 Task: Plan a trip to Yirga Alem, Ethiopia from 6th November, 2023 to 8th November, 2023 for 2 adults. Place can be private room with 1  bedroom having 2 beds and 1 bathroom. Property type can be flat.
Action: Mouse moved to (535, 64)
Screenshot: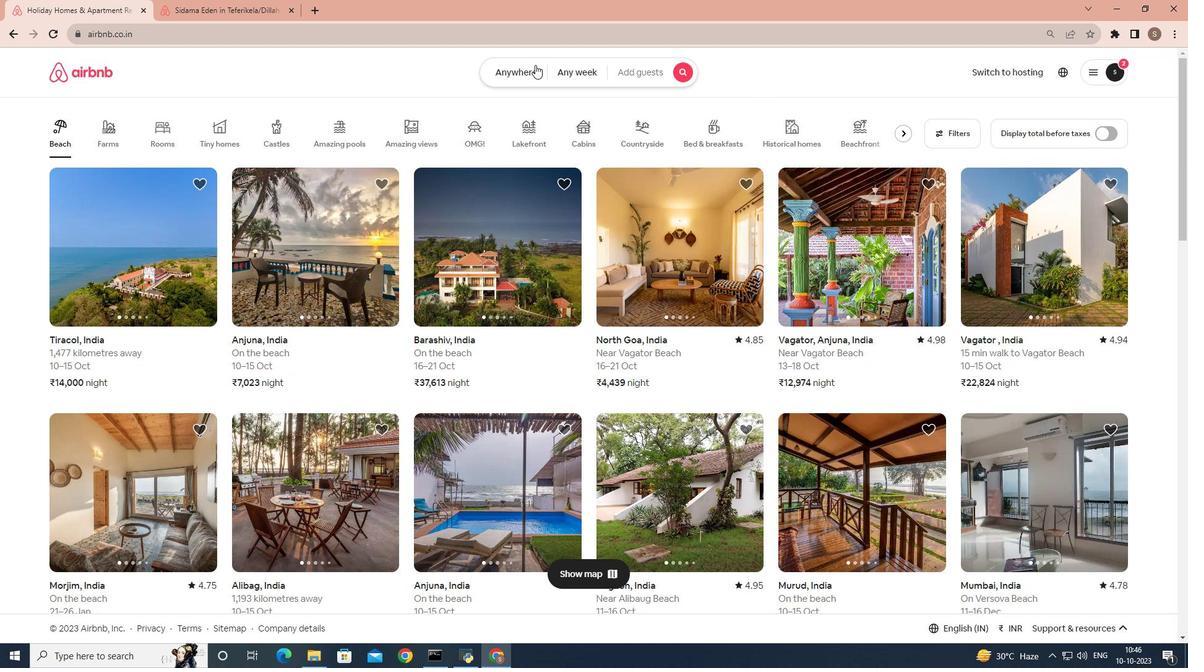 
Action: Mouse pressed left at (535, 64)
Screenshot: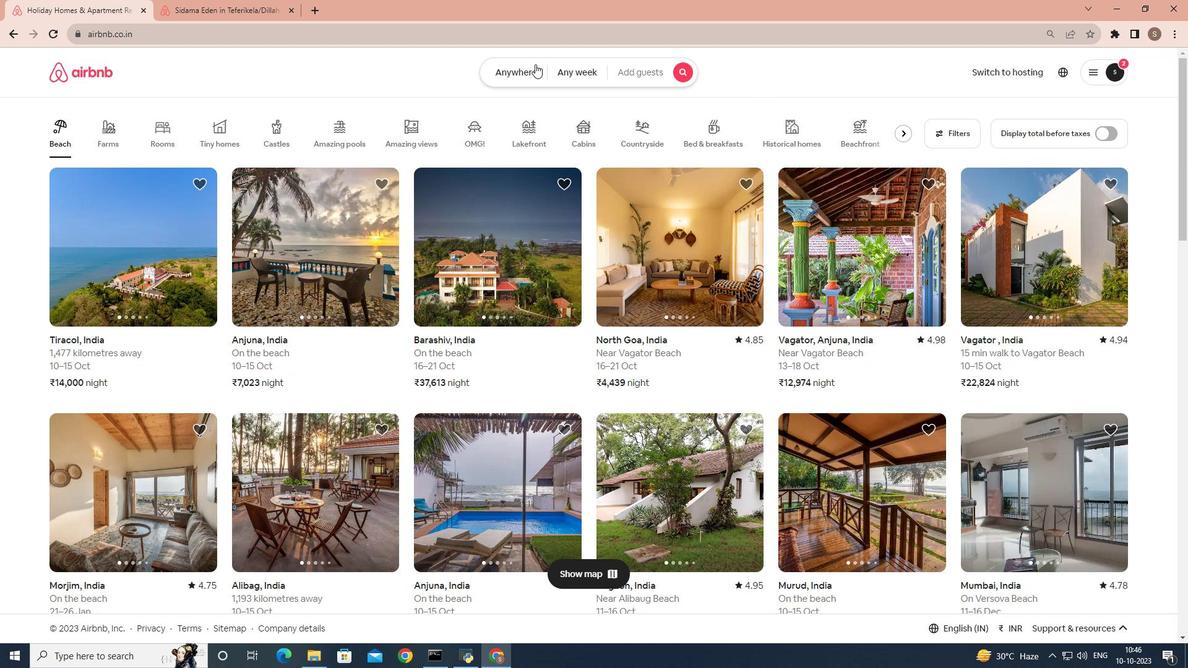 
Action: Mouse moved to (422, 115)
Screenshot: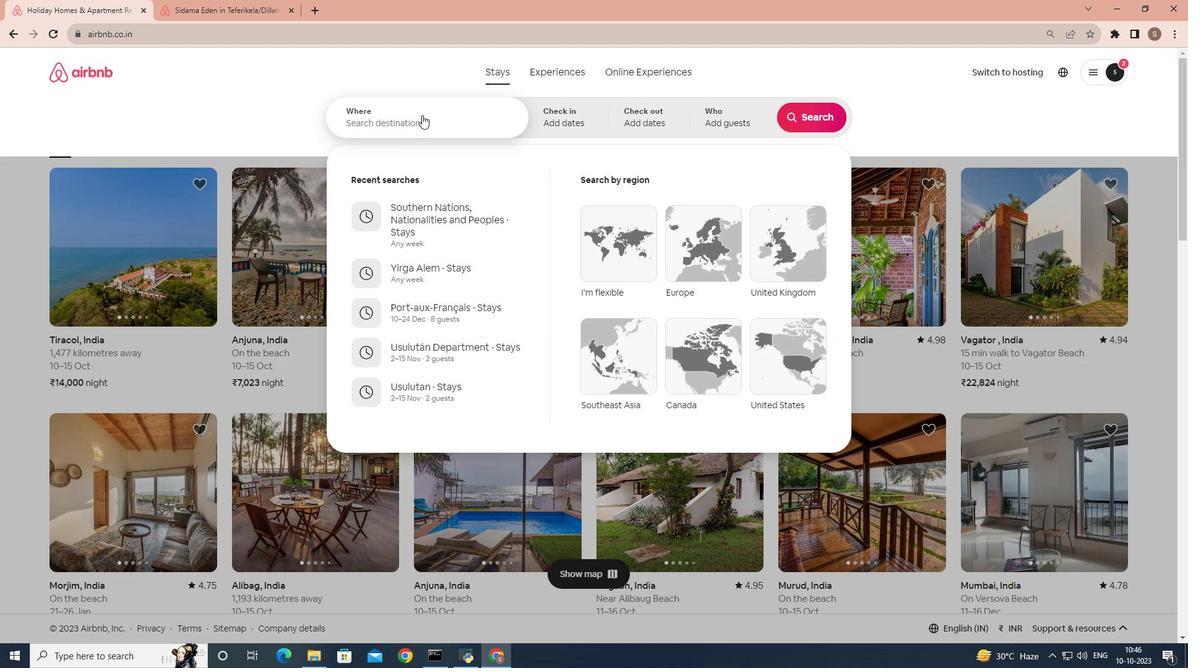 
Action: Mouse pressed left at (422, 115)
Screenshot: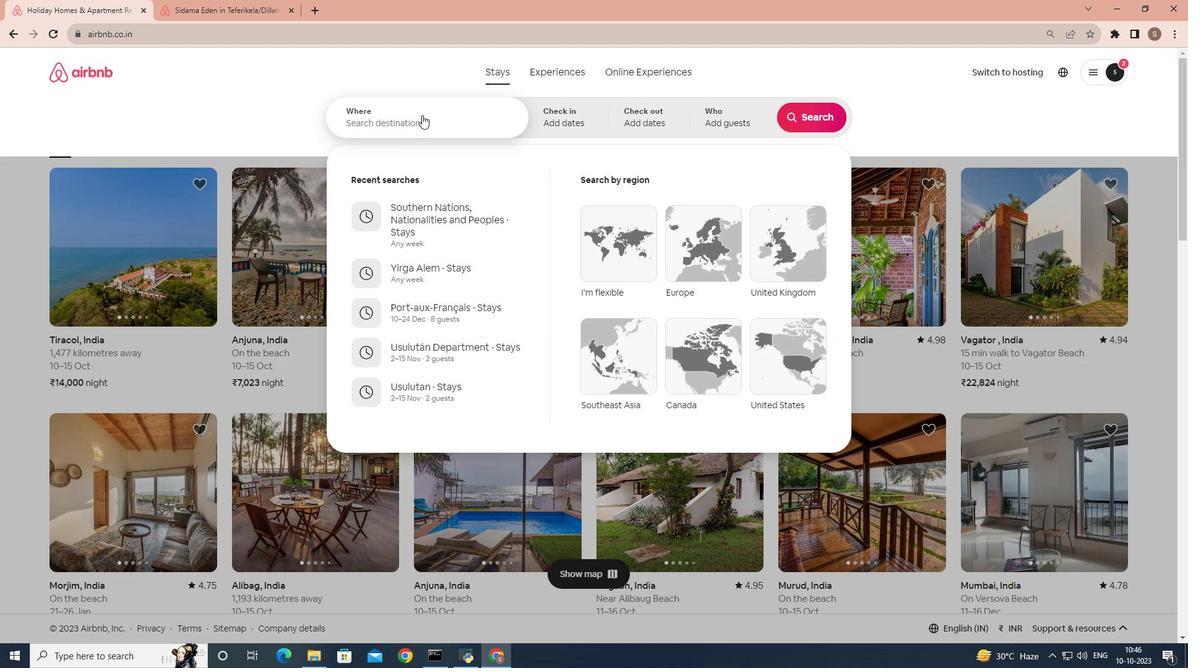 
Action: Key pressed yirga<Key.space>alem<Key.space>
Screenshot: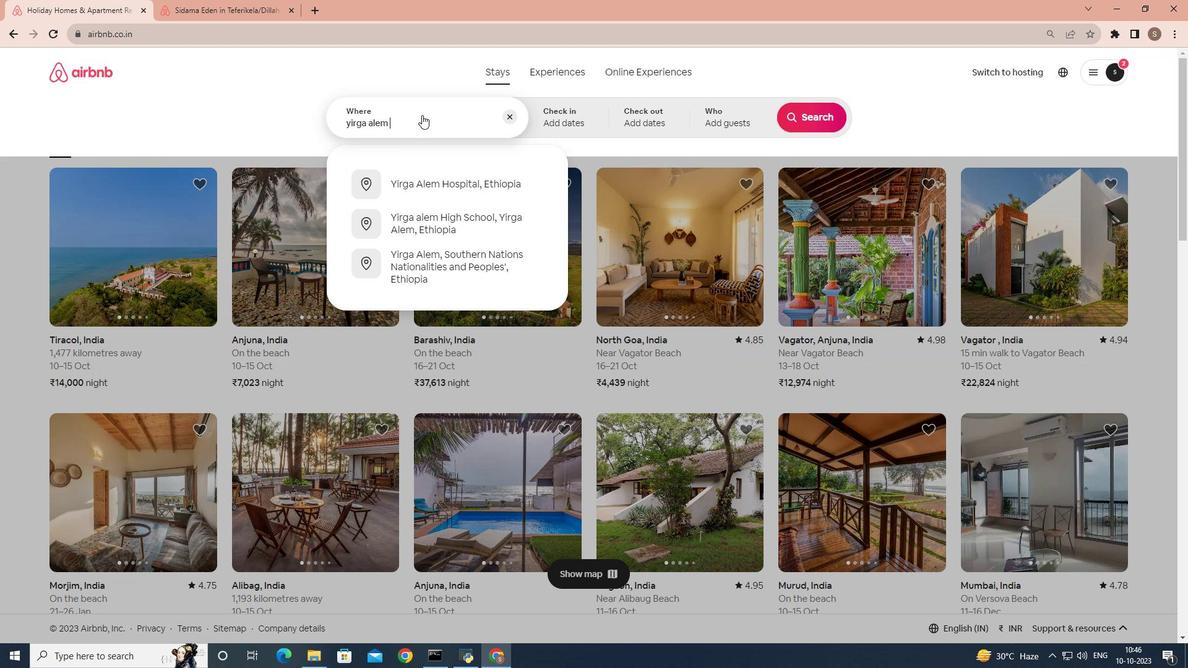 
Action: Mouse moved to (430, 185)
Screenshot: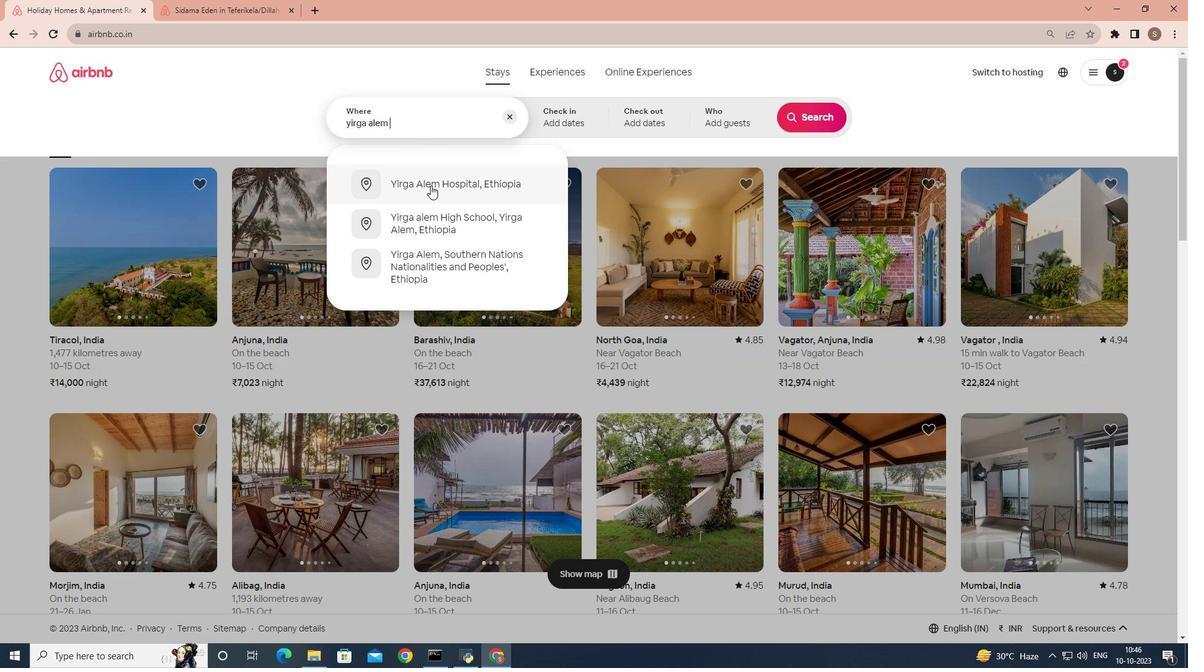 
Action: Mouse pressed left at (430, 185)
Screenshot: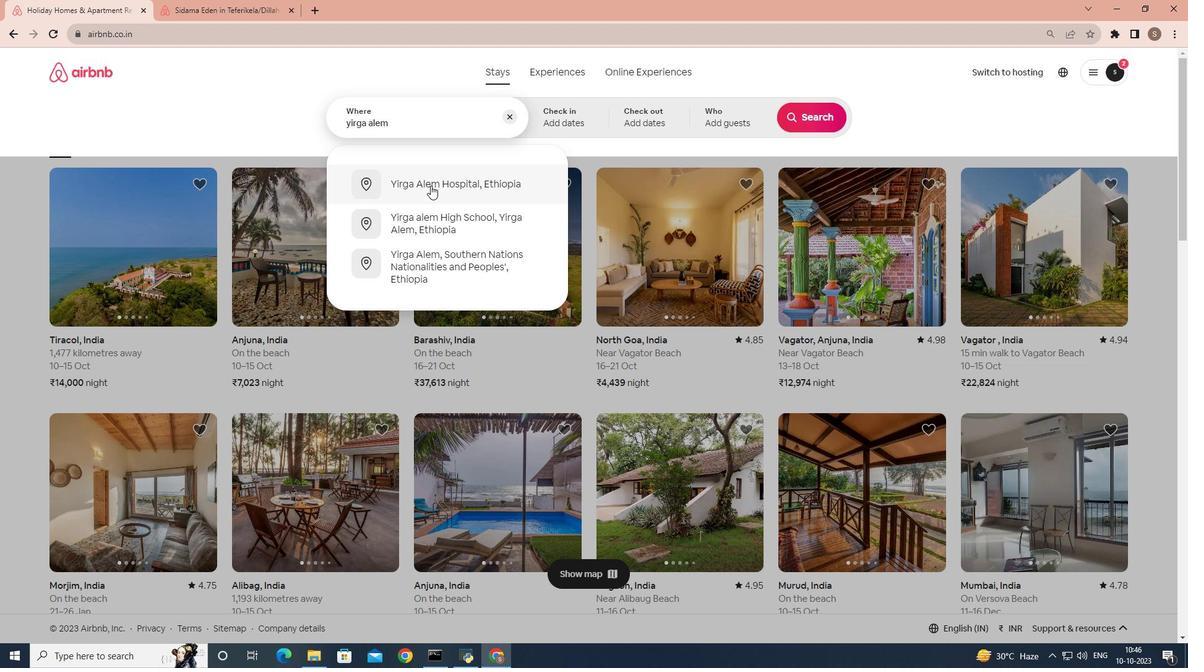 
Action: Mouse moved to (640, 297)
Screenshot: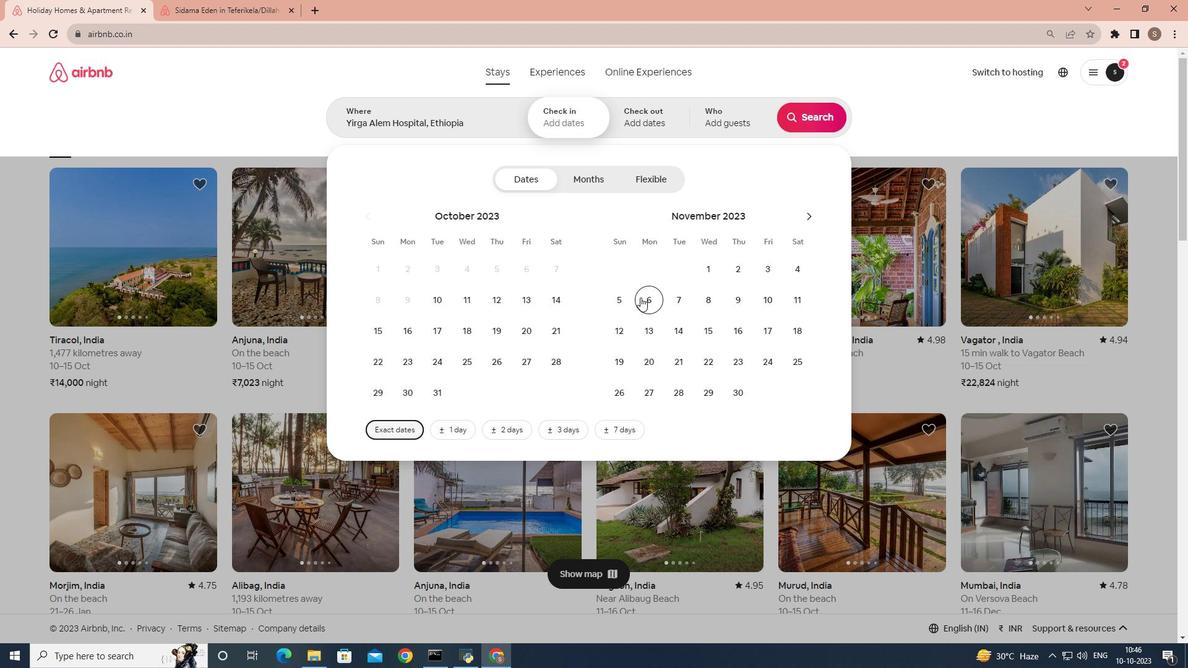 
Action: Mouse pressed left at (640, 297)
Screenshot: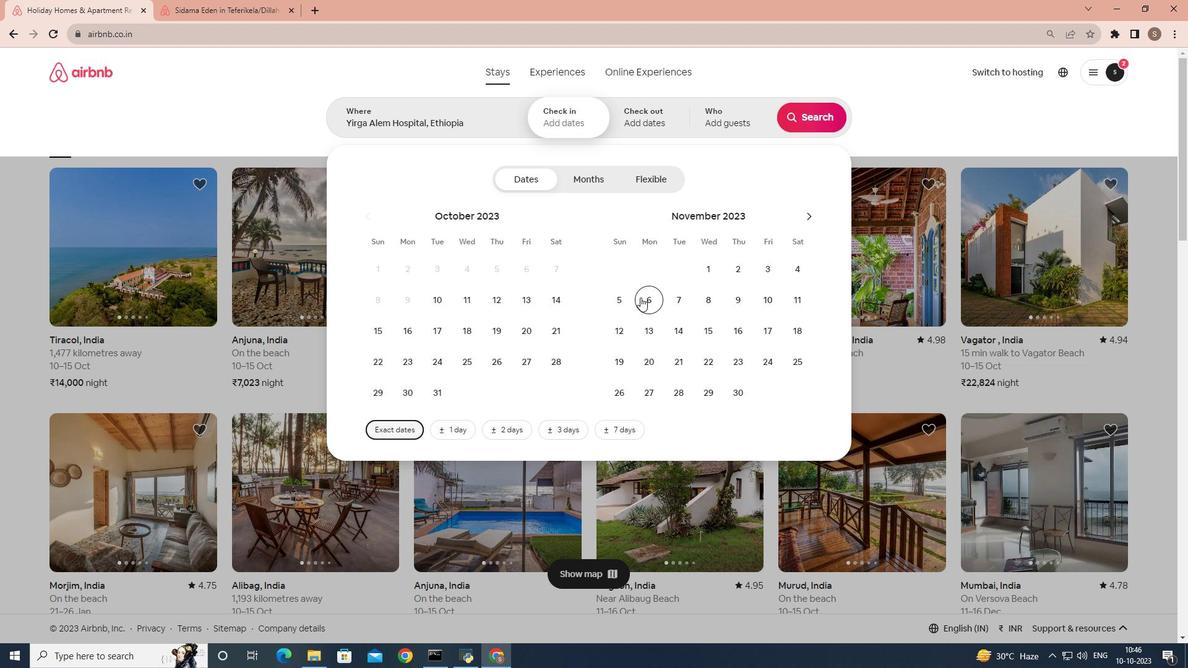 
Action: Mouse moved to (707, 305)
Screenshot: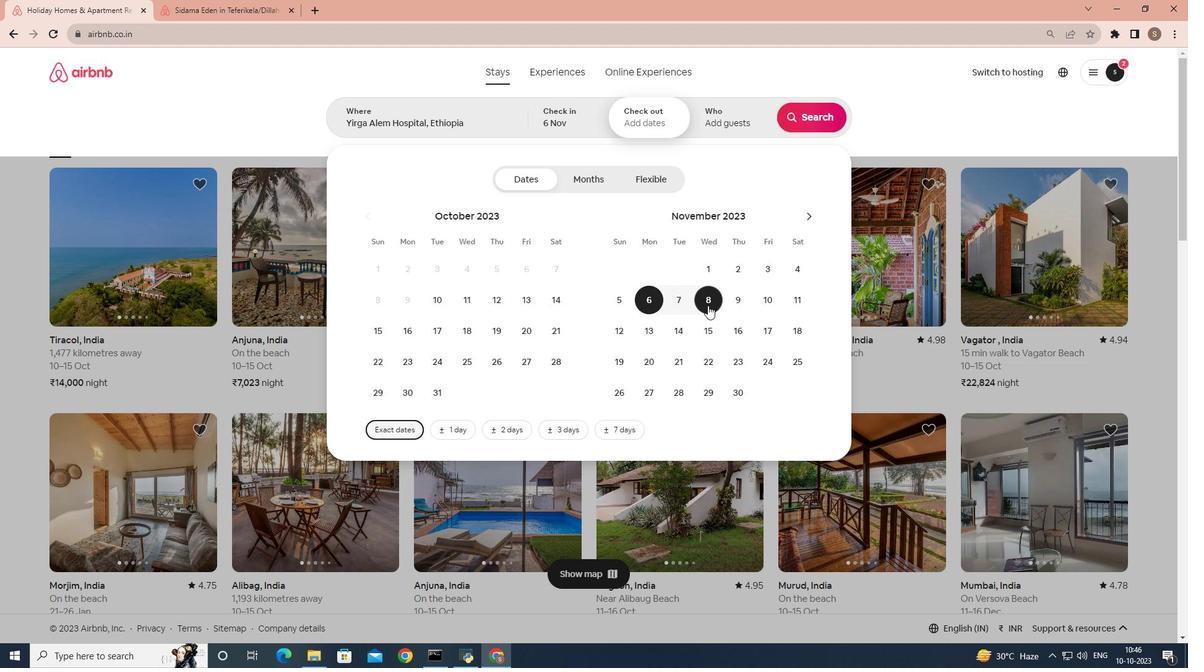 
Action: Mouse pressed left at (707, 305)
Screenshot: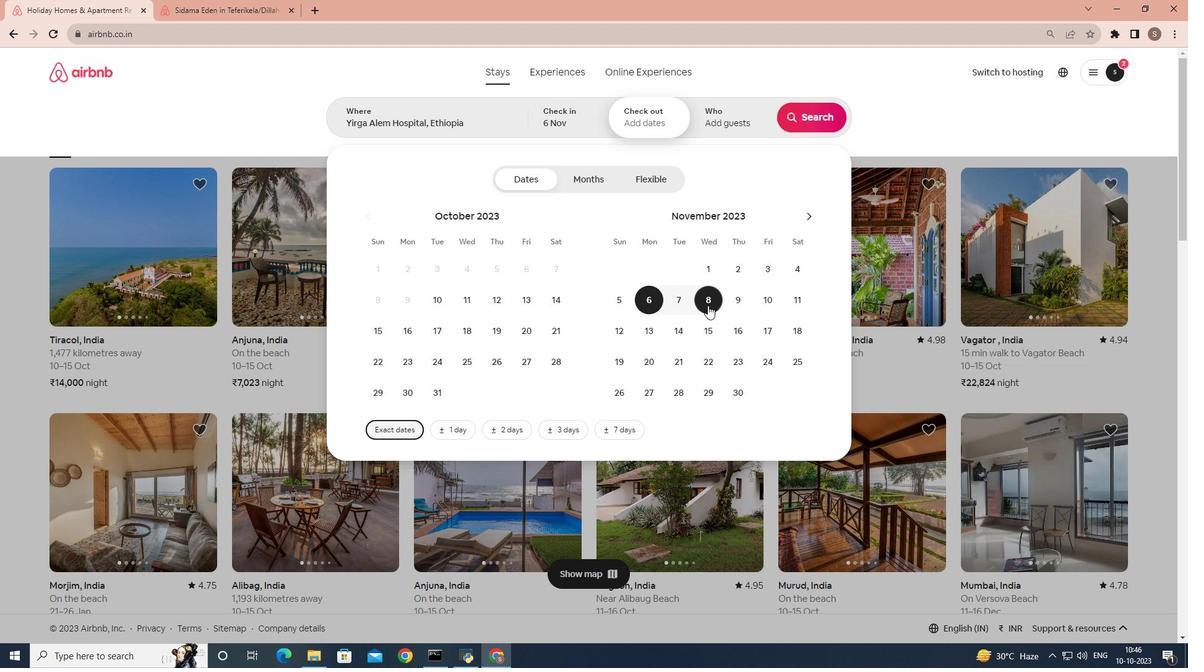 
Action: Mouse moved to (762, 114)
Screenshot: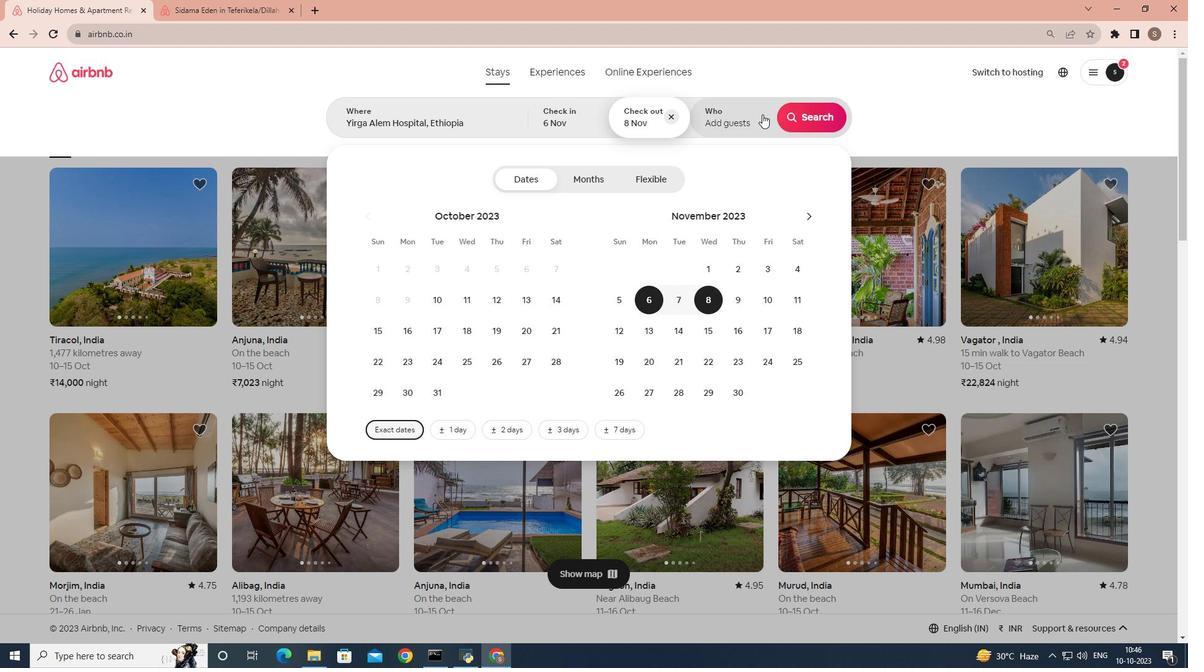 
Action: Mouse pressed left at (762, 114)
Screenshot: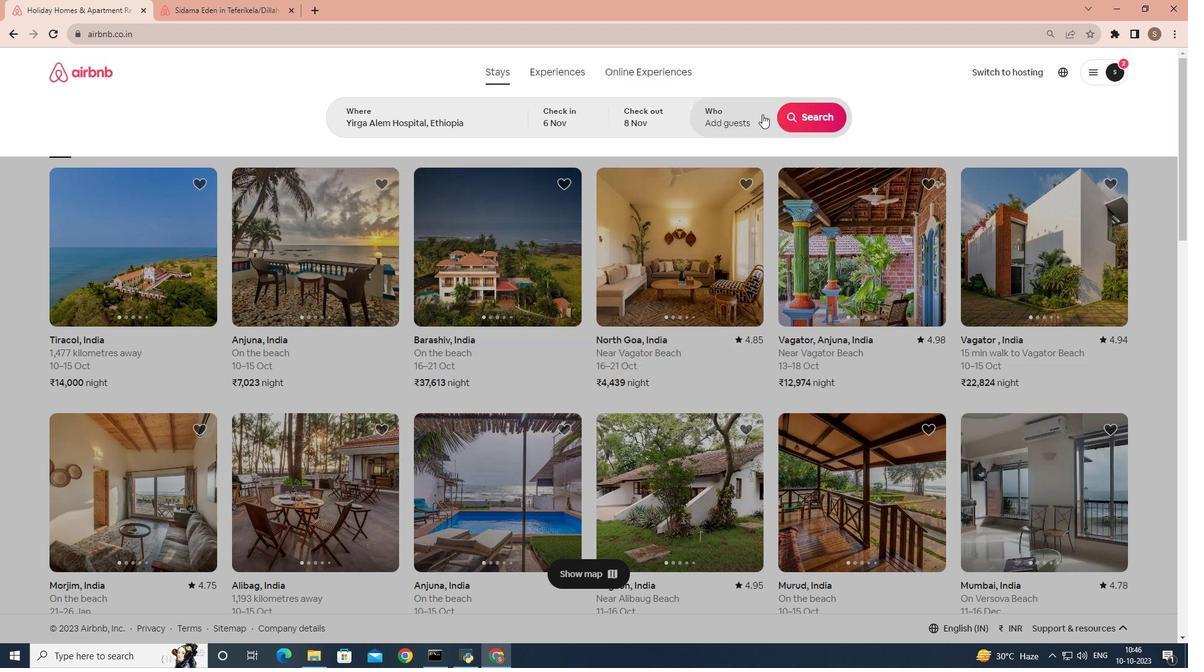 
Action: Mouse moved to (814, 185)
Screenshot: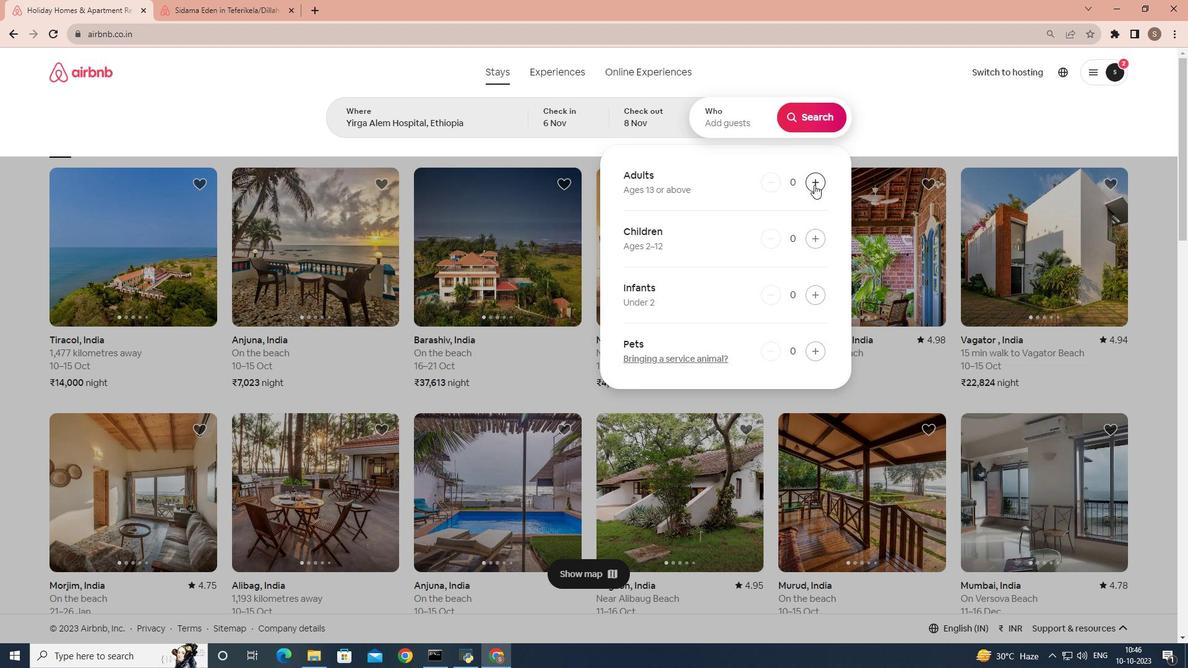
Action: Mouse pressed left at (814, 185)
Screenshot: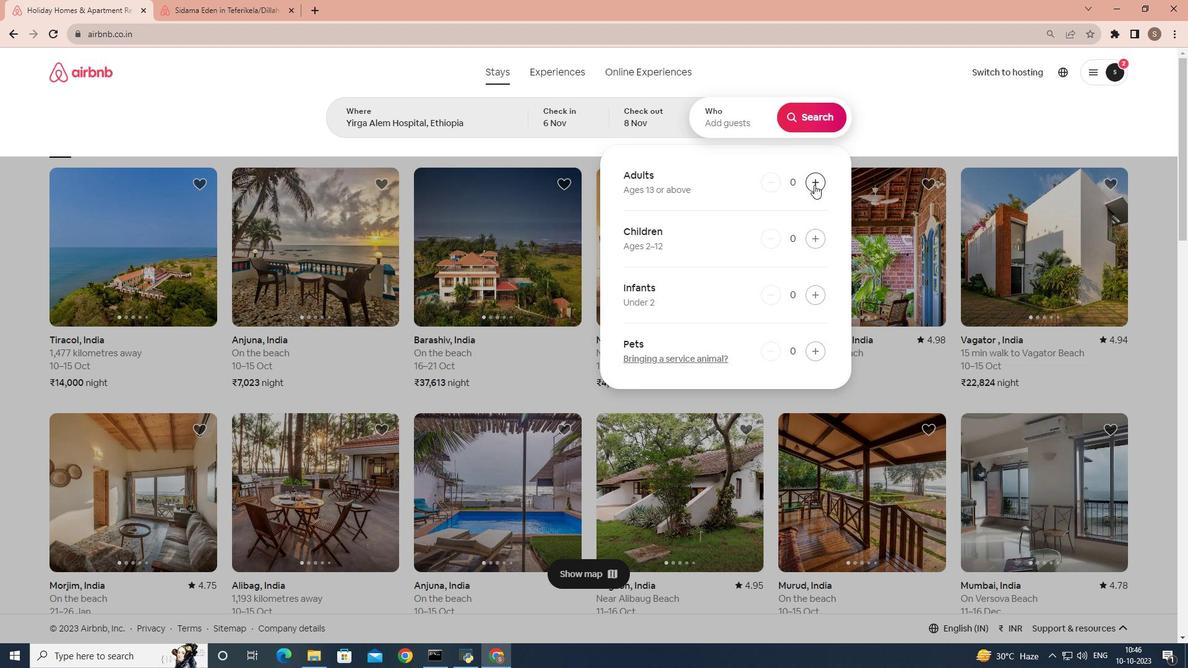 
Action: Mouse pressed left at (814, 185)
Screenshot: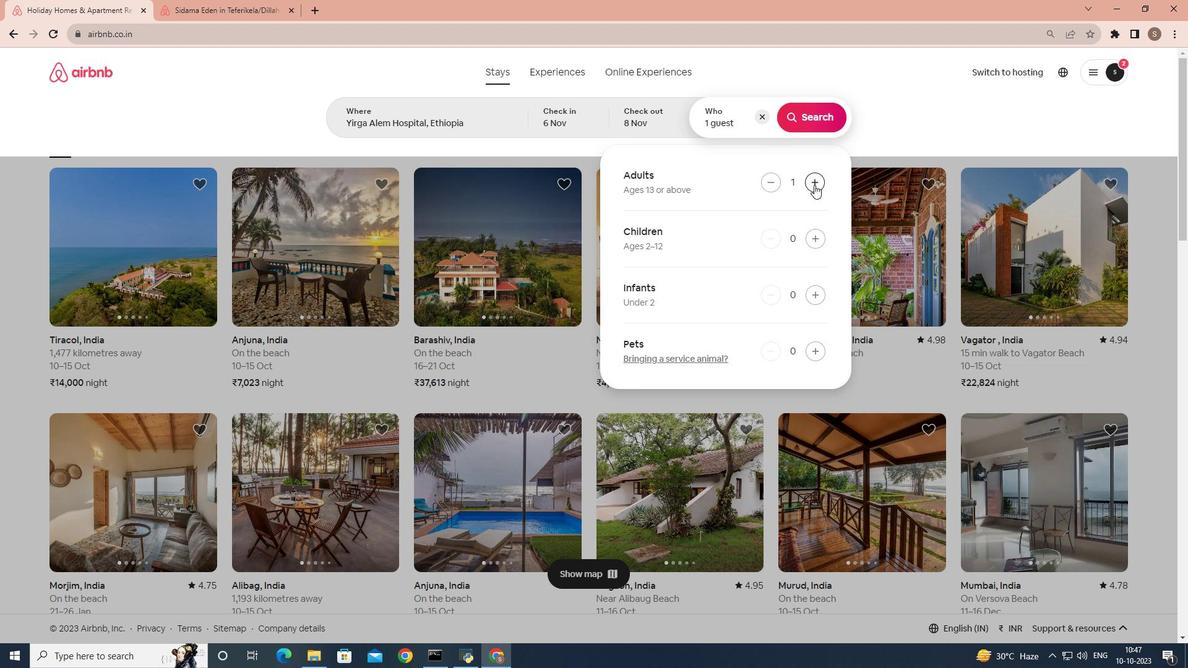 
Action: Mouse moved to (793, 107)
Screenshot: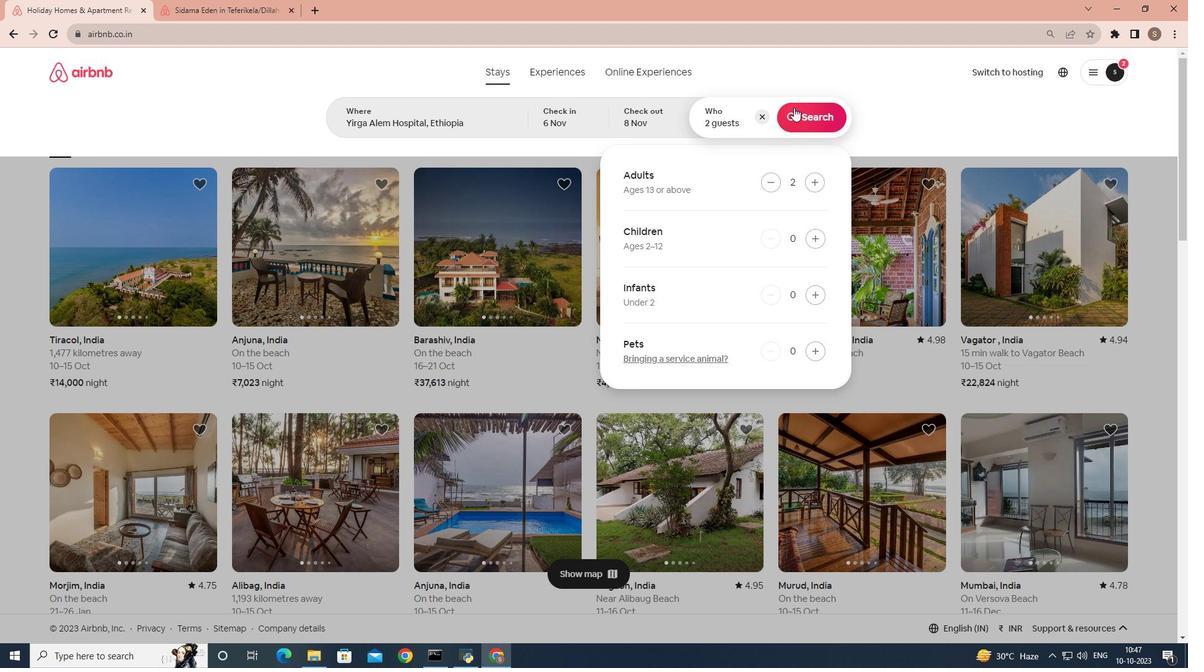 
Action: Mouse pressed left at (793, 107)
Screenshot: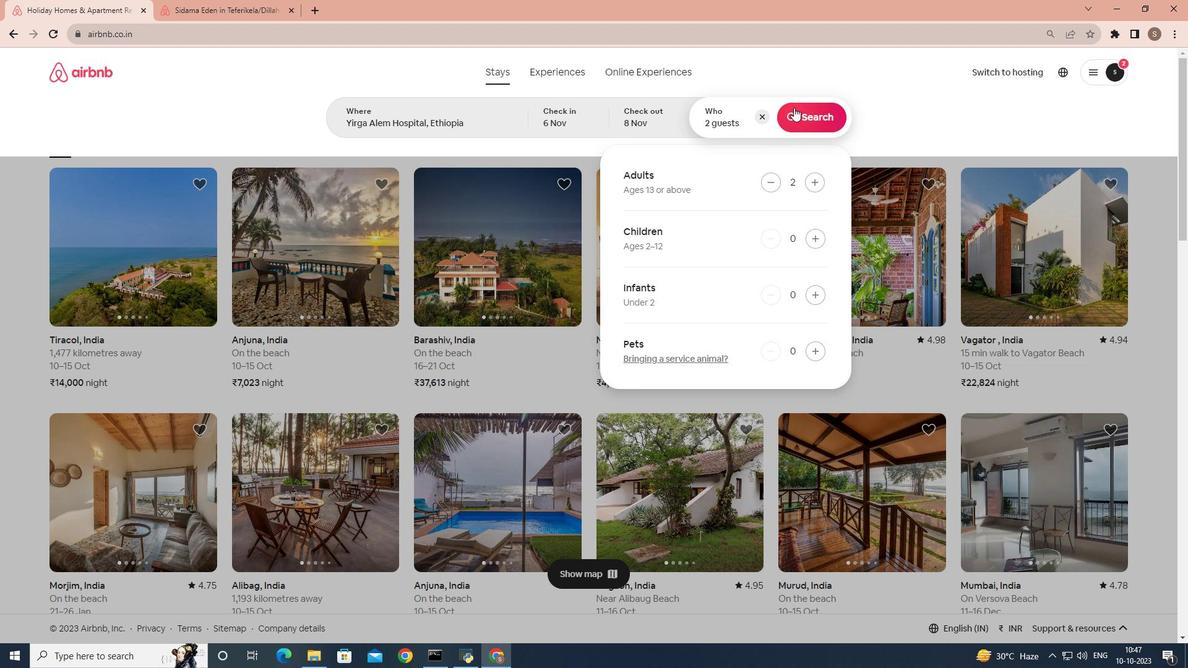 
Action: Mouse moved to (990, 120)
Screenshot: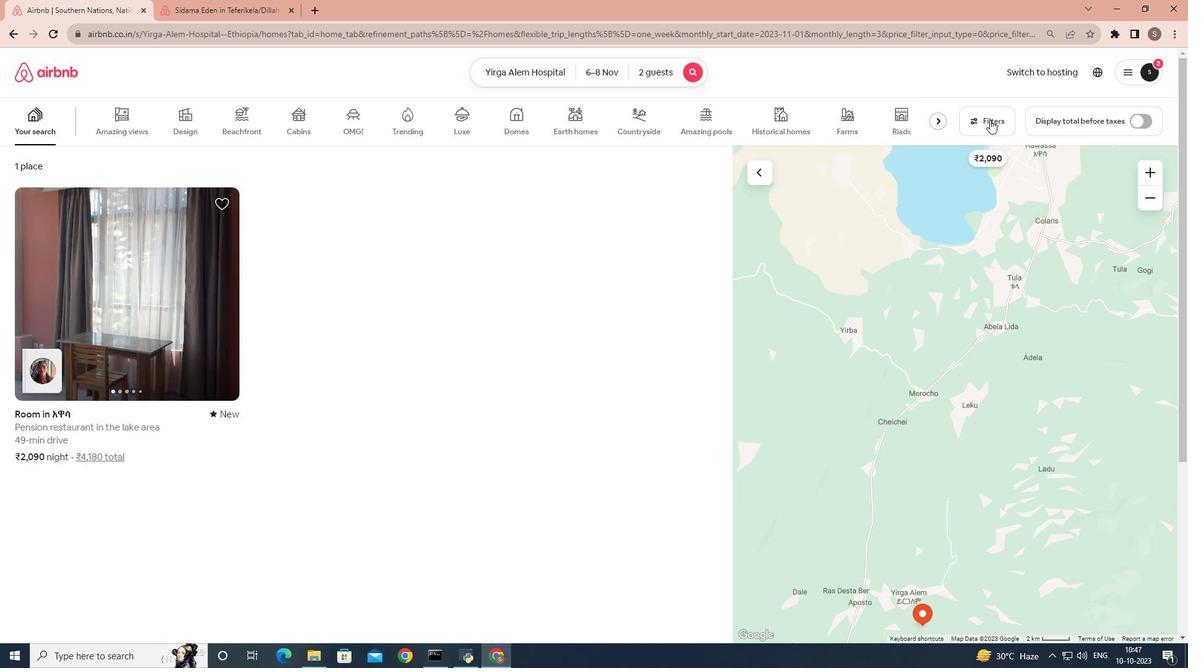 
Action: Mouse pressed left at (990, 120)
Screenshot: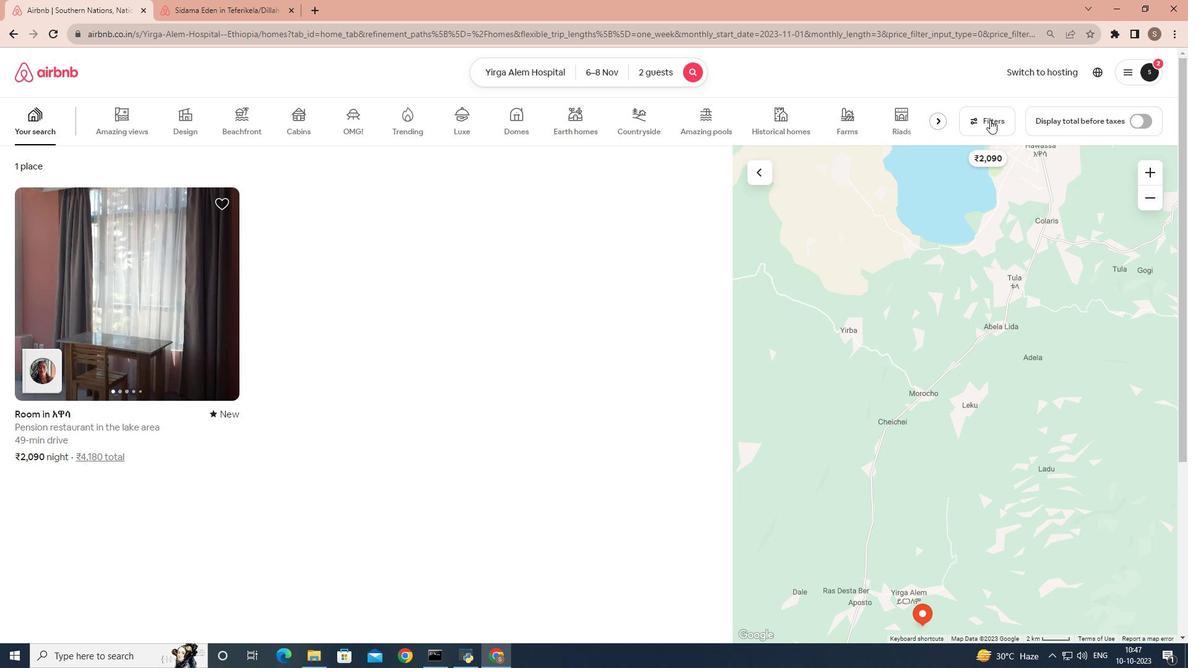 
Action: Mouse moved to (612, 215)
Screenshot: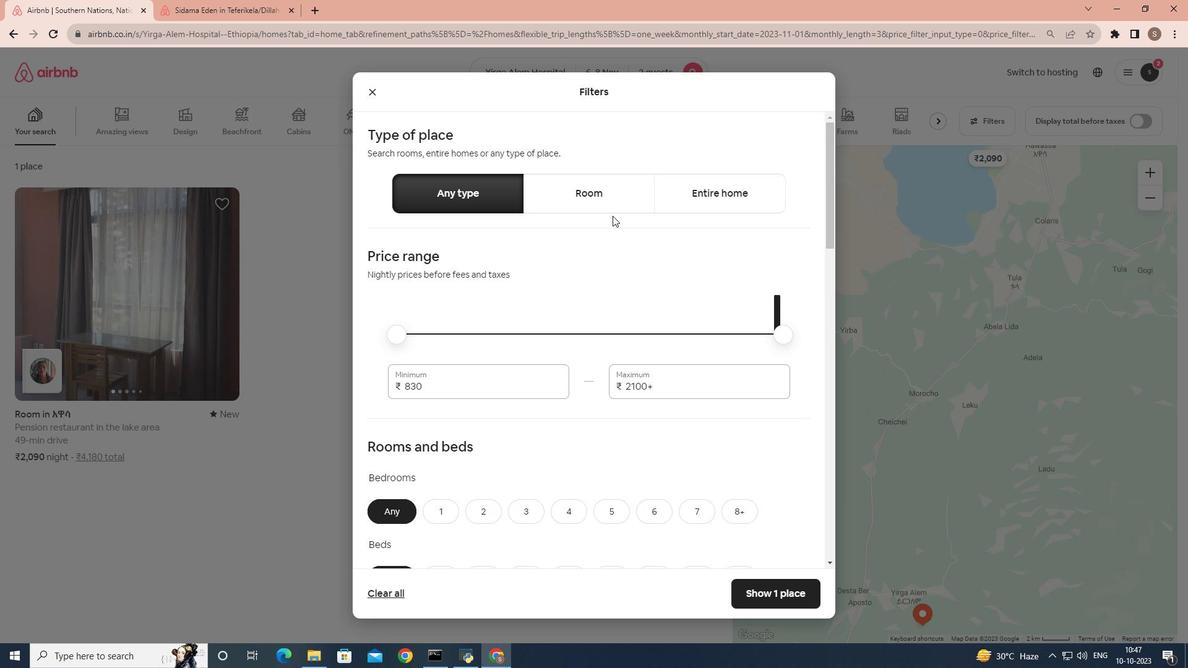 
Action: Mouse scrolled (612, 215) with delta (0, 0)
Screenshot: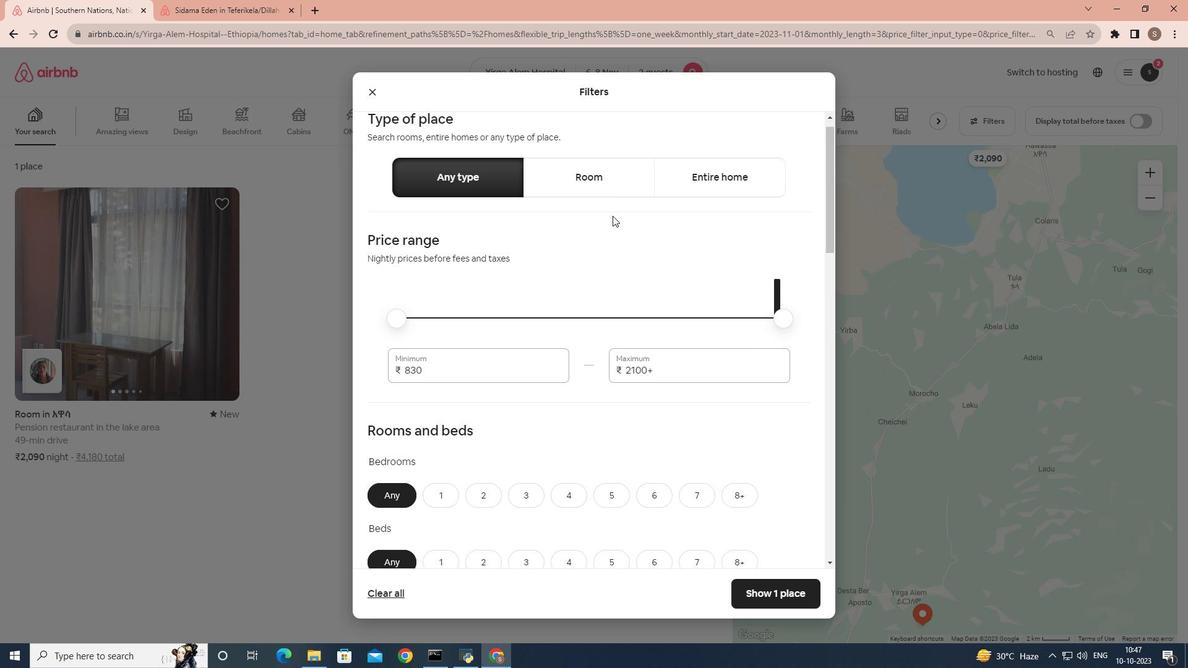 
Action: Mouse scrolled (612, 215) with delta (0, 0)
Screenshot: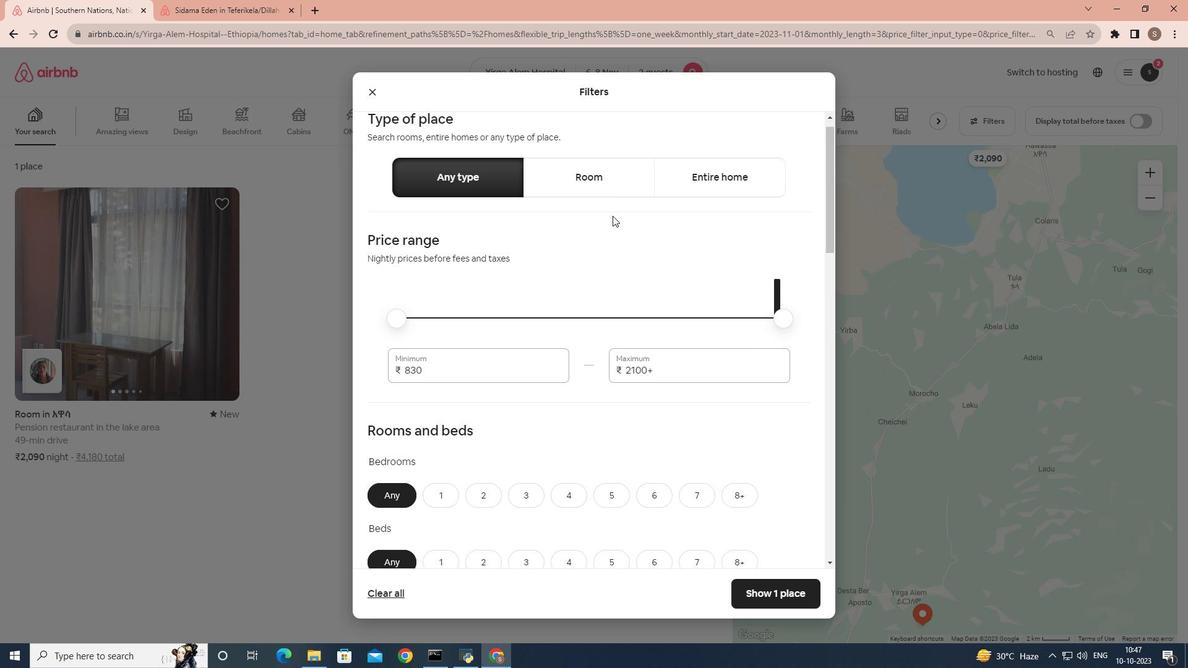 
Action: Mouse scrolled (612, 215) with delta (0, 0)
Screenshot: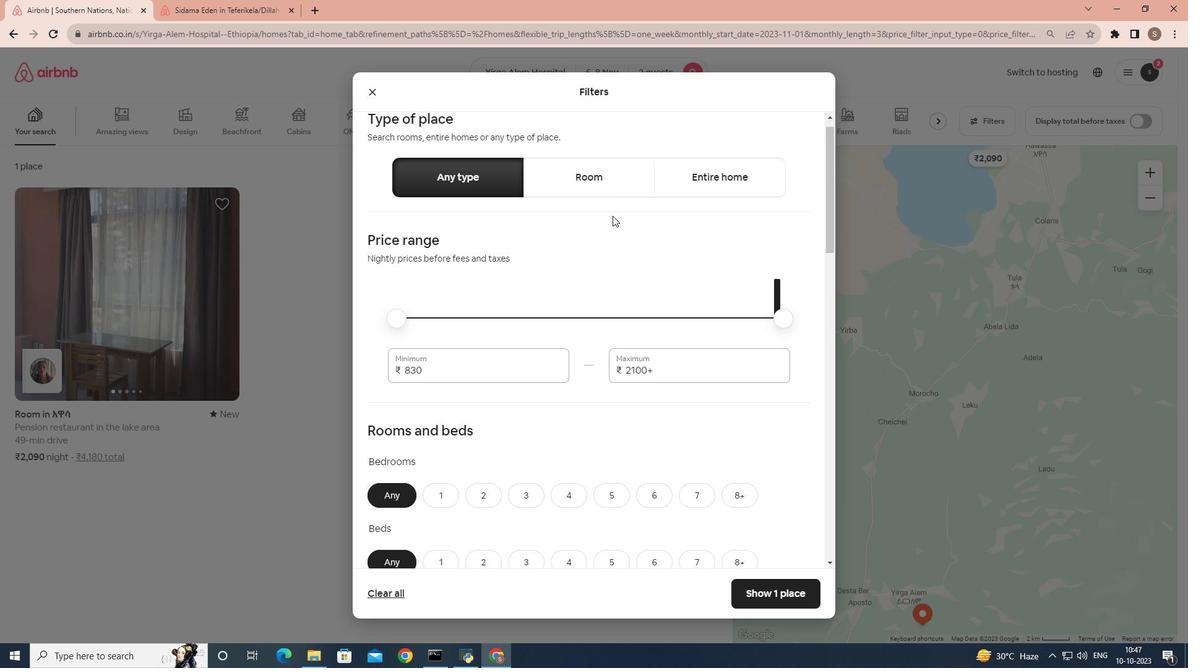 
Action: Mouse scrolled (612, 215) with delta (0, 0)
Screenshot: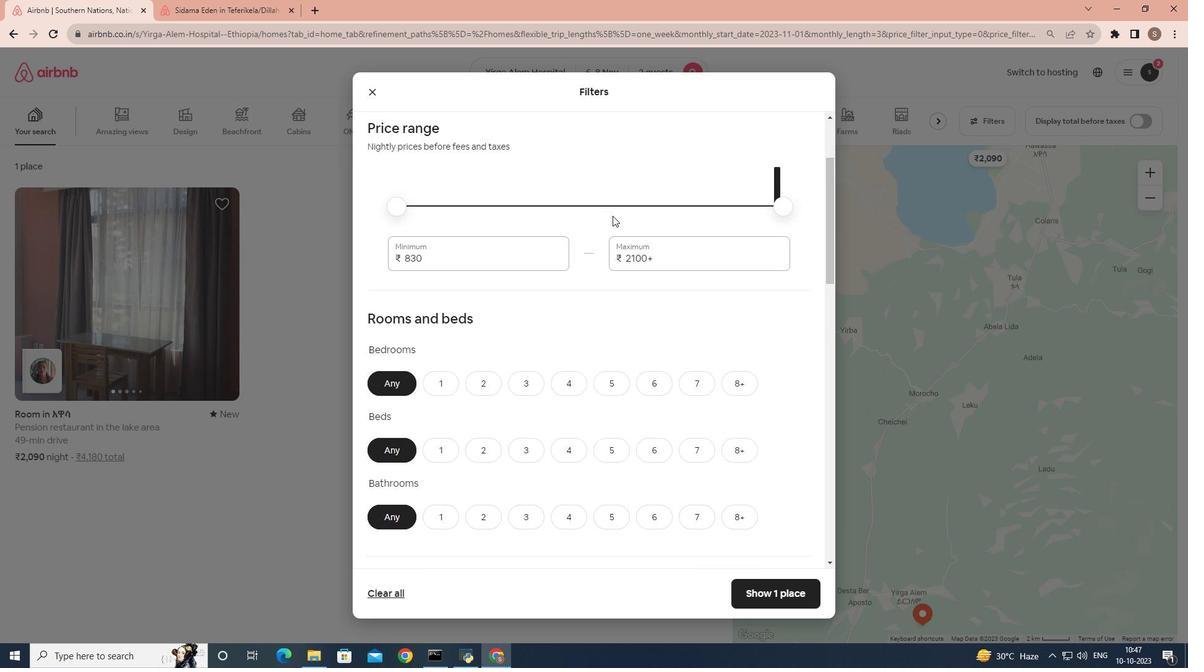 
Action: Mouse scrolled (612, 215) with delta (0, 0)
Screenshot: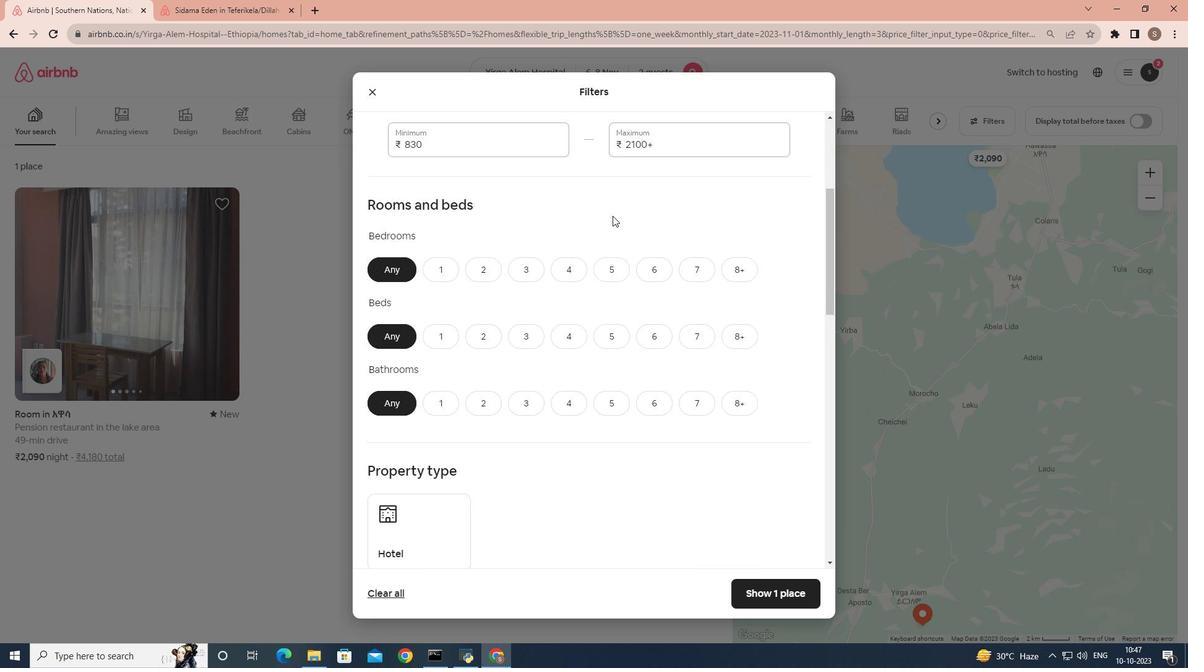 
Action: Mouse scrolled (612, 216) with delta (0, 0)
Screenshot: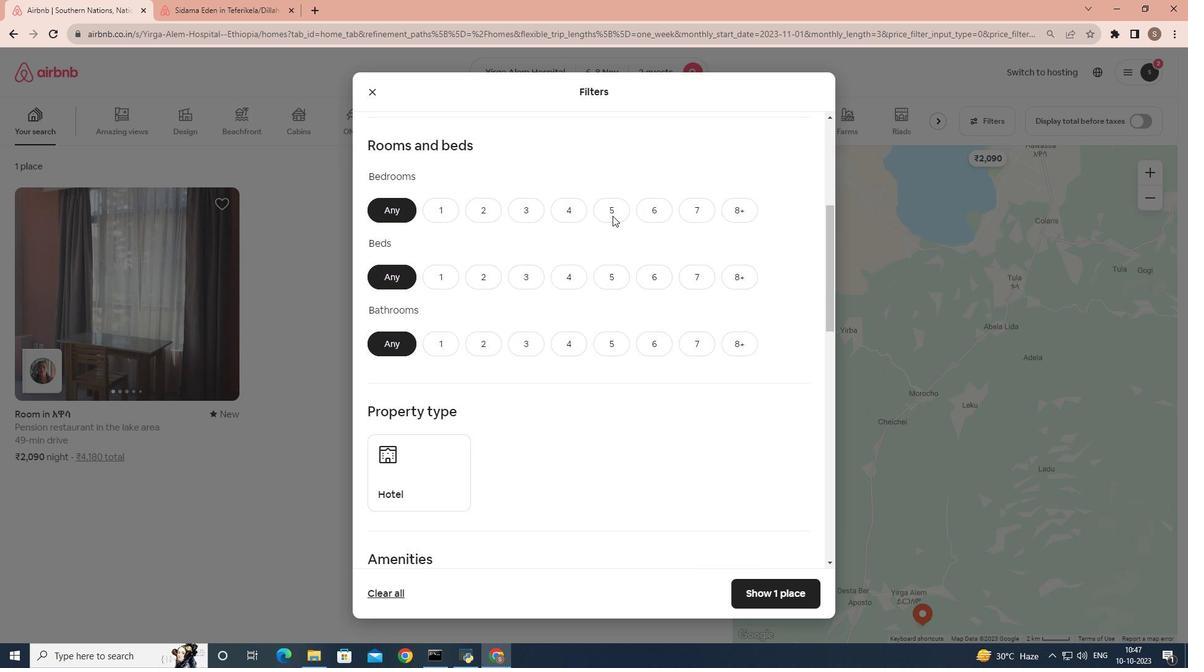 
Action: Mouse scrolled (612, 216) with delta (0, 0)
Screenshot: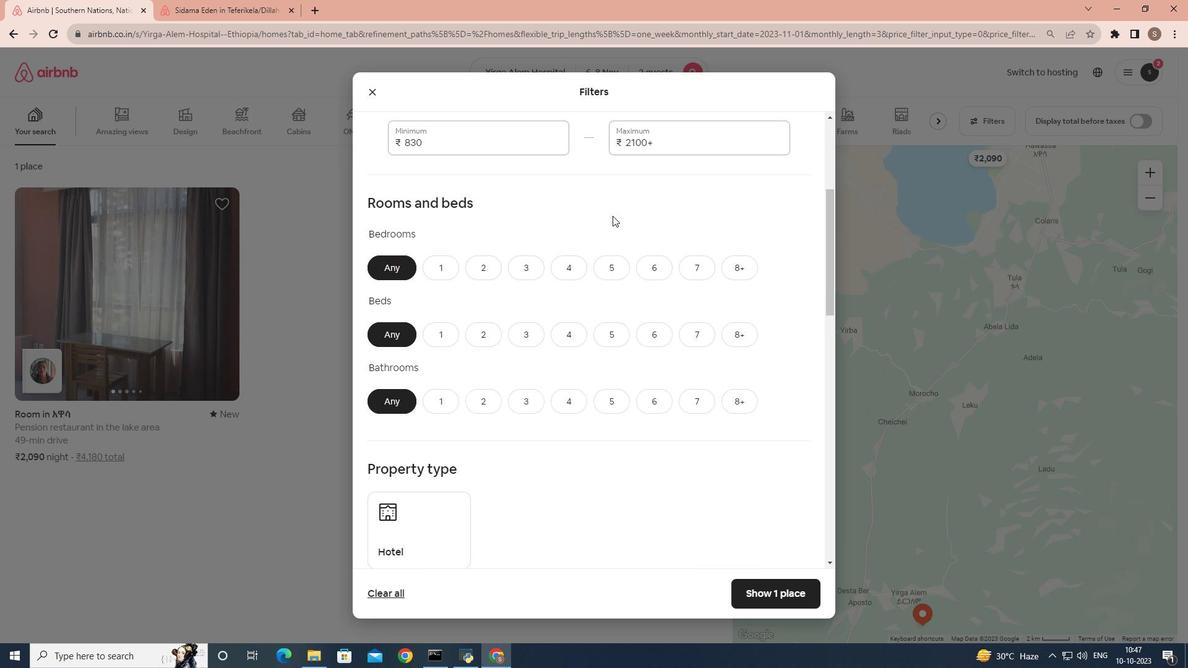 
Action: Mouse scrolled (612, 216) with delta (0, 0)
Screenshot: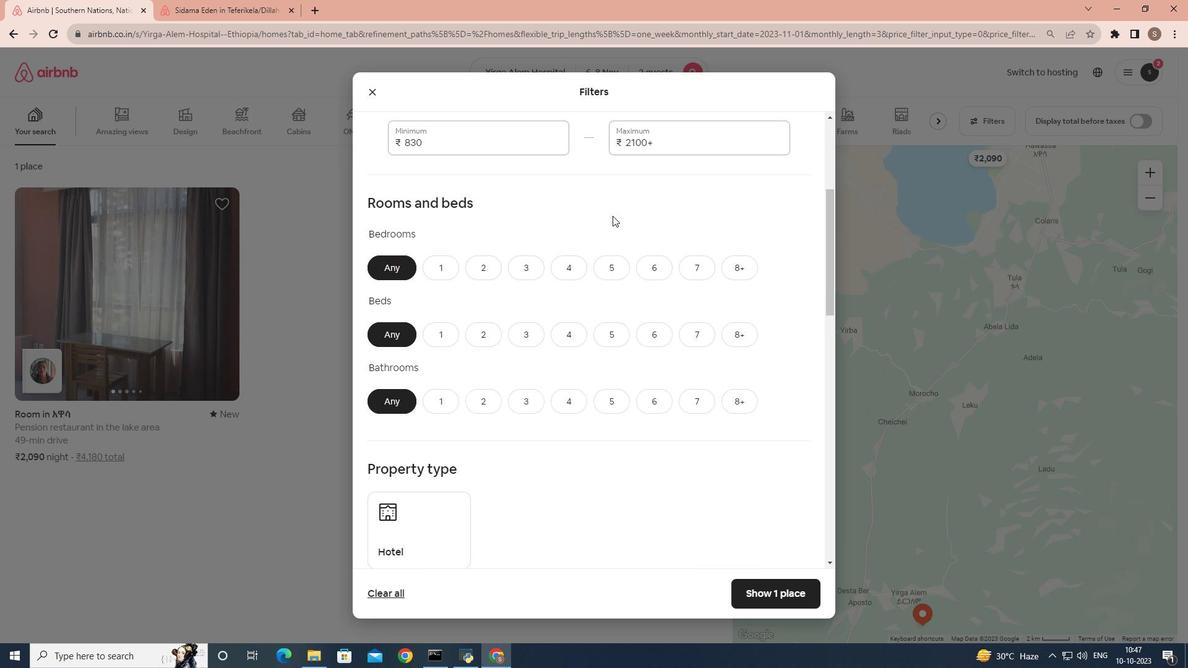 
Action: Mouse scrolled (612, 216) with delta (0, 0)
Screenshot: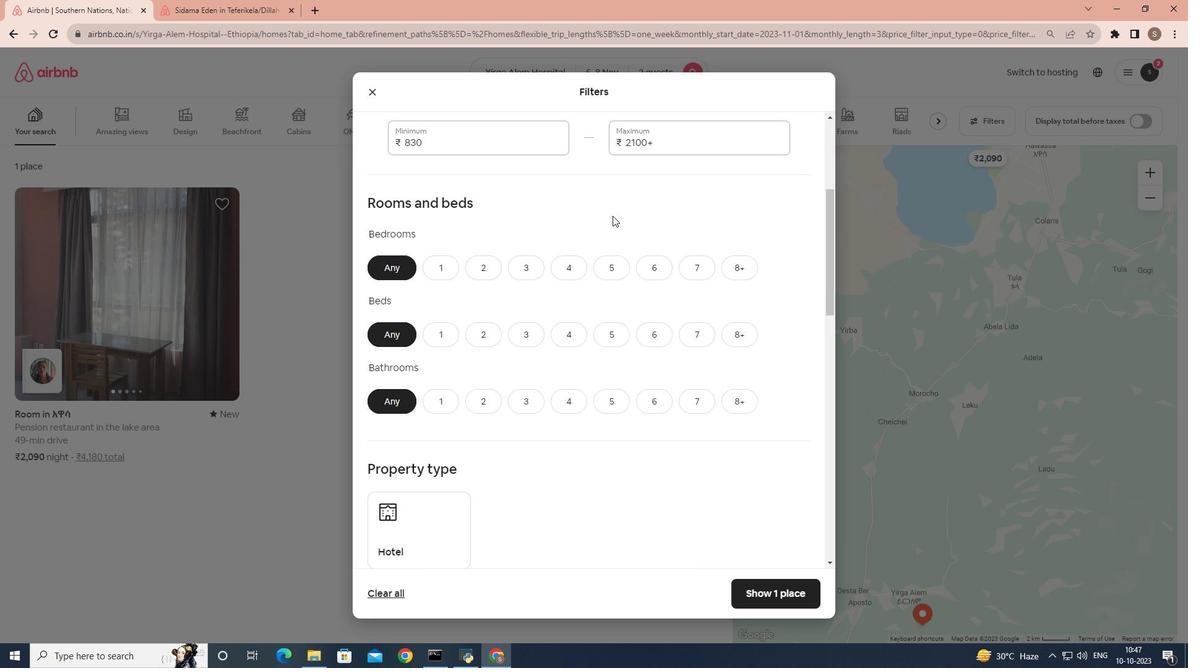 
Action: Mouse scrolled (612, 216) with delta (0, 0)
Screenshot: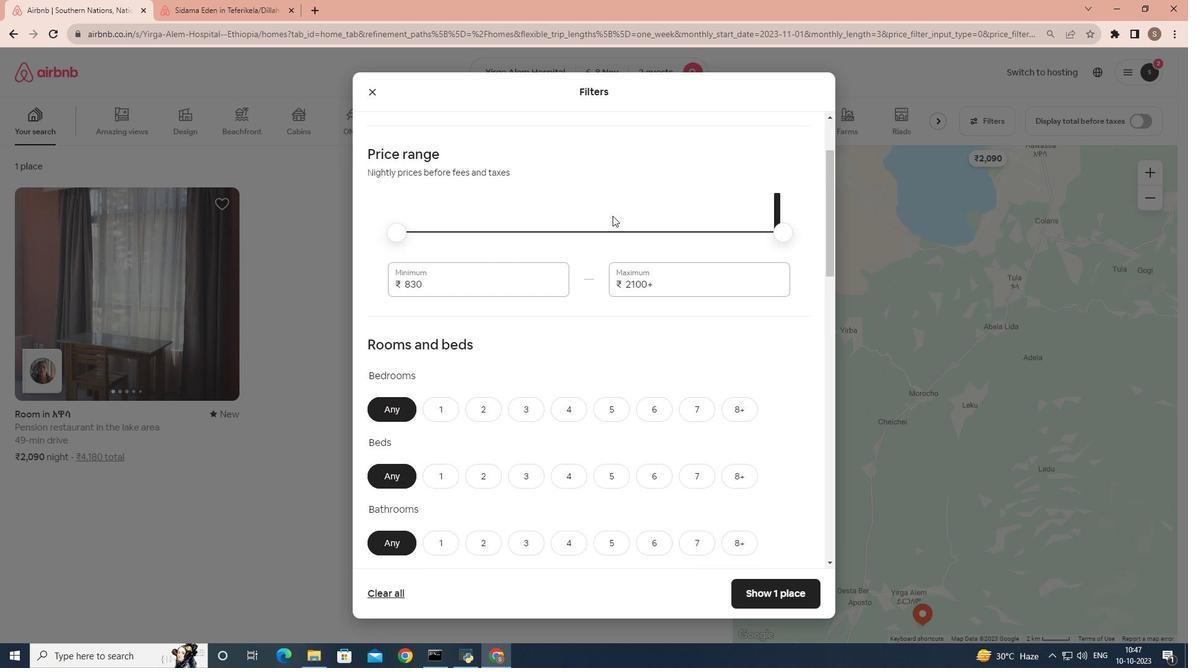 
Action: Mouse scrolled (612, 215) with delta (0, 0)
Screenshot: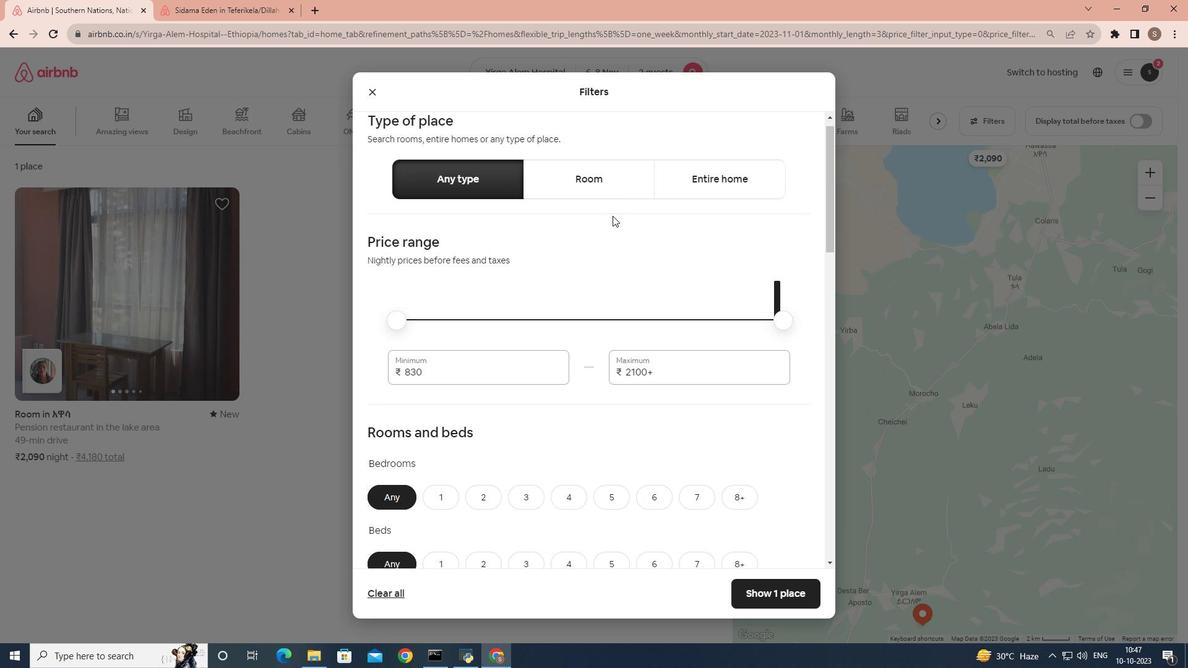 
Action: Mouse scrolled (612, 215) with delta (0, 0)
Screenshot: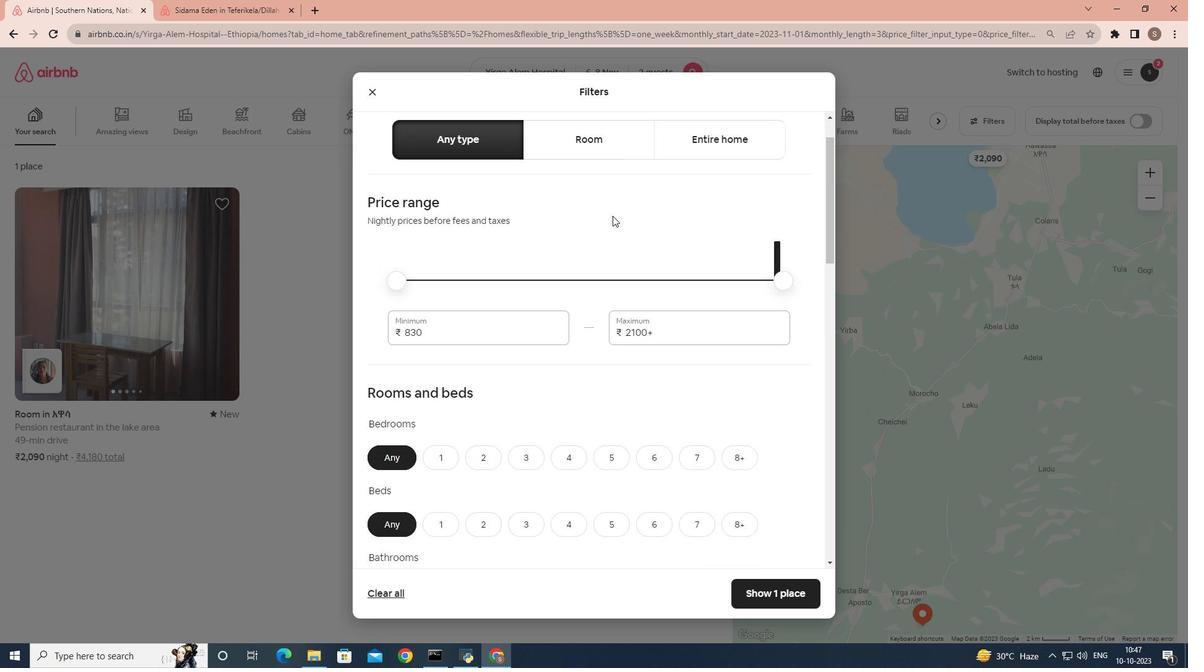 
Action: Mouse scrolled (612, 215) with delta (0, 0)
Screenshot: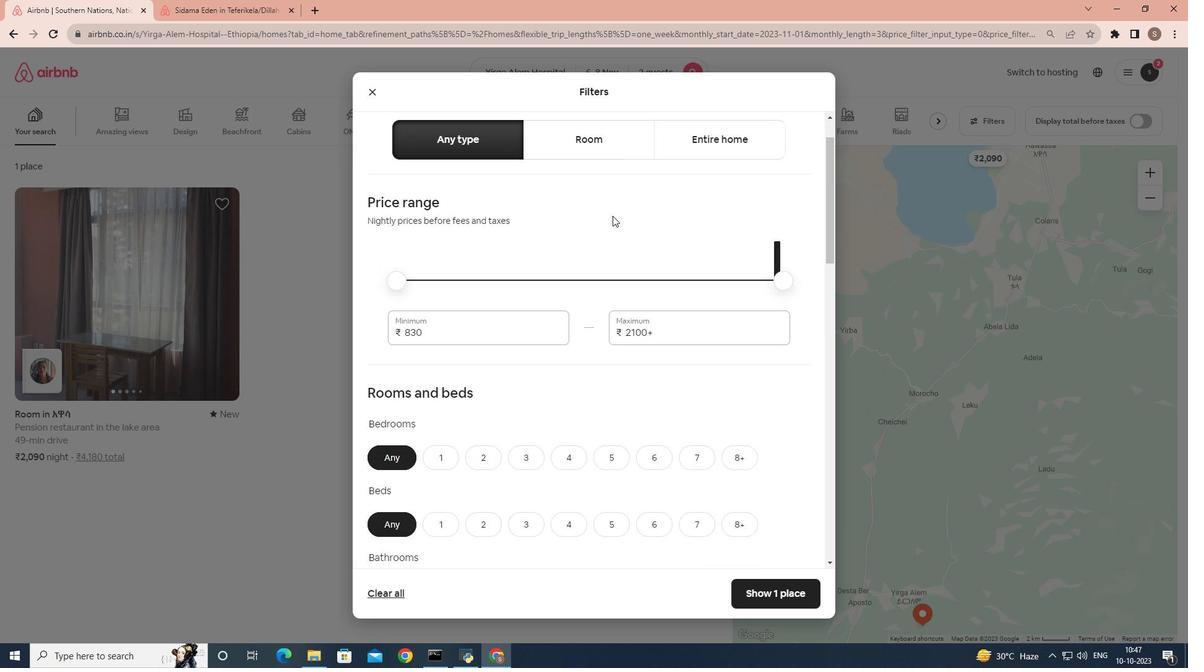 
Action: Mouse scrolled (612, 215) with delta (0, 0)
Screenshot: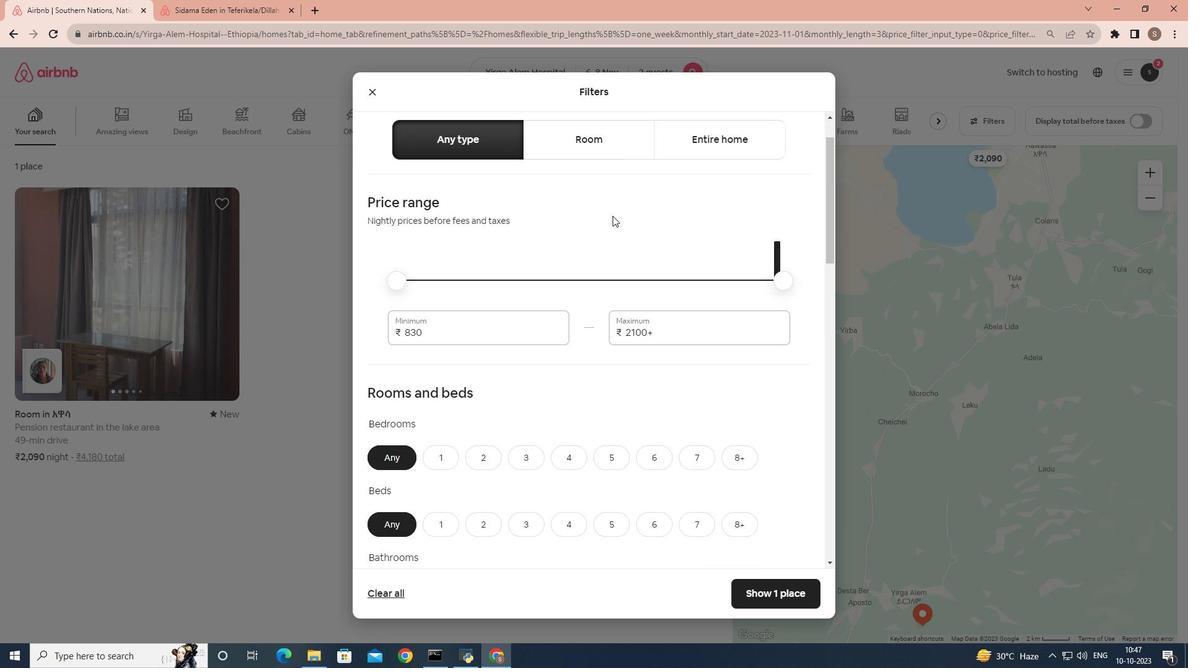 
Action: Mouse scrolled (612, 215) with delta (0, 0)
Screenshot: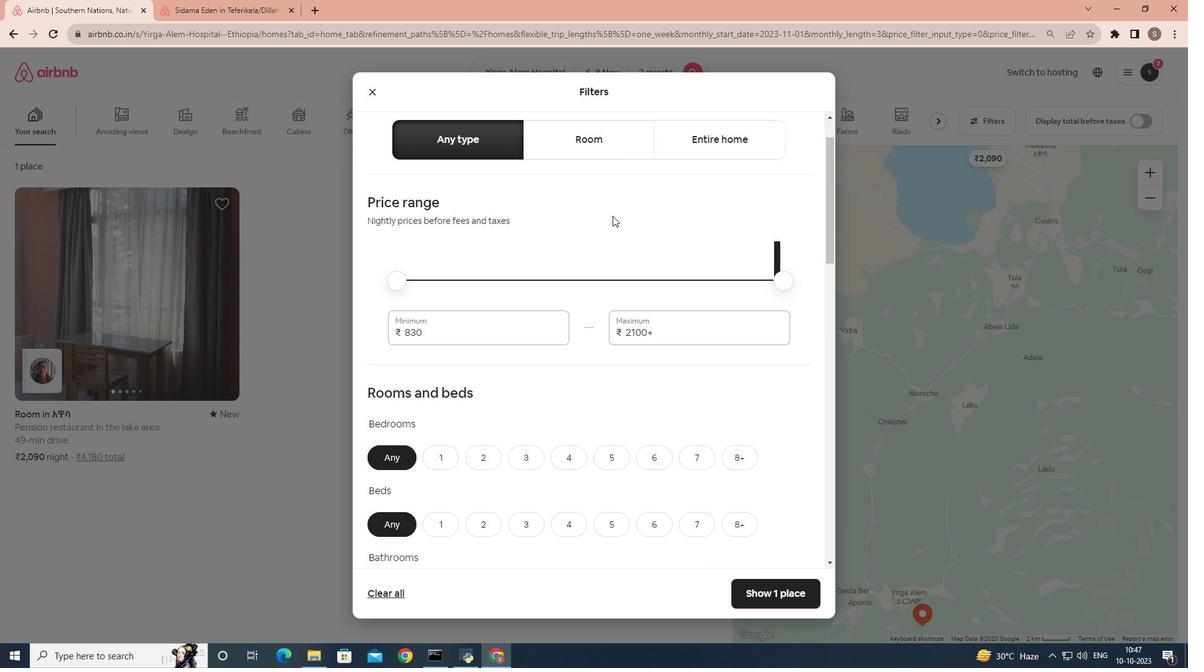 
Action: Mouse scrolled (612, 215) with delta (0, 0)
Screenshot: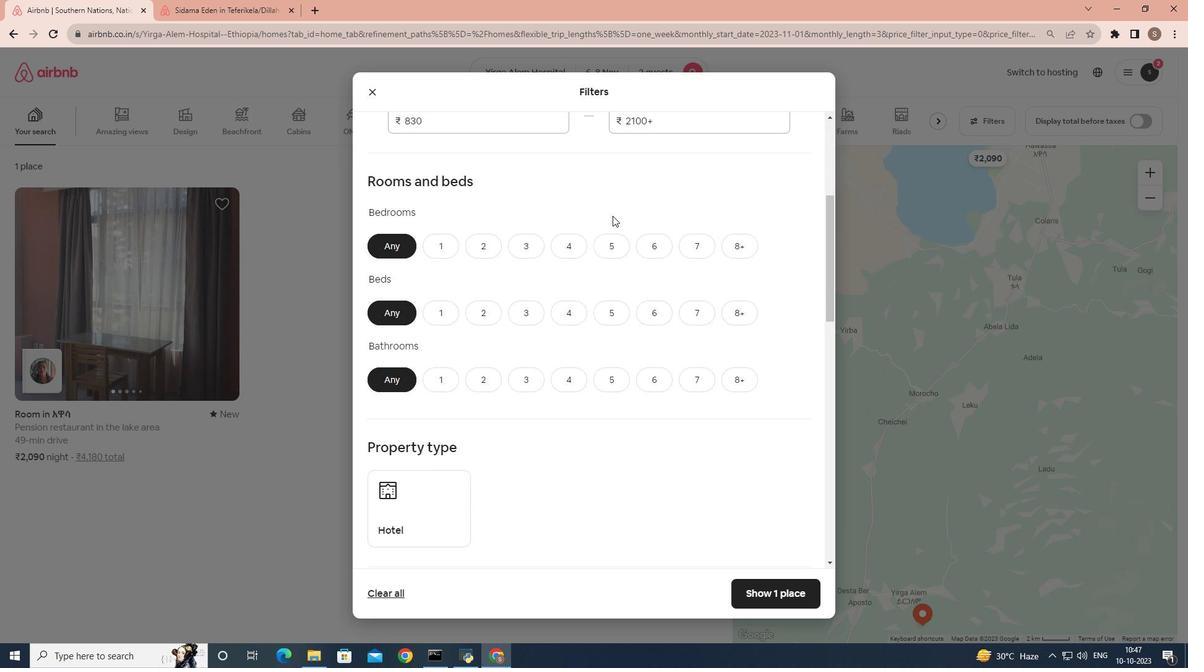 
Action: Mouse scrolled (612, 215) with delta (0, 0)
Screenshot: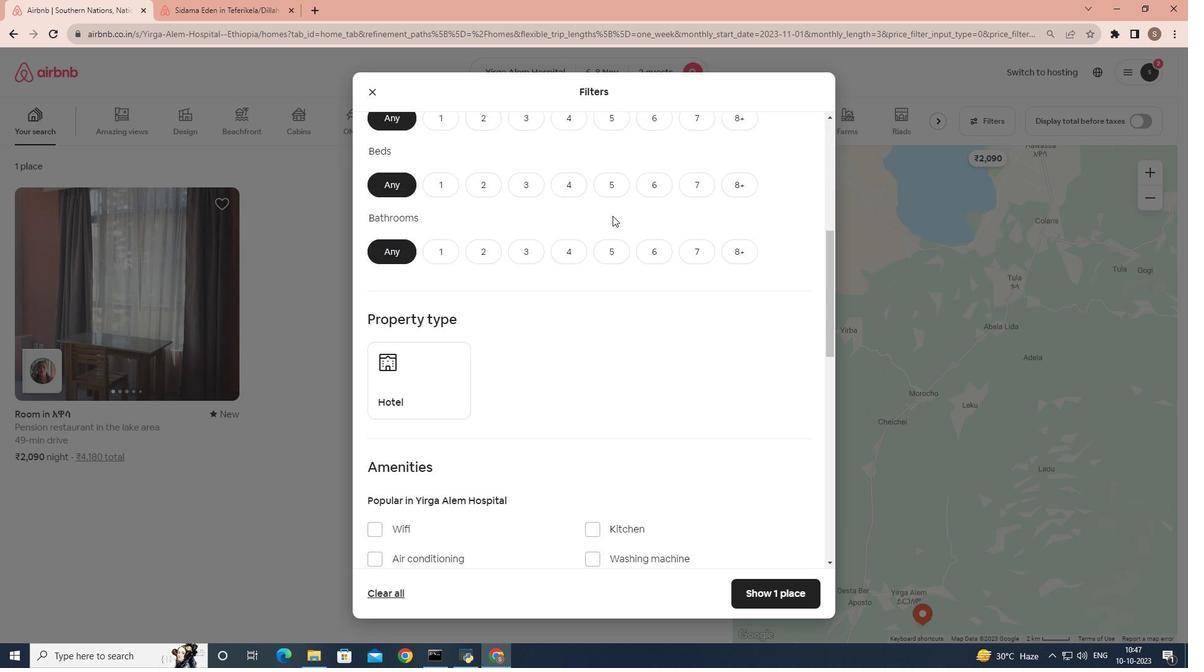 
Action: Mouse scrolled (612, 216) with delta (0, 0)
Screenshot: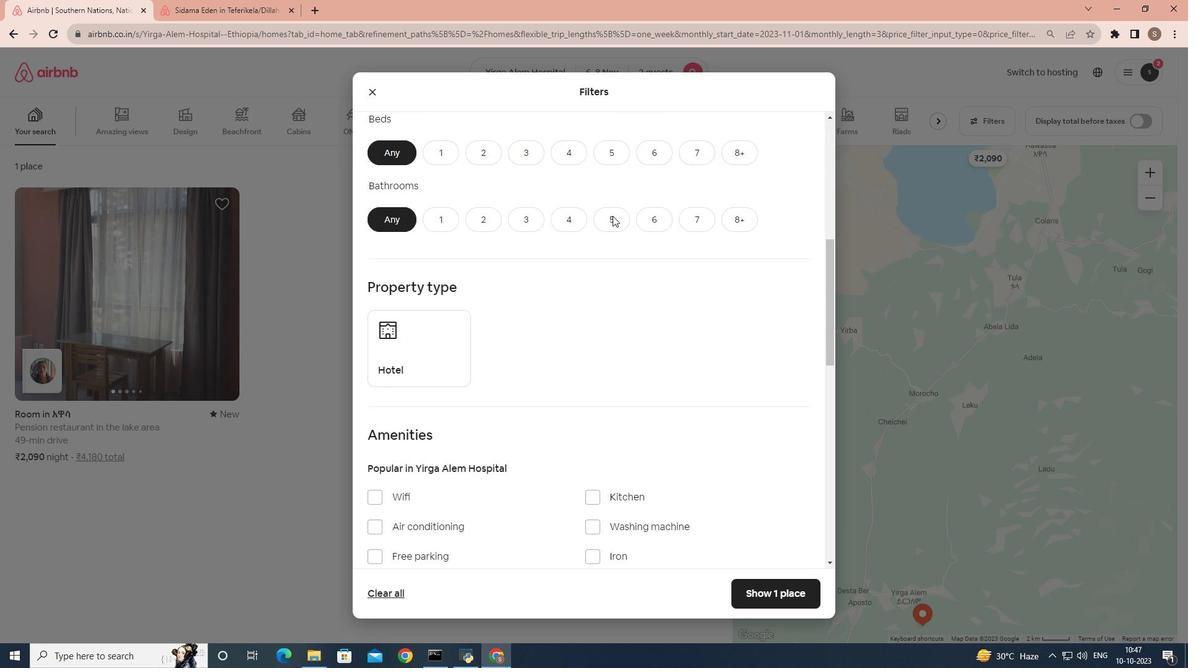 
Action: Mouse scrolled (612, 216) with delta (0, 0)
Screenshot: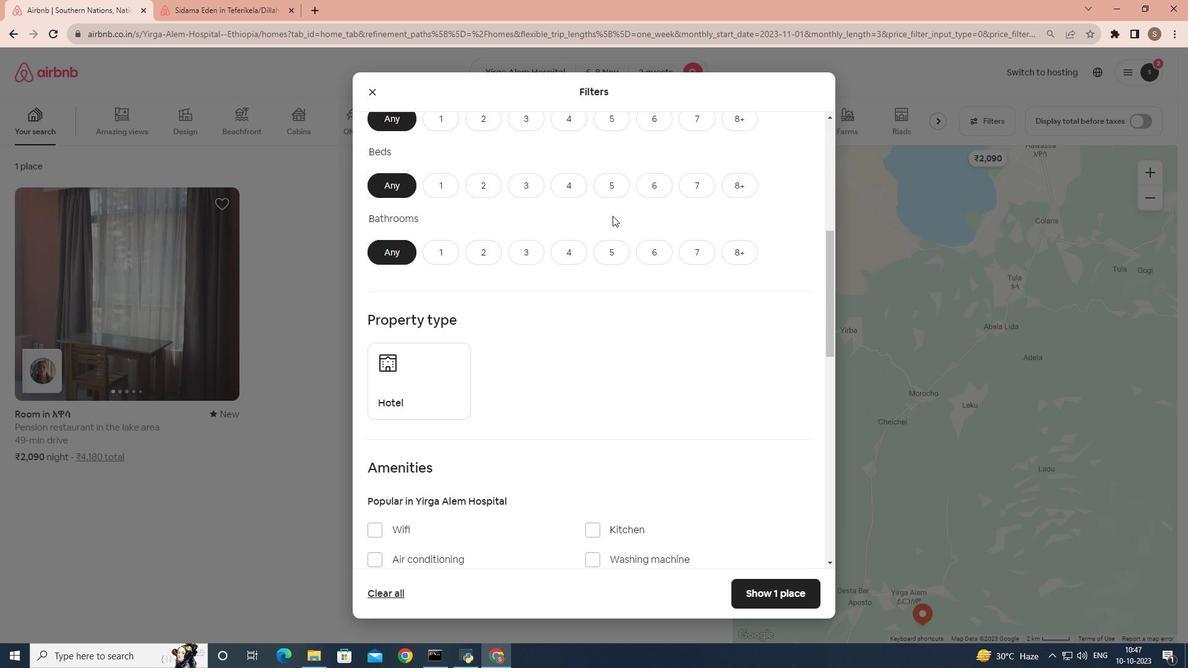 
Action: Mouse scrolled (612, 215) with delta (0, 0)
Screenshot: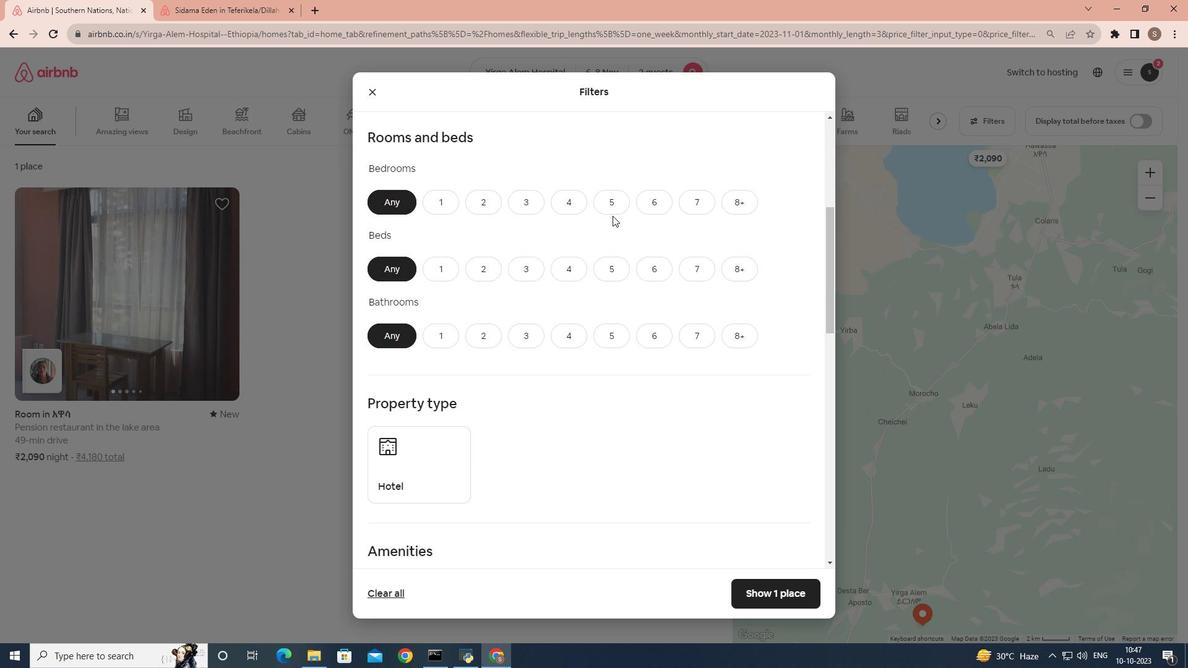 
Action: Mouse scrolled (612, 215) with delta (0, 0)
Screenshot: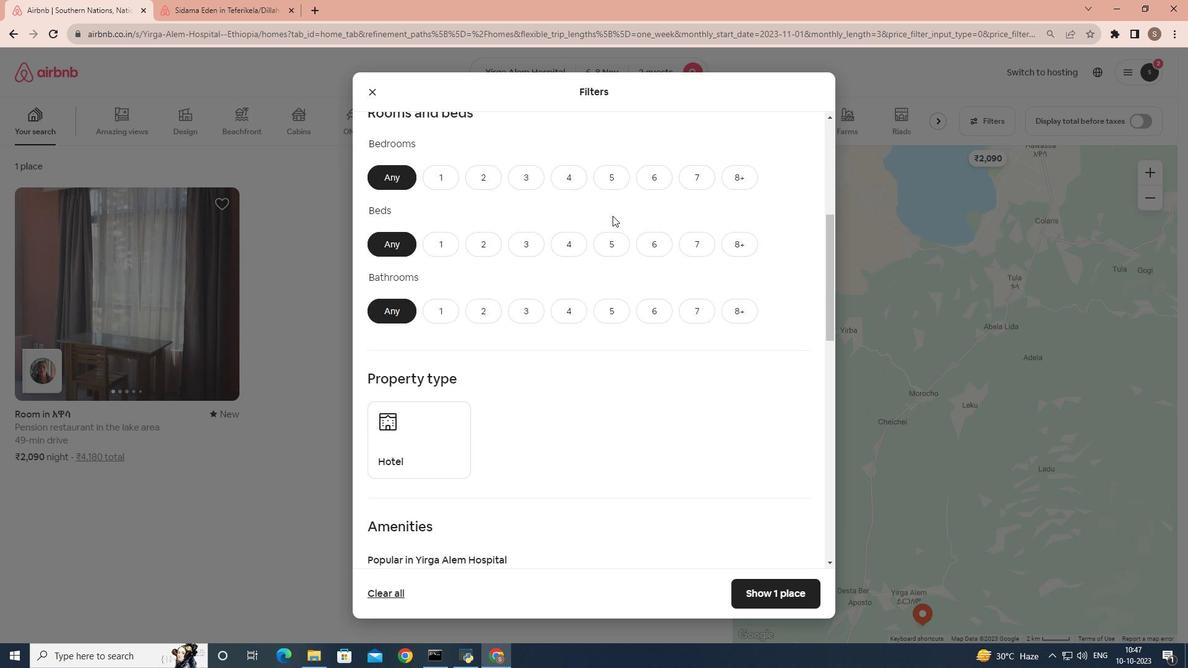 
Action: Mouse scrolled (612, 215) with delta (0, 0)
Screenshot: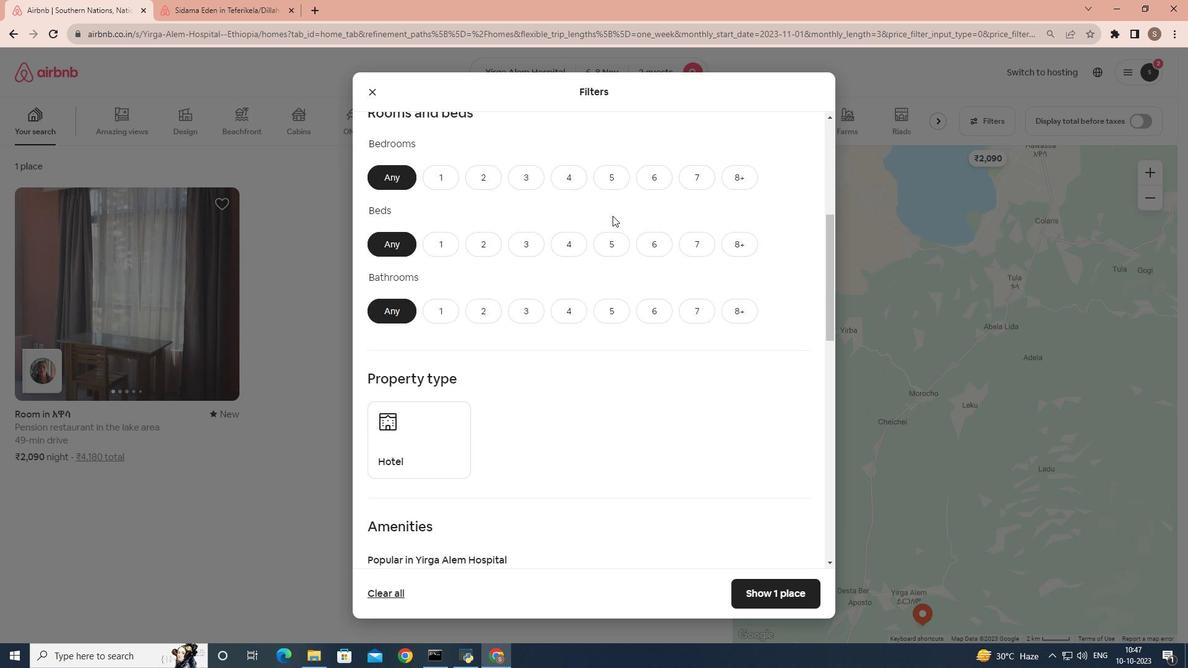 
Action: Mouse scrolled (612, 215) with delta (0, 0)
Screenshot: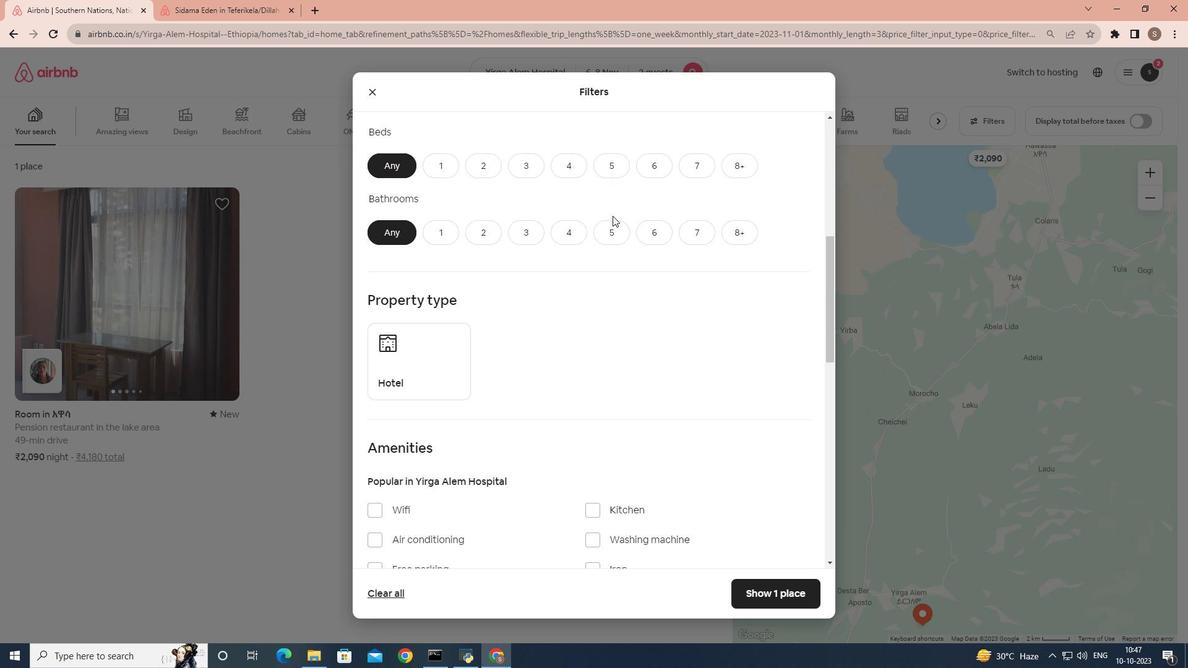 
Action: Mouse scrolled (612, 216) with delta (0, 0)
Screenshot: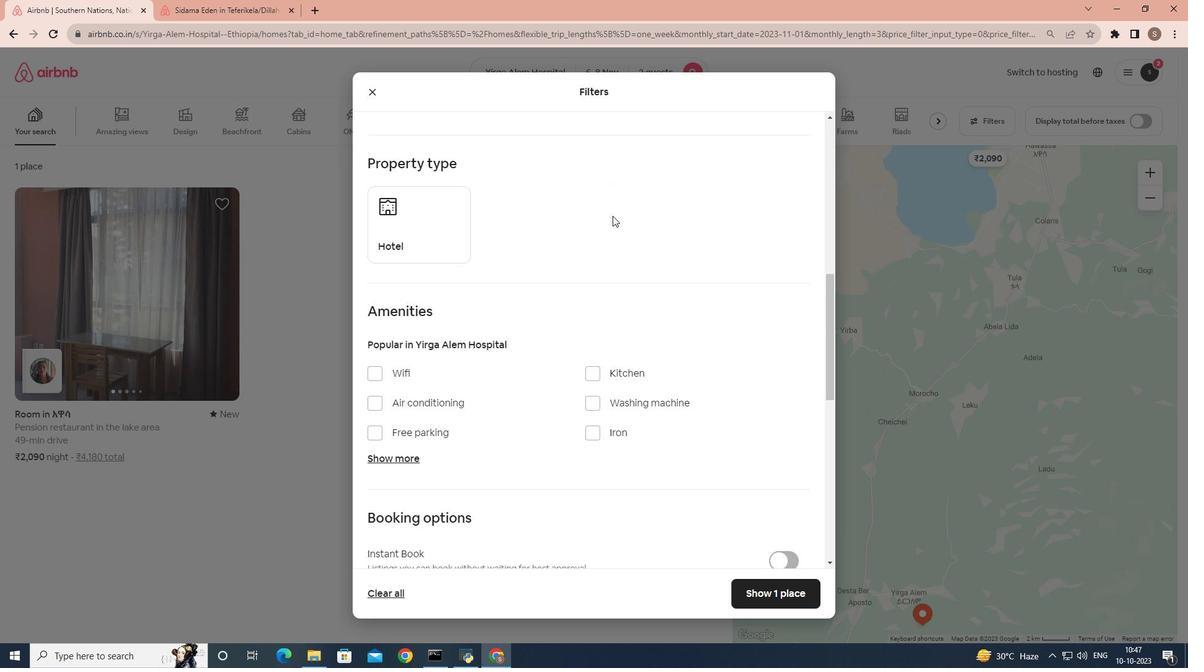 
Action: Mouse scrolled (612, 216) with delta (0, 0)
Screenshot: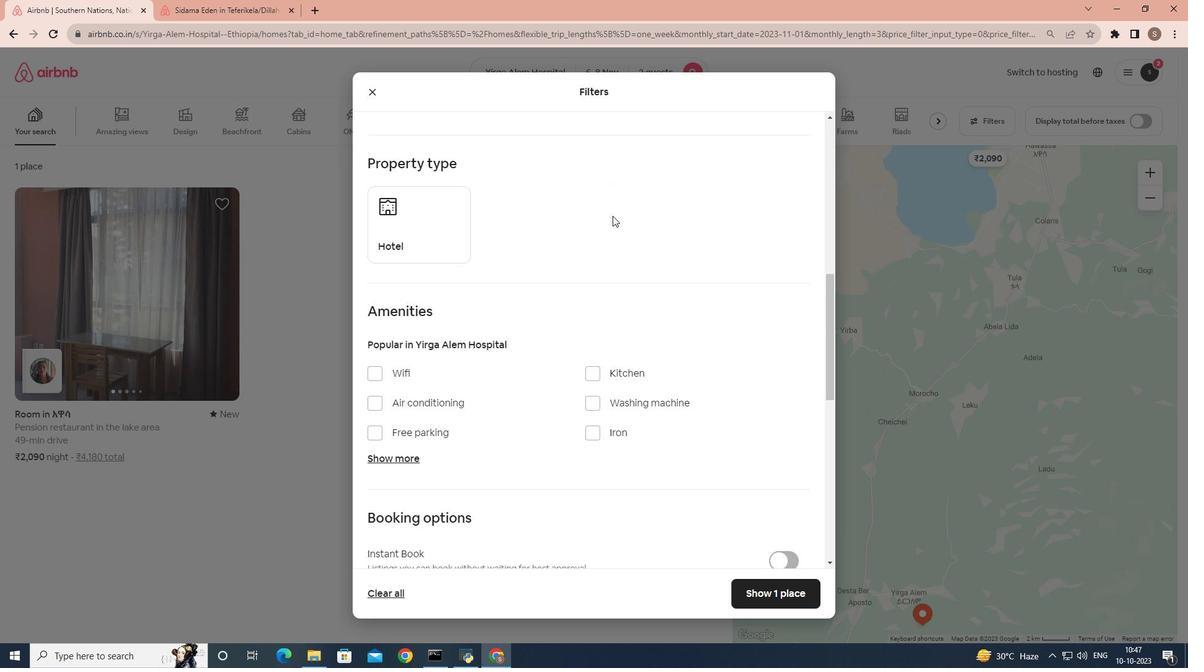
Action: Mouse scrolled (612, 216) with delta (0, 0)
Screenshot: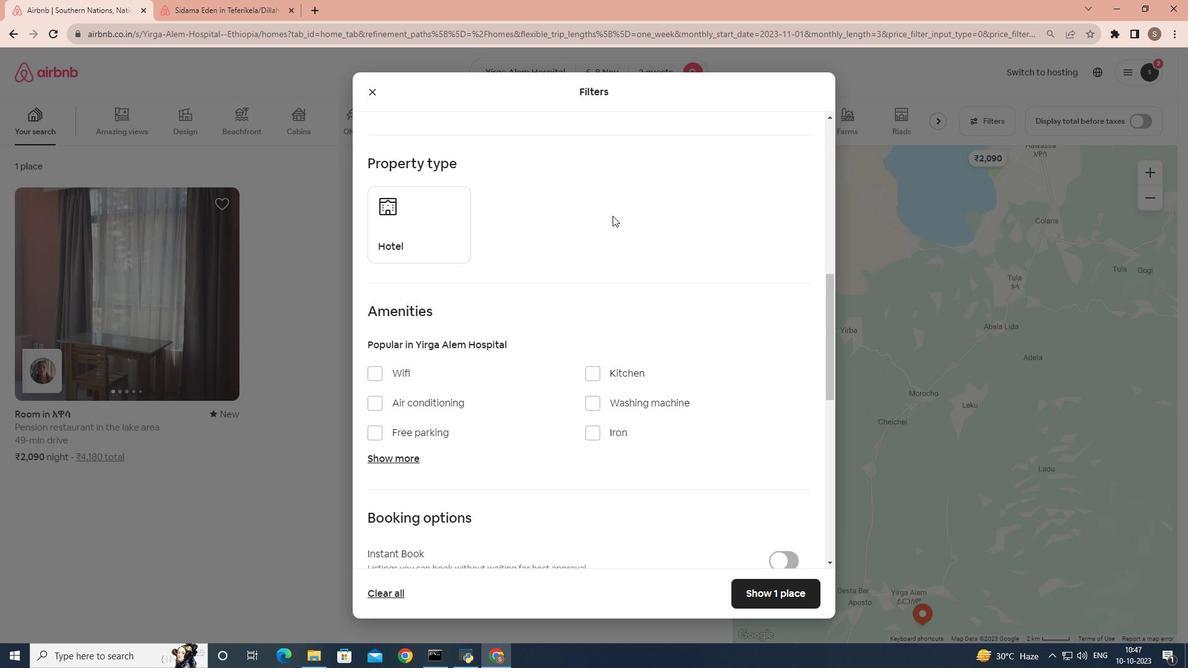 
Action: Mouse scrolled (612, 216) with delta (0, 0)
Screenshot: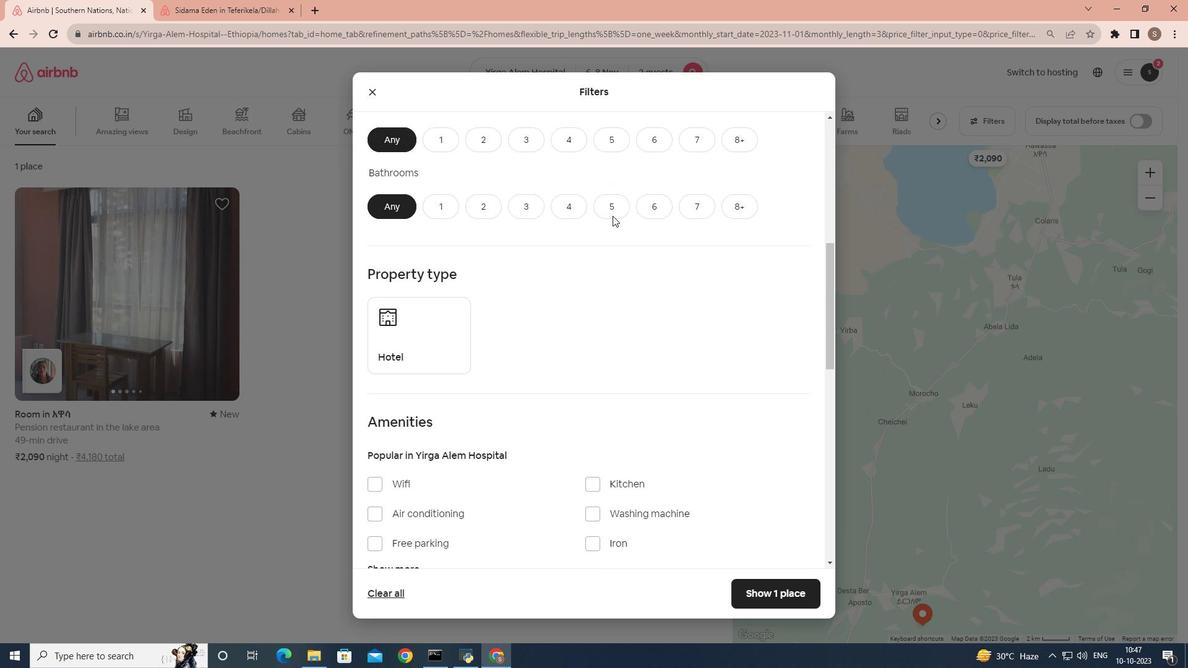 
Action: Mouse moved to (421, 199)
Screenshot: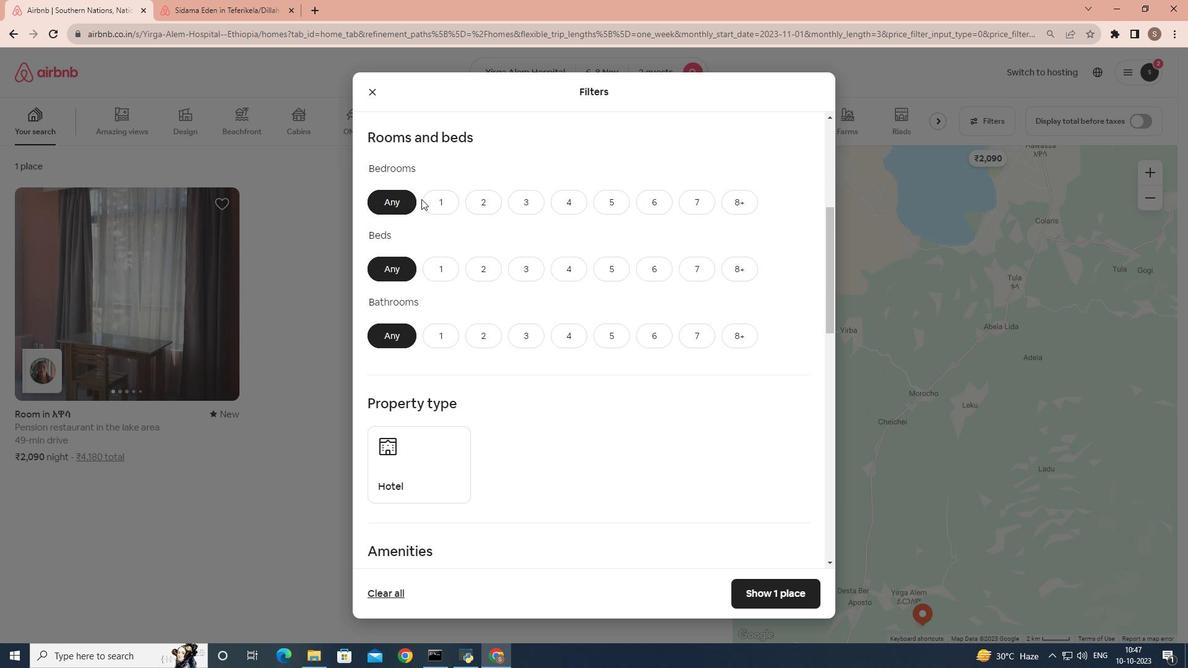 
Action: Mouse pressed left at (421, 199)
Screenshot: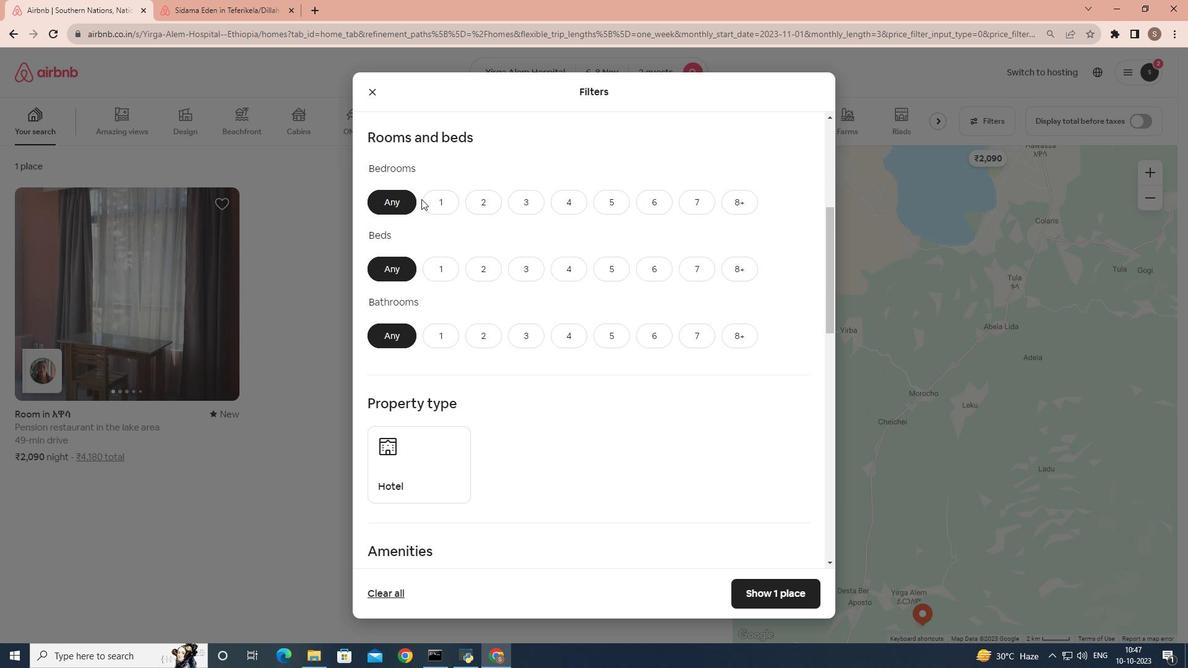 
Action: Mouse moved to (443, 204)
Screenshot: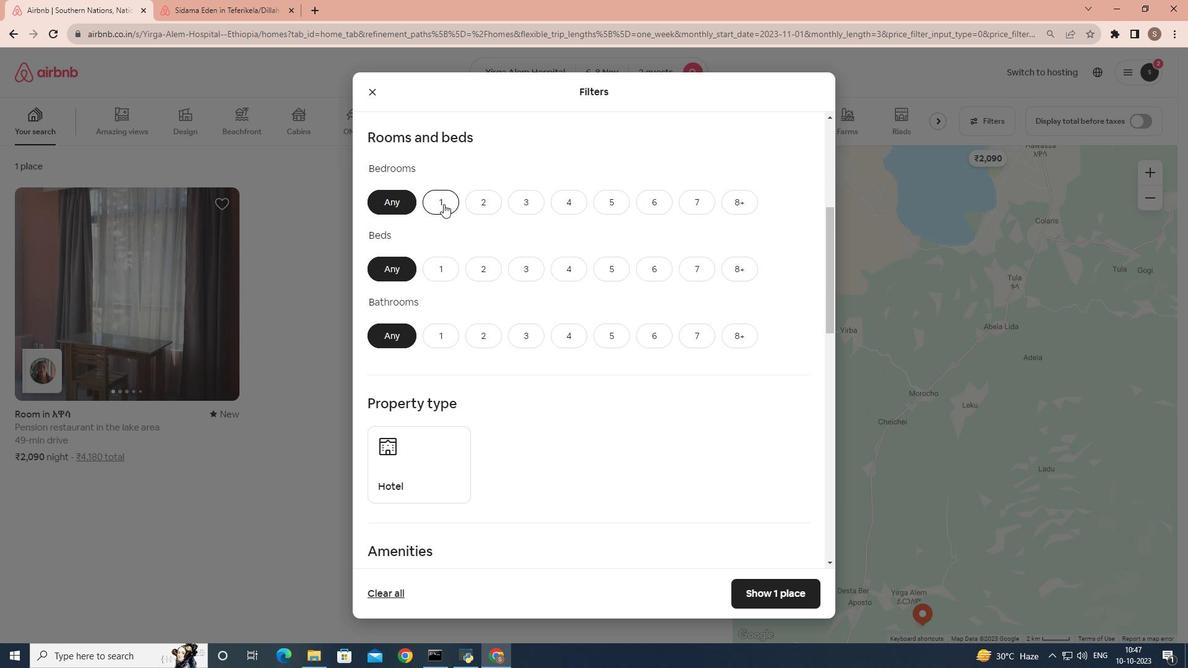 
Action: Mouse pressed left at (443, 204)
Screenshot: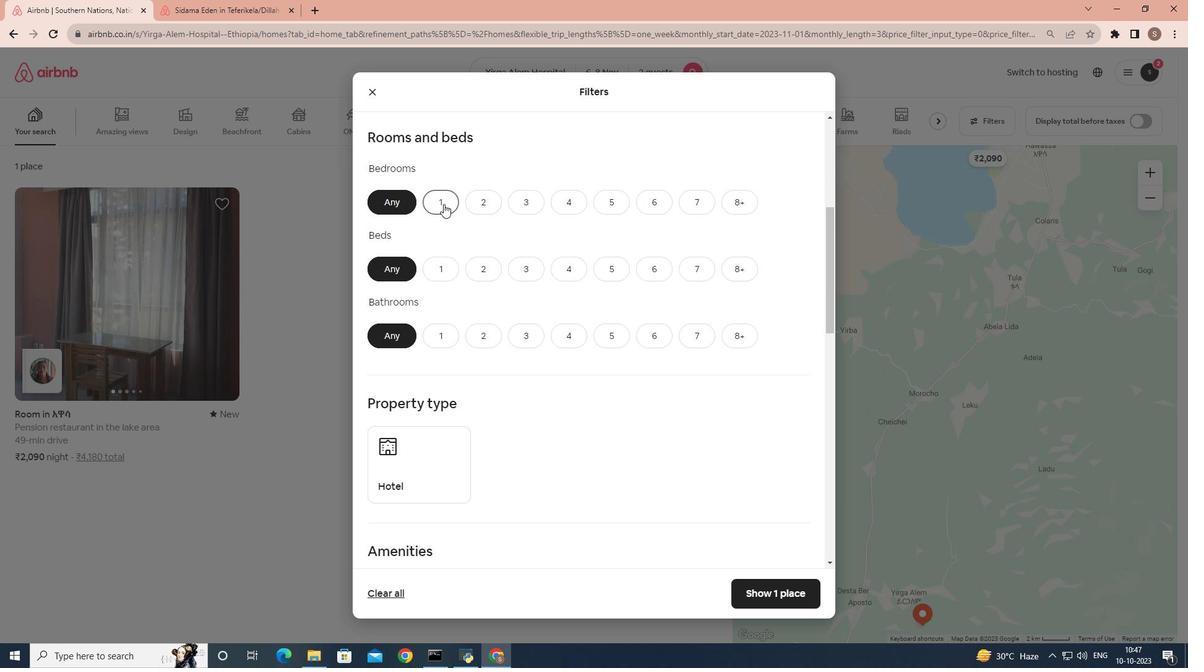
Action: Mouse moved to (481, 272)
Screenshot: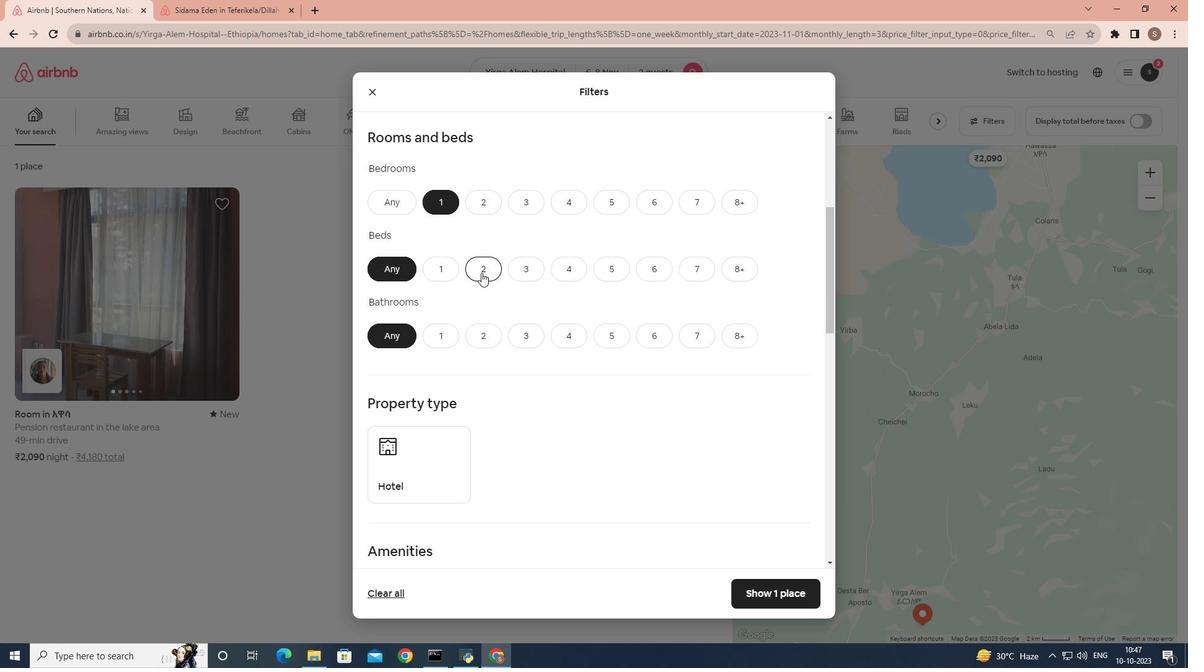 
Action: Mouse pressed left at (481, 272)
Screenshot: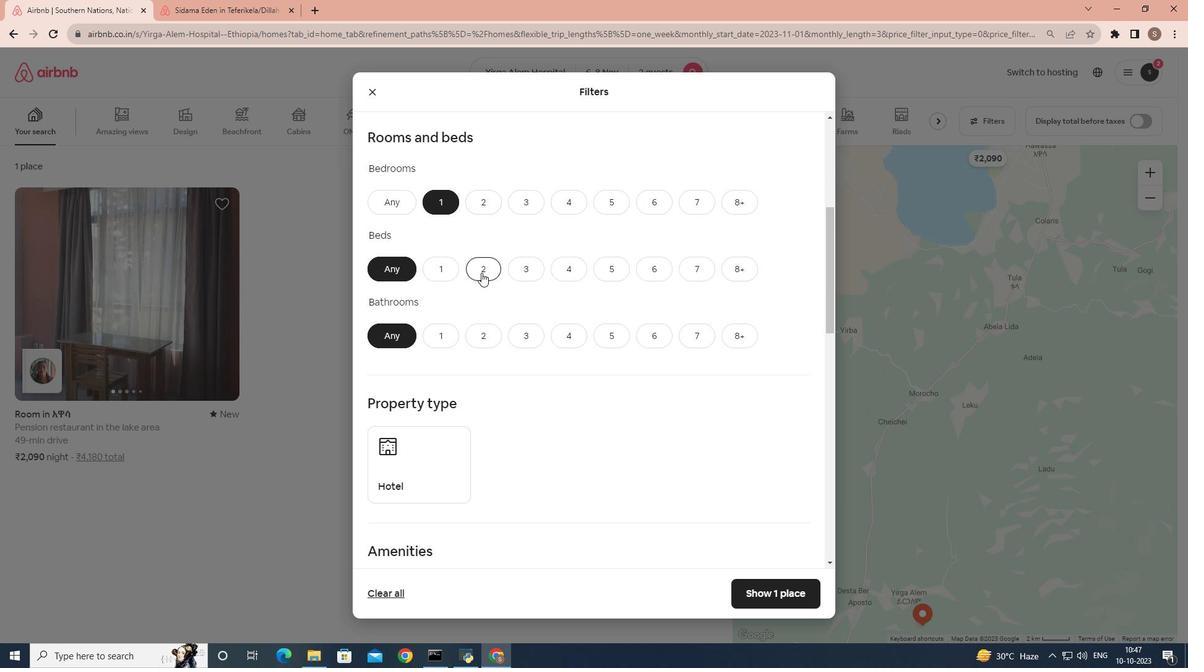 
Action: Mouse moved to (447, 335)
Screenshot: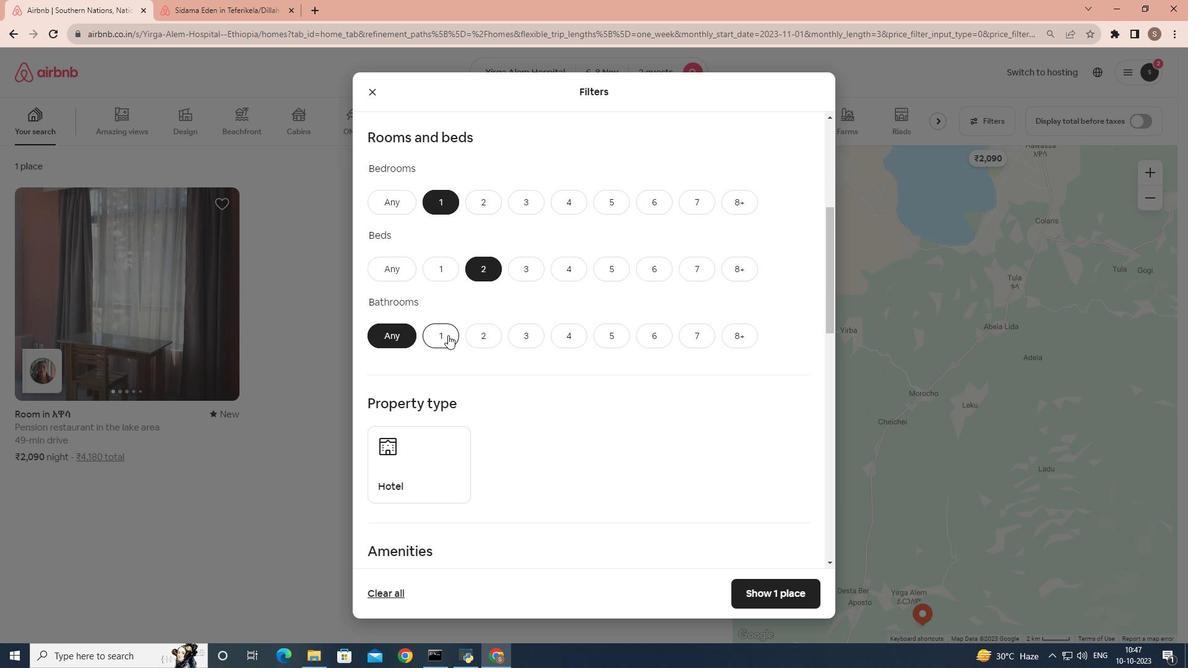 
Action: Mouse pressed left at (447, 335)
Screenshot: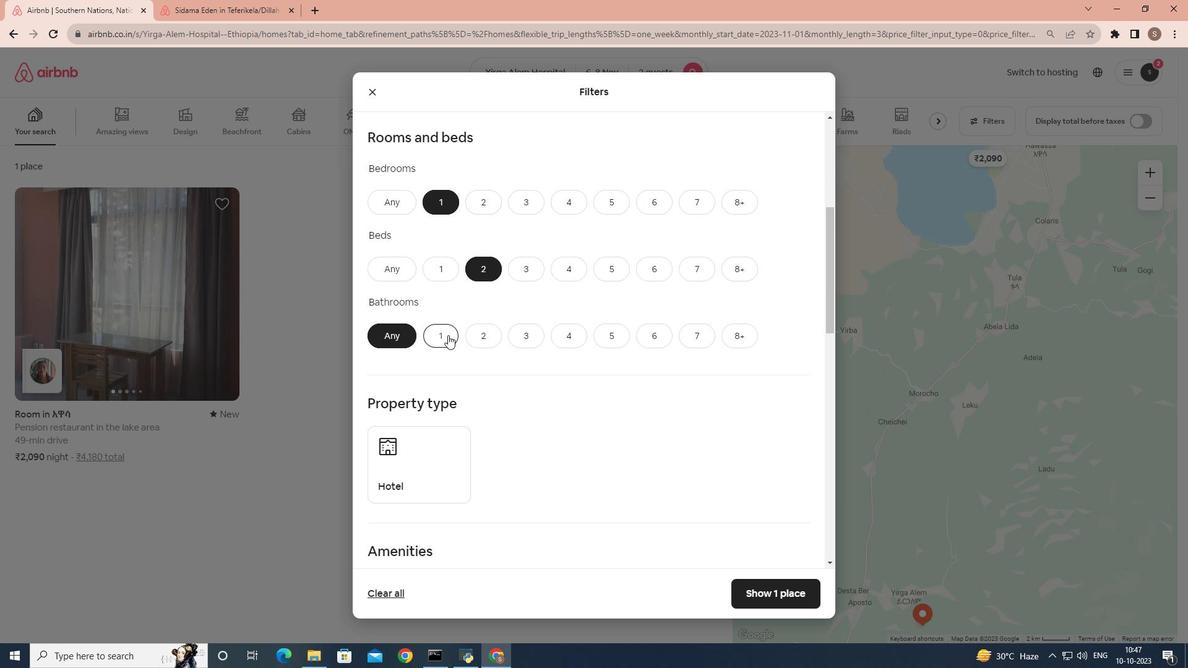 
Action: Mouse moved to (793, 592)
Screenshot: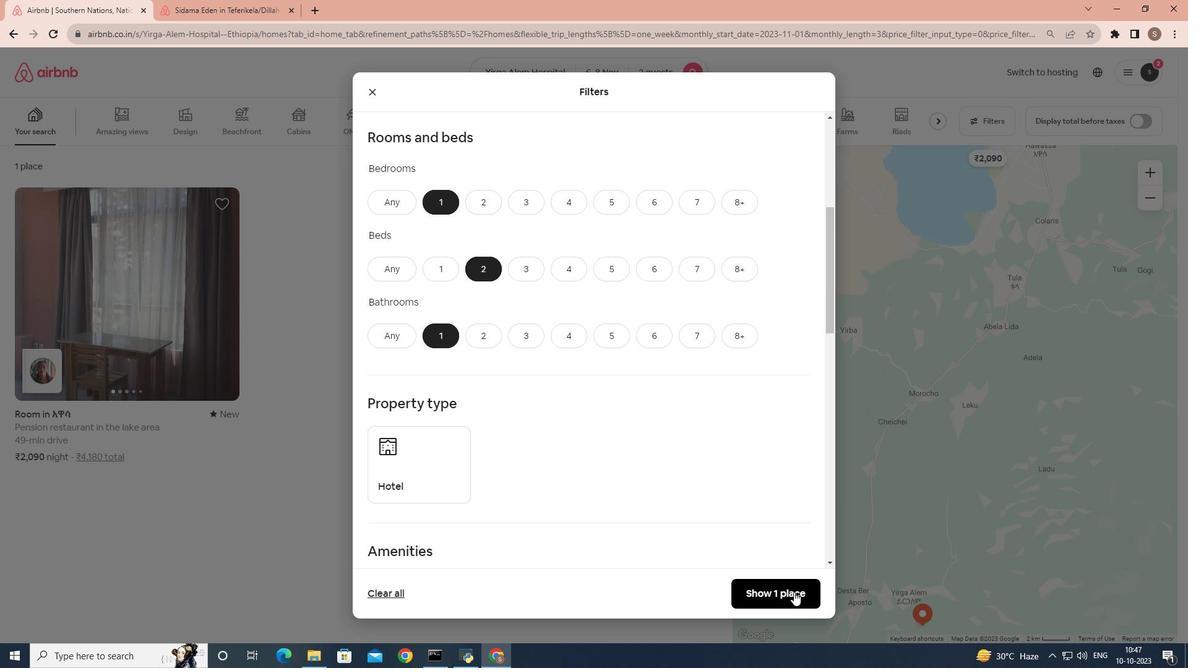 
Action: Mouse pressed left at (793, 592)
Screenshot: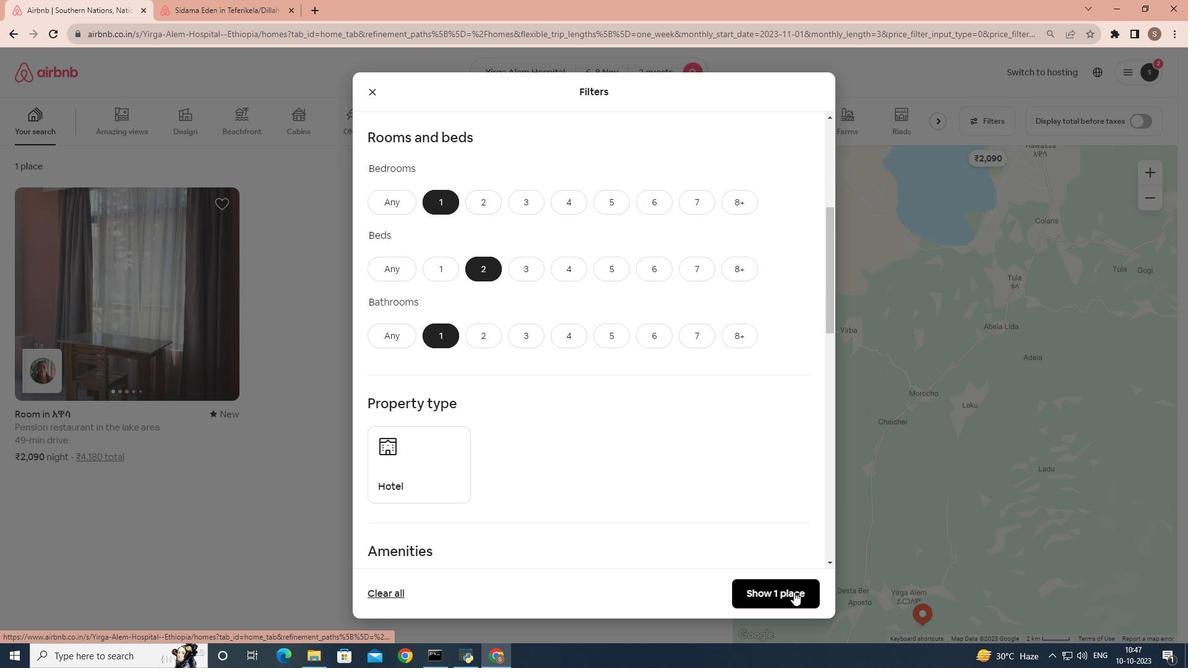 
Action: Mouse moved to (201, 311)
Screenshot: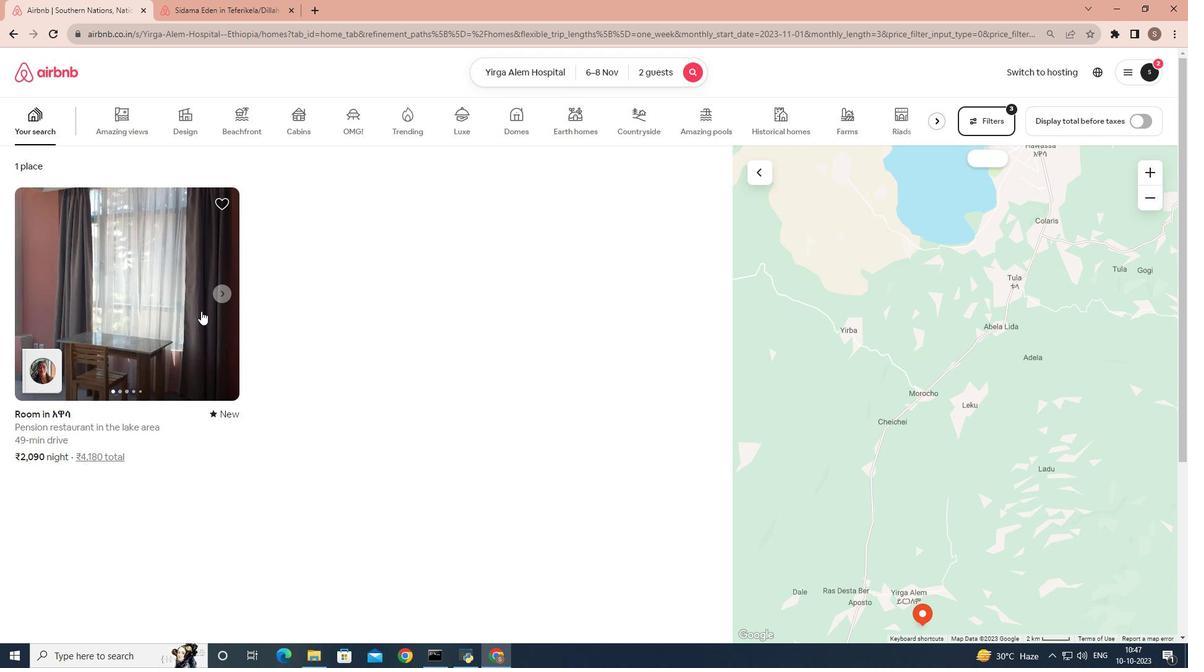 
Action: Mouse pressed left at (201, 311)
Screenshot: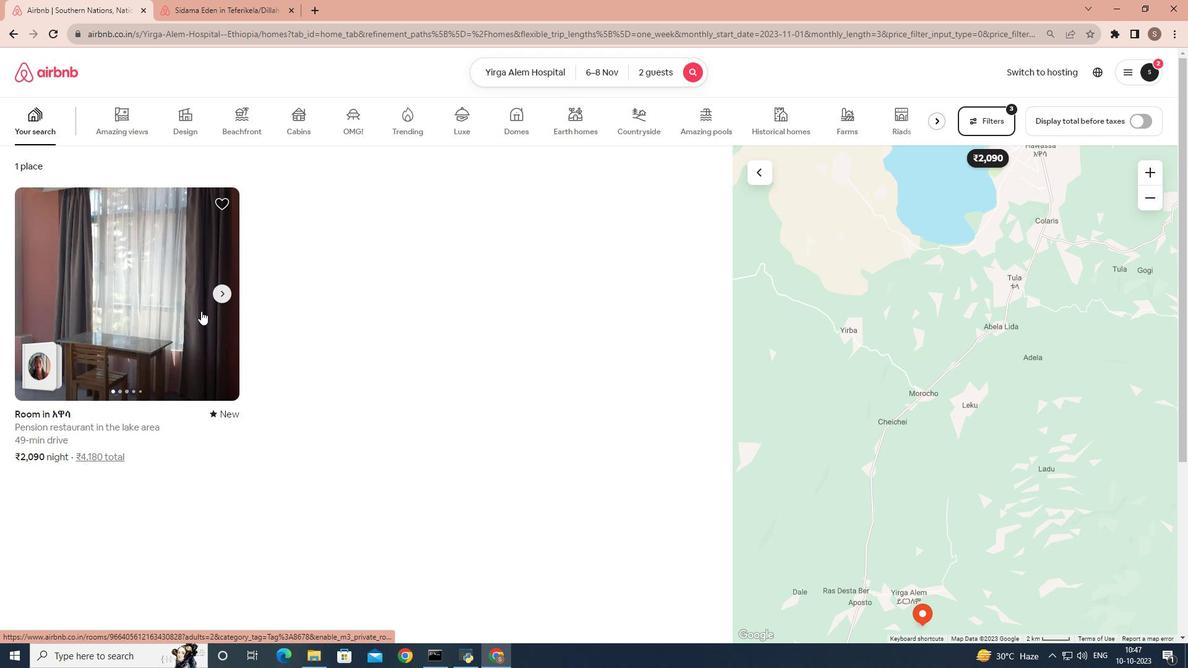 
Action: Mouse moved to (282, 285)
Screenshot: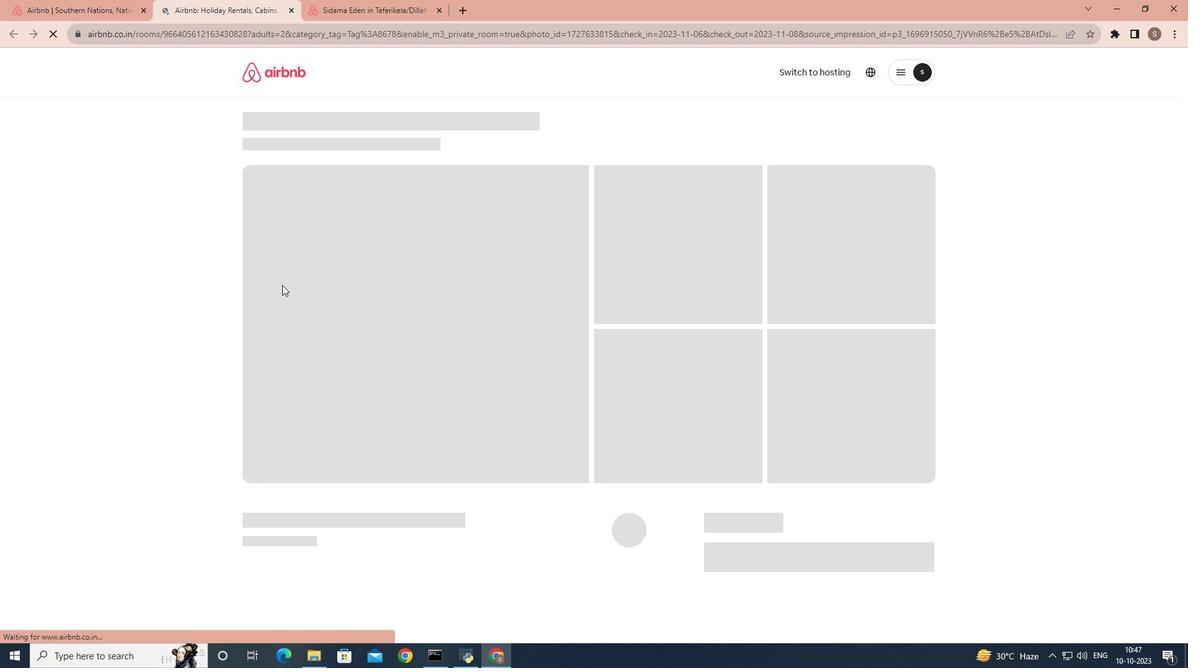 
Action: Mouse scrolled (282, 284) with delta (0, 0)
Screenshot: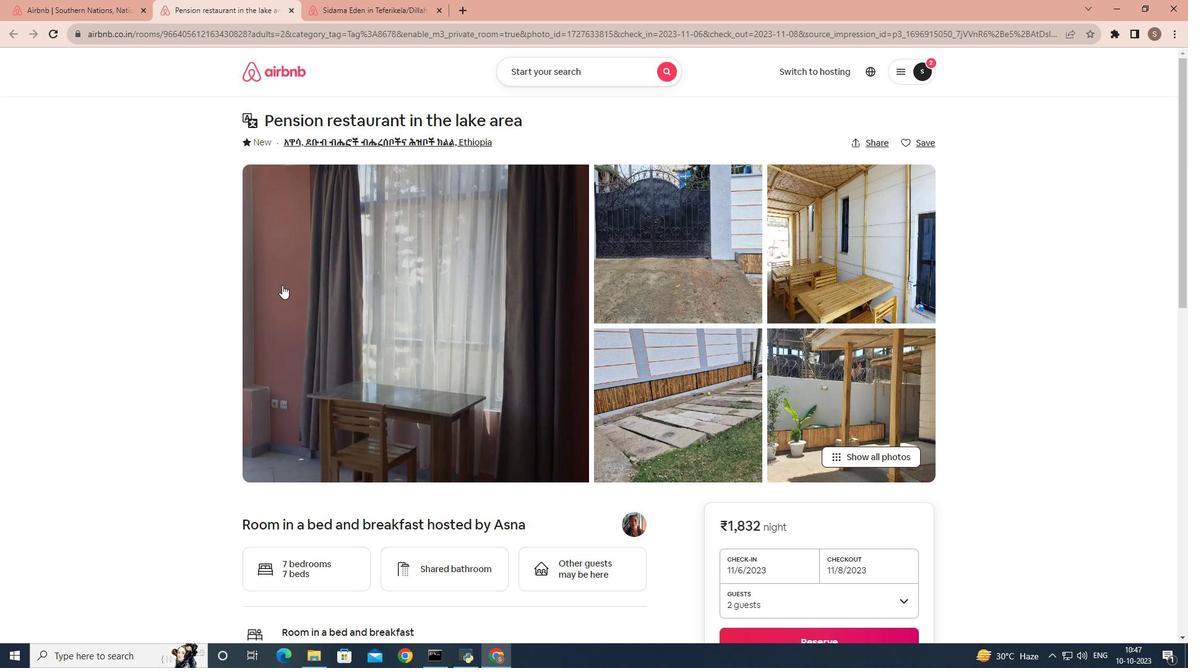 
Action: Mouse scrolled (282, 284) with delta (0, 0)
Screenshot: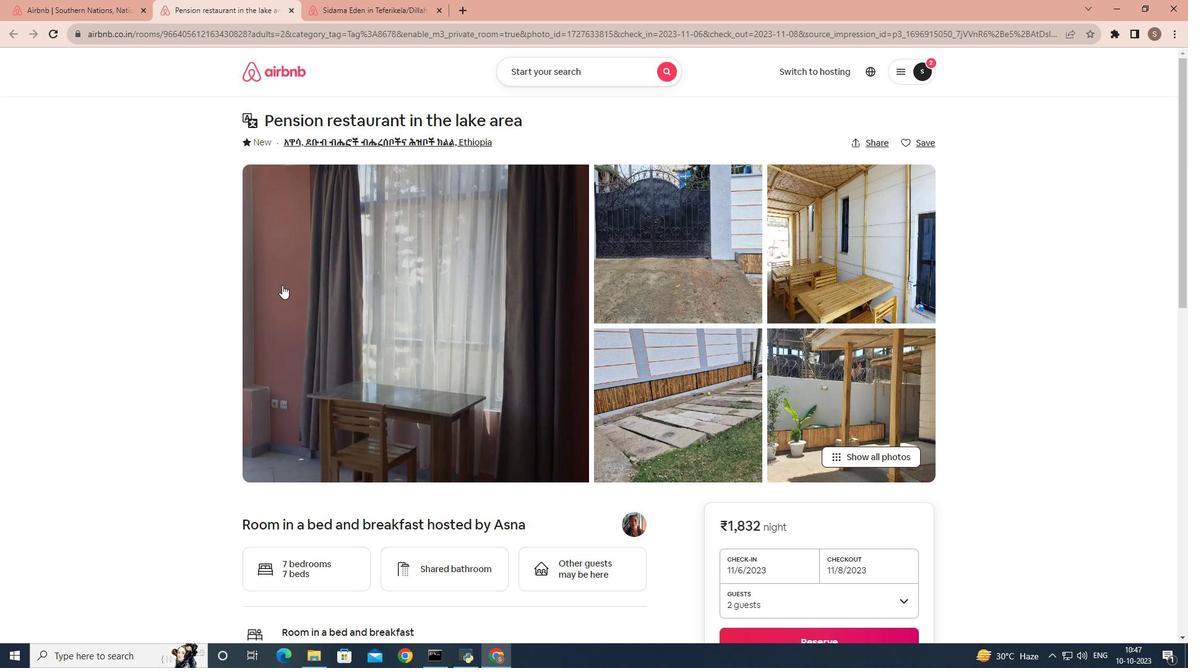 
Action: Mouse scrolled (282, 284) with delta (0, 0)
Screenshot: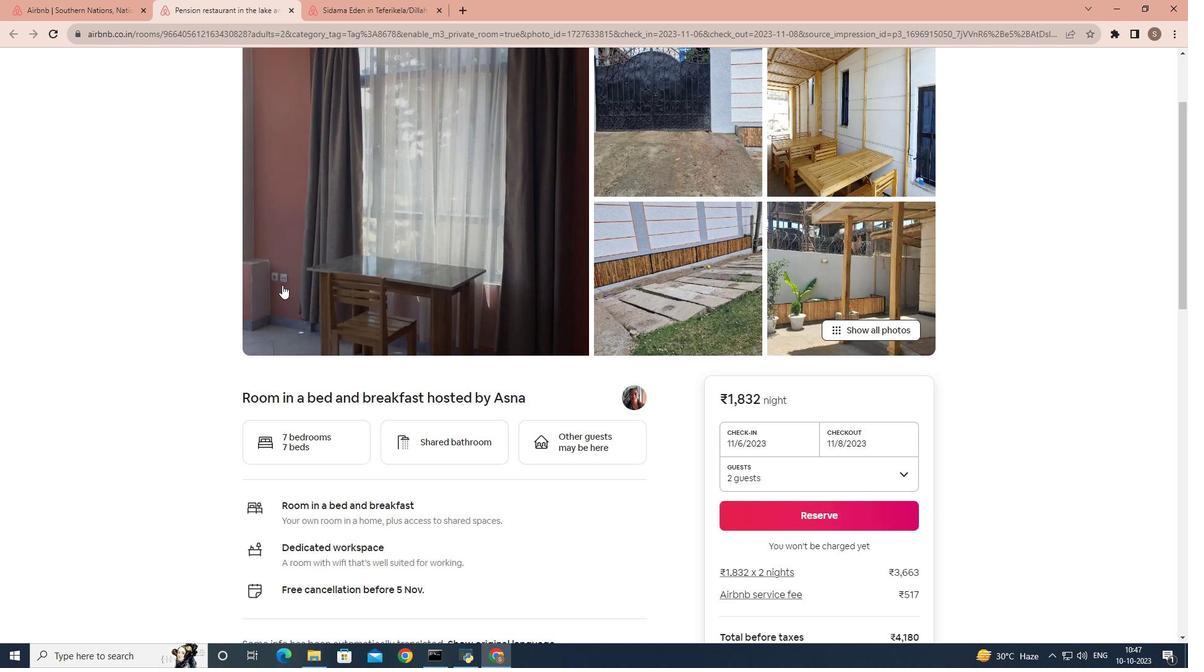
Action: Mouse scrolled (282, 284) with delta (0, 0)
Screenshot: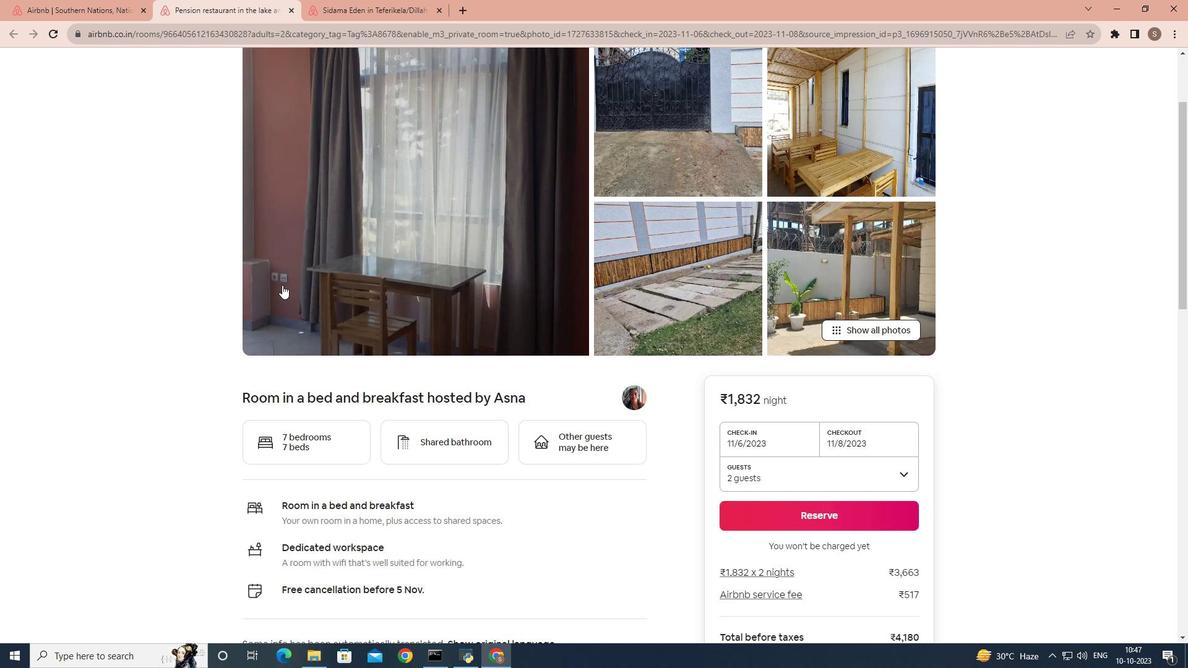
Action: Mouse scrolled (282, 284) with delta (0, 0)
Screenshot: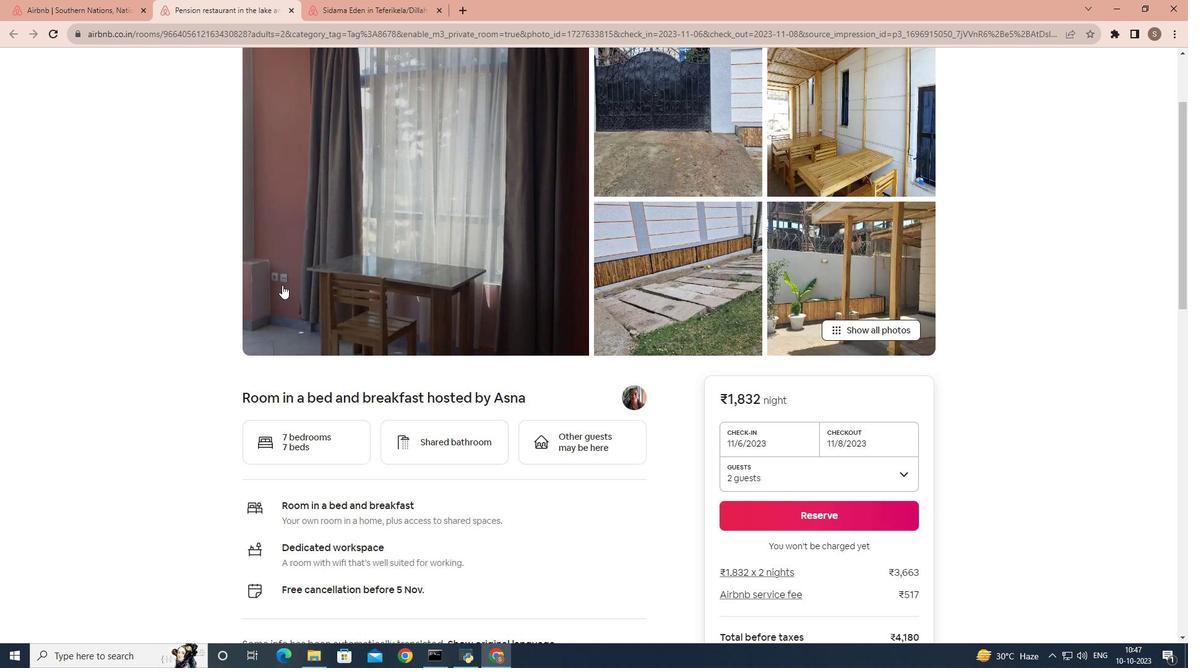 
Action: Mouse scrolled (282, 284) with delta (0, 0)
Screenshot: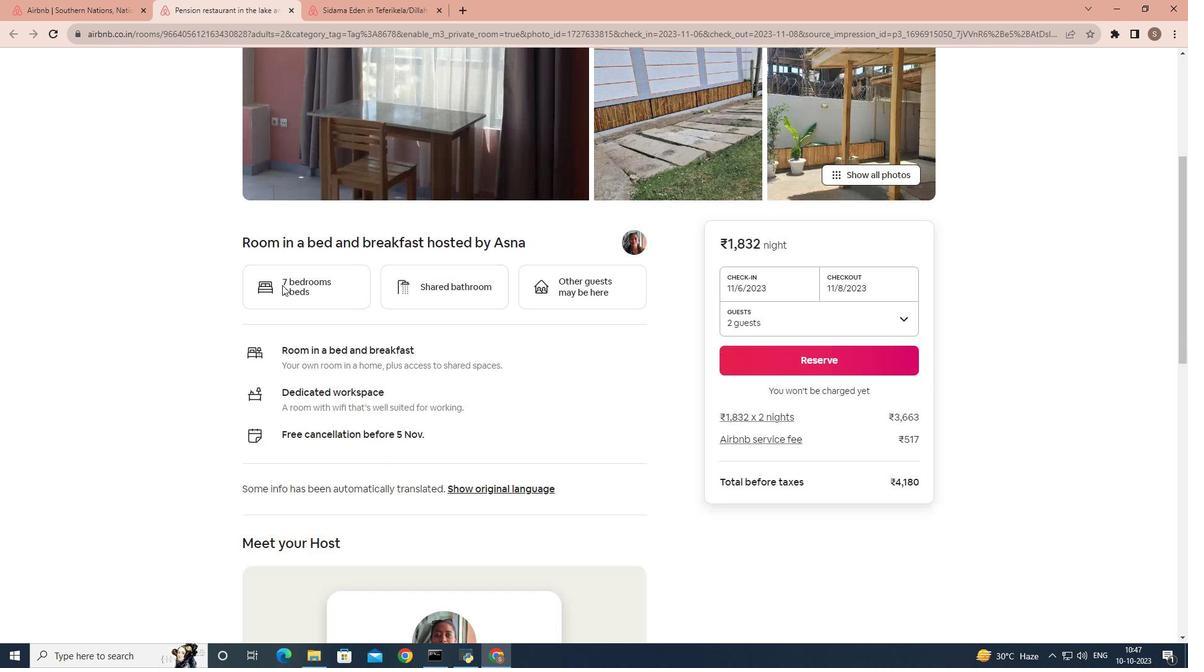
Action: Mouse scrolled (282, 284) with delta (0, 0)
Screenshot: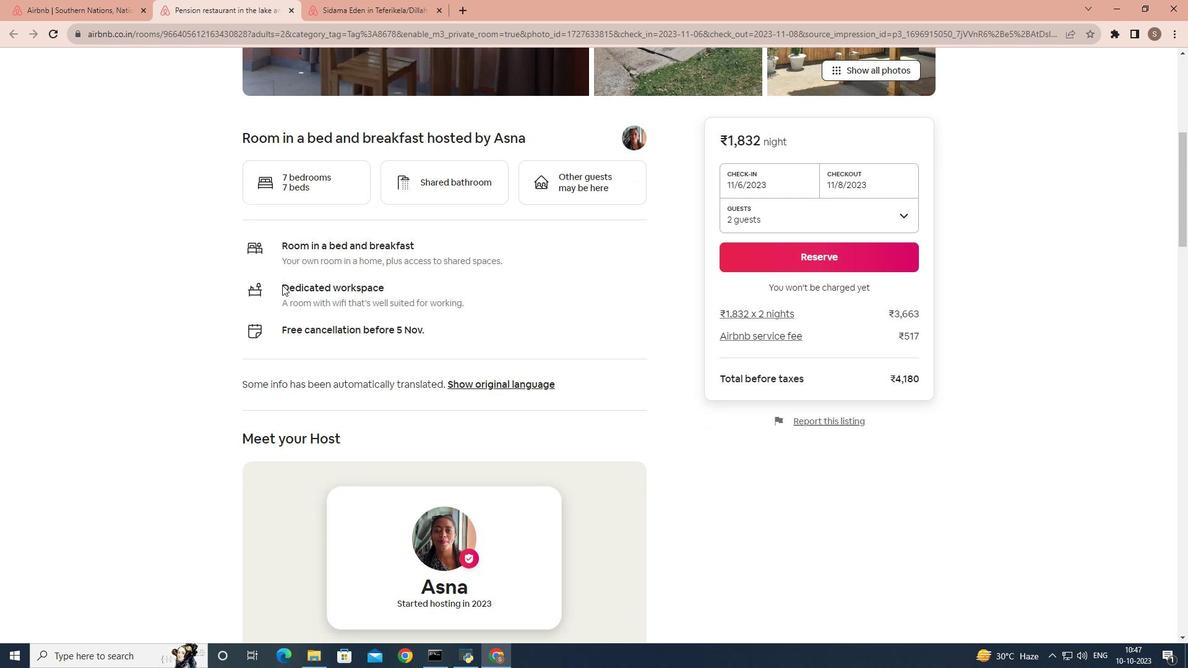 
Action: Mouse scrolled (282, 284) with delta (0, 0)
Screenshot: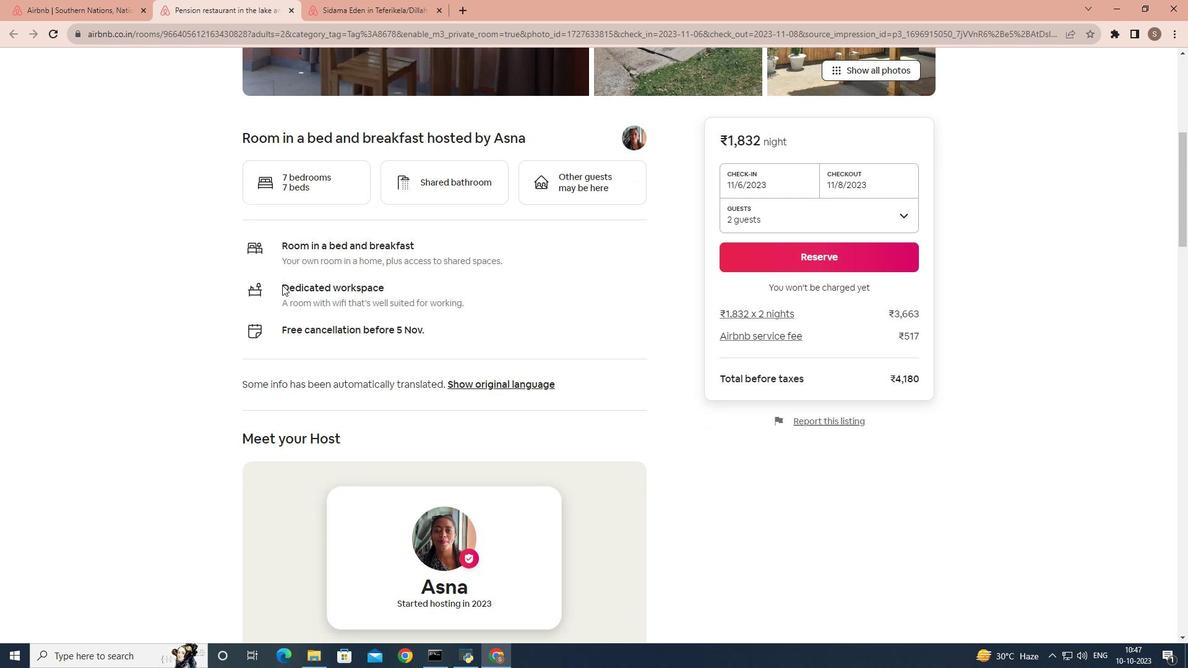 
Action: Mouse scrolled (282, 284) with delta (0, 0)
Screenshot: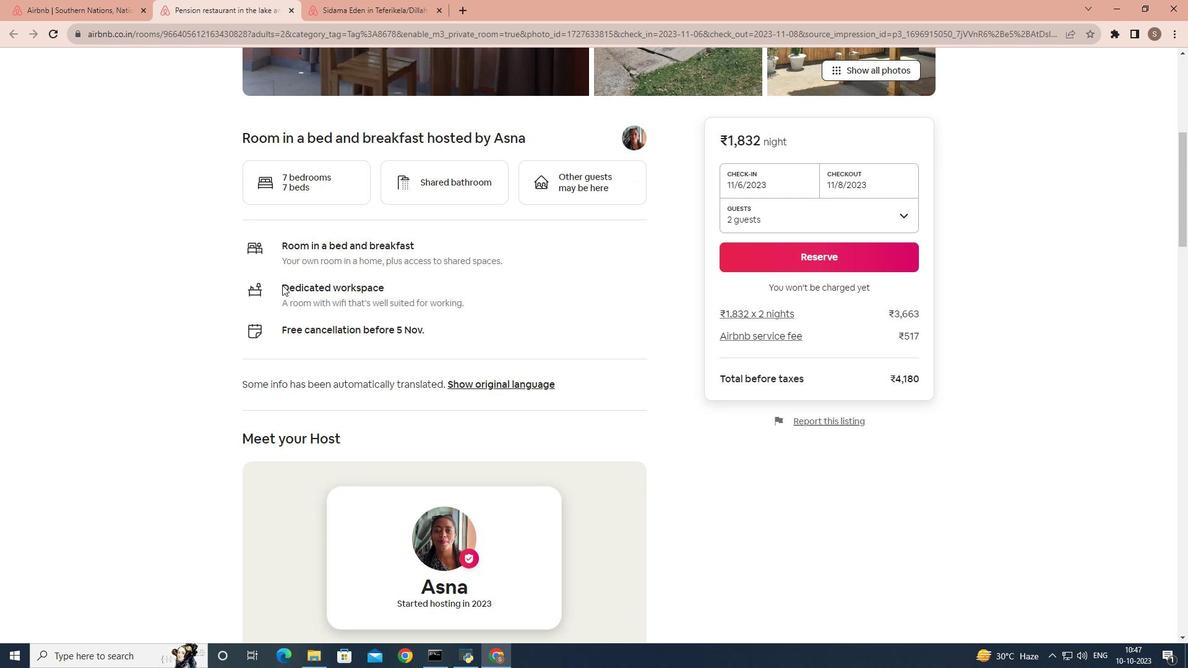 
Action: Mouse scrolled (282, 284) with delta (0, 0)
Screenshot: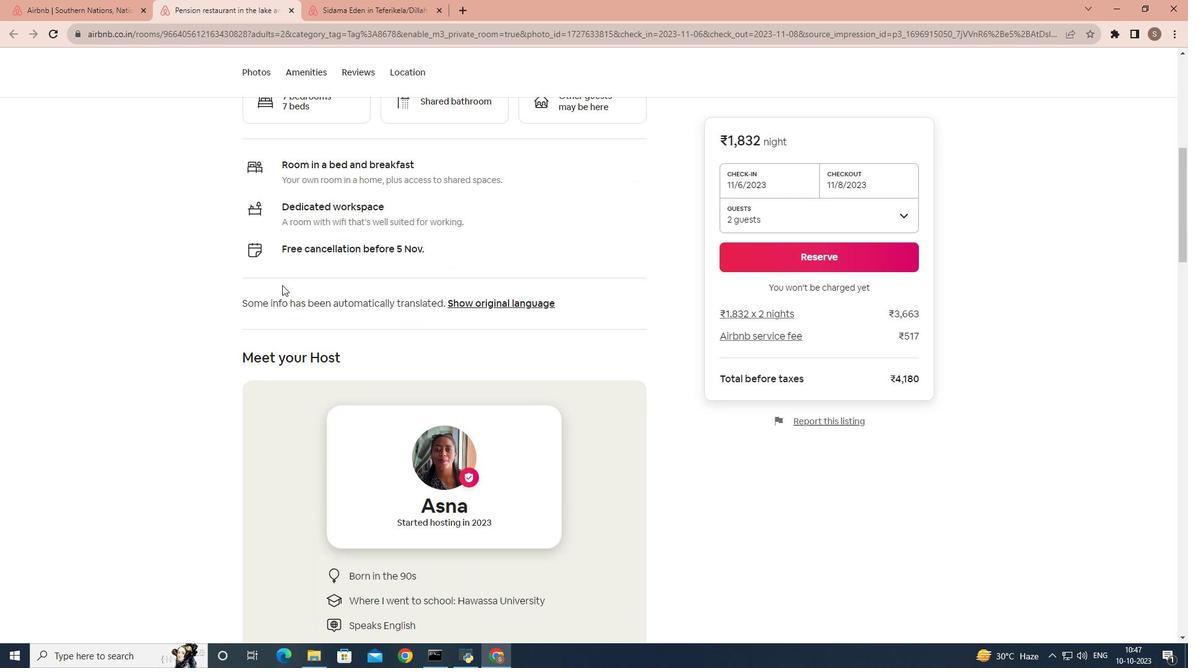 
Action: Mouse scrolled (282, 284) with delta (0, 0)
Screenshot: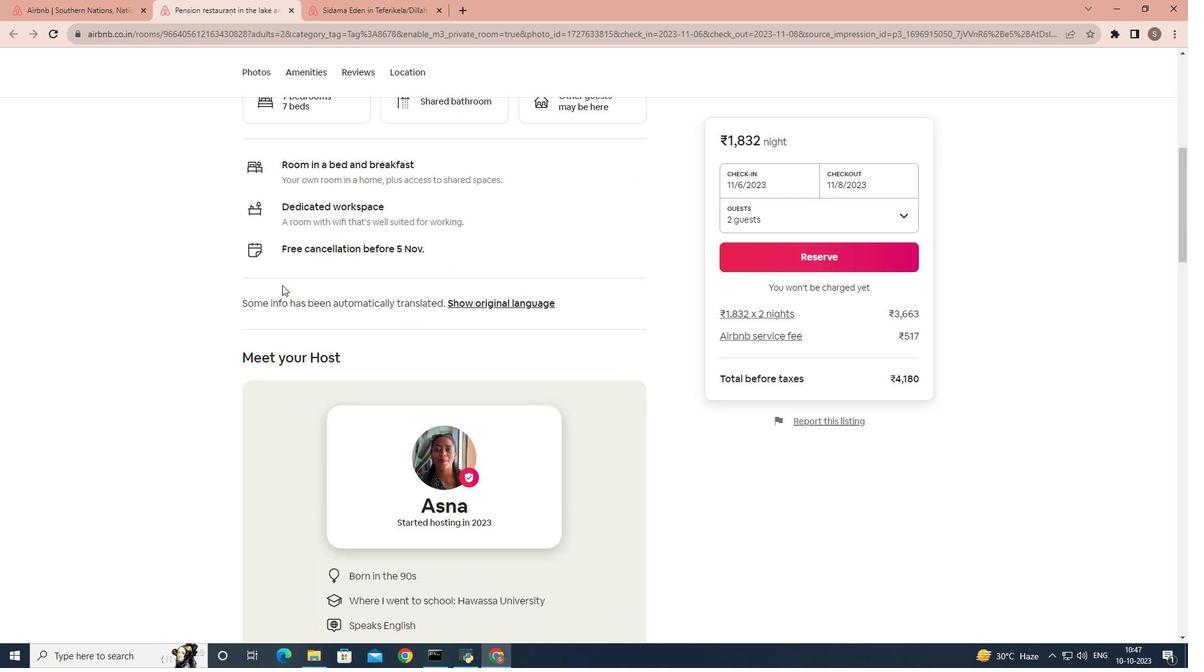 
Action: Mouse scrolled (282, 284) with delta (0, 0)
Screenshot: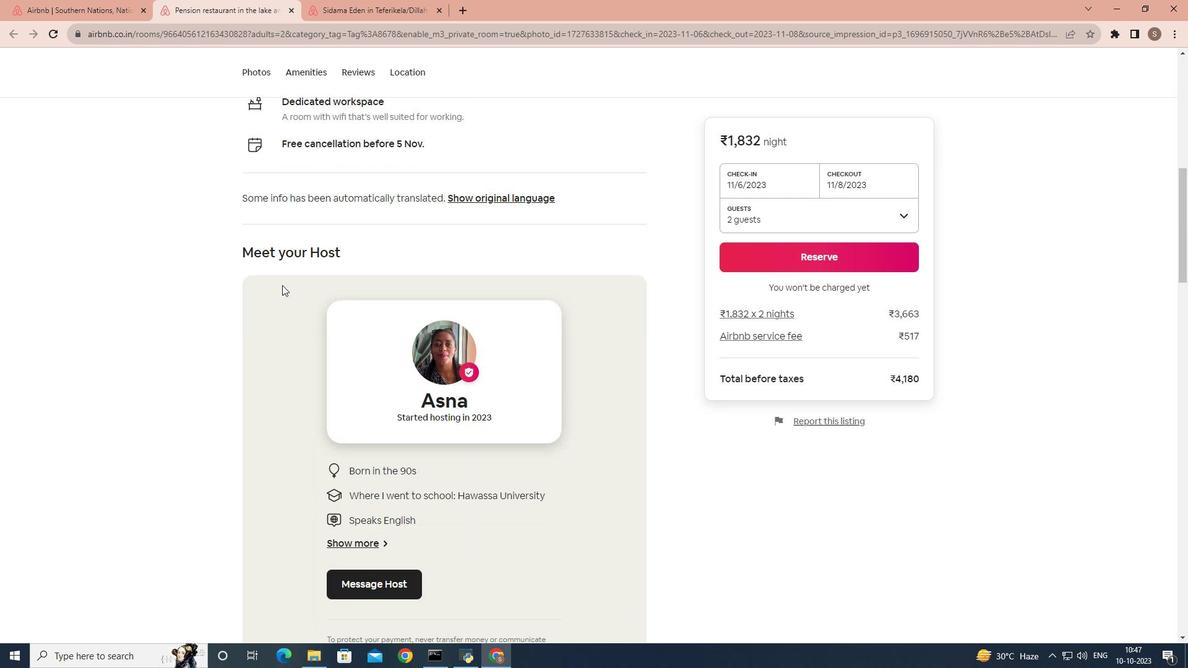
Action: Mouse scrolled (282, 284) with delta (0, 0)
Screenshot: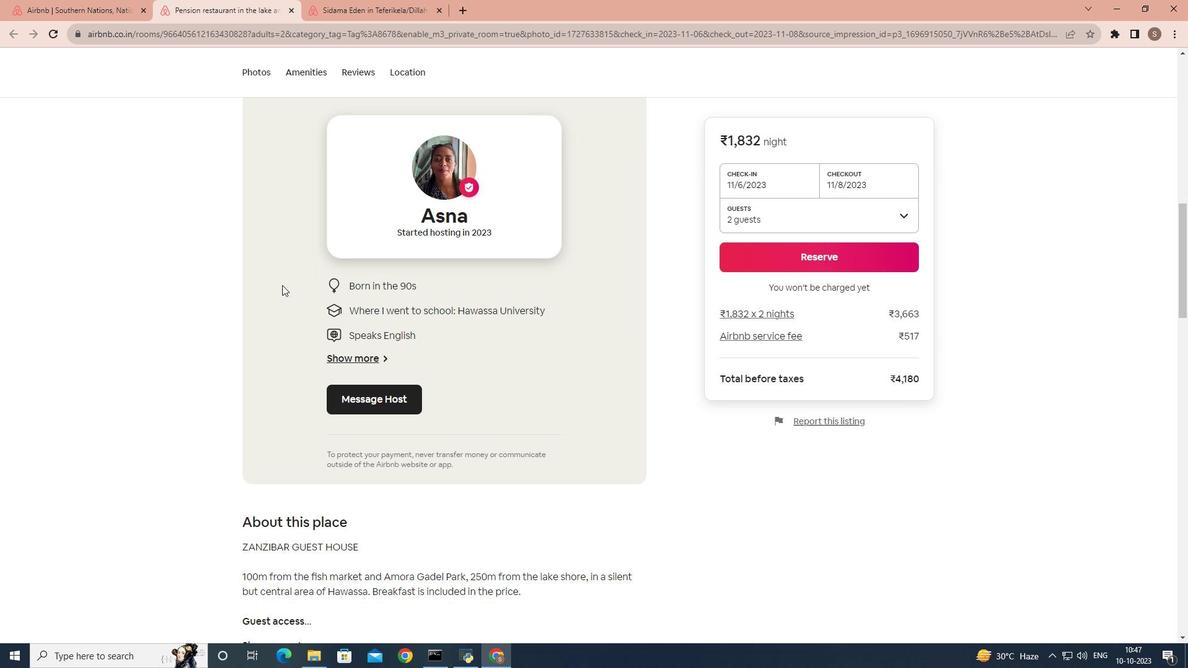 
Action: Mouse scrolled (282, 284) with delta (0, 0)
Screenshot: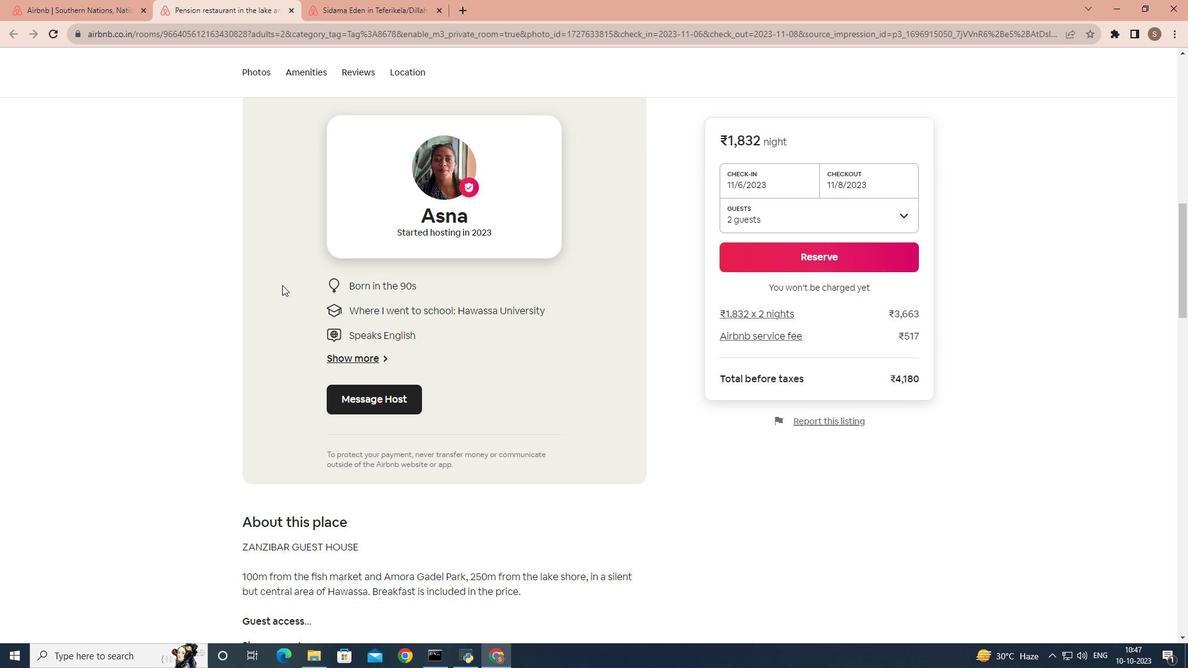 
Action: Mouse scrolled (282, 284) with delta (0, 0)
Screenshot: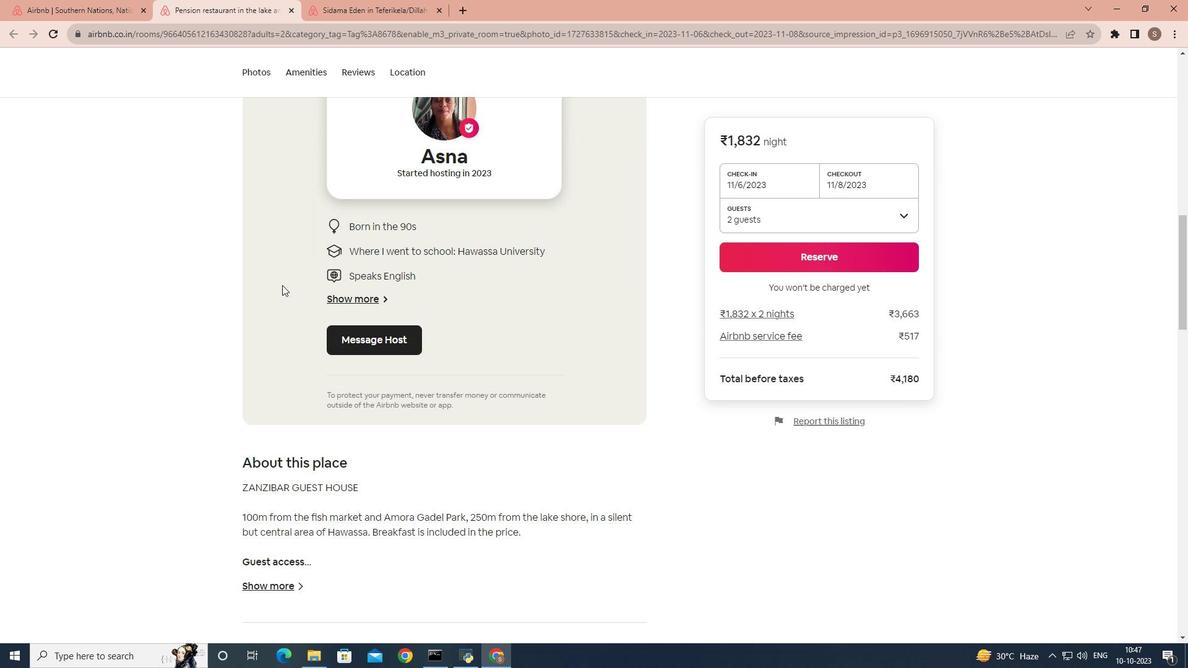 
Action: Mouse scrolled (282, 284) with delta (0, 0)
Screenshot: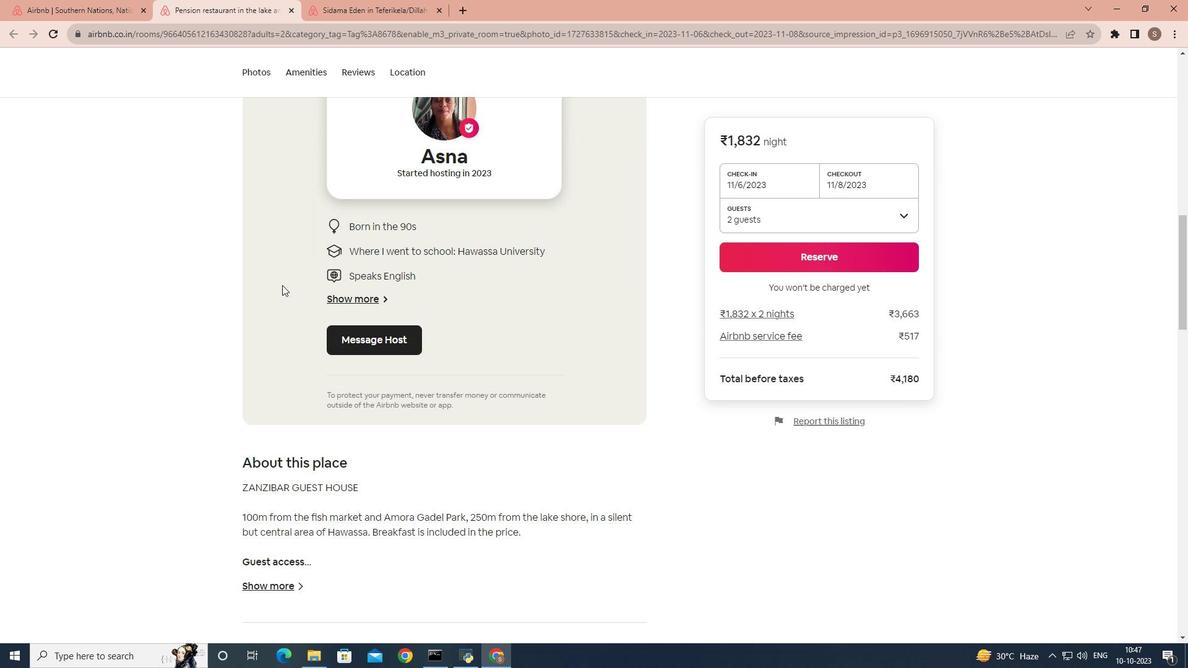 
Action: Mouse scrolled (282, 284) with delta (0, 0)
Screenshot: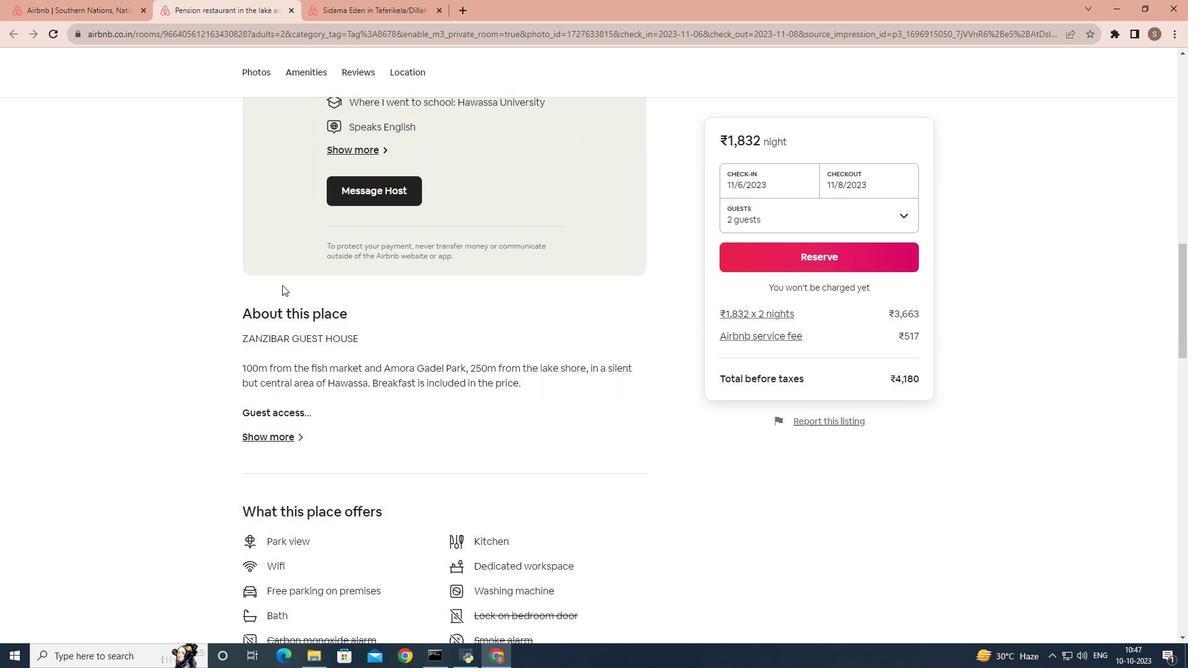
Action: Mouse scrolled (282, 284) with delta (0, 0)
Screenshot: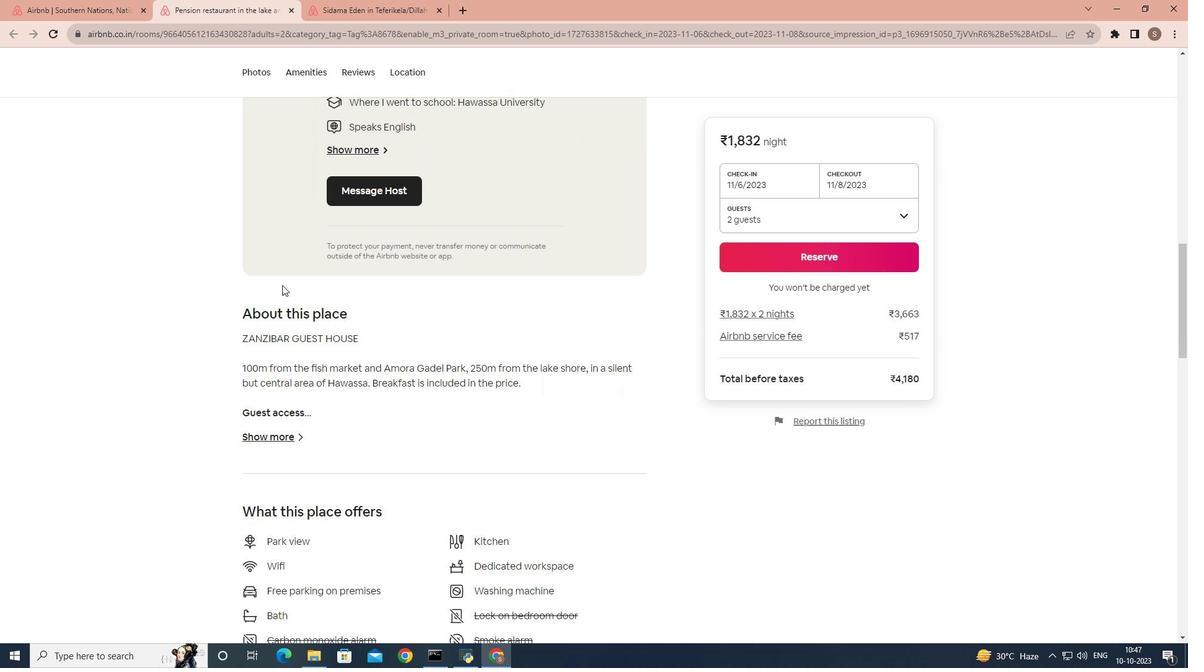
Action: Mouse moved to (262, 294)
Screenshot: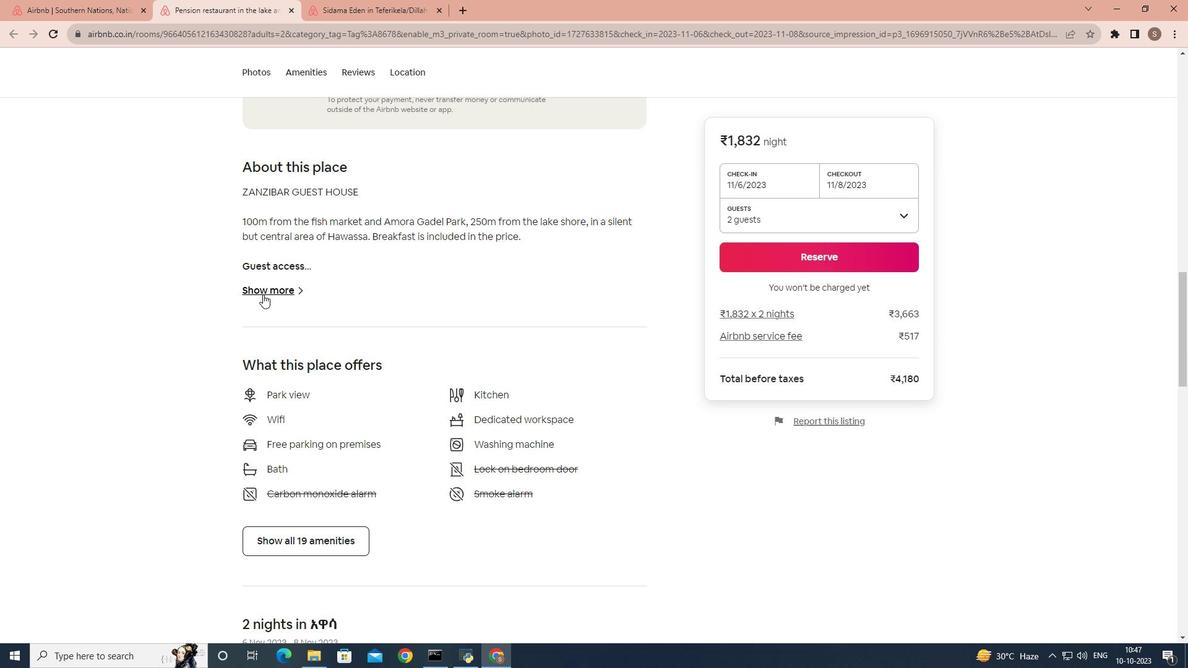 
Action: Mouse pressed left at (262, 294)
Screenshot: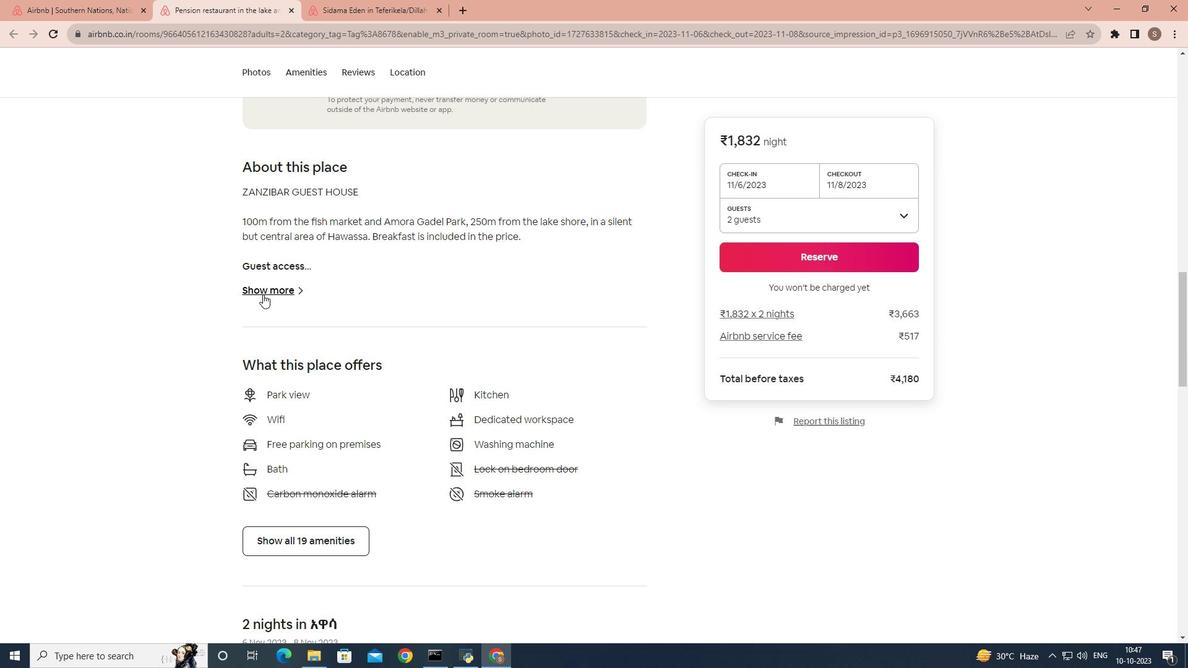 
Action: Mouse moved to (421, 311)
Screenshot: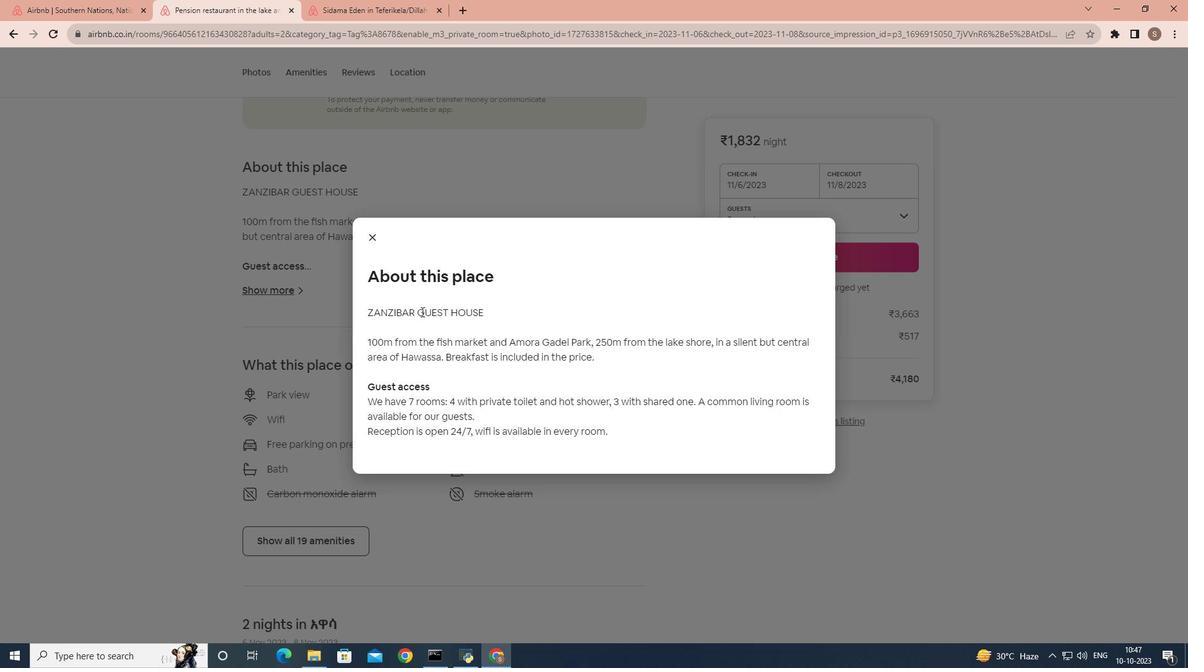 
Action: Mouse scrolled (421, 311) with delta (0, 0)
Screenshot: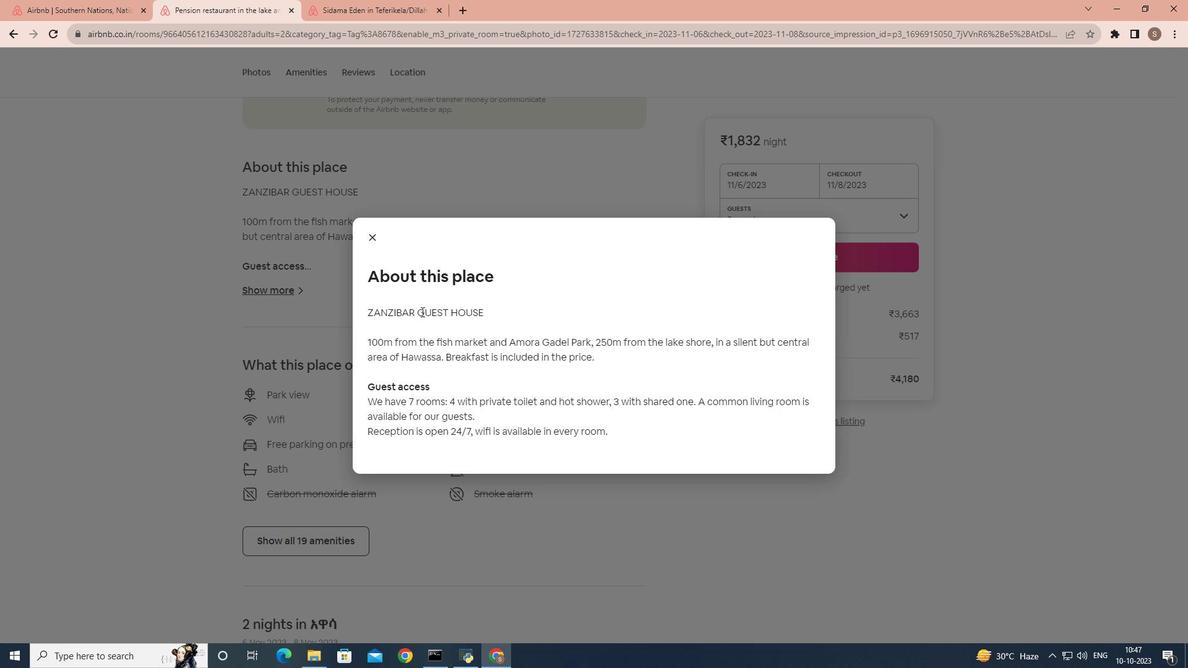 
Action: Mouse scrolled (421, 311) with delta (0, 0)
Screenshot: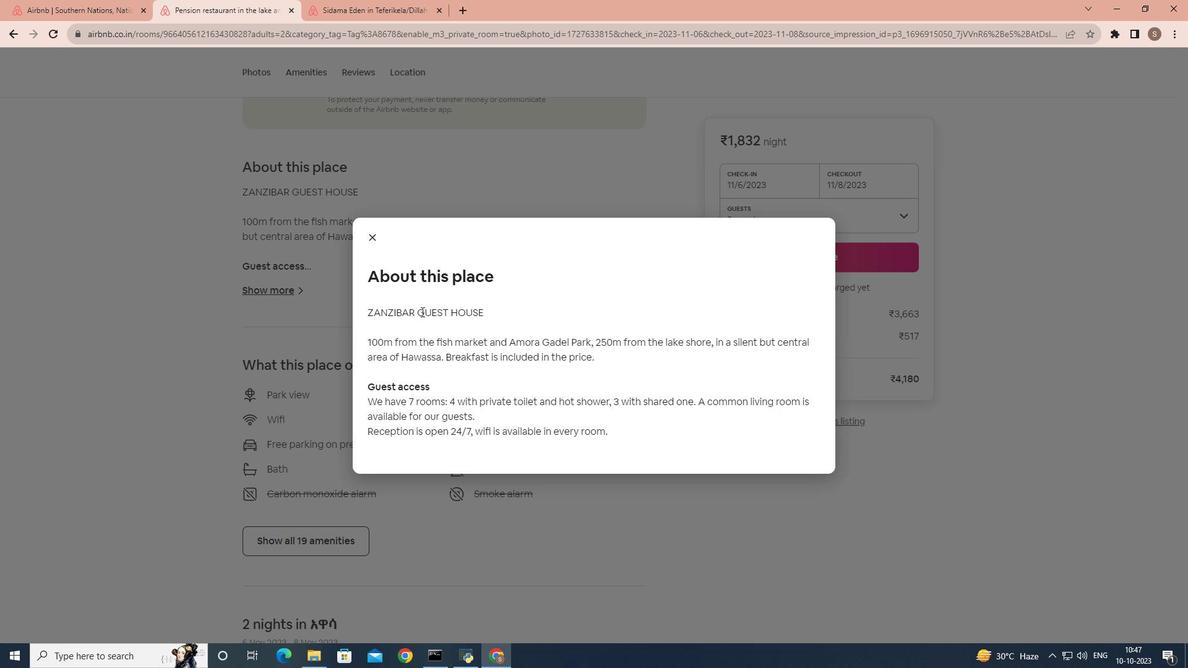 
Action: Mouse scrolled (421, 311) with delta (0, 0)
Screenshot: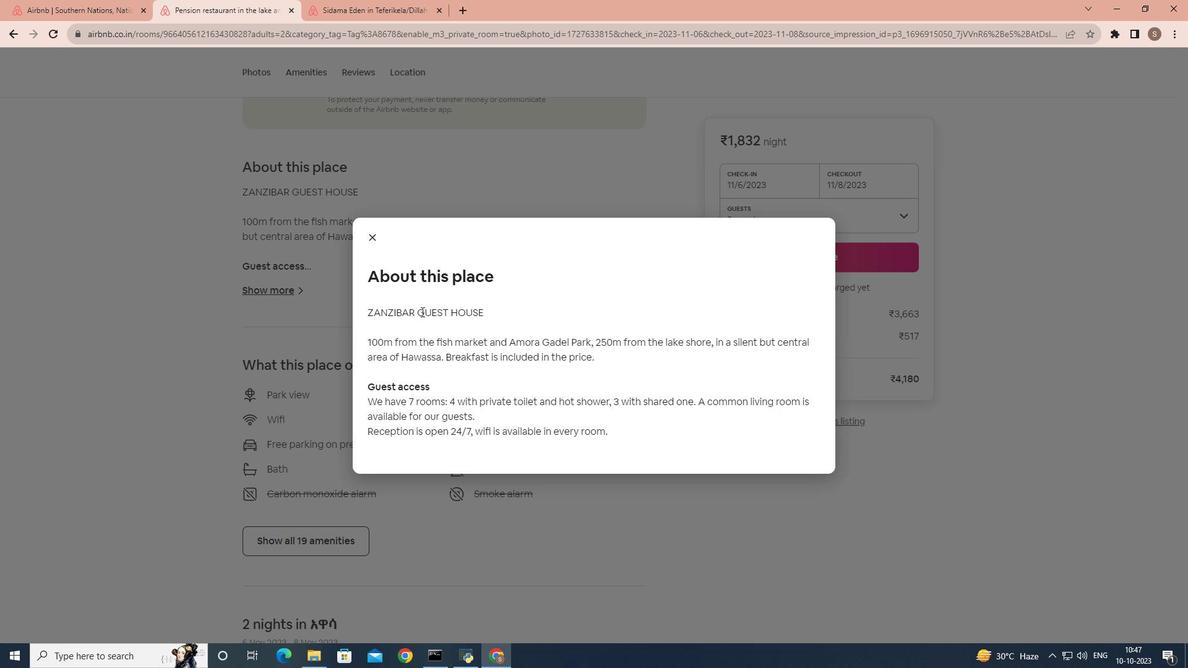 
Action: Mouse scrolled (421, 311) with delta (0, 0)
Screenshot: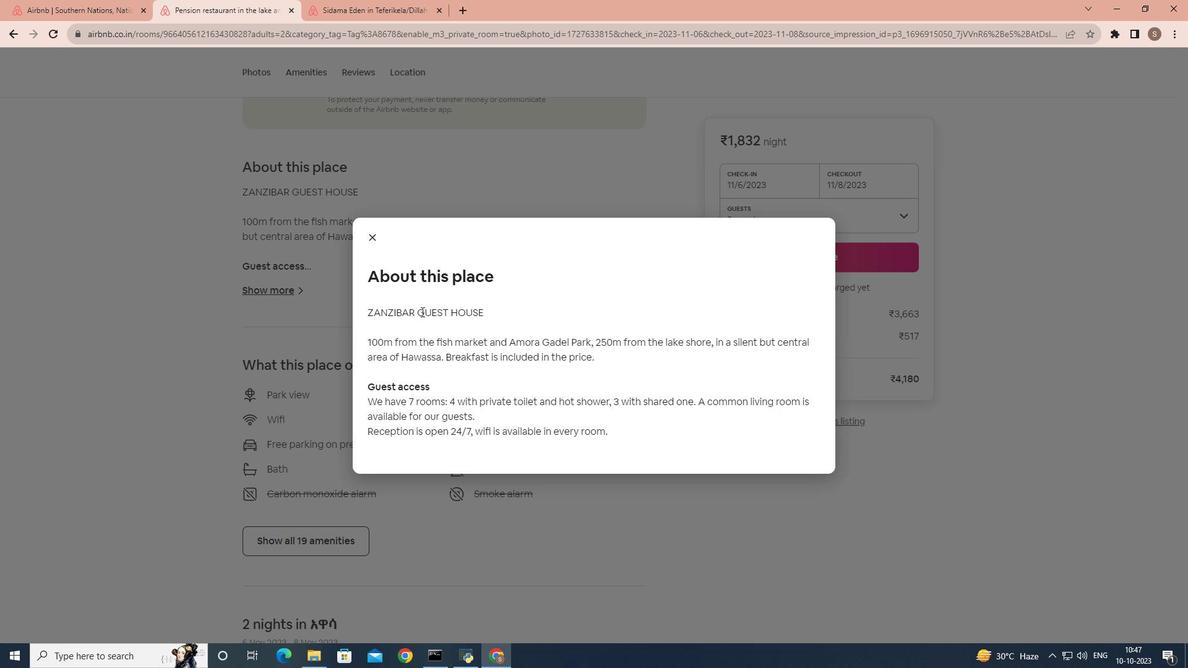 
Action: Mouse scrolled (421, 311) with delta (0, 0)
Screenshot: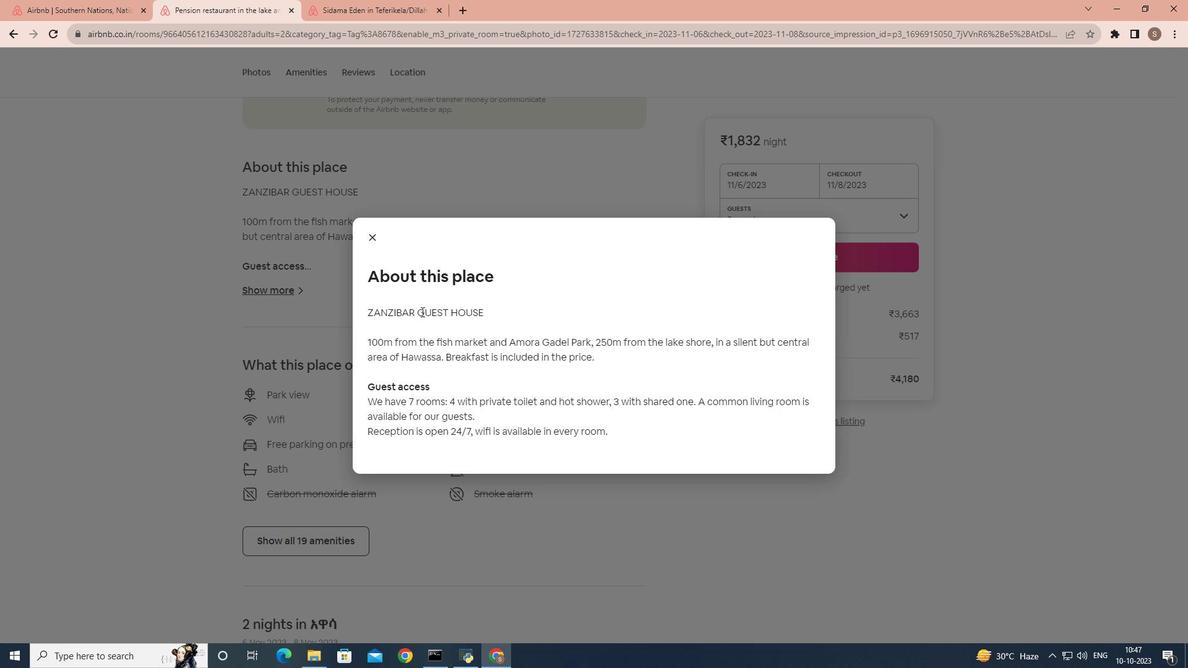 
Action: Mouse scrolled (421, 311) with delta (0, 0)
Screenshot: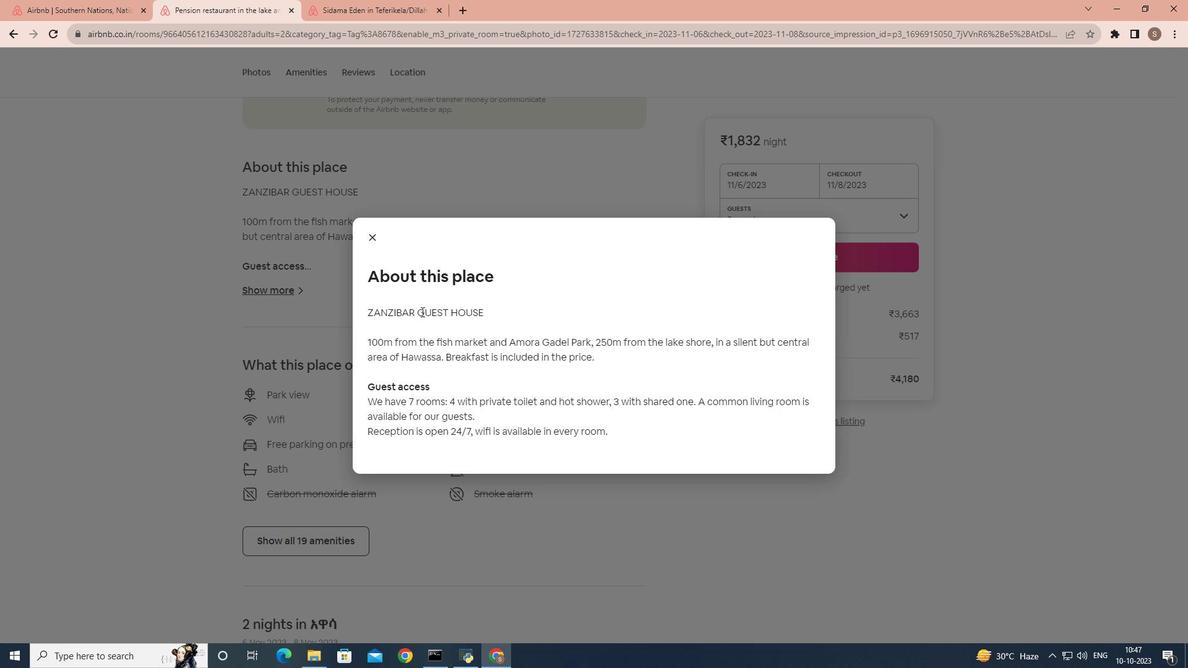 
Action: Mouse moved to (370, 241)
Screenshot: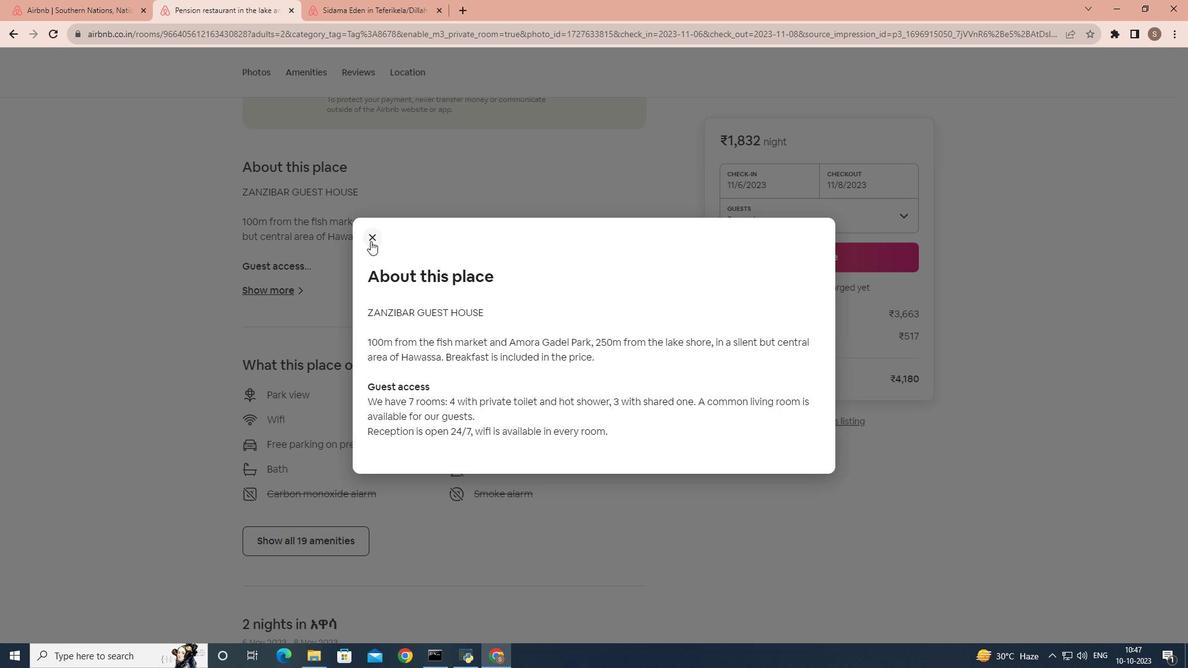 
Action: Mouse pressed left at (370, 241)
Screenshot: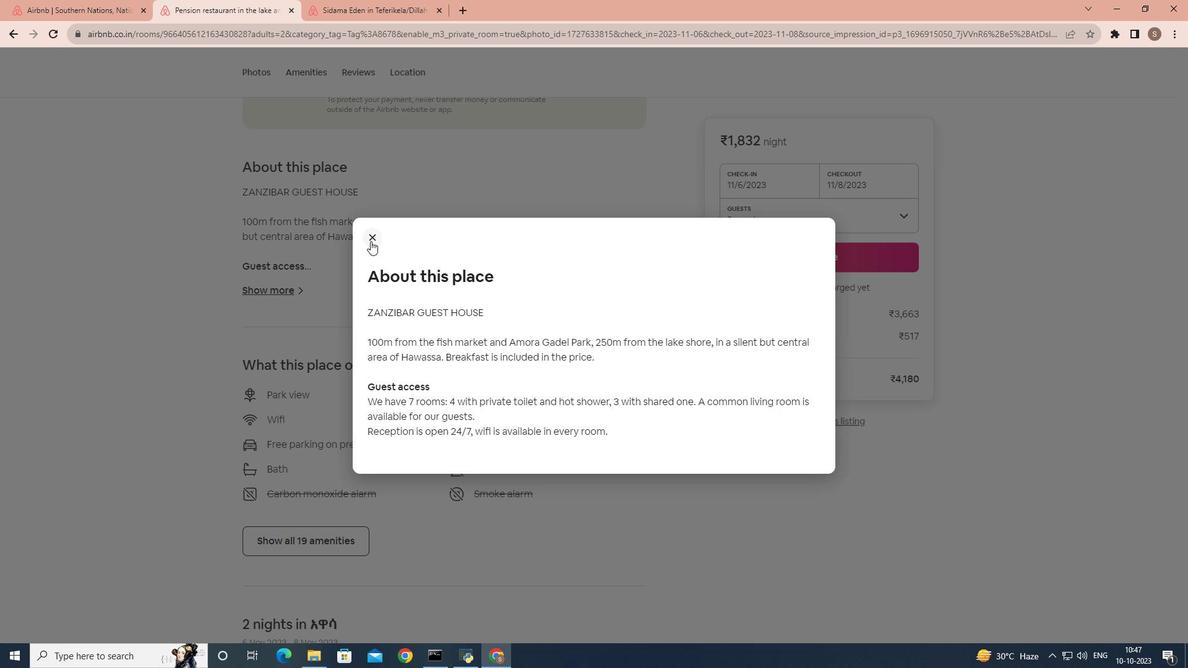 
Action: Mouse moved to (302, 321)
Screenshot: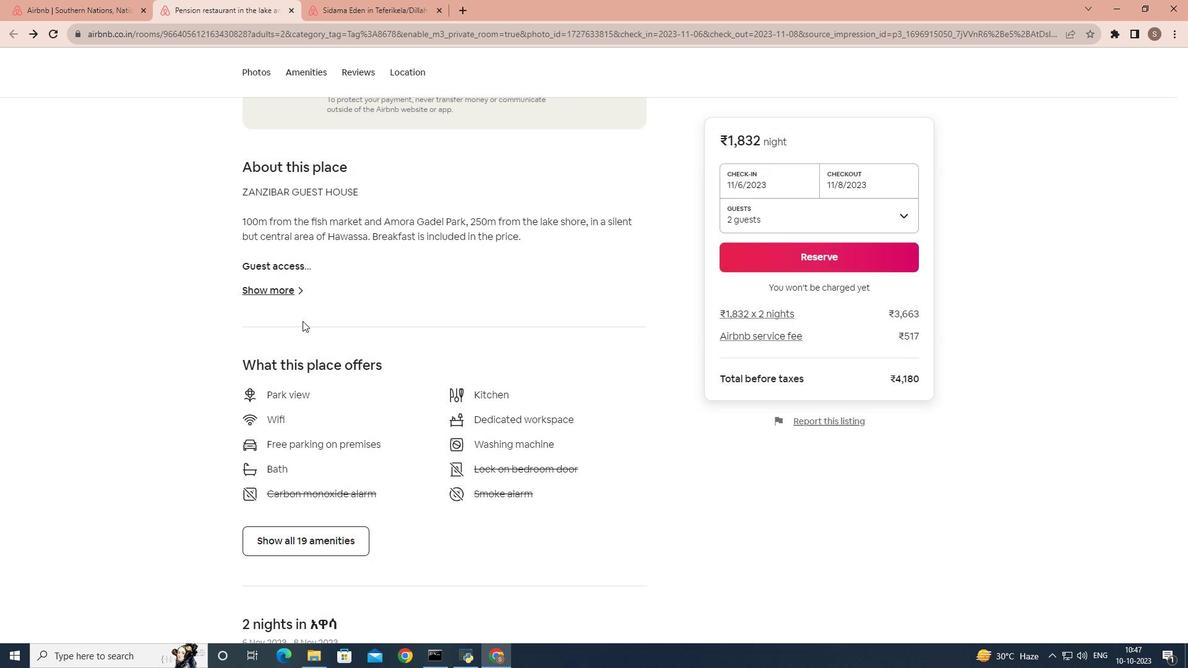 
Action: Mouse scrolled (302, 320) with delta (0, 0)
Screenshot: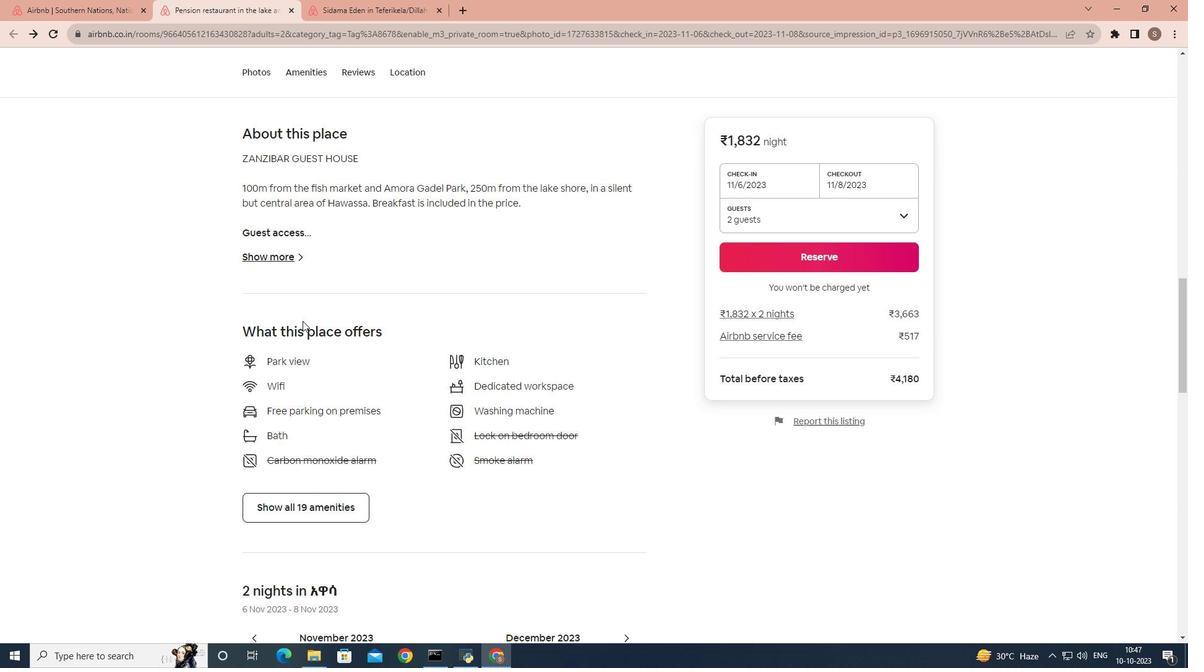 
Action: Mouse scrolled (302, 320) with delta (0, 0)
Screenshot: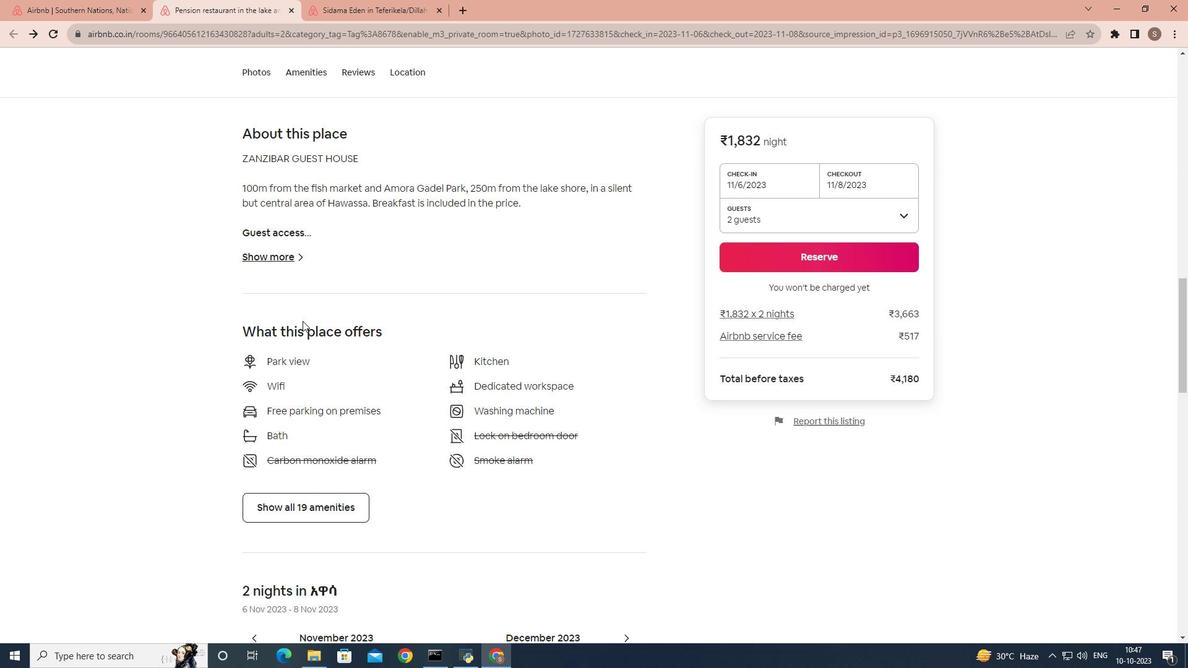 
Action: Mouse scrolled (302, 320) with delta (0, 0)
Screenshot: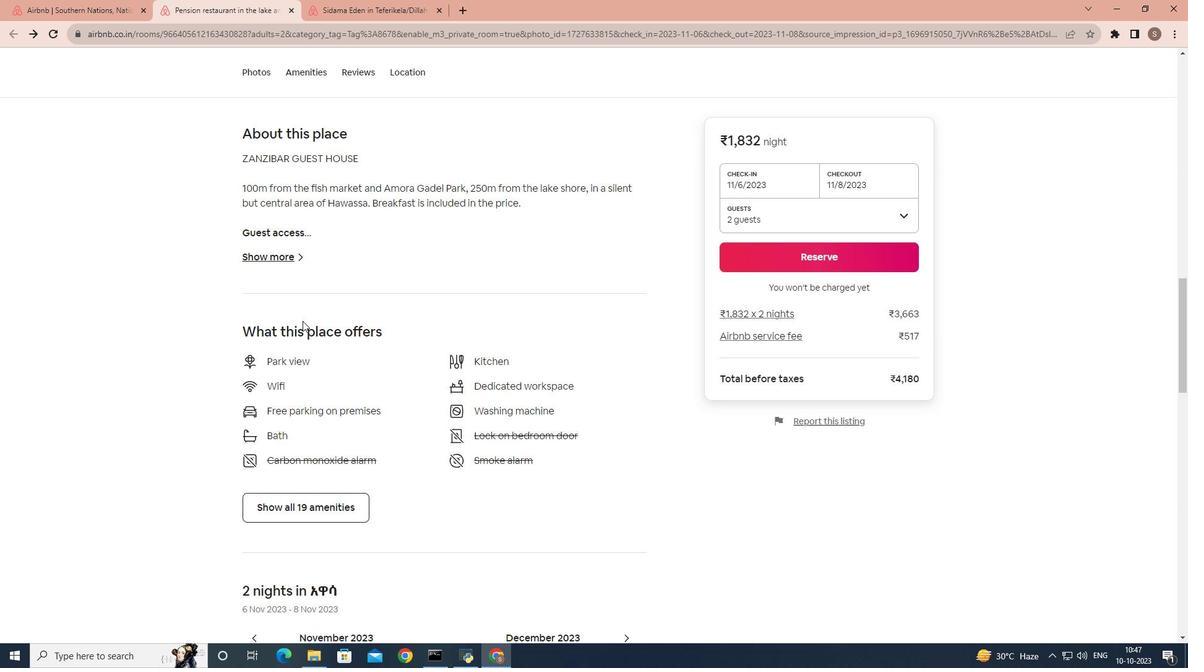
Action: Mouse scrolled (302, 320) with delta (0, 0)
Screenshot: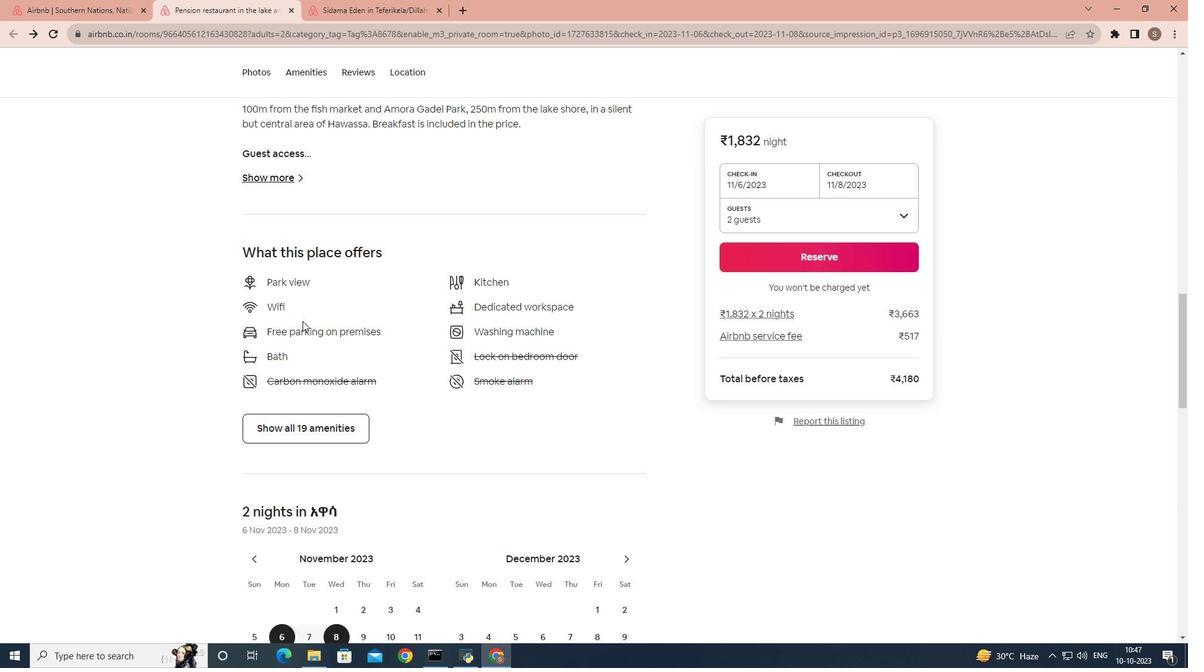 
Action: Mouse moved to (295, 297)
Screenshot: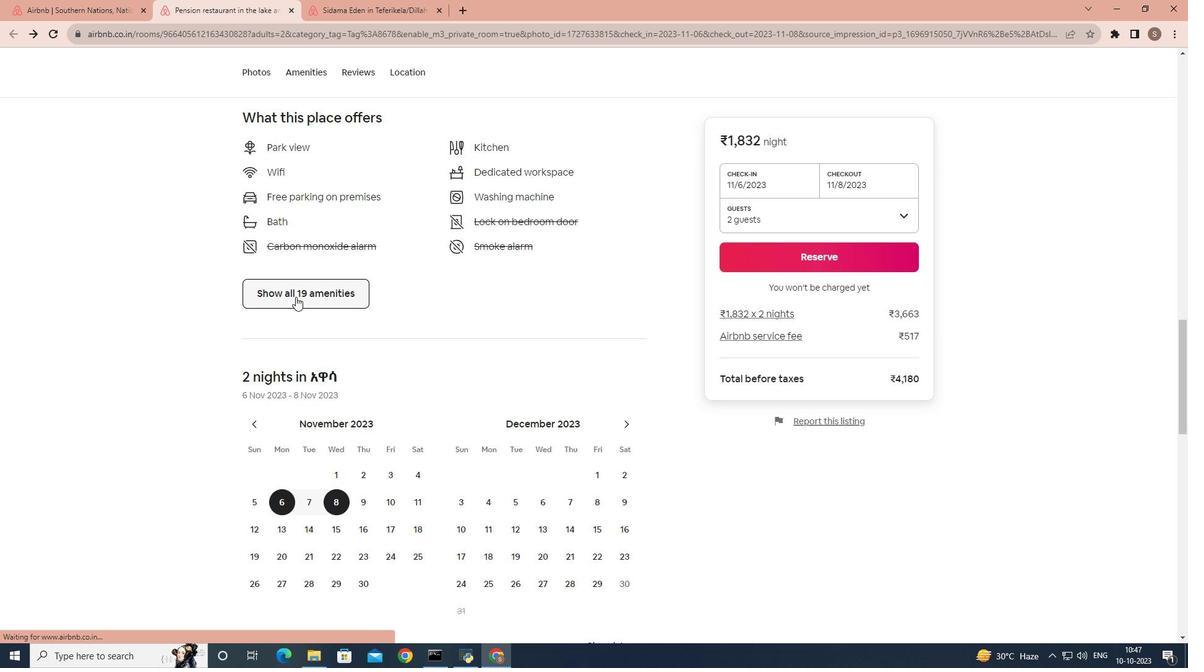 
Action: Mouse pressed left at (295, 297)
Screenshot: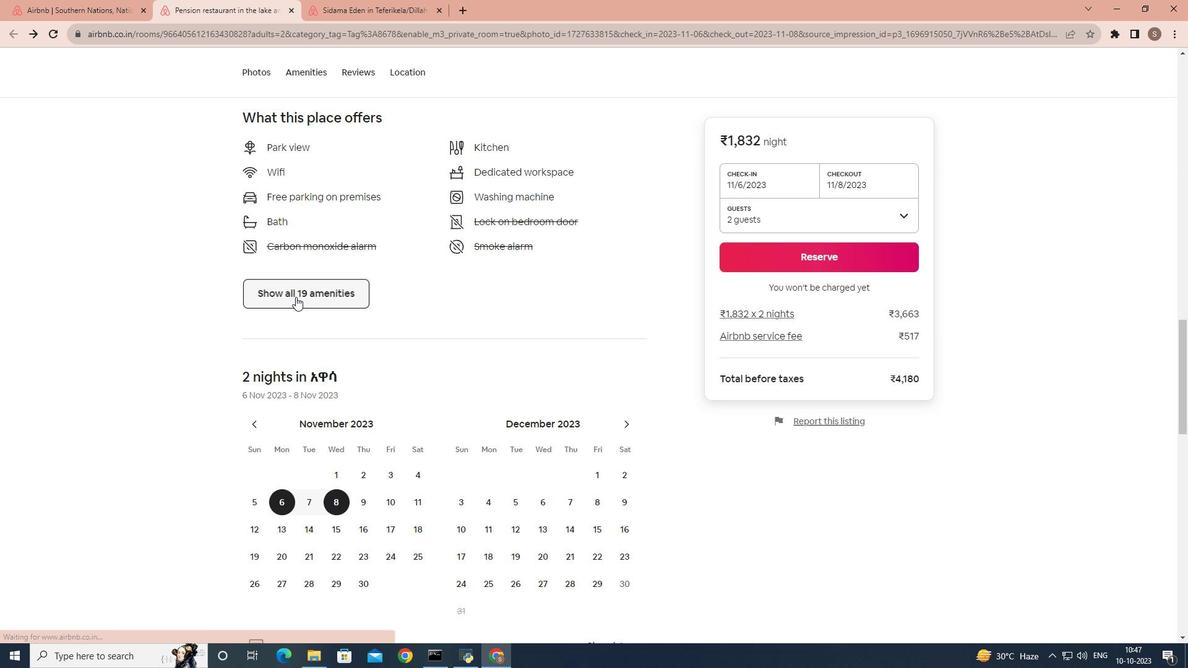 
Action: Mouse moved to (462, 301)
Screenshot: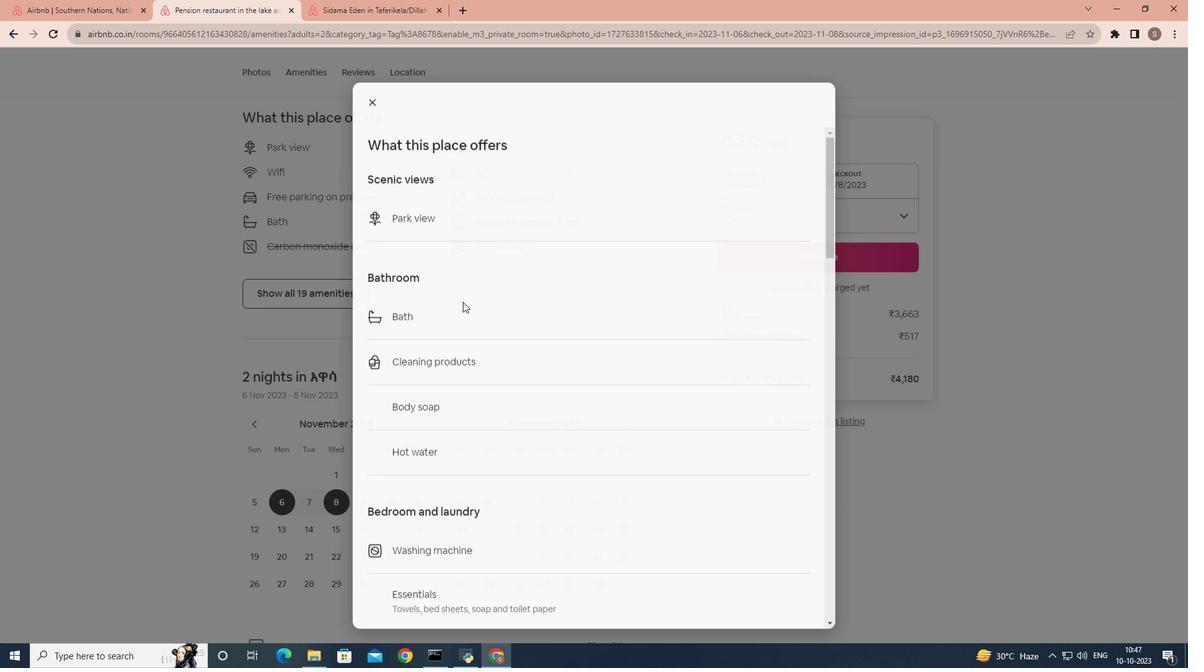 
Action: Mouse scrolled (462, 301) with delta (0, 0)
Screenshot: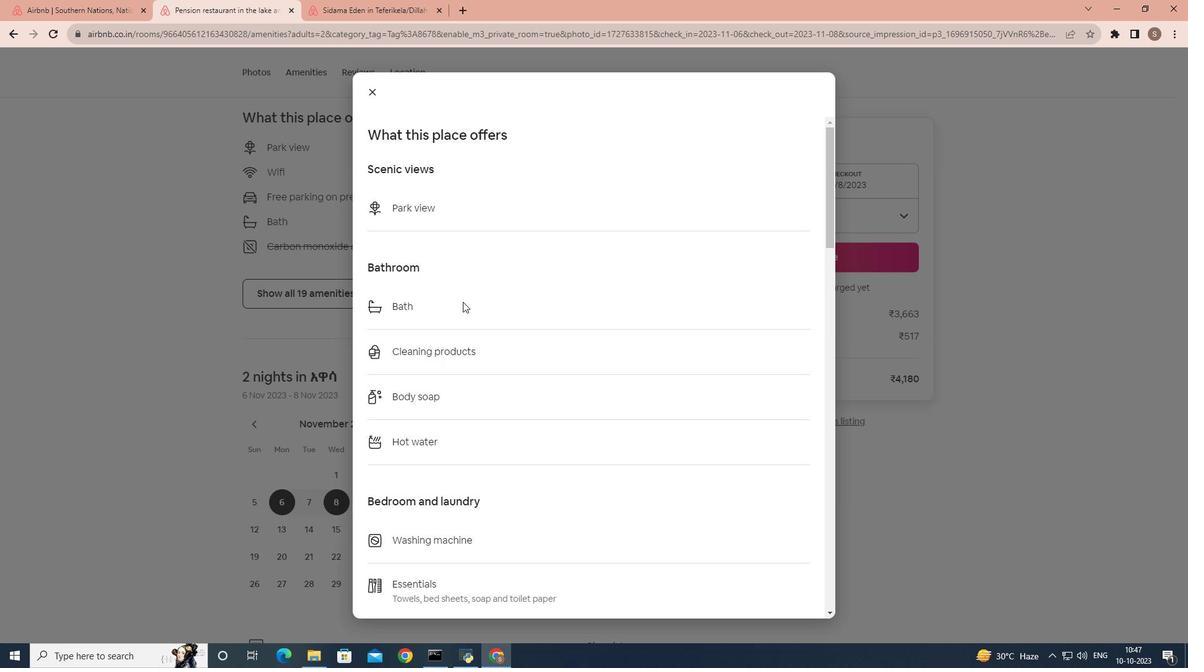 
Action: Mouse scrolled (462, 301) with delta (0, 0)
Screenshot: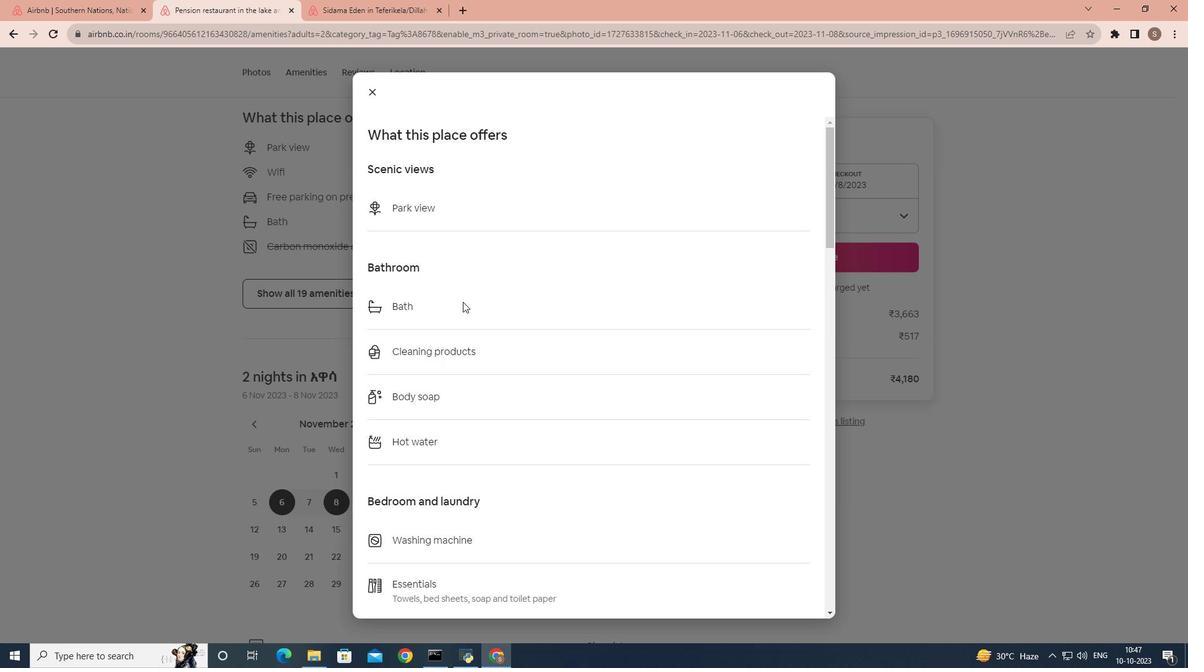 
Action: Mouse scrolled (462, 301) with delta (0, 0)
Screenshot: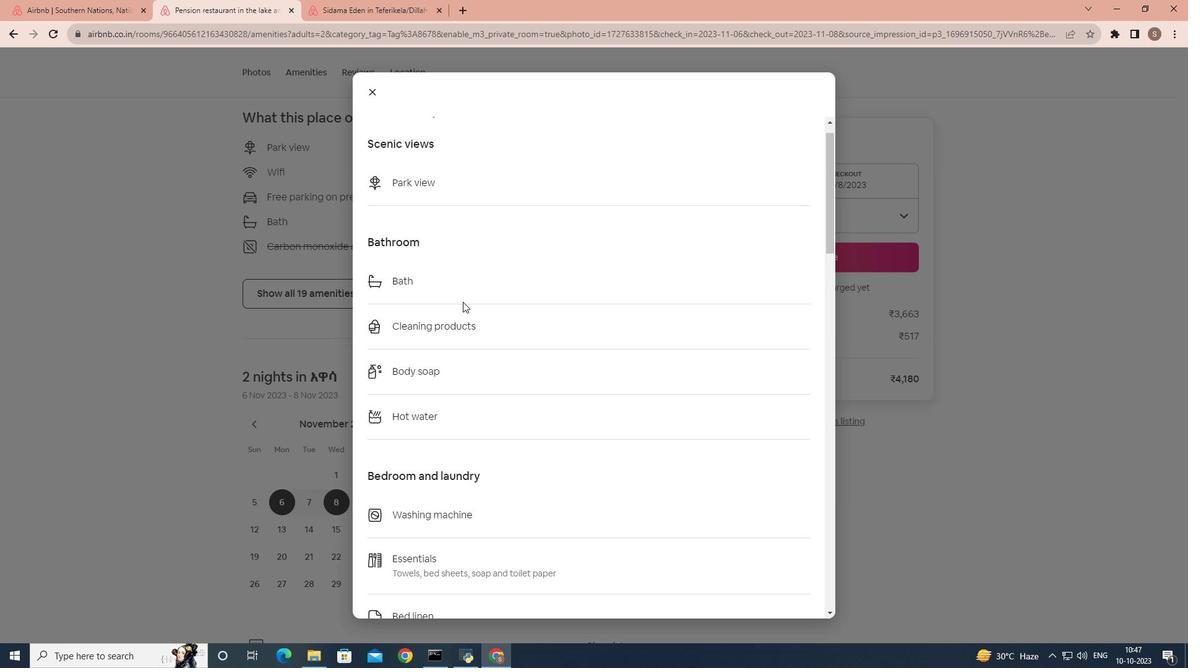 
Action: Mouse scrolled (462, 301) with delta (0, 0)
Screenshot: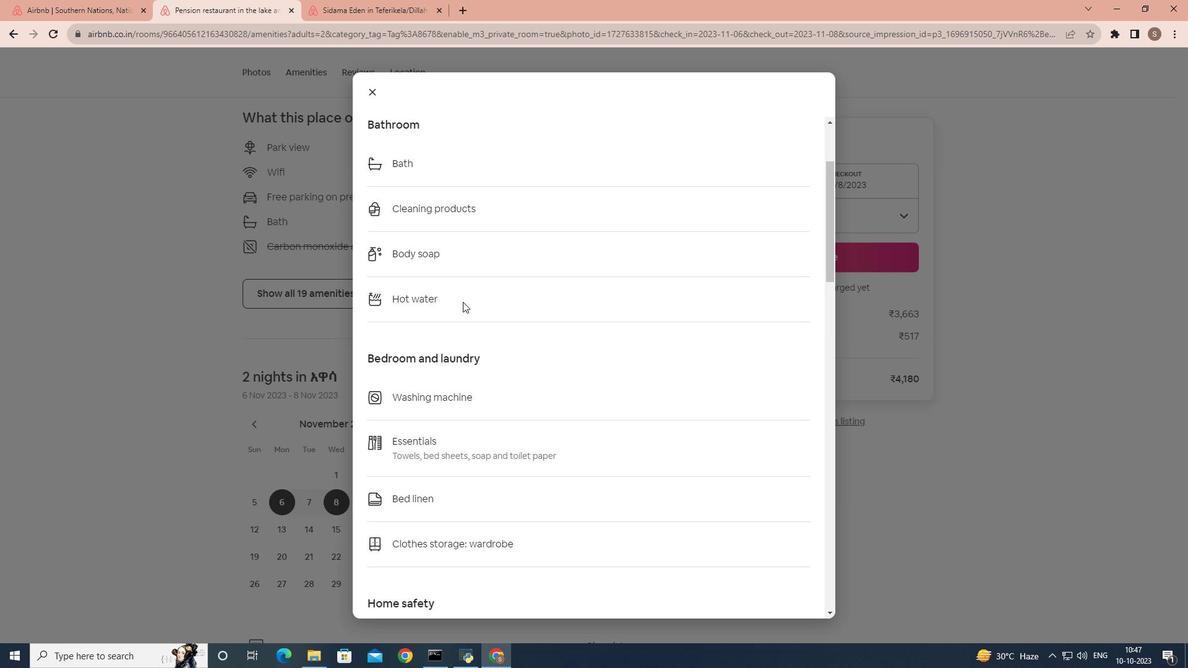 
Action: Mouse scrolled (462, 301) with delta (0, 0)
Screenshot: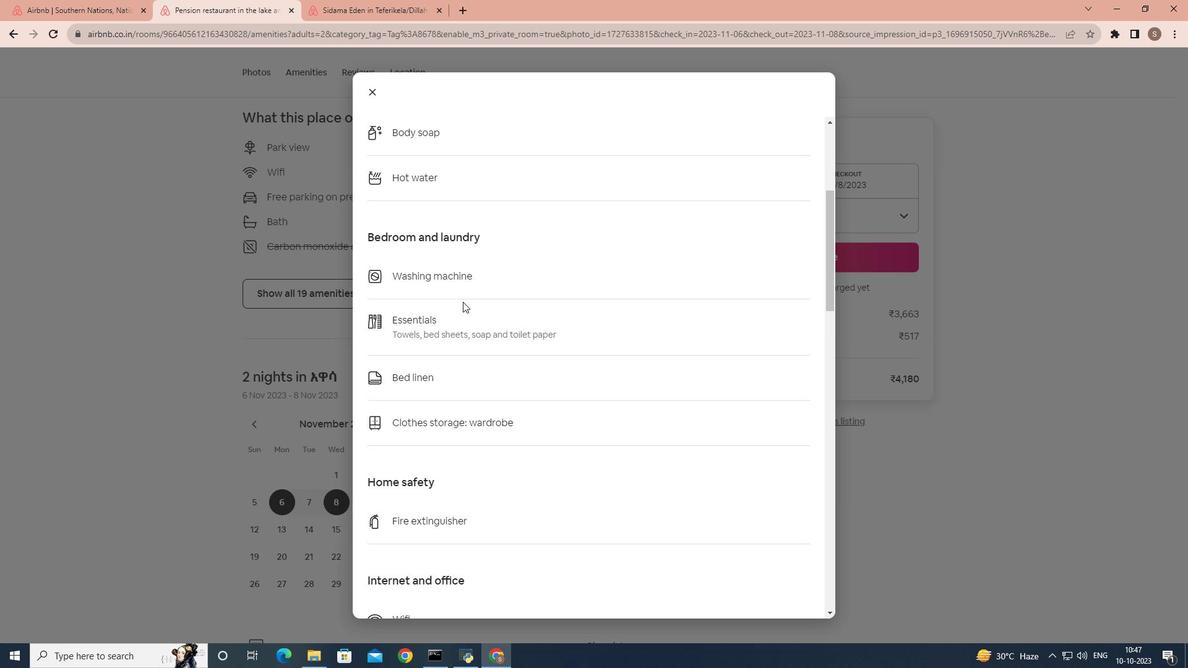 
Action: Mouse scrolled (462, 301) with delta (0, 0)
Screenshot: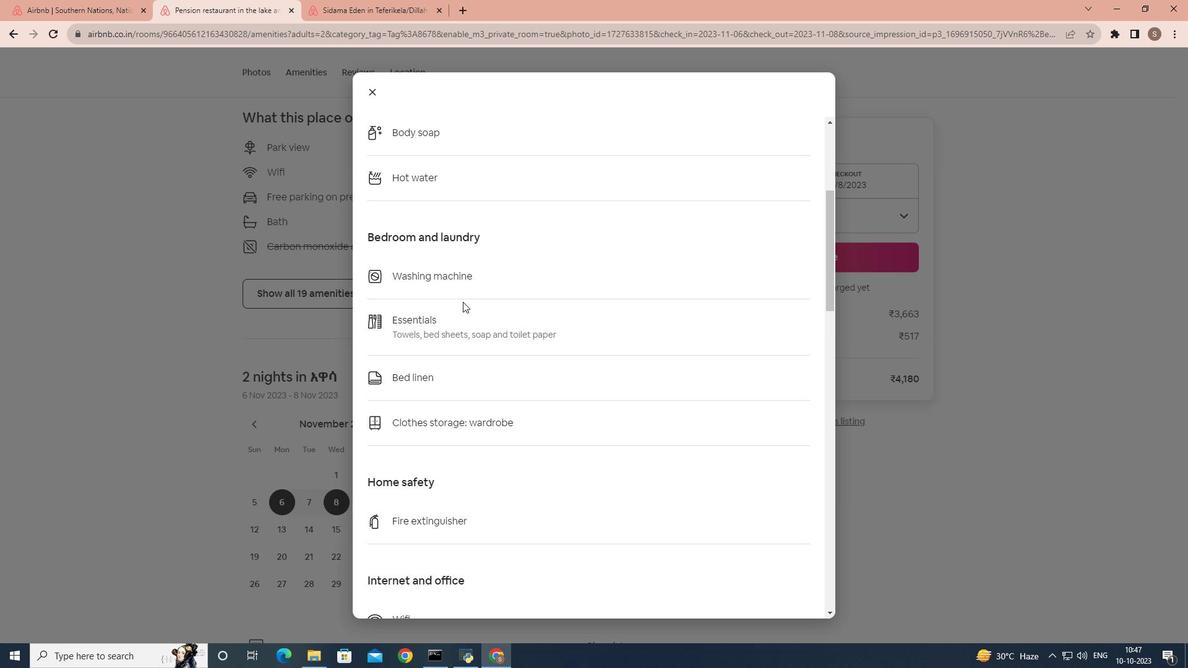 
Action: Mouse scrolled (462, 301) with delta (0, 0)
Screenshot: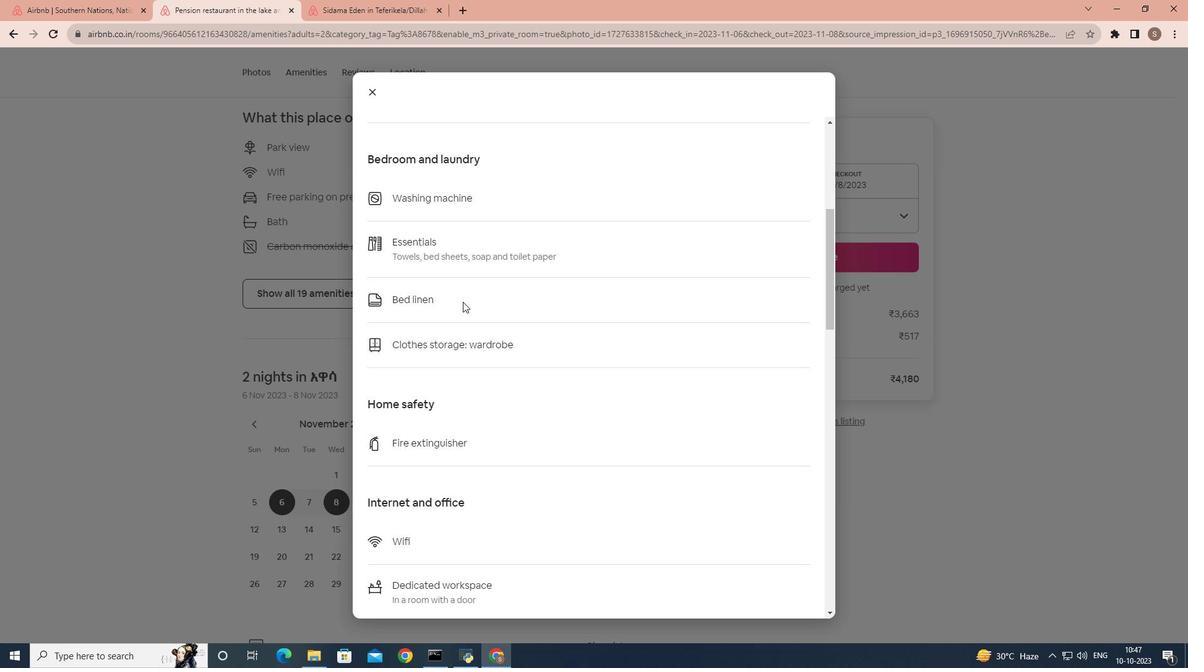 
Action: Mouse scrolled (462, 301) with delta (0, 0)
Screenshot: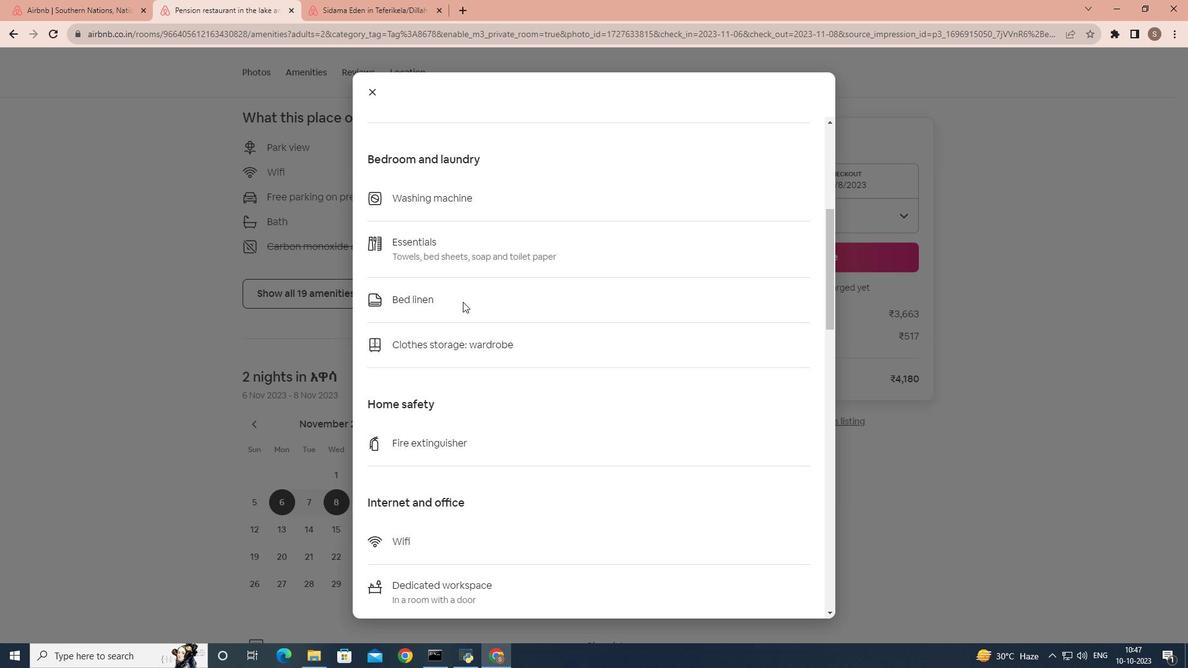 
Action: Mouse scrolled (462, 301) with delta (0, 0)
Screenshot: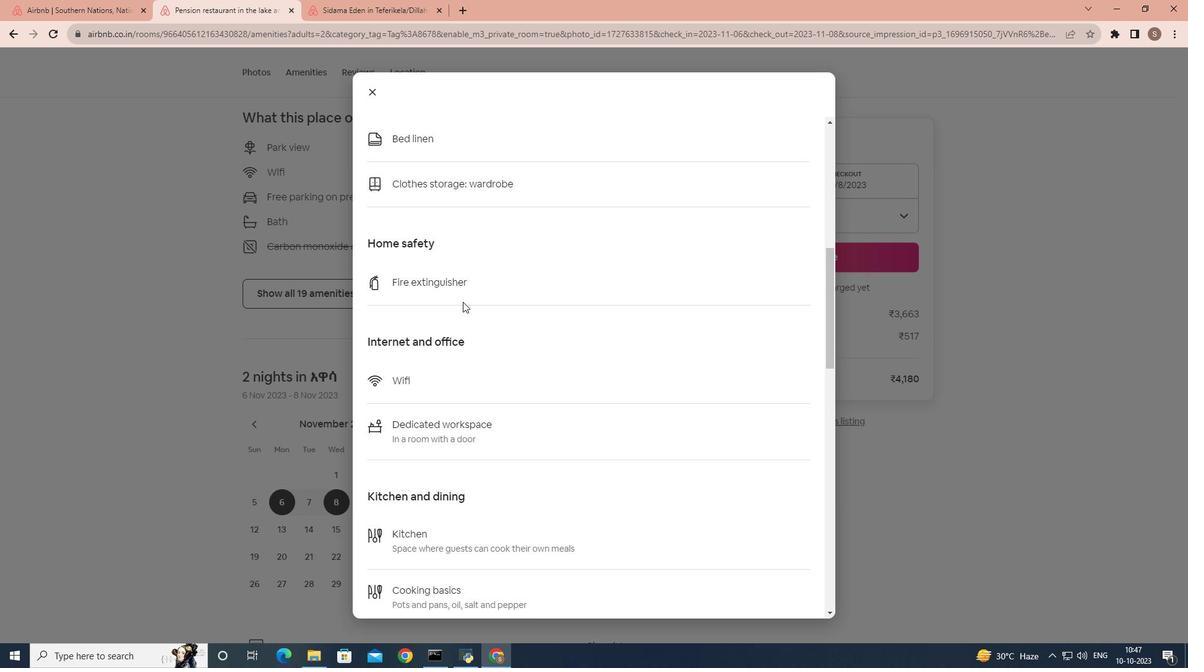
Action: Mouse scrolled (462, 301) with delta (0, 0)
Screenshot: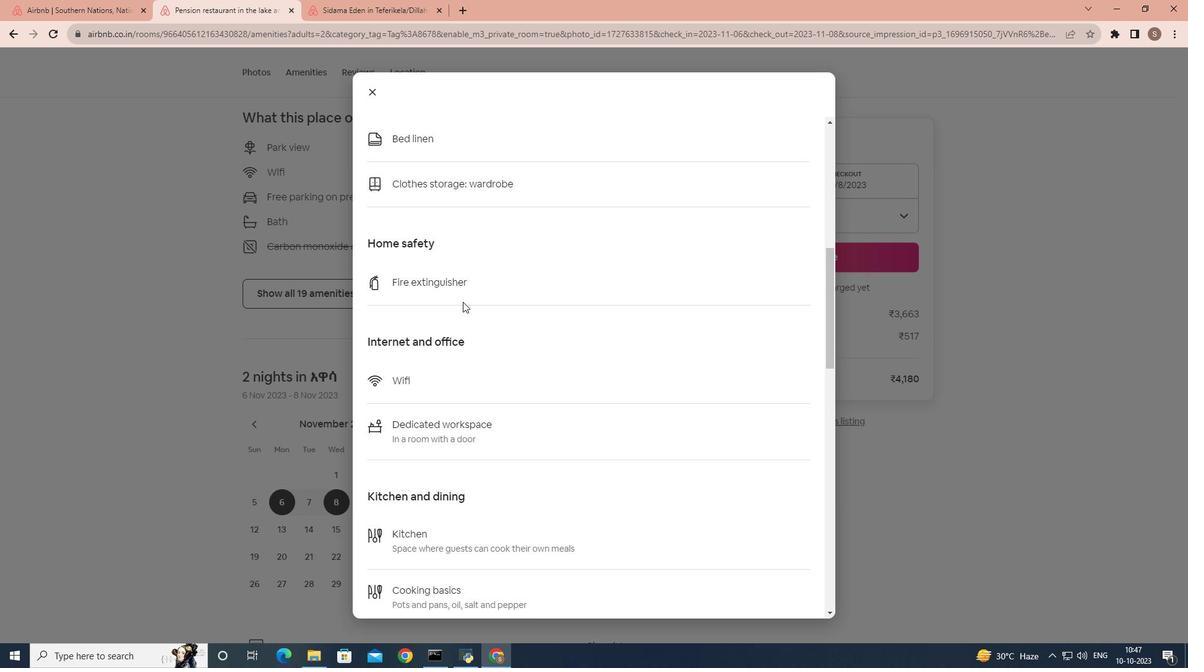 
Action: Mouse scrolled (462, 301) with delta (0, 0)
Screenshot: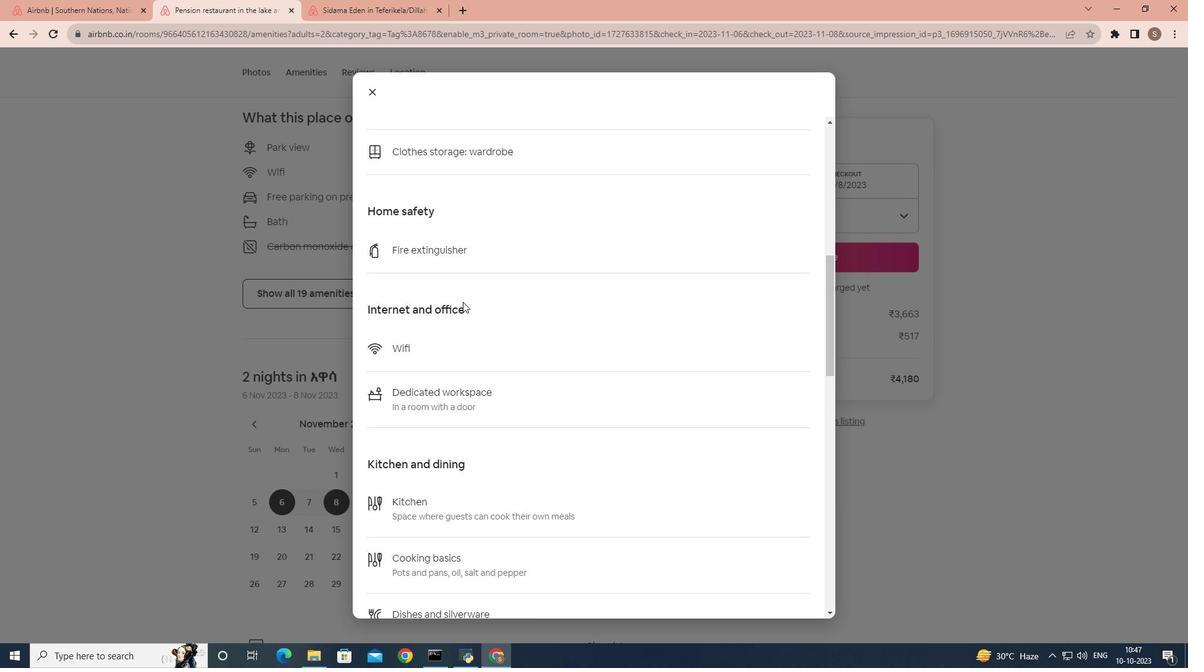 
Action: Mouse scrolled (462, 301) with delta (0, 0)
Screenshot: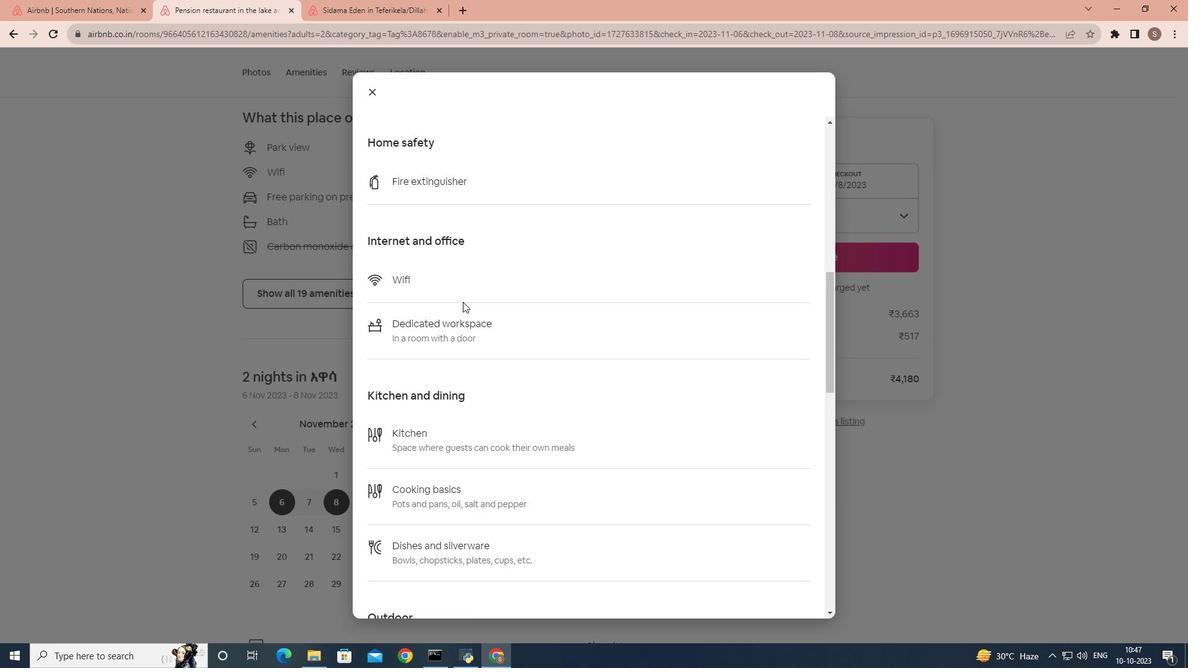 
Action: Mouse scrolled (462, 301) with delta (0, 0)
Screenshot: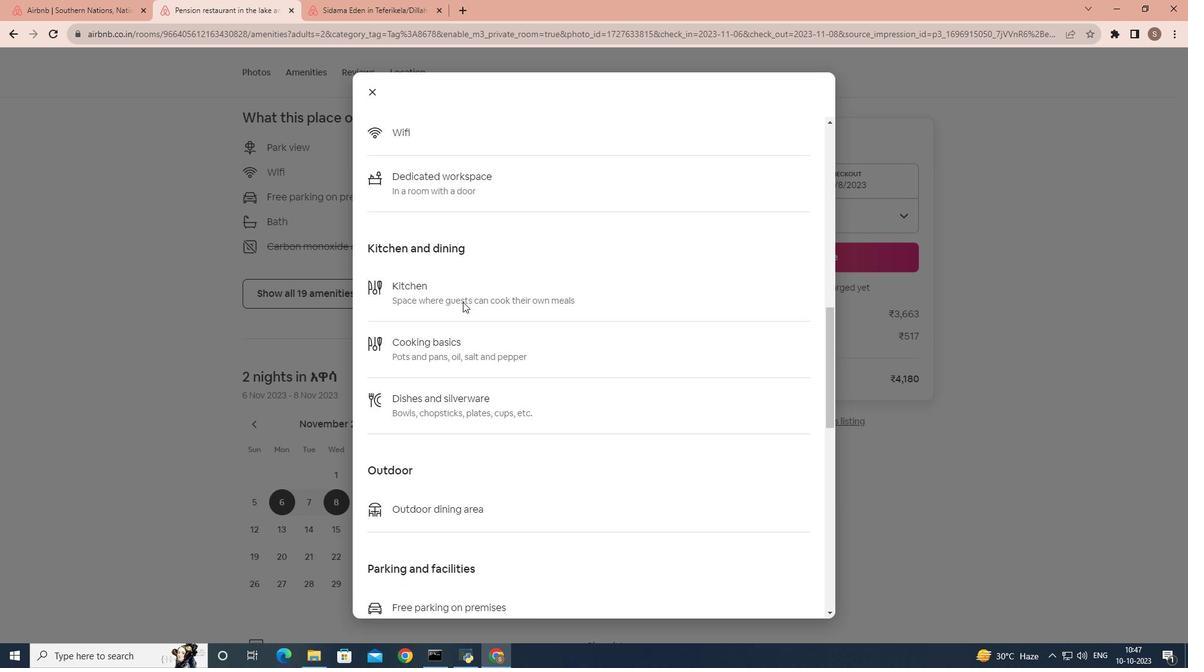 
Action: Mouse scrolled (462, 301) with delta (0, 0)
Screenshot: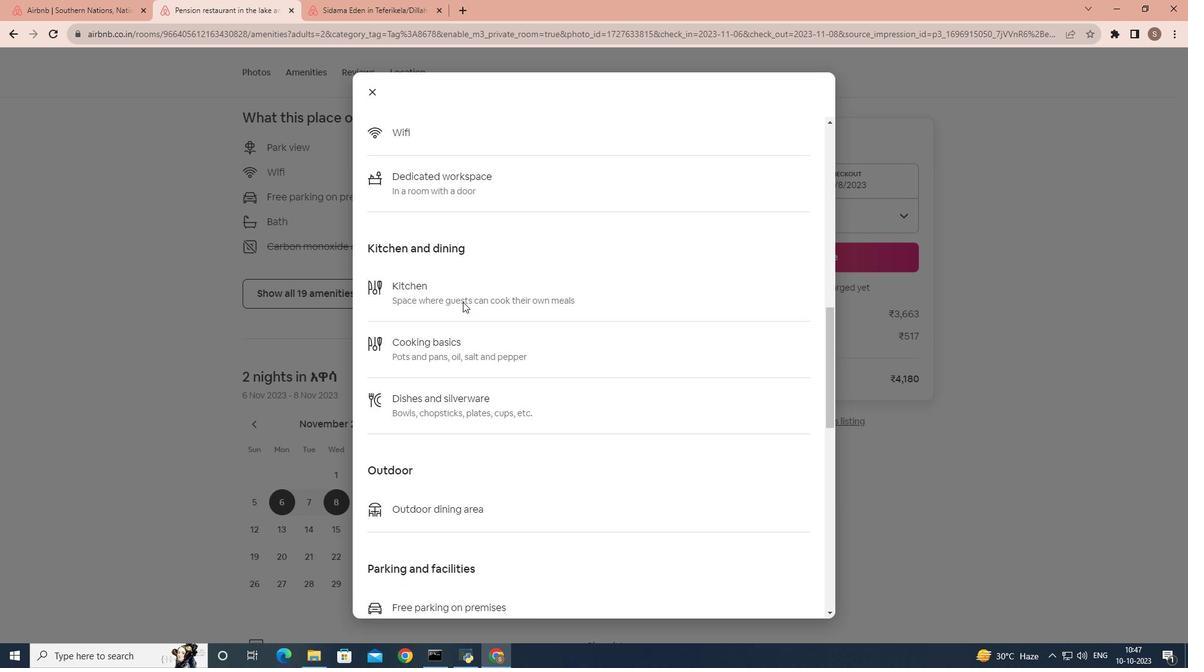 
Action: Mouse scrolled (462, 301) with delta (0, 0)
Screenshot: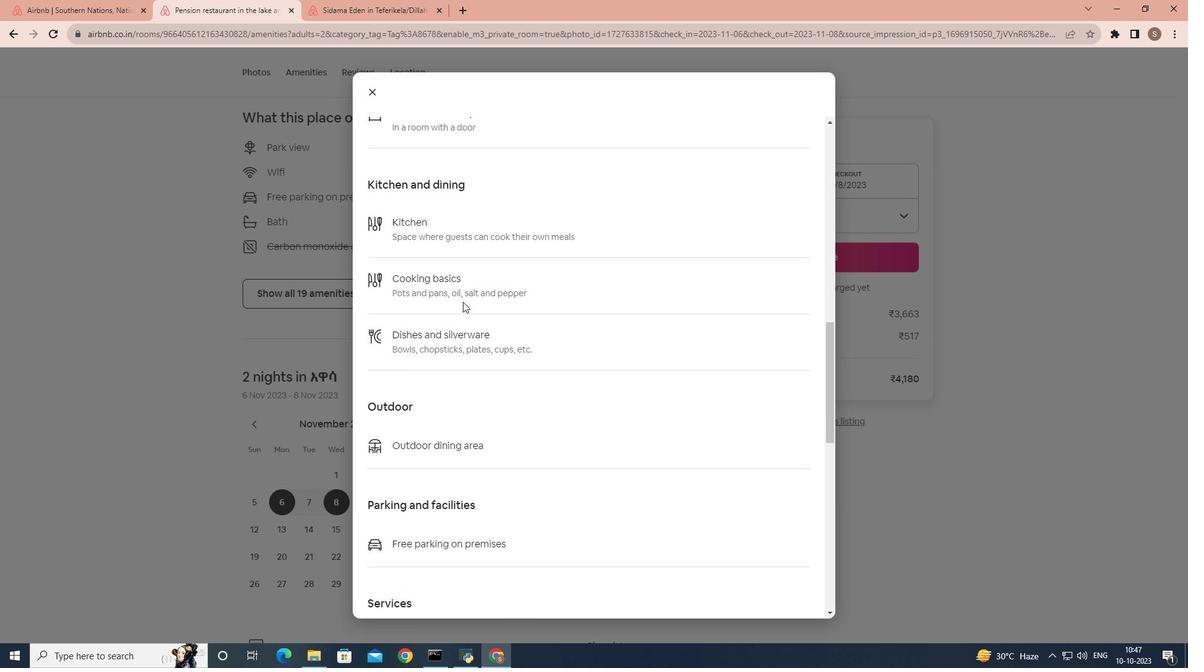 
Action: Mouse scrolled (462, 301) with delta (0, 0)
Screenshot: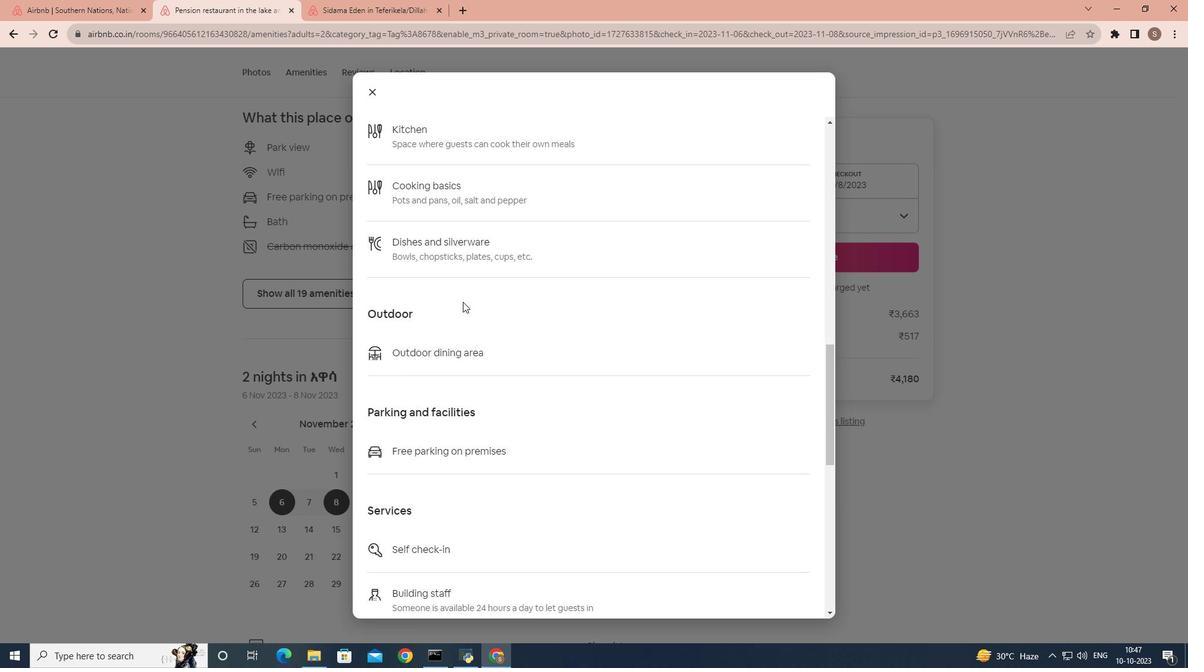 
Action: Mouse scrolled (462, 301) with delta (0, 0)
Screenshot: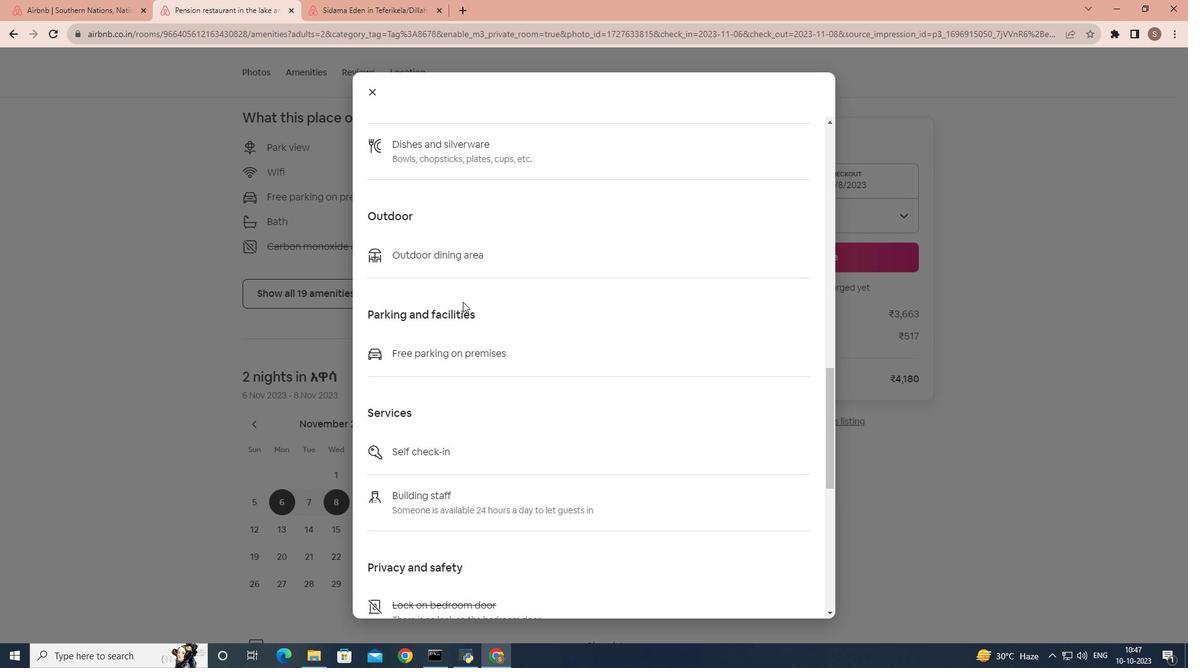 
Action: Mouse scrolled (462, 301) with delta (0, 0)
Screenshot: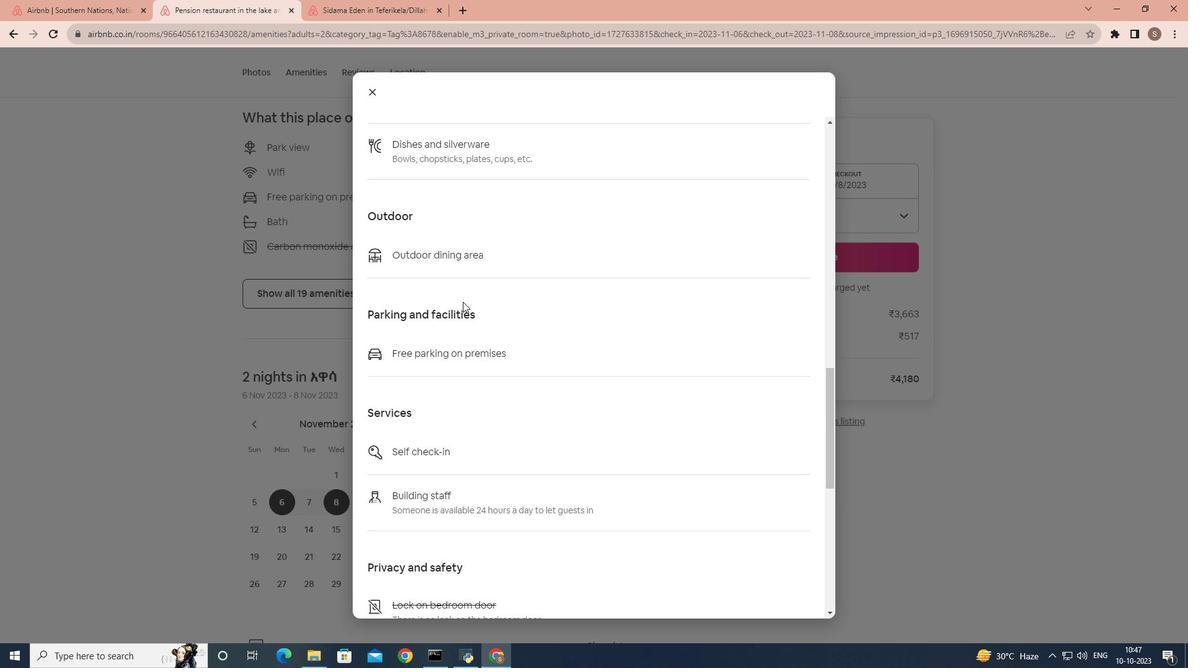 
Action: Mouse scrolled (462, 301) with delta (0, 0)
Screenshot: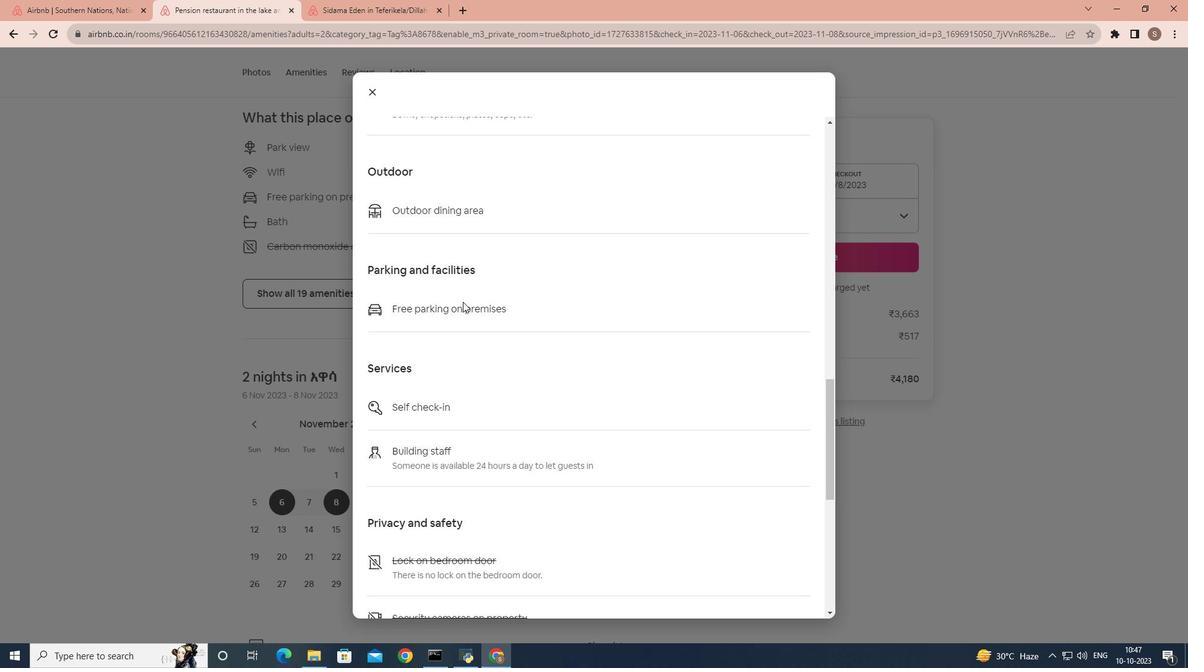 
Action: Mouse scrolled (462, 301) with delta (0, 0)
Screenshot: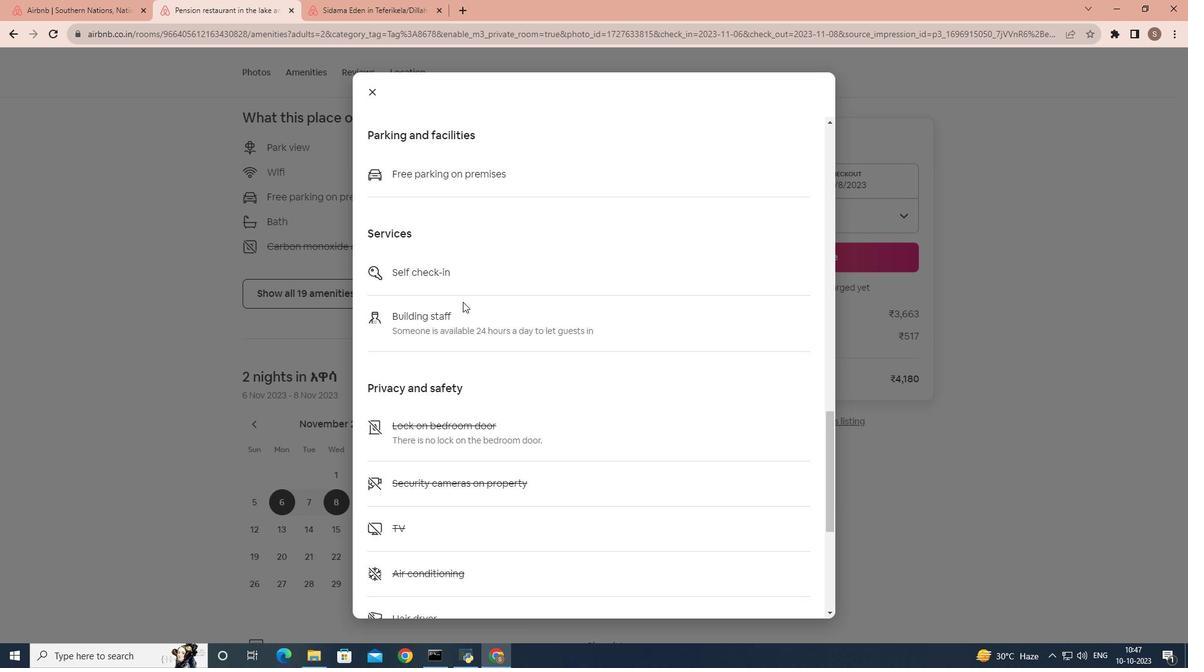 
Action: Mouse scrolled (462, 301) with delta (0, 0)
Screenshot: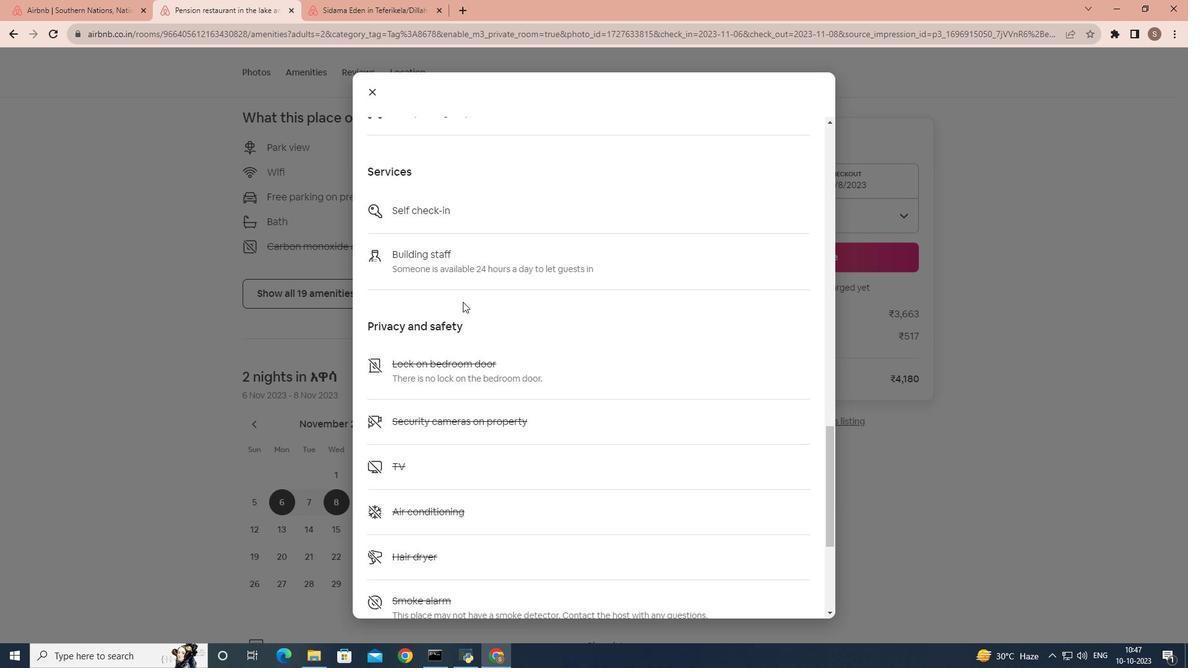 
Action: Mouse scrolled (462, 301) with delta (0, 0)
Screenshot: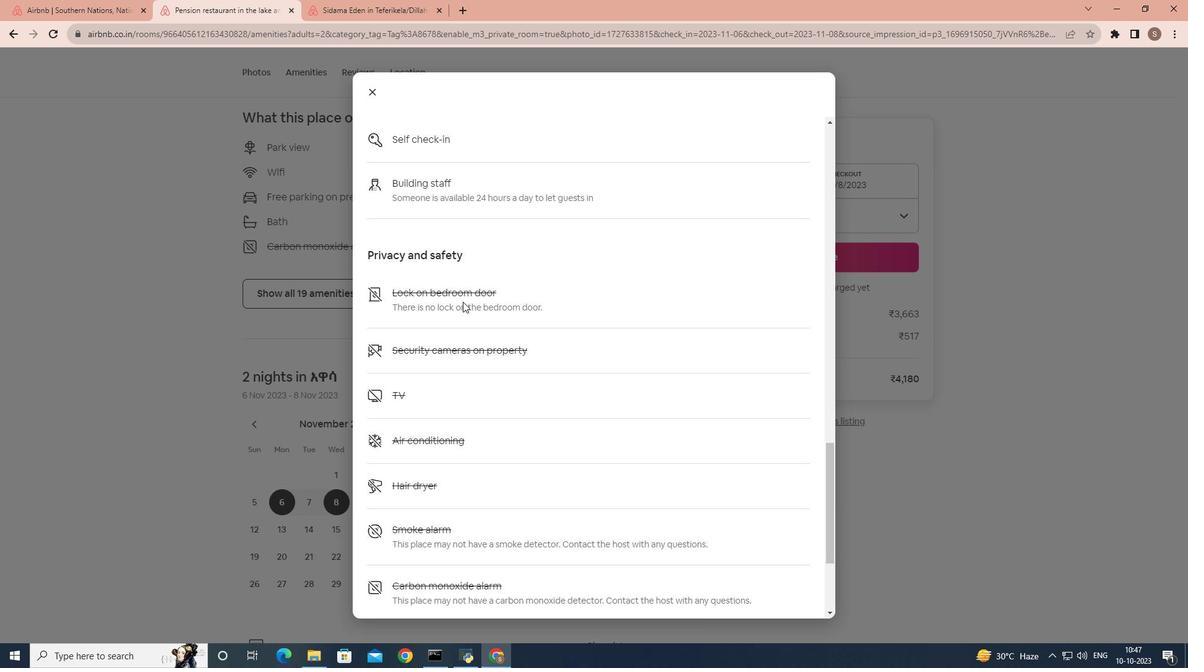 
Action: Mouse scrolled (462, 301) with delta (0, 0)
Screenshot: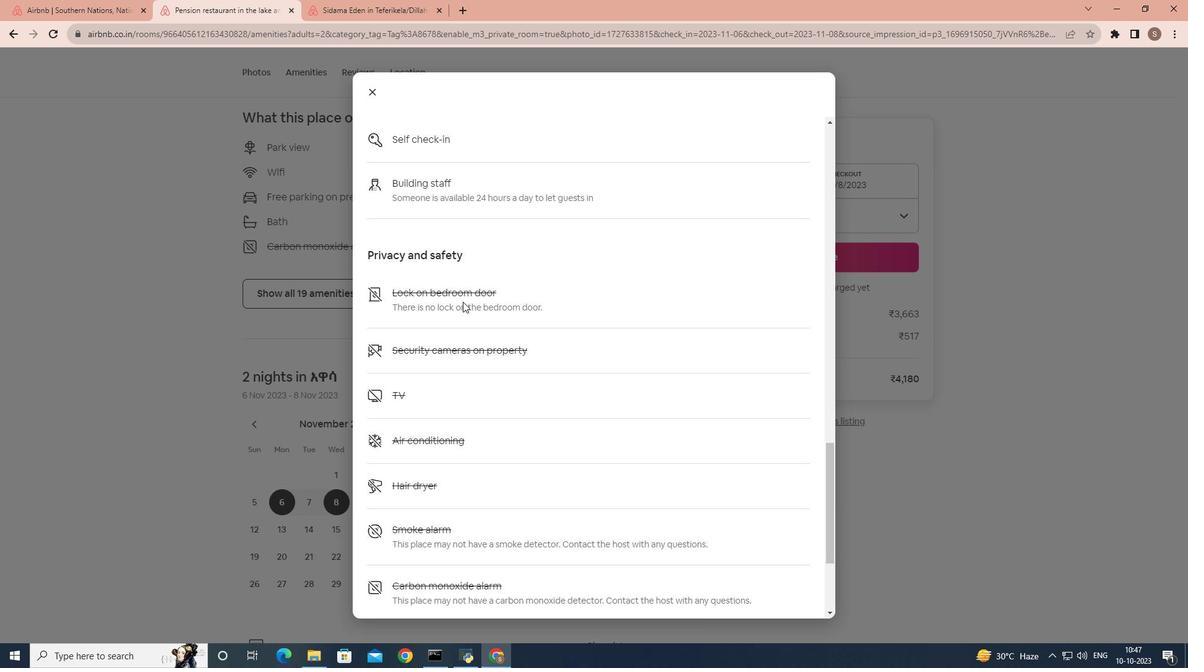 
Action: Mouse scrolled (462, 301) with delta (0, 0)
Screenshot: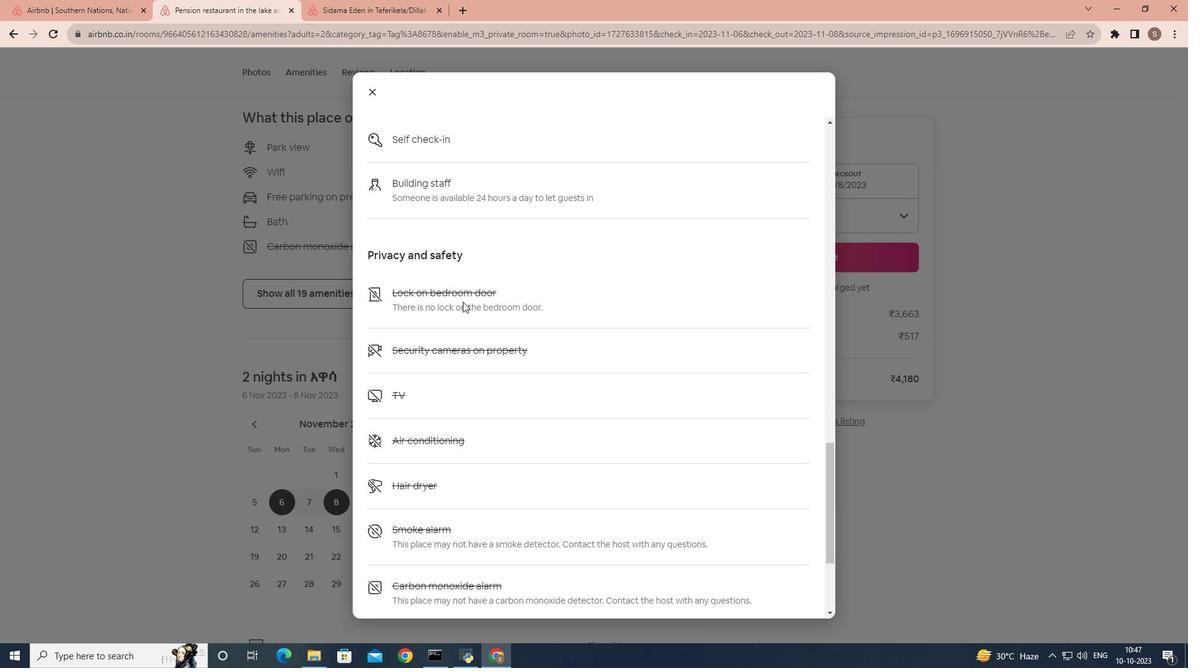 
Action: Mouse scrolled (462, 301) with delta (0, 0)
Screenshot: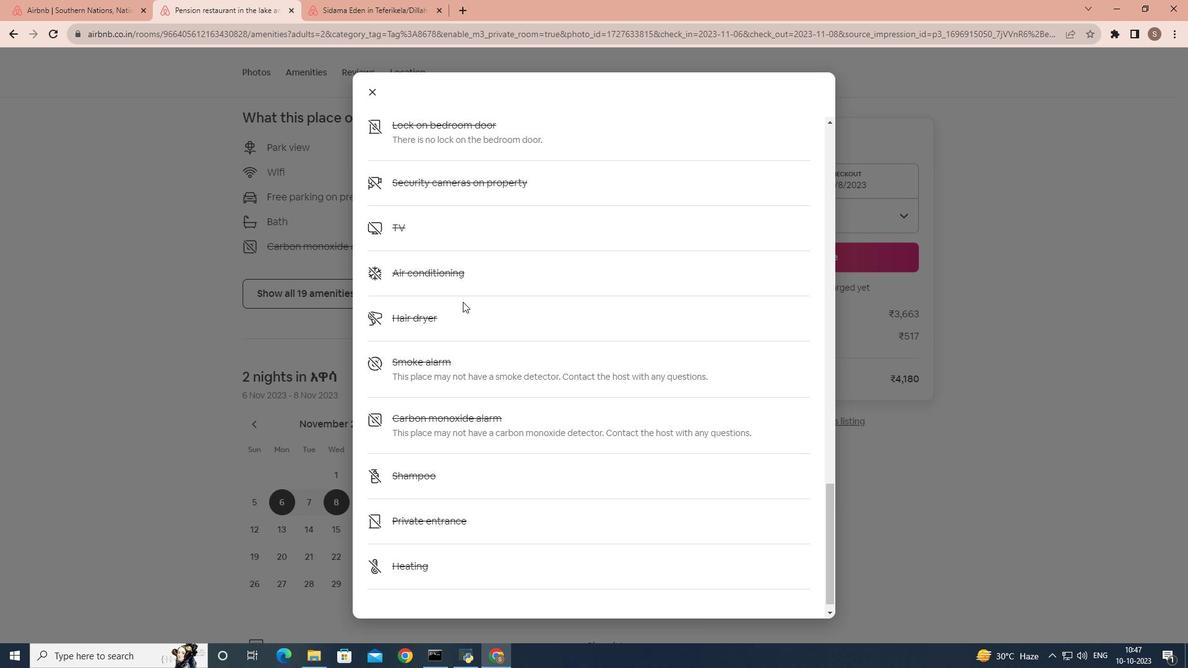 
Action: Mouse scrolled (462, 301) with delta (0, 0)
Screenshot: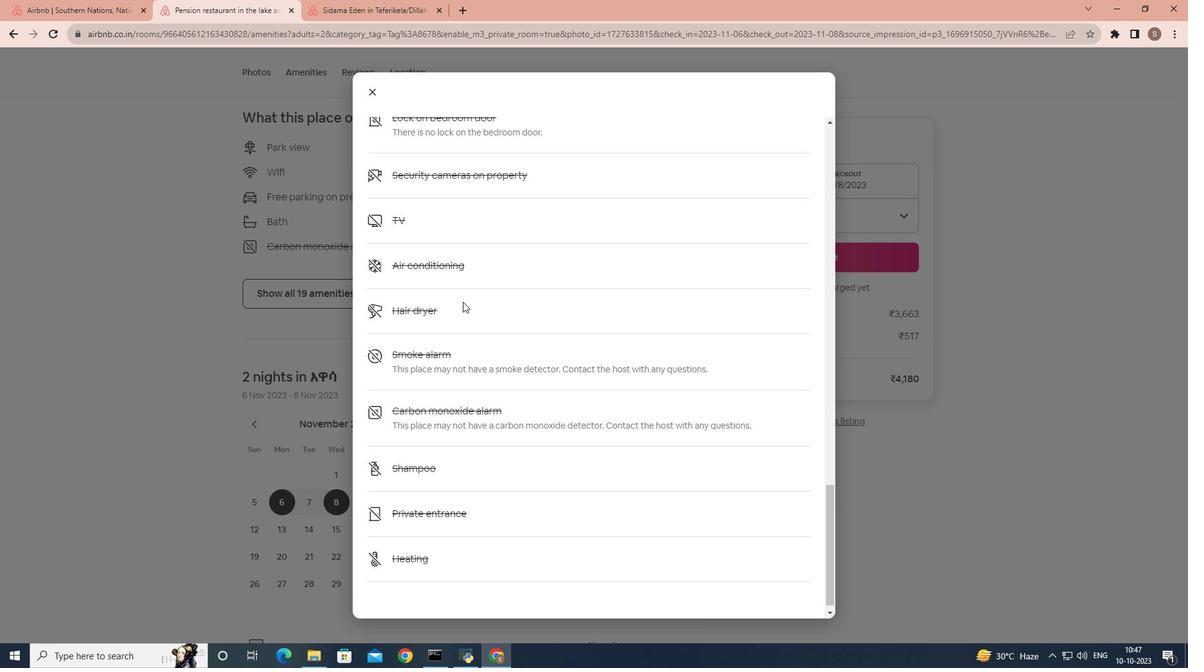 
Action: Mouse scrolled (462, 301) with delta (0, 0)
Screenshot: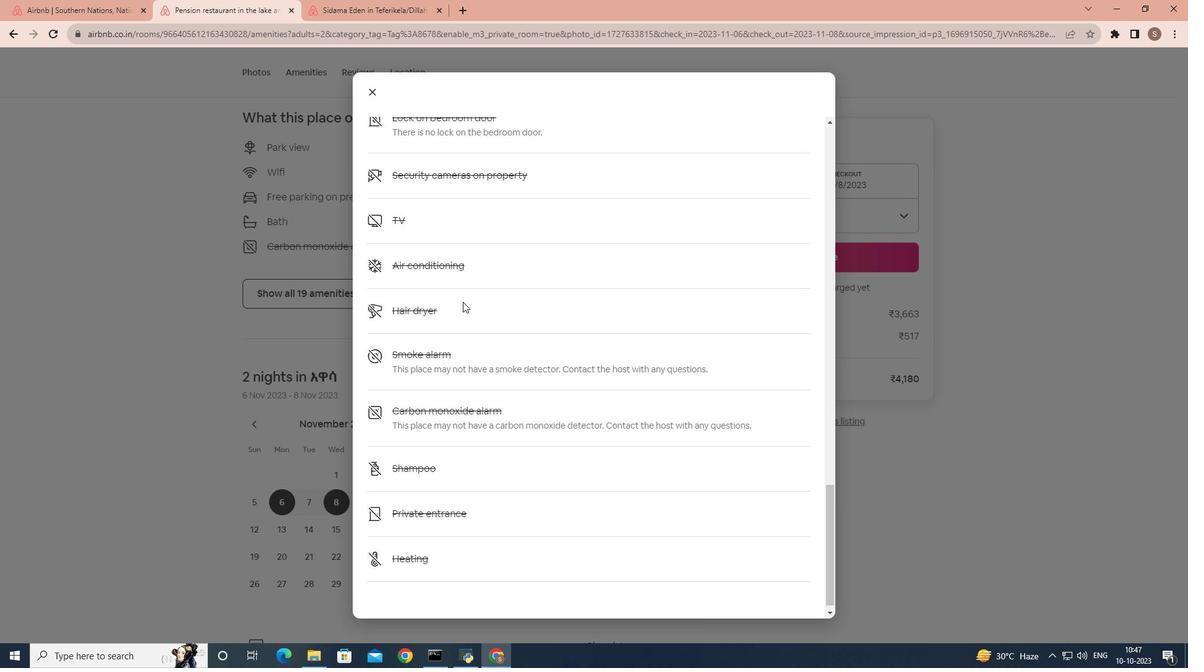 
Action: Mouse scrolled (462, 301) with delta (0, 0)
Screenshot: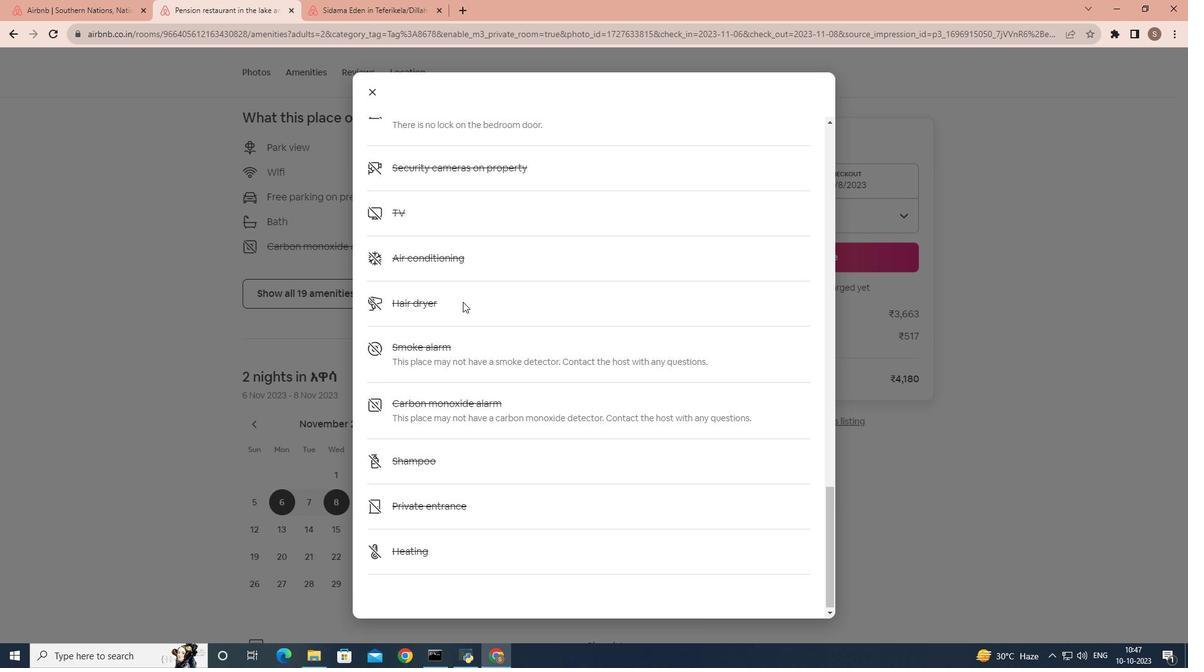 
Action: Mouse moved to (369, 94)
Screenshot: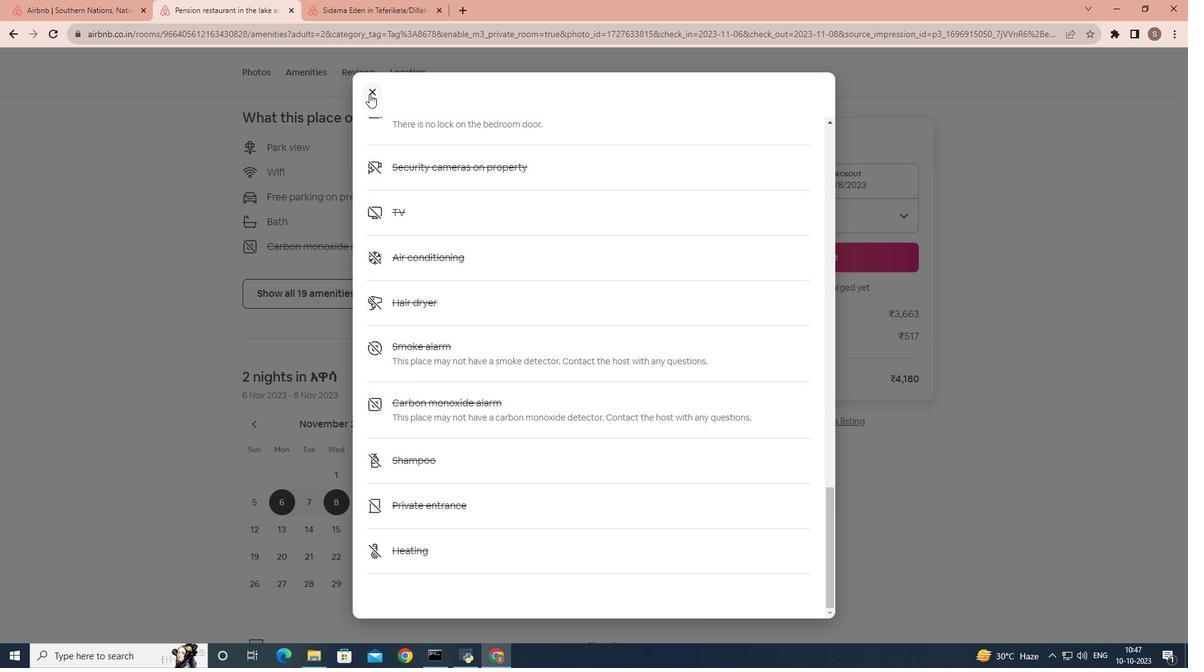
Action: Mouse pressed left at (369, 94)
Screenshot: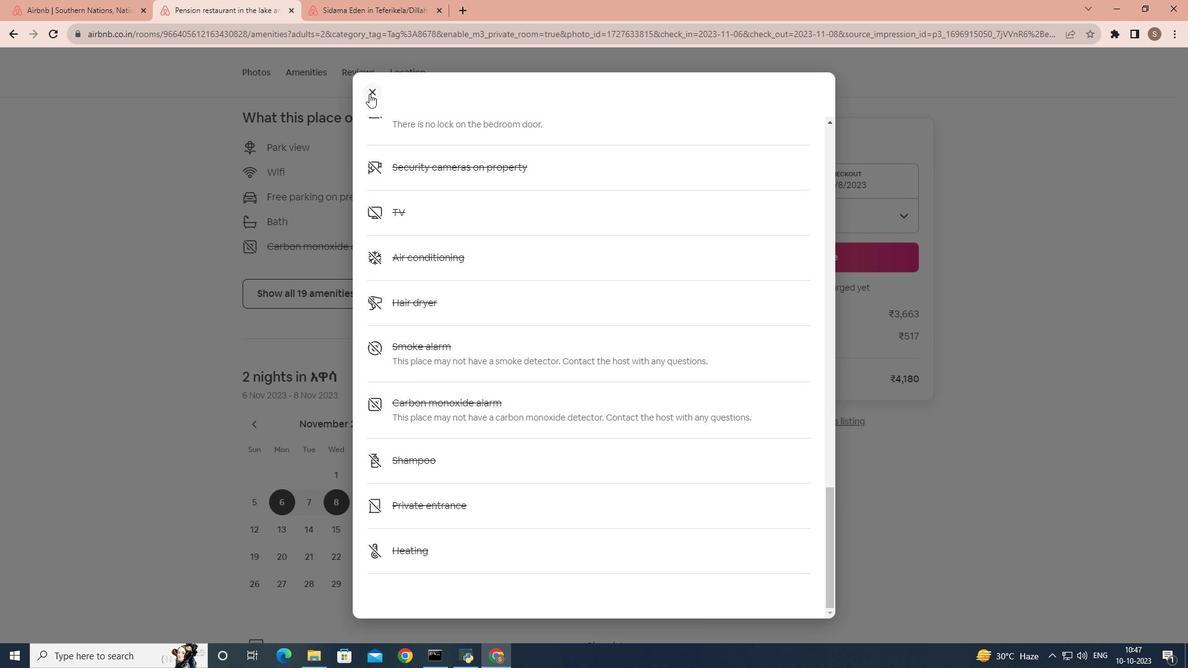 
Action: Mouse moved to (389, 395)
Screenshot: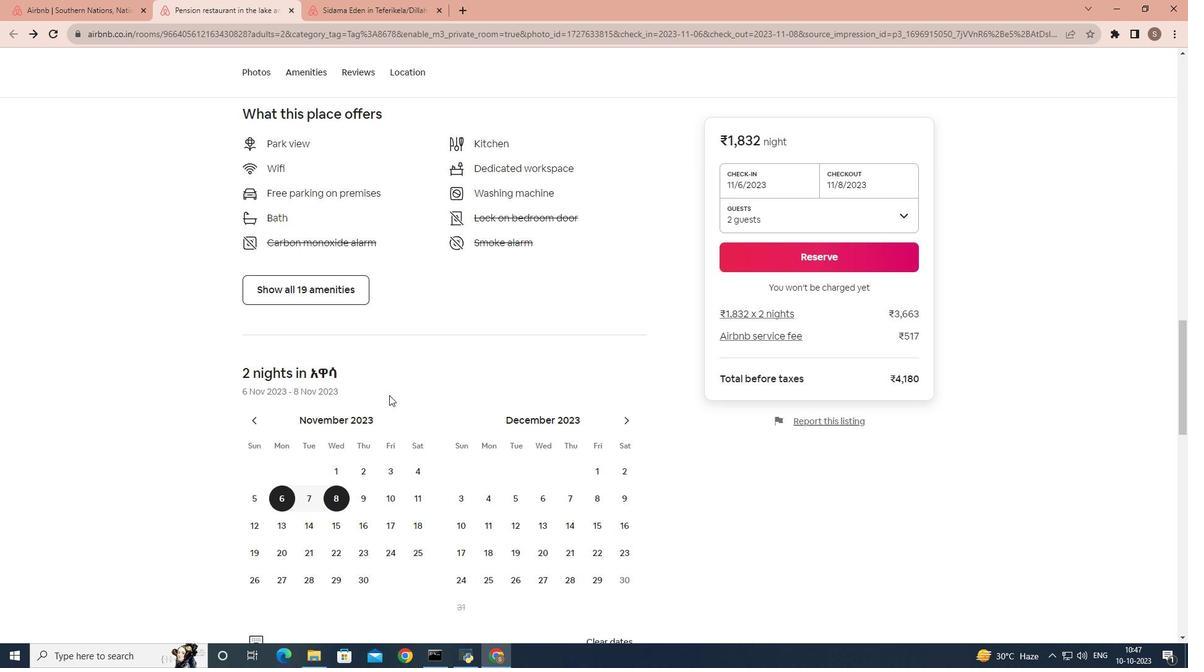 
Action: Mouse scrolled (389, 394) with delta (0, 0)
Screenshot: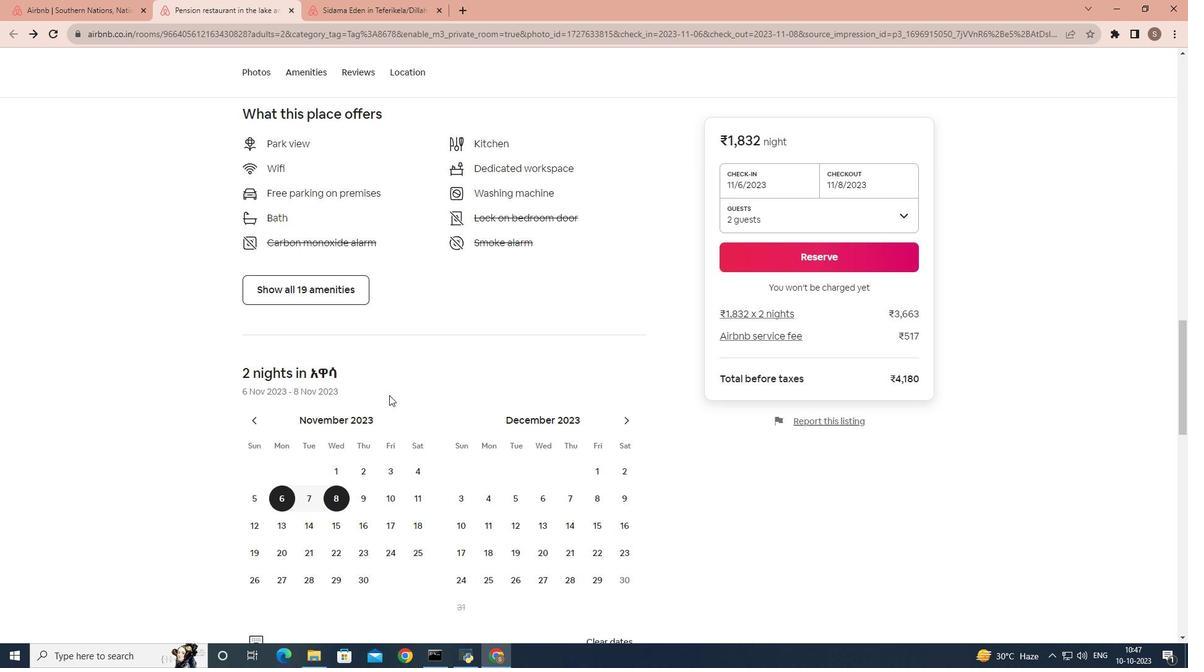 
Action: Mouse scrolled (389, 394) with delta (0, 0)
Screenshot: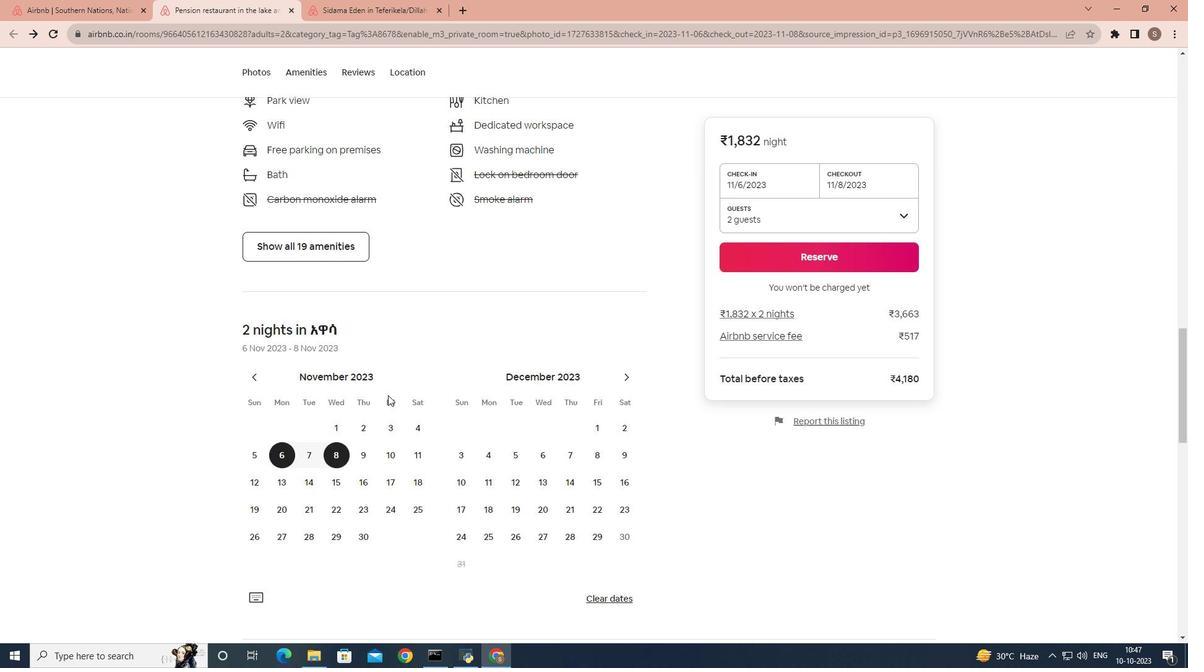 
Action: Mouse scrolled (389, 394) with delta (0, 0)
Screenshot: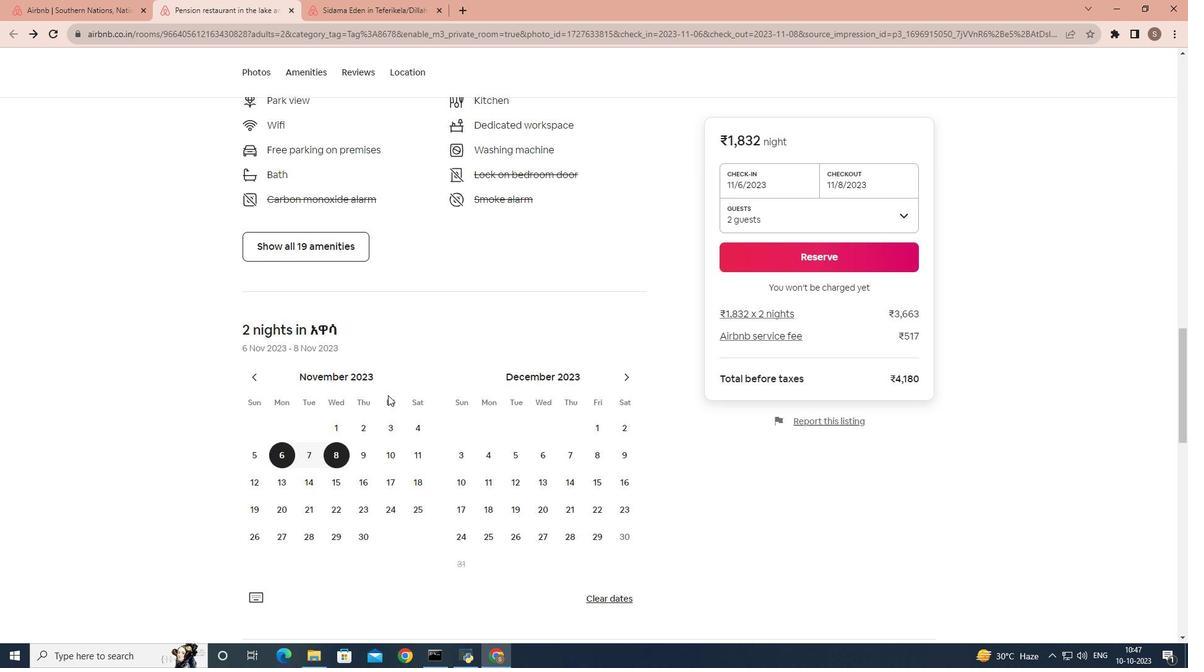 
Action: Mouse scrolled (389, 394) with delta (0, 0)
Screenshot: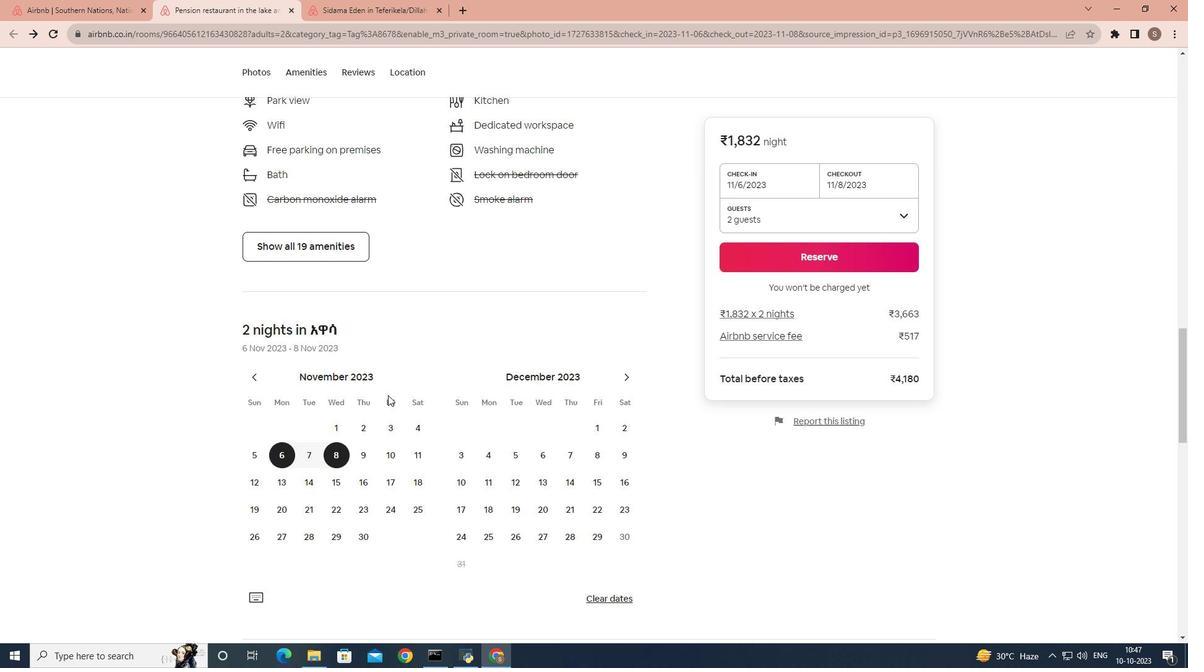 
Action: Mouse moved to (388, 395)
Screenshot: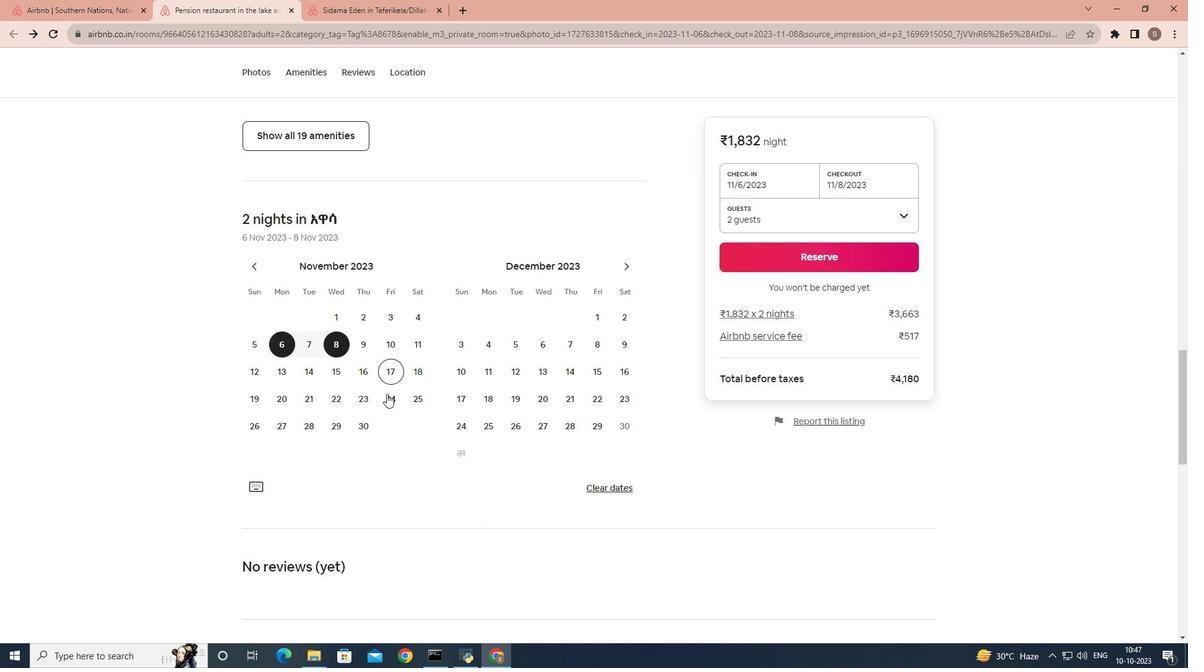 
Action: Mouse scrolled (388, 394) with delta (0, 0)
Screenshot: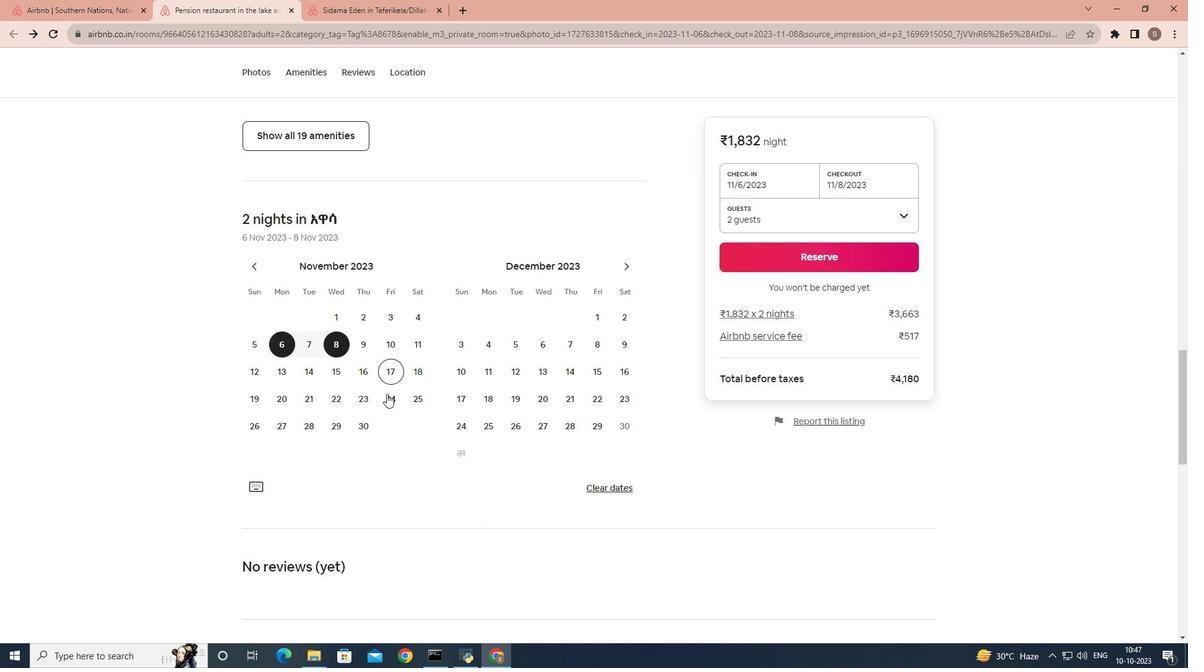 
Action: Mouse moved to (386, 394)
Screenshot: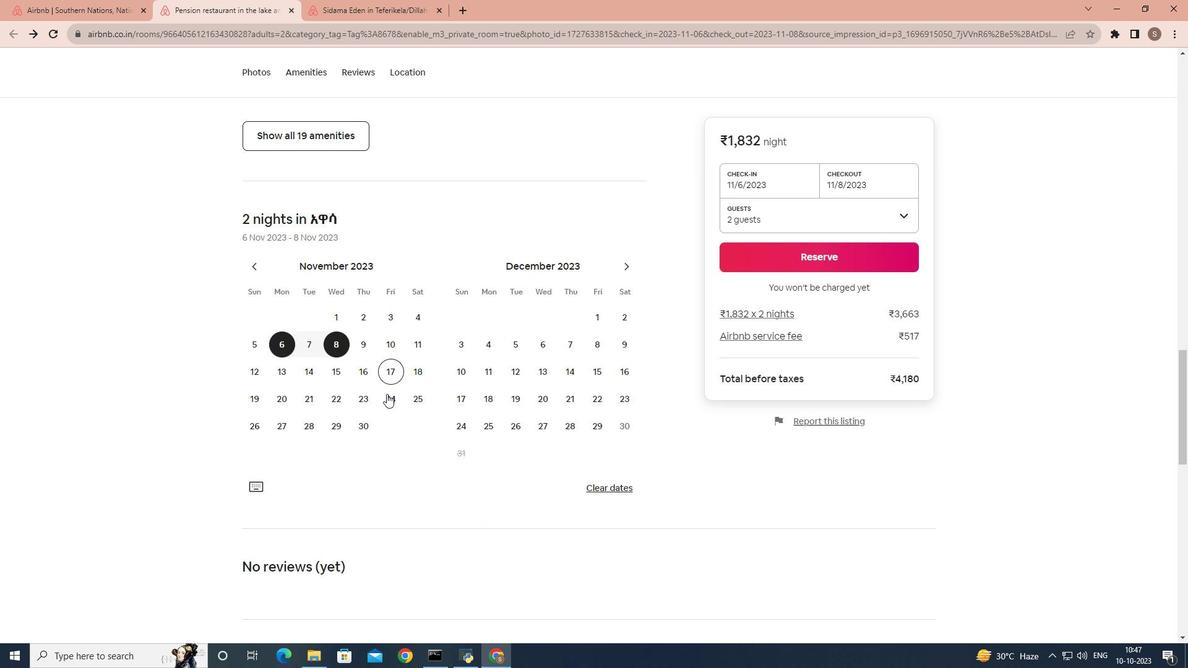 
Action: Mouse scrolled (386, 393) with delta (0, 0)
Screenshot: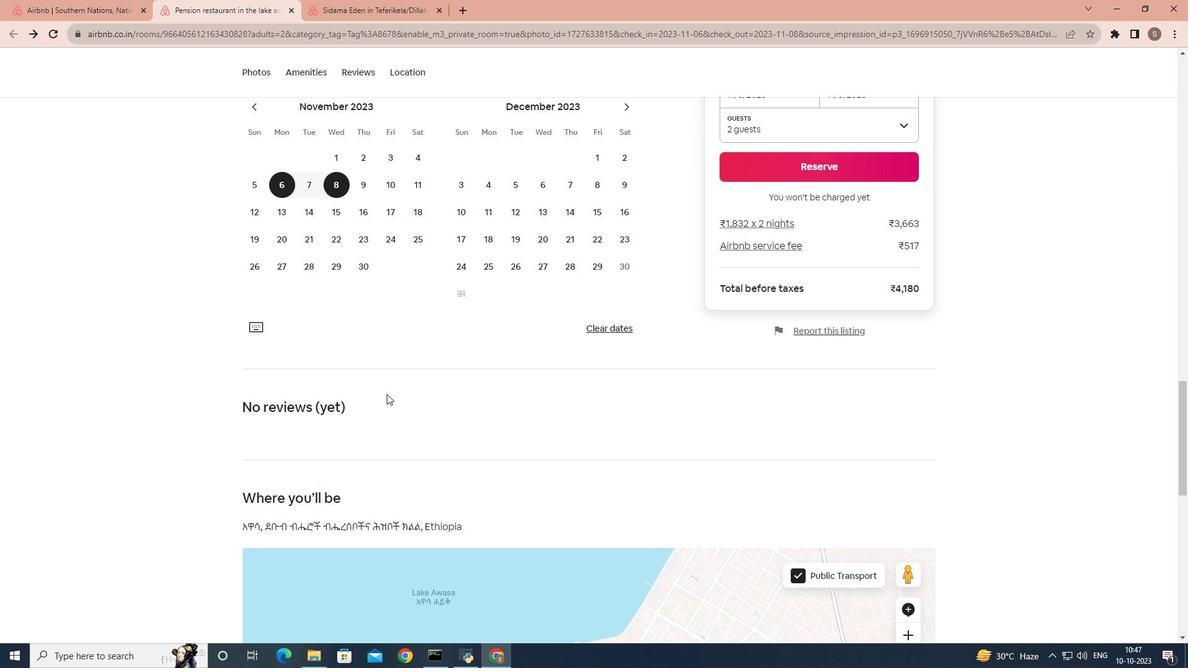 
Action: Mouse scrolled (386, 393) with delta (0, 0)
Screenshot: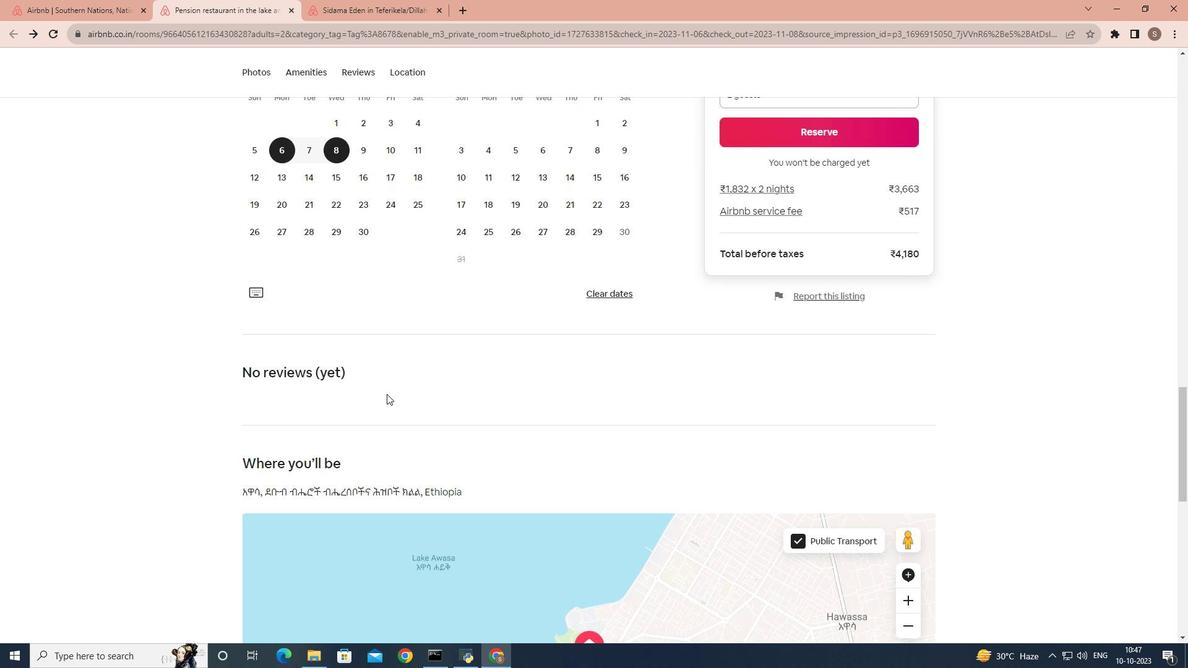 
Action: Mouse scrolled (386, 393) with delta (0, 0)
Screenshot: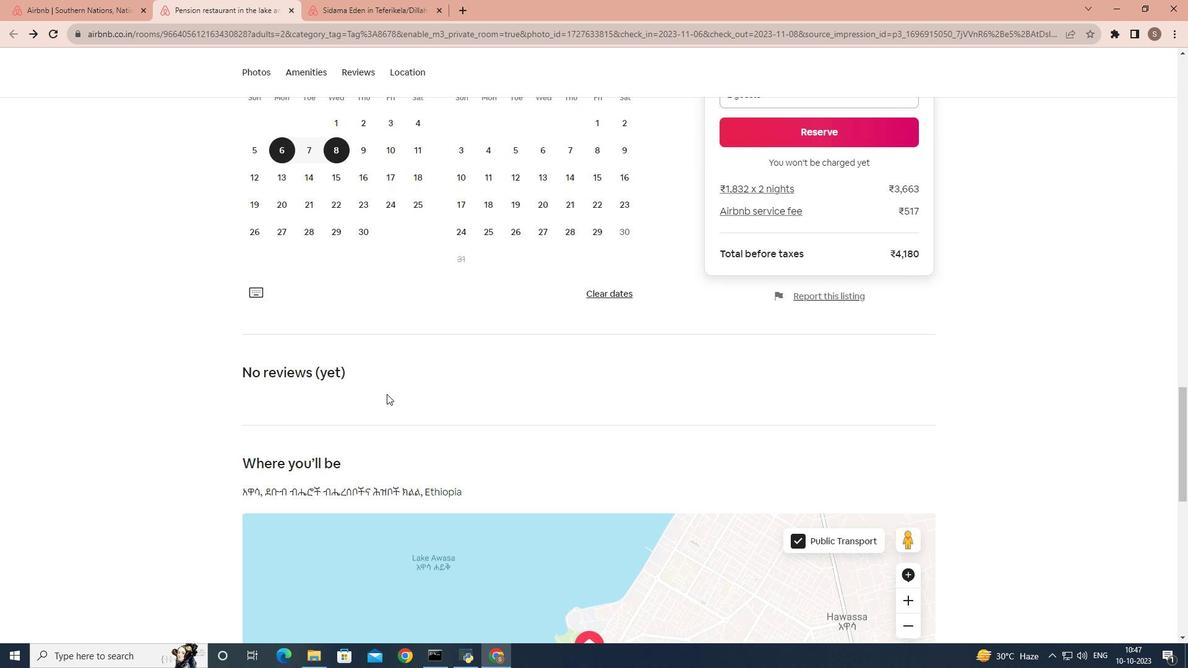 
Action: Mouse scrolled (386, 393) with delta (0, 0)
Screenshot: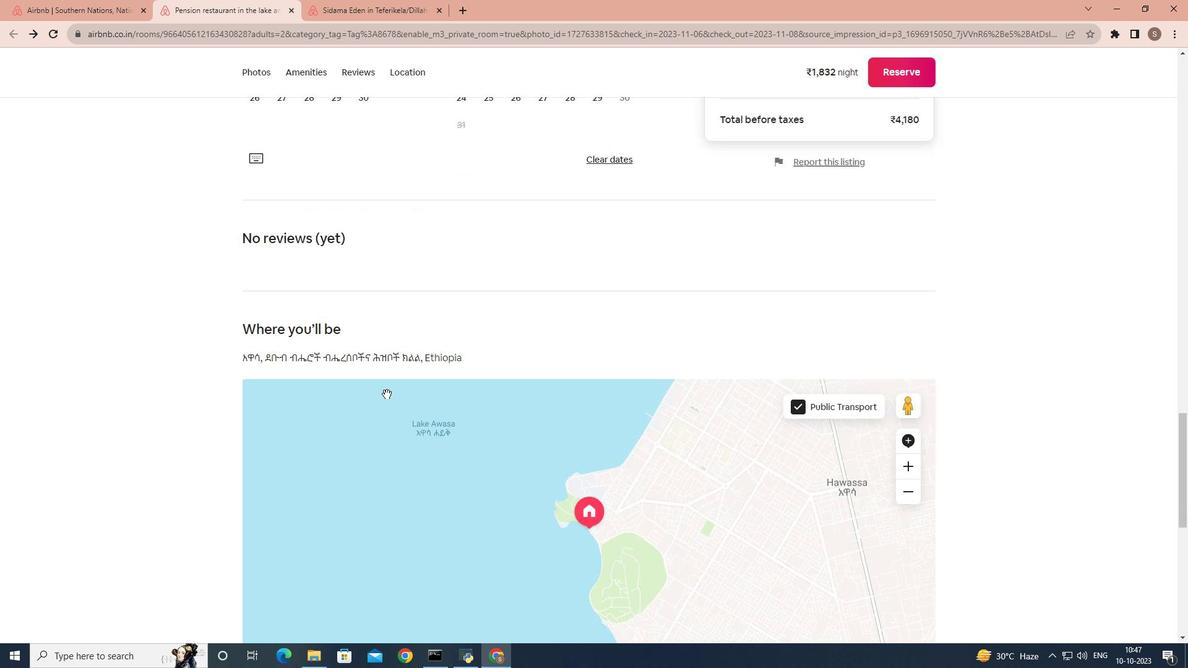 
Action: Mouse scrolled (386, 393) with delta (0, 0)
Screenshot: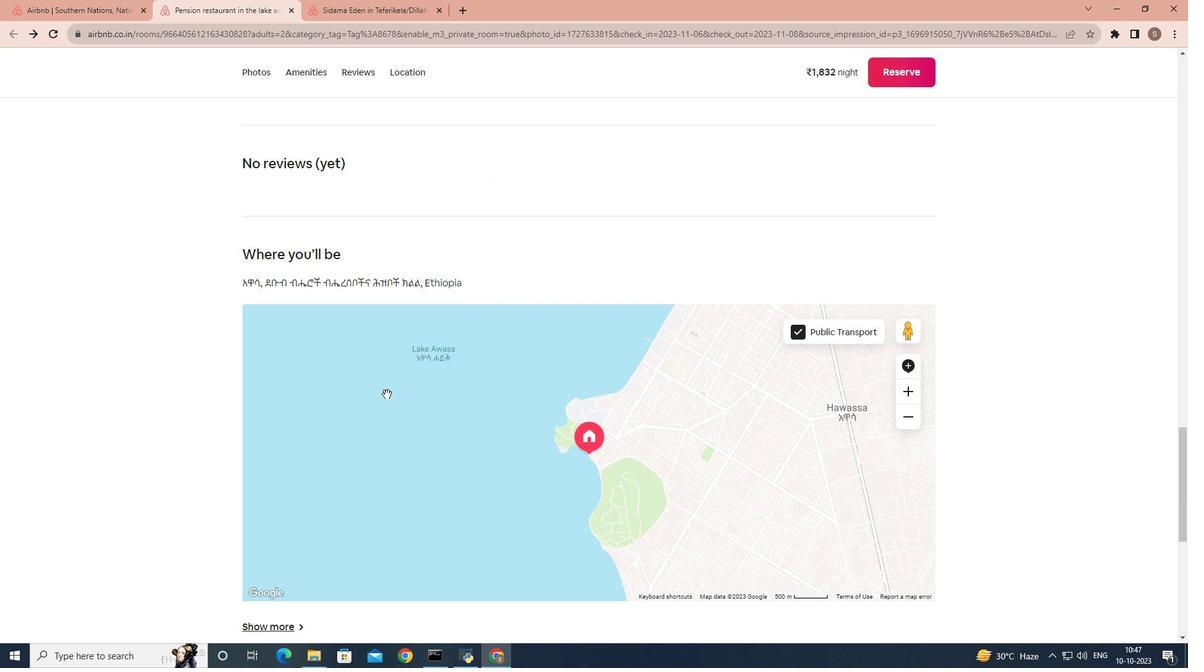 
Action: Mouse scrolled (386, 393) with delta (0, 0)
Screenshot: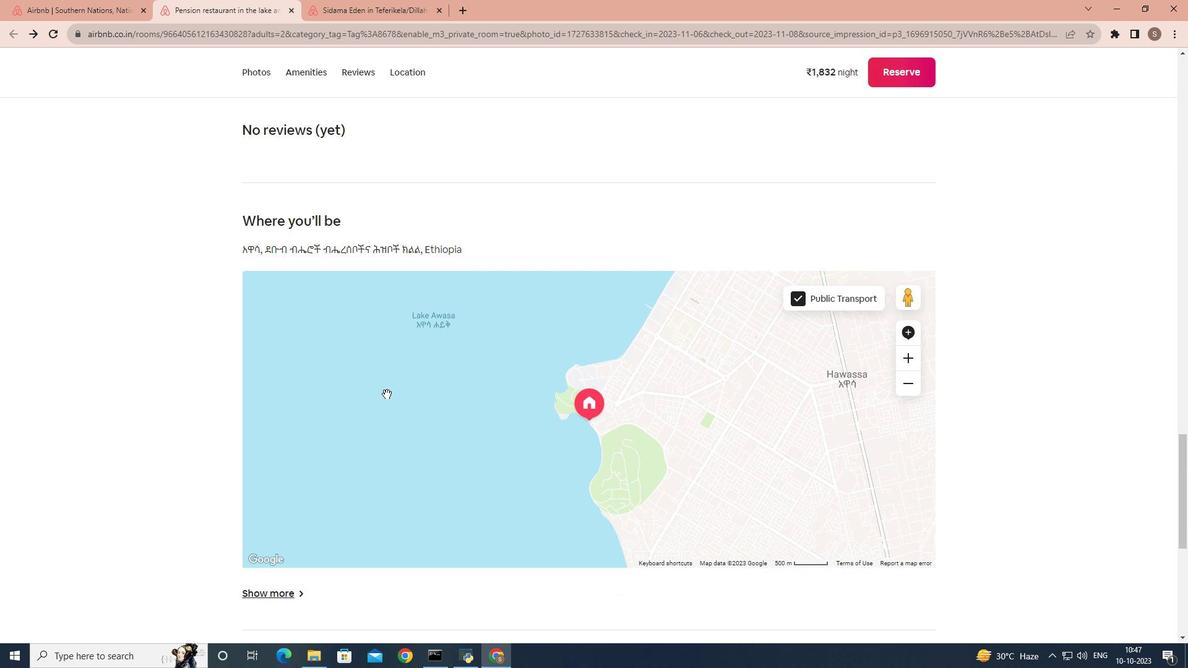 
Action: Mouse scrolled (386, 393) with delta (0, 0)
Screenshot: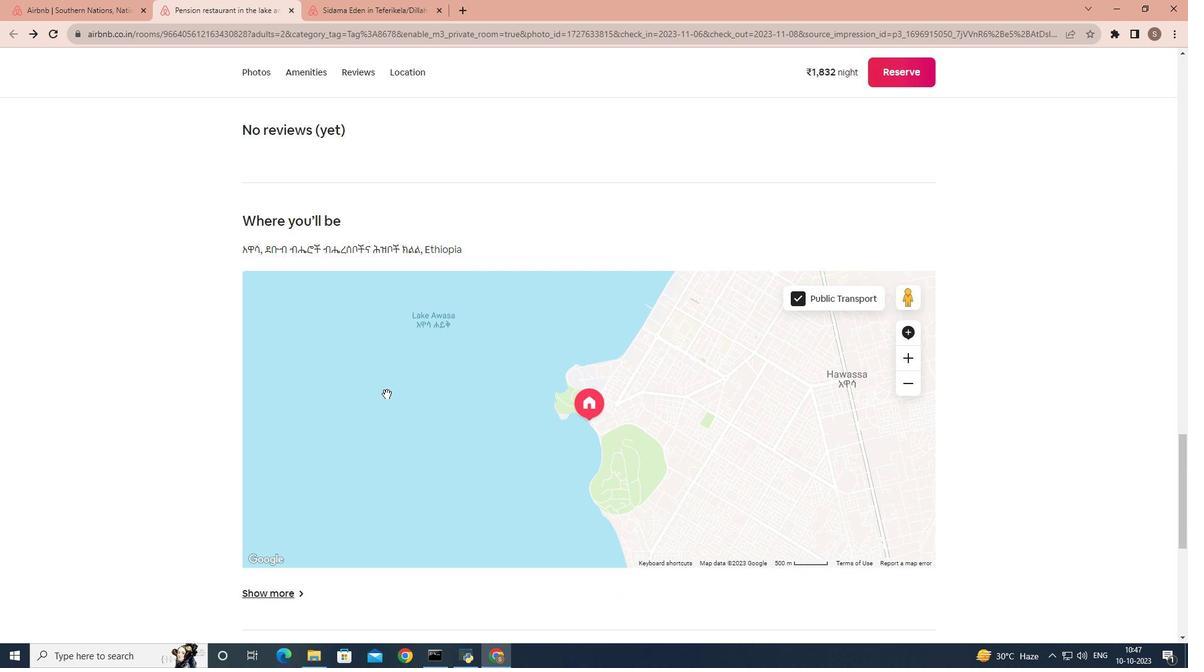 
Action: Mouse scrolled (386, 393) with delta (0, 0)
Screenshot: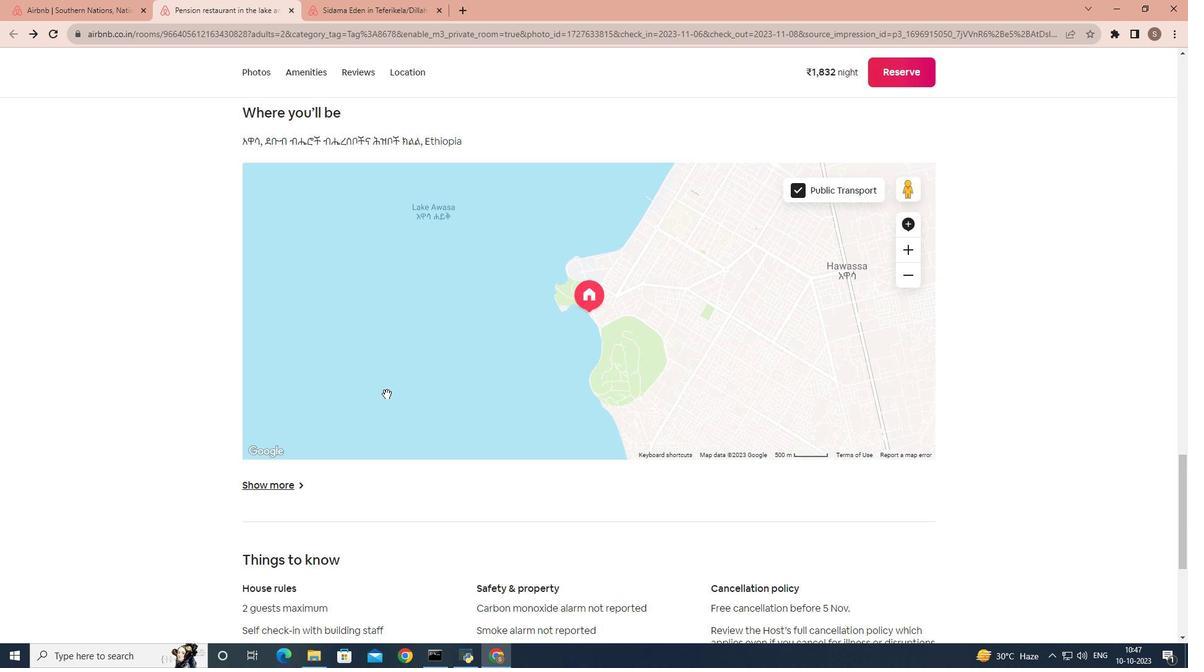 
Action: Mouse moved to (287, 388)
Screenshot: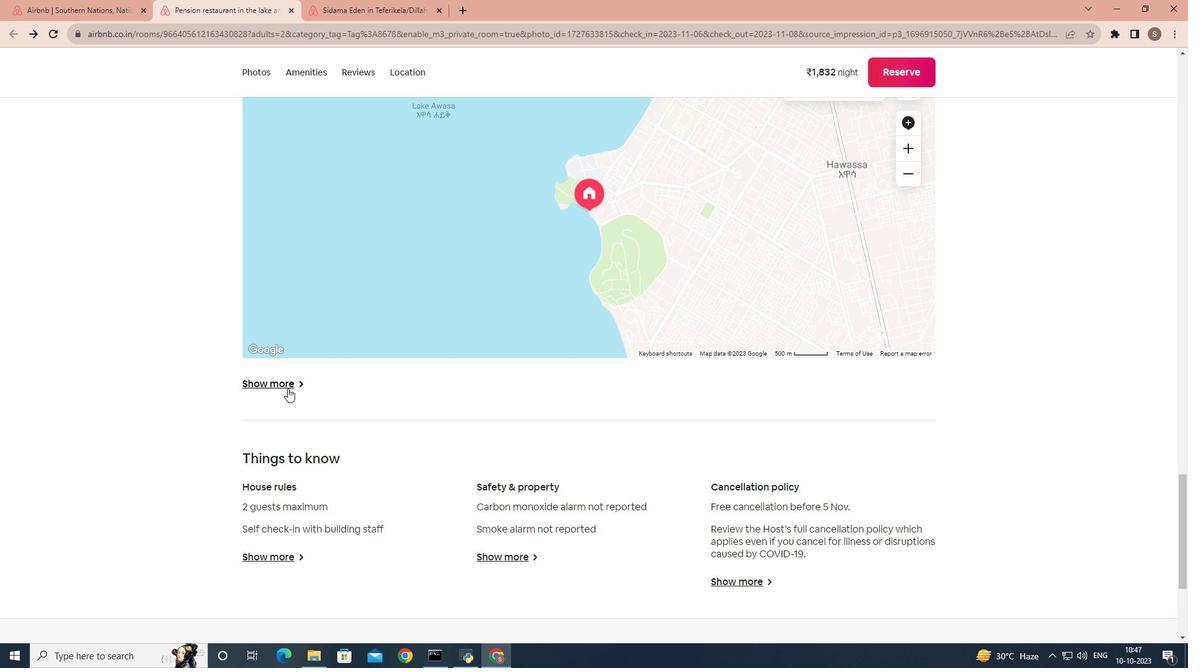 
Action: Mouse pressed left at (287, 388)
Screenshot: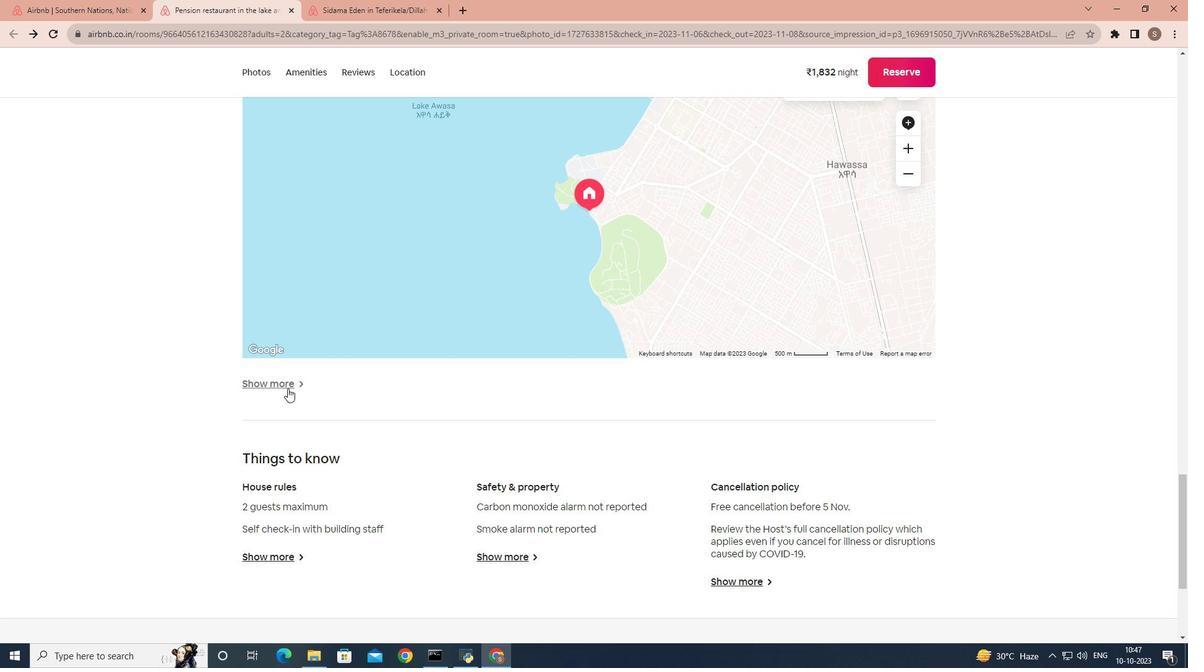 
Action: Mouse moved to (12, 63)
Screenshot: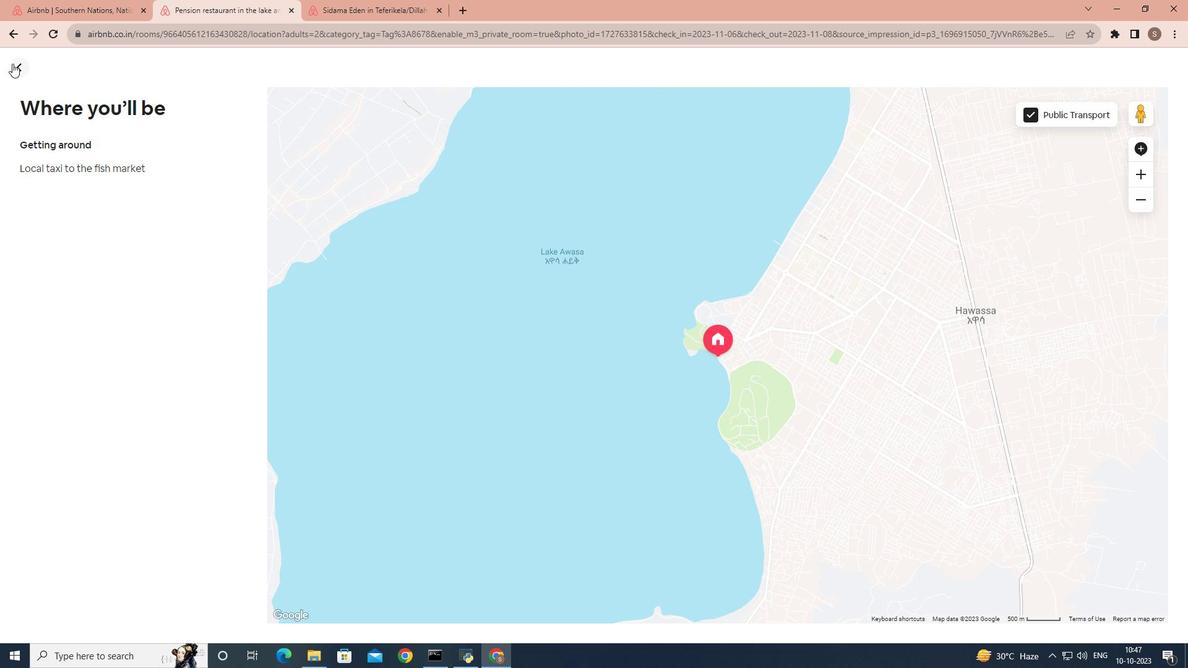 
Action: Mouse pressed left at (12, 63)
Screenshot: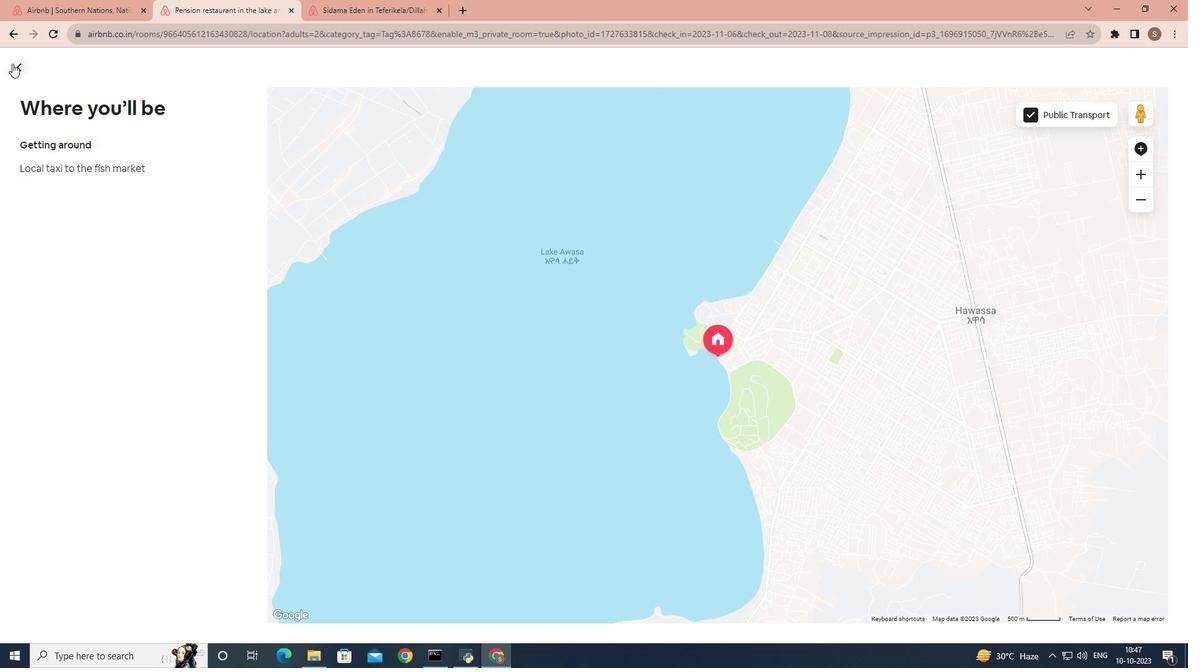 
Action: Mouse moved to (404, 353)
Screenshot: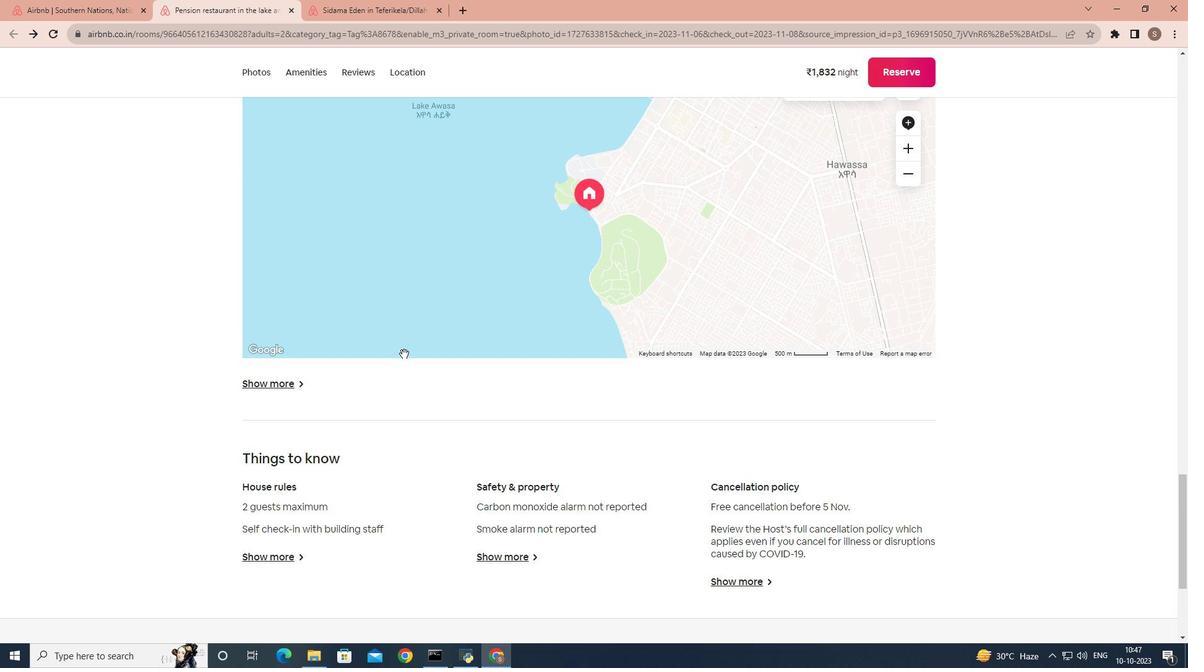 
Action: Mouse scrolled (404, 353) with delta (0, 0)
Screenshot: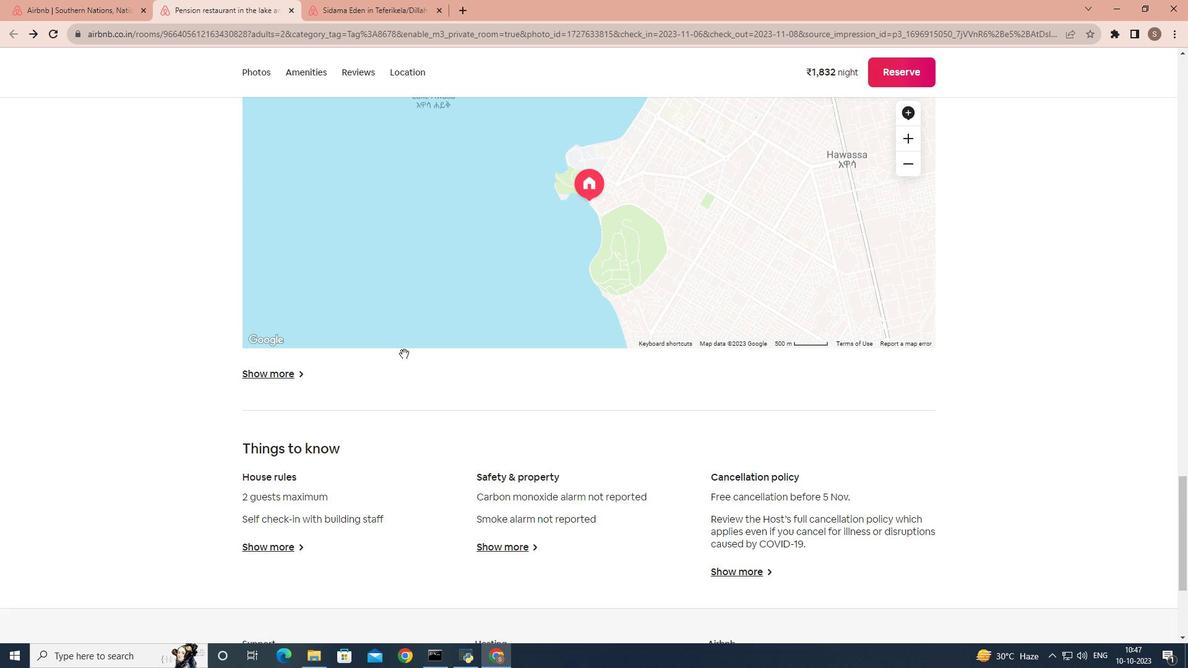 
Action: Mouse scrolled (404, 353) with delta (0, 0)
Screenshot: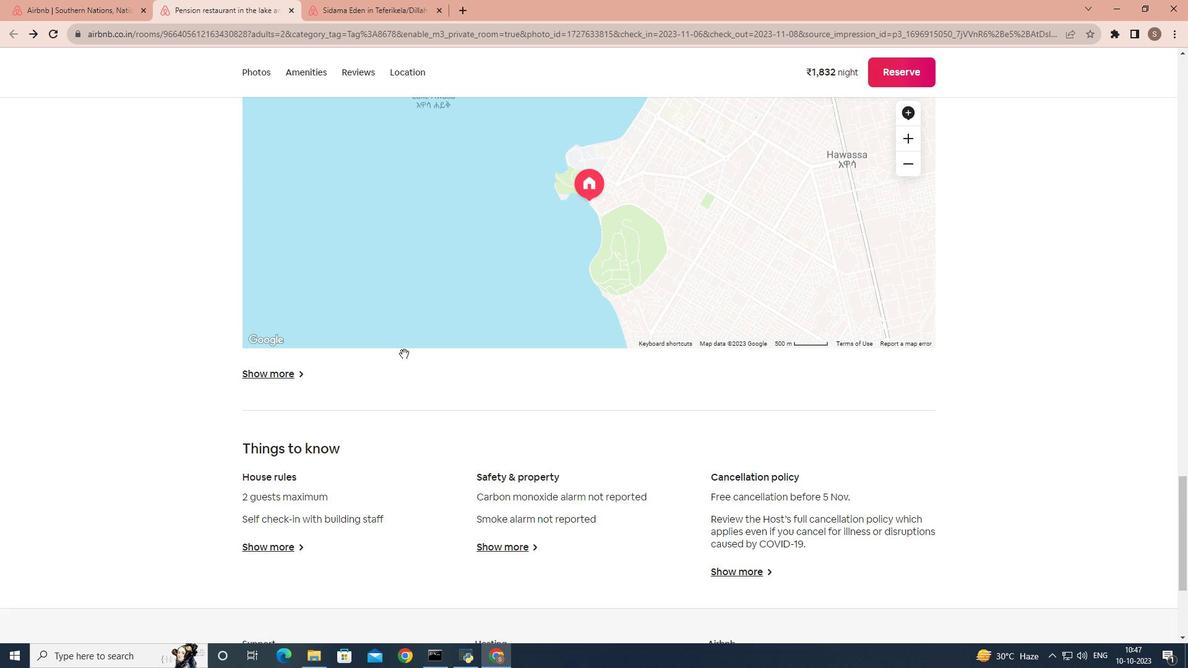 
Action: Mouse scrolled (404, 353) with delta (0, 0)
Screenshot: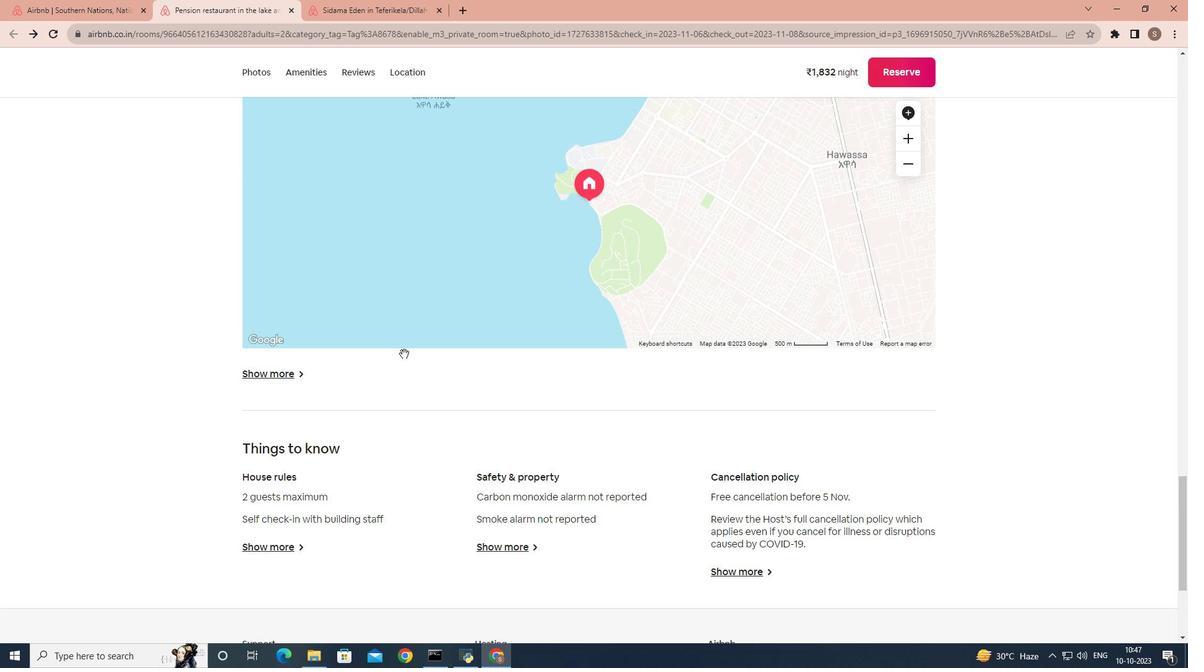 
Action: Mouse scrolled (404, 353) with delta (0, 0)
Screenshot: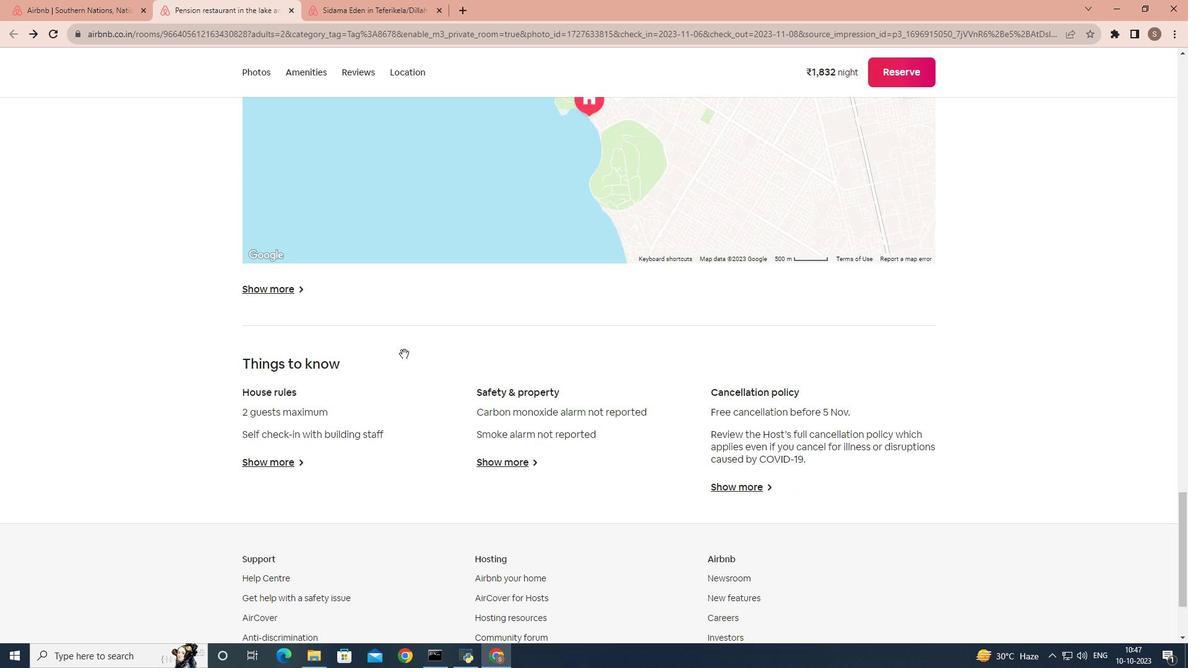 
Action: Mouse scrolled (404, 353) with delta (0, 0)
Screenshot: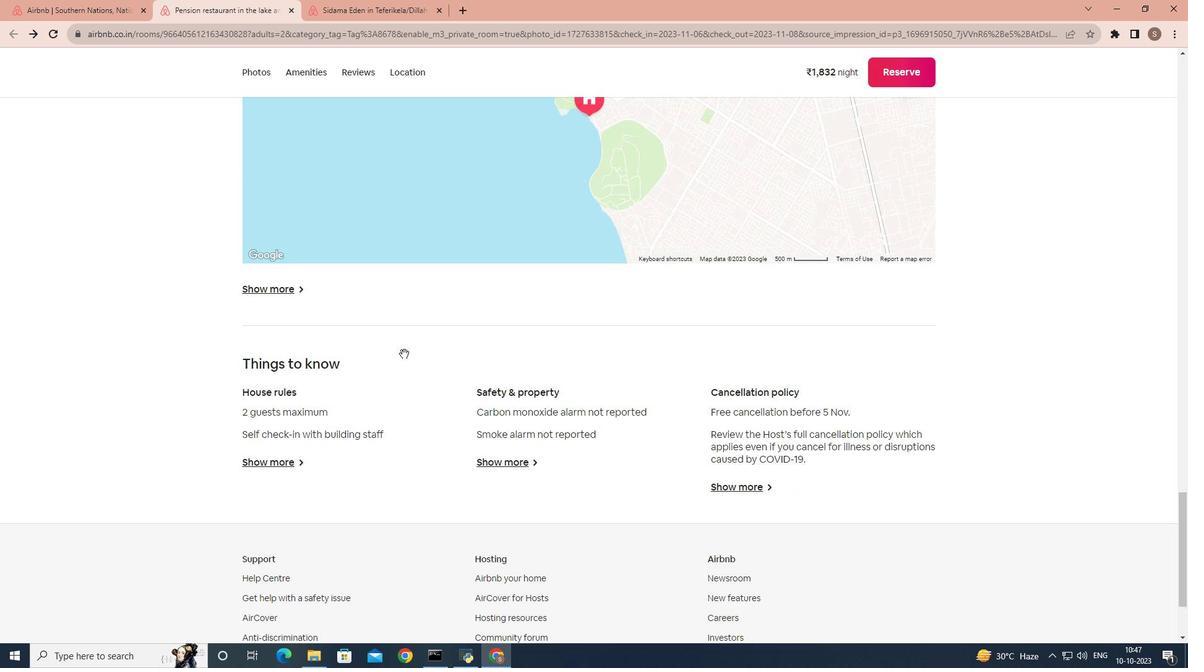 
Action: Mouse scrolled (404, 353) with delta (0, 0)
Screenshot: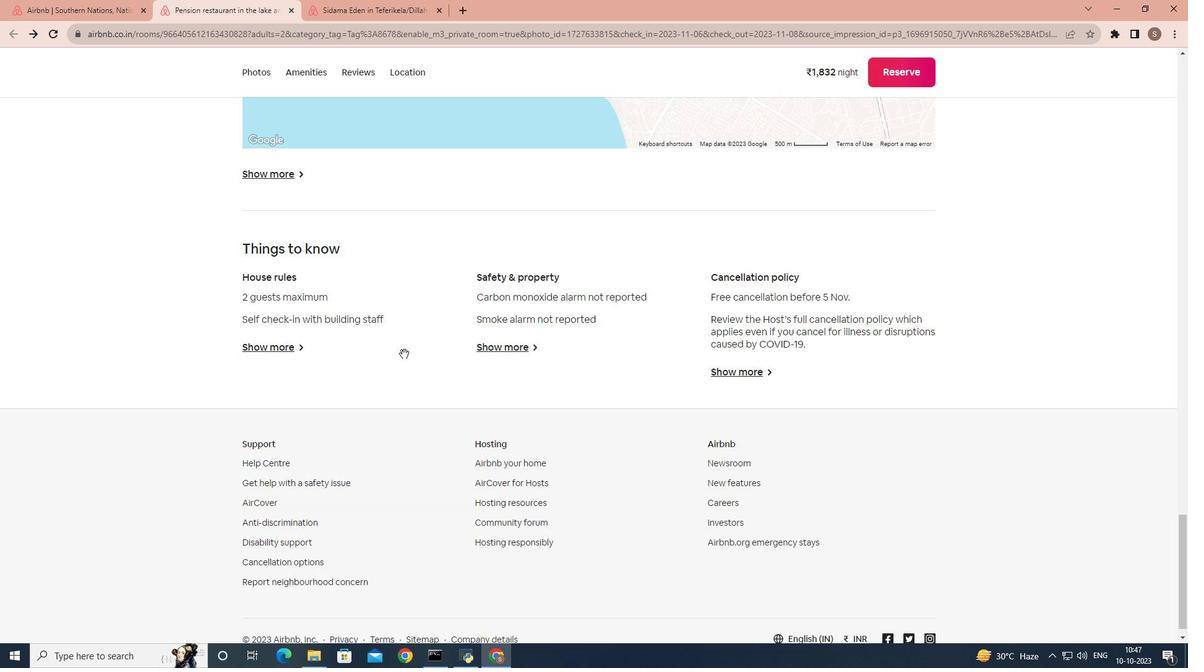 
Action: Mouse scrolled (404, 354) with delta (0, 0)
Screenshot: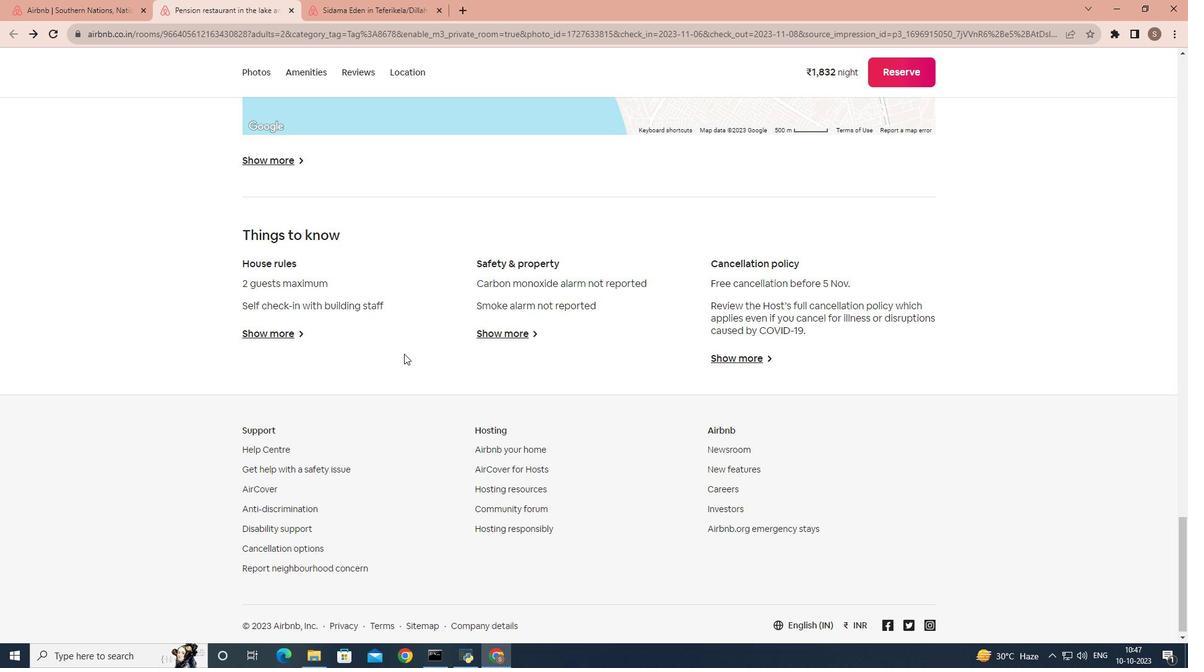 
Action: Mouse scrolled (404, 354) with delta (0, 0)
Screenshot: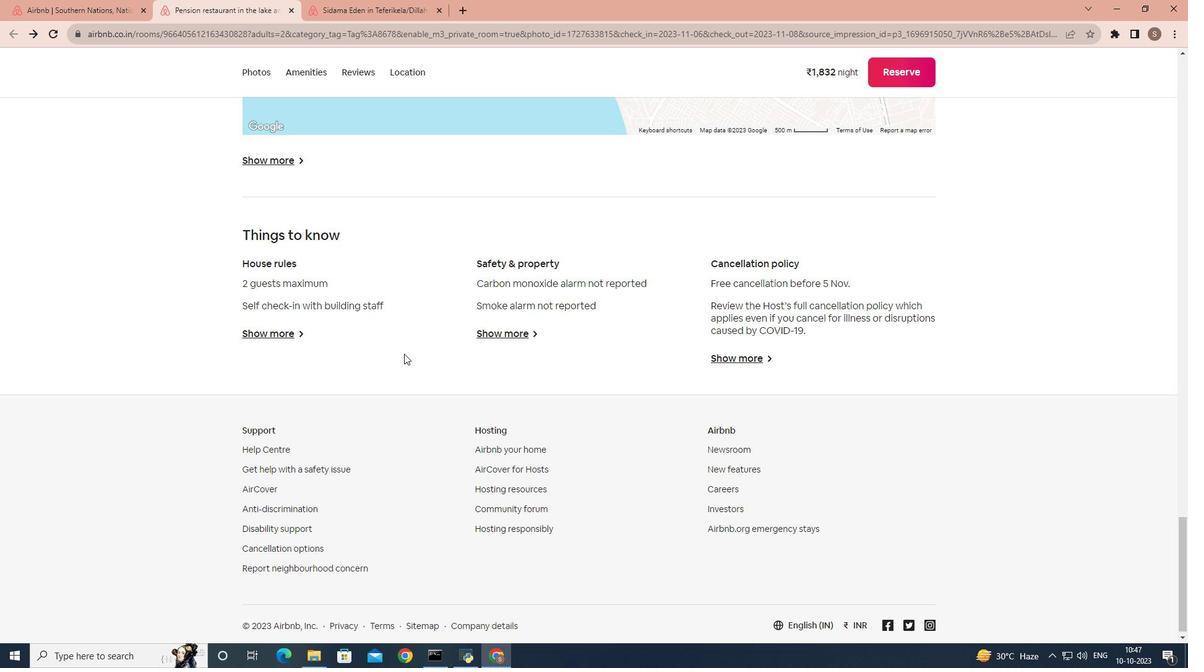 
Action: Mouse scrolled (404, 354) with delta (0, 0)
Screenshot: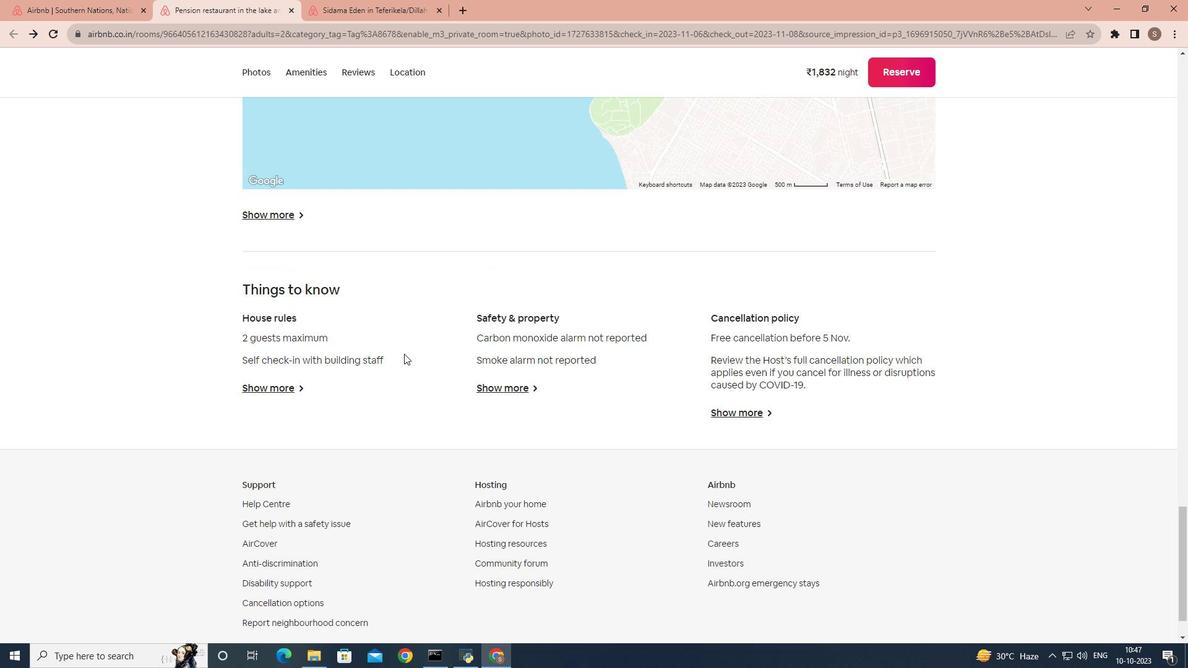 
Action: Mouse scrolled (404, 354) with delta (0, 0)
Screenshot: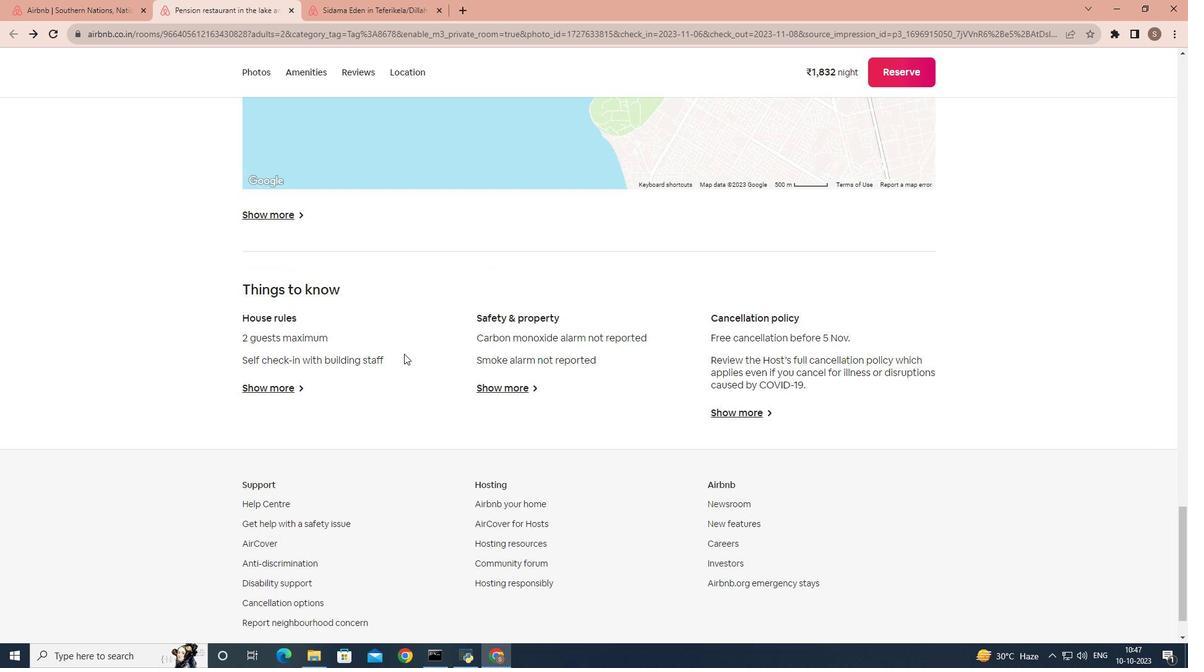 
Action: Mouse scrolled (404, 354) with delta (0, 0)
Screenshot: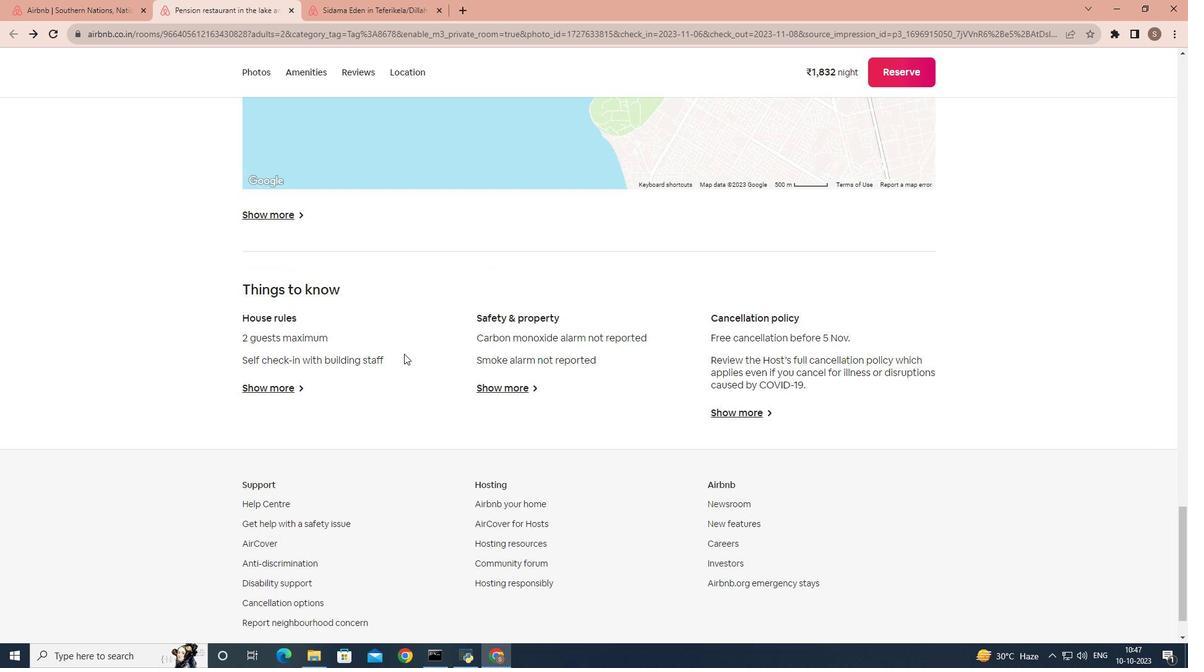 
Action: Mouse scrolled (404, 354) with delta (0, 0)
Screenshot: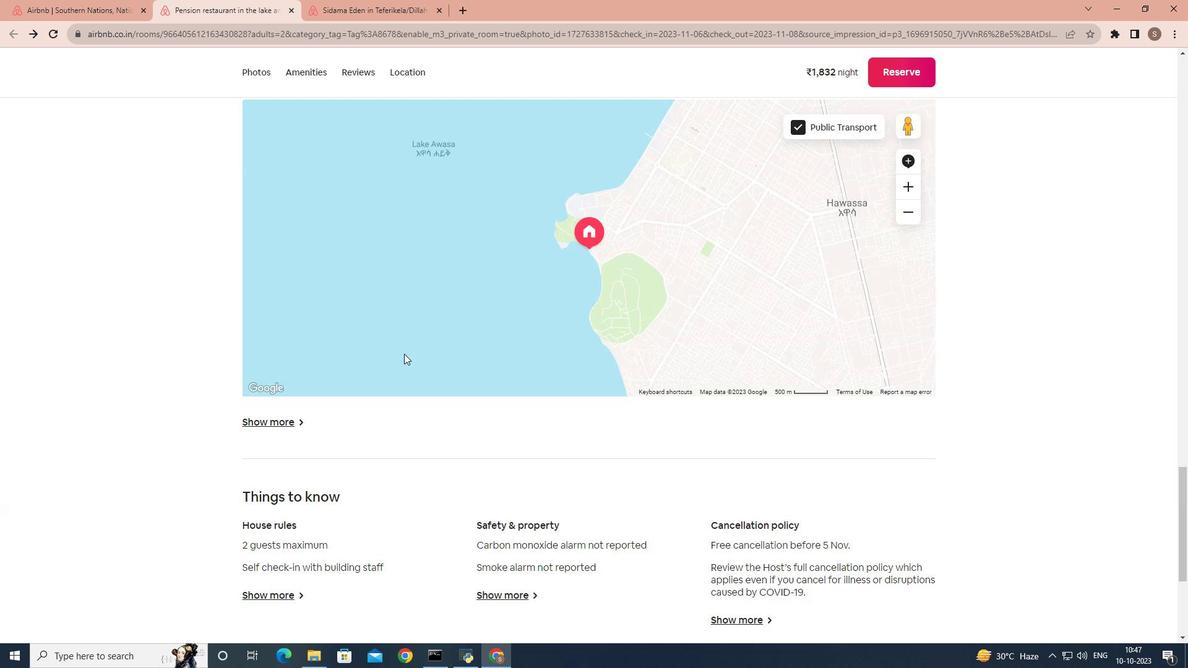 
Action: Mouse scrolled (404, 354) with delta (0, 0)
Screenshot: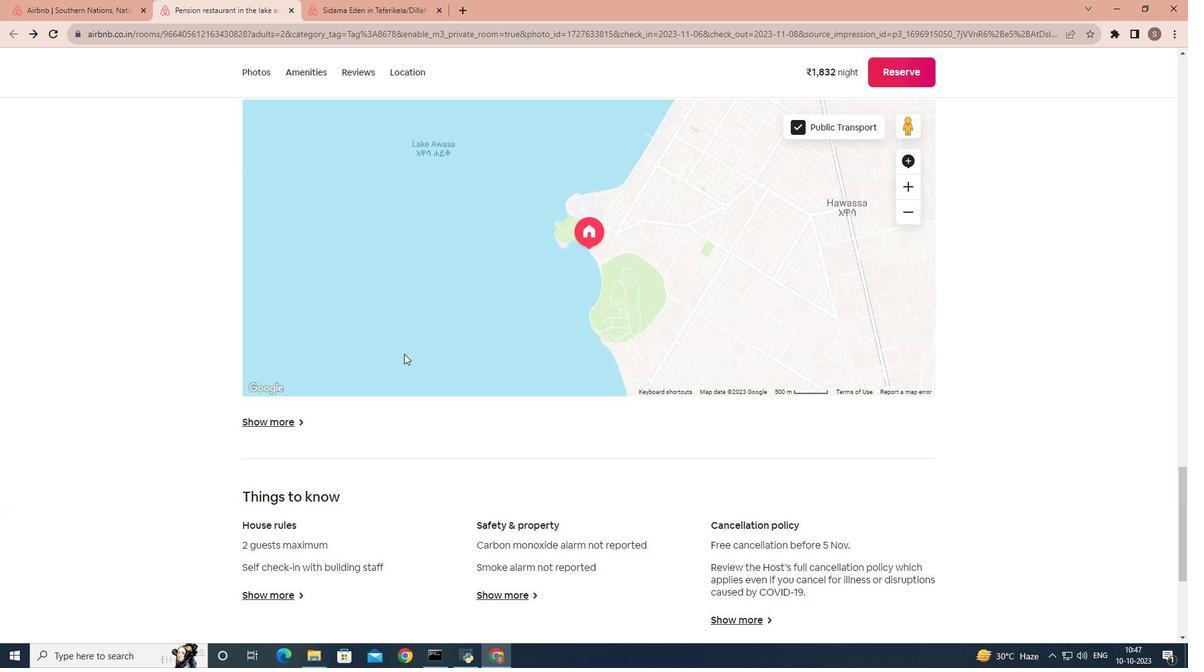 
Action: Mouse scrolled (404, 354) with delta (0, 0)
Screenshot: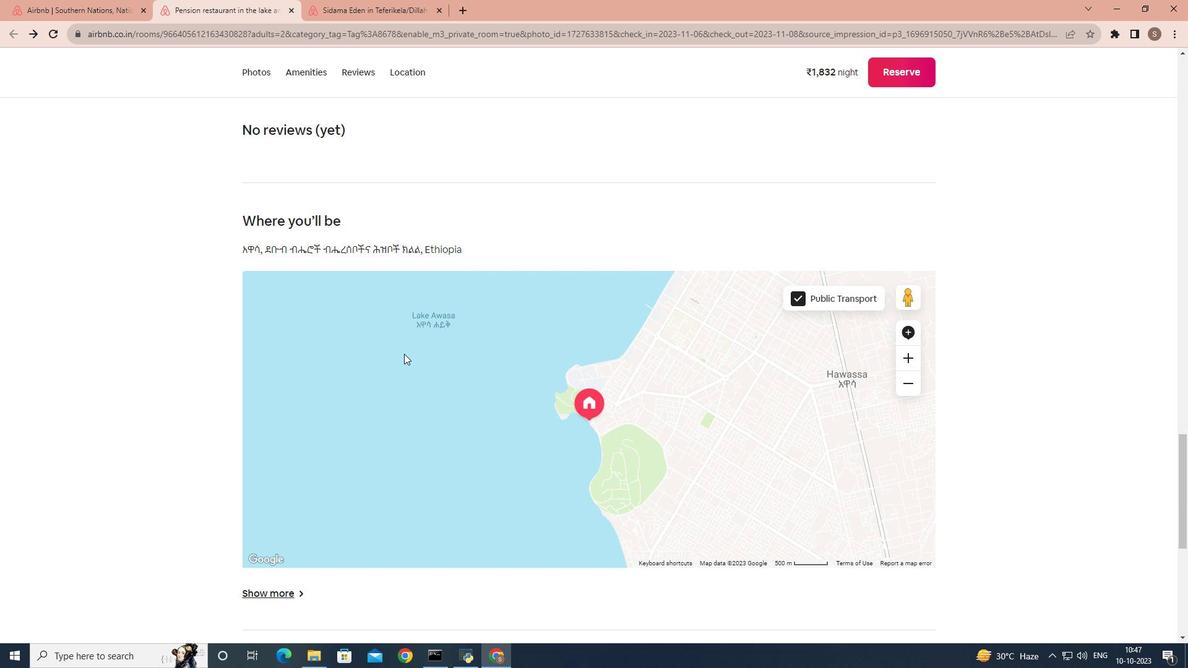 
Action: Mouse scrolled (404, 354) with delta (0, 0)
Screenshot: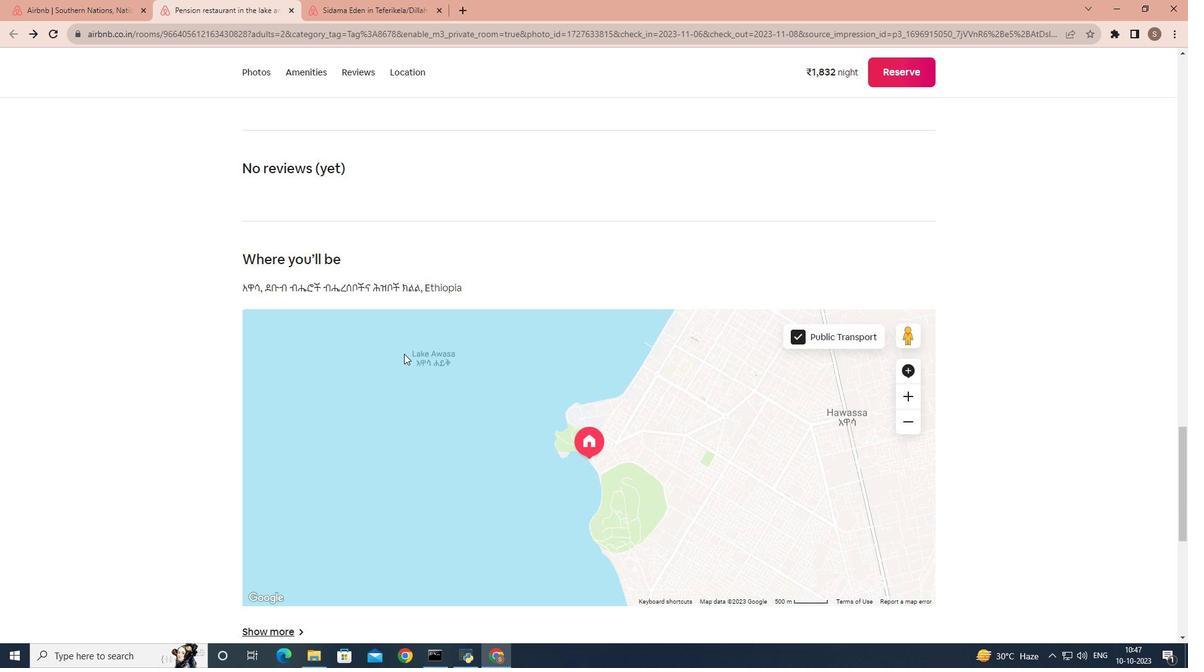 
Action: Mouse scrolled (404, 354) with delta (0, 0)
Screenshot: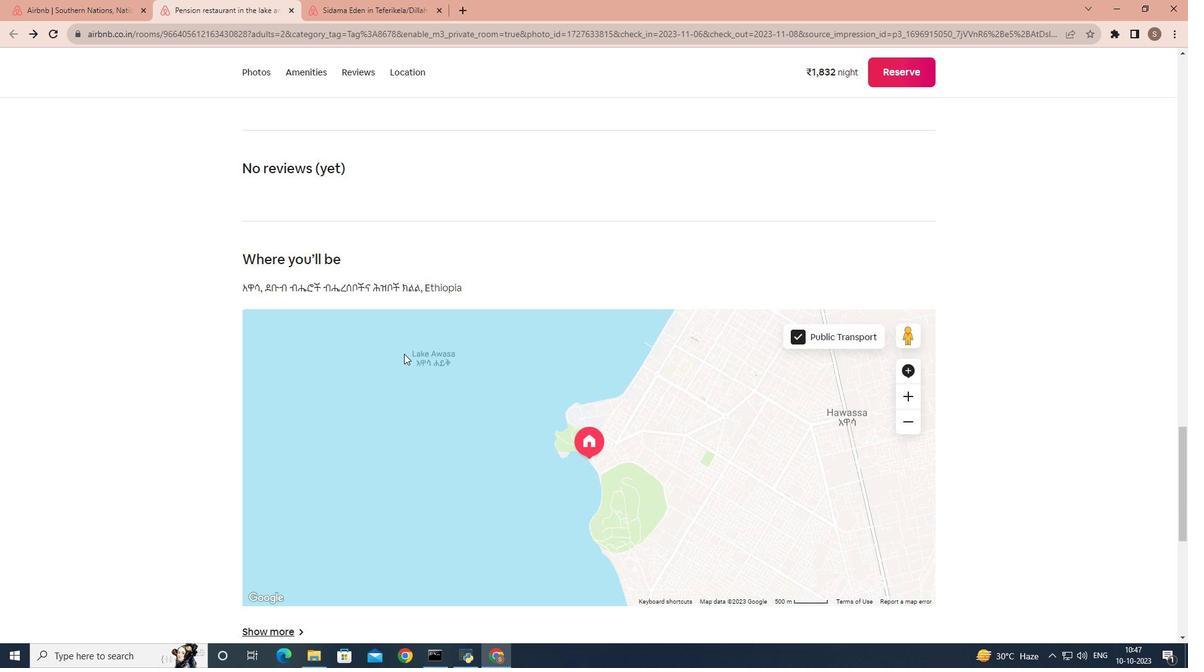 
Action: Mouse scrolled (404, 354) with delta (0, 0)
Screenshot: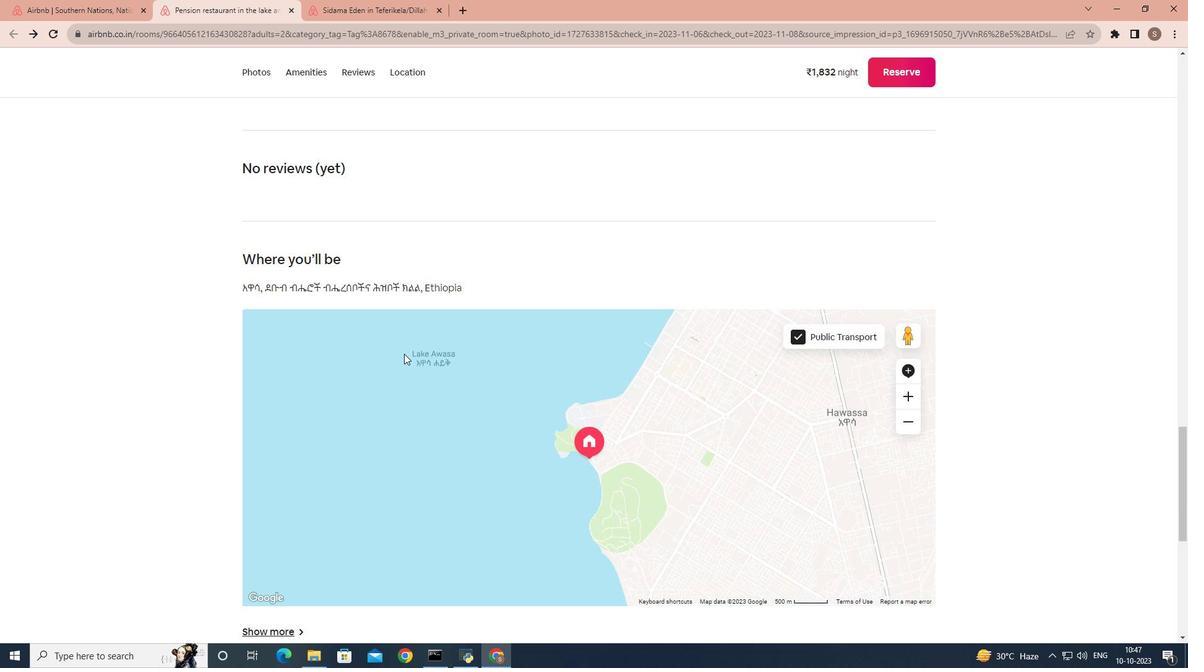 
Action: Mouse scrolled (404, 354) with delta (0, 0)
Screenshot: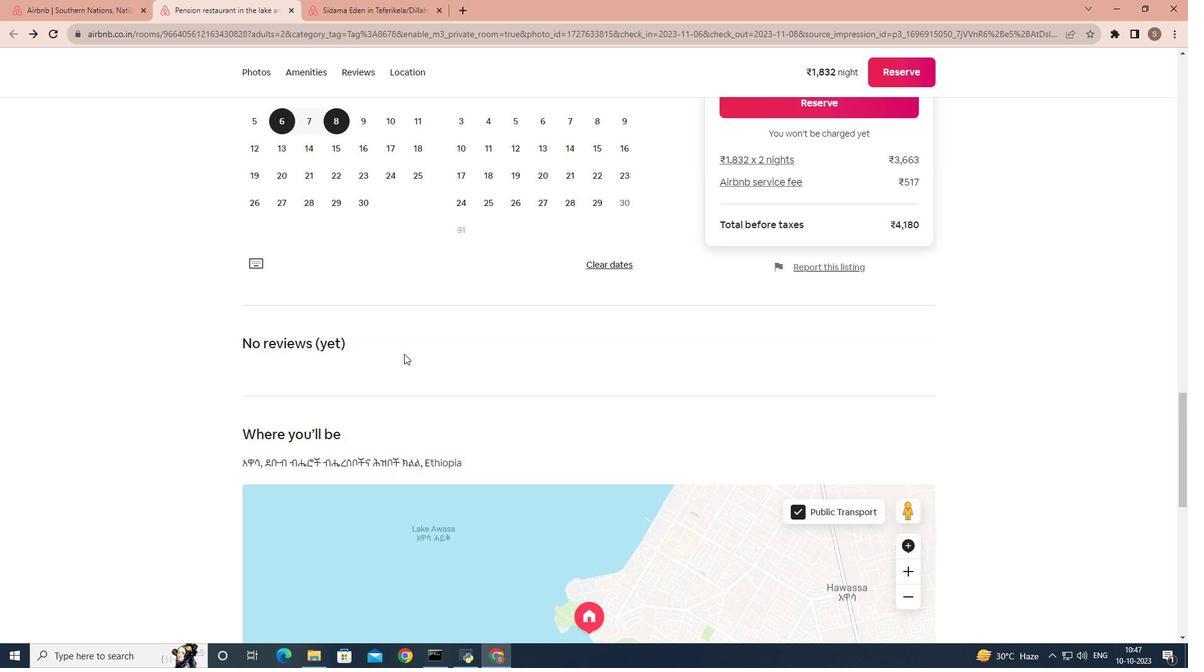 
Action: Mouse scrolled (404, 354) with delta (0, 0)
Screenshot: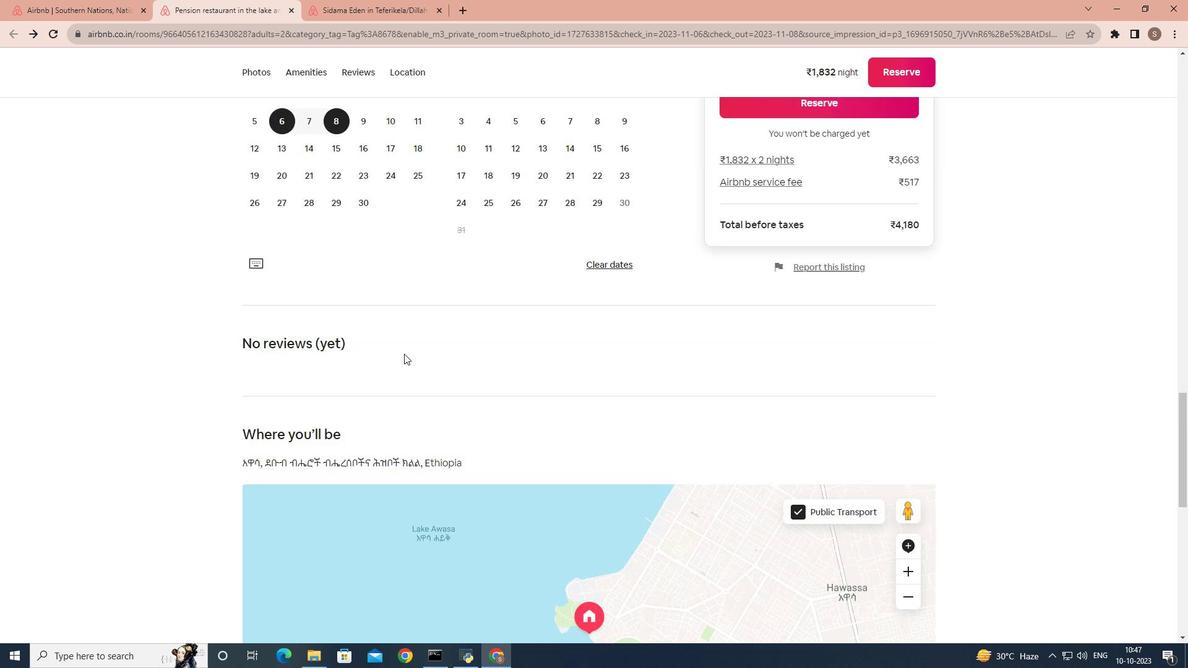 
Action: Mouse scrolled (404, 354) with delta (0, 0)
Screenshot: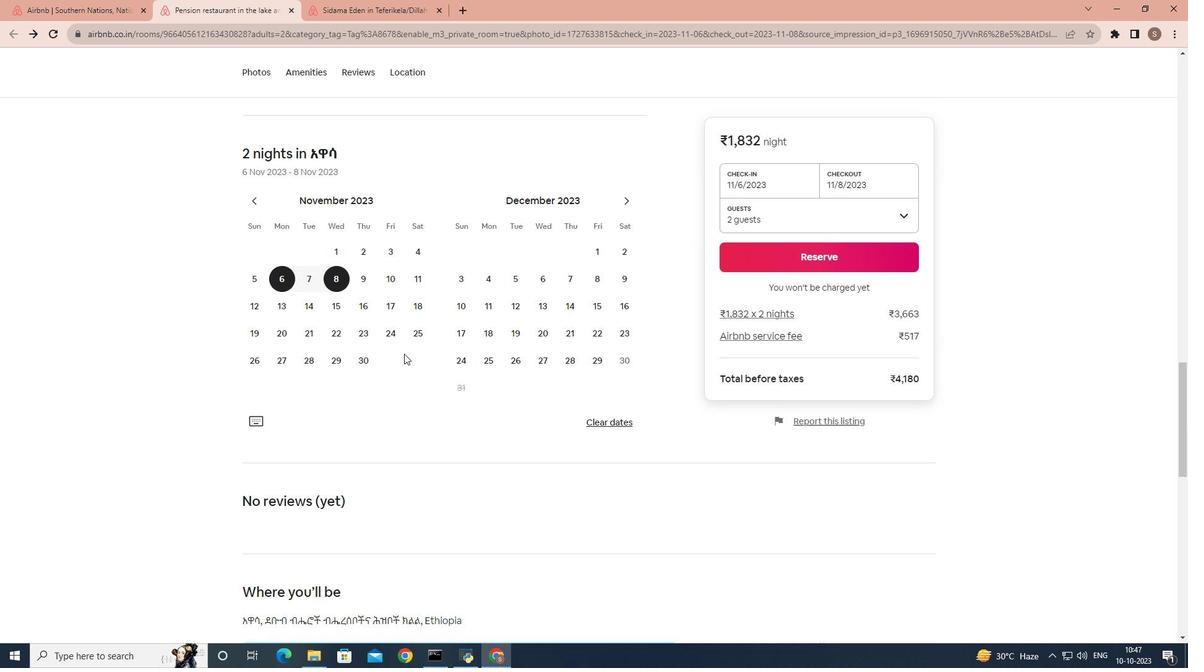
Action: Mouse scrolled (404, 354) with delta (0, 0)
Screenshot: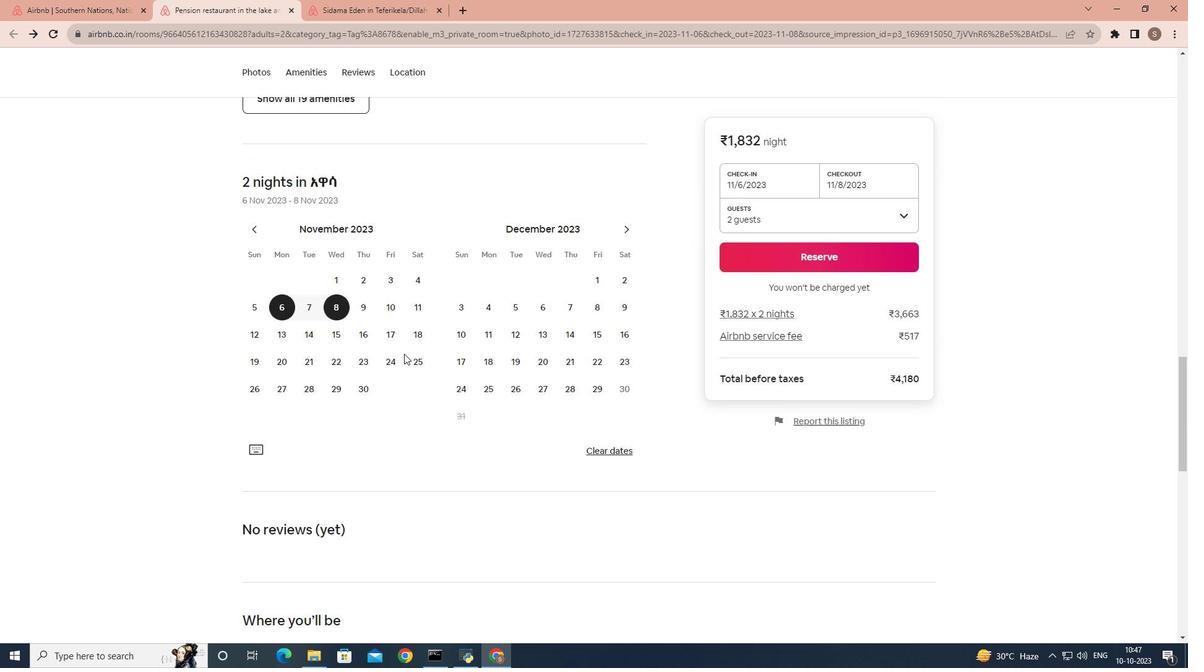 
Action: Mouse scrolled (404, 354) with delta (0, 0)
Screenshot: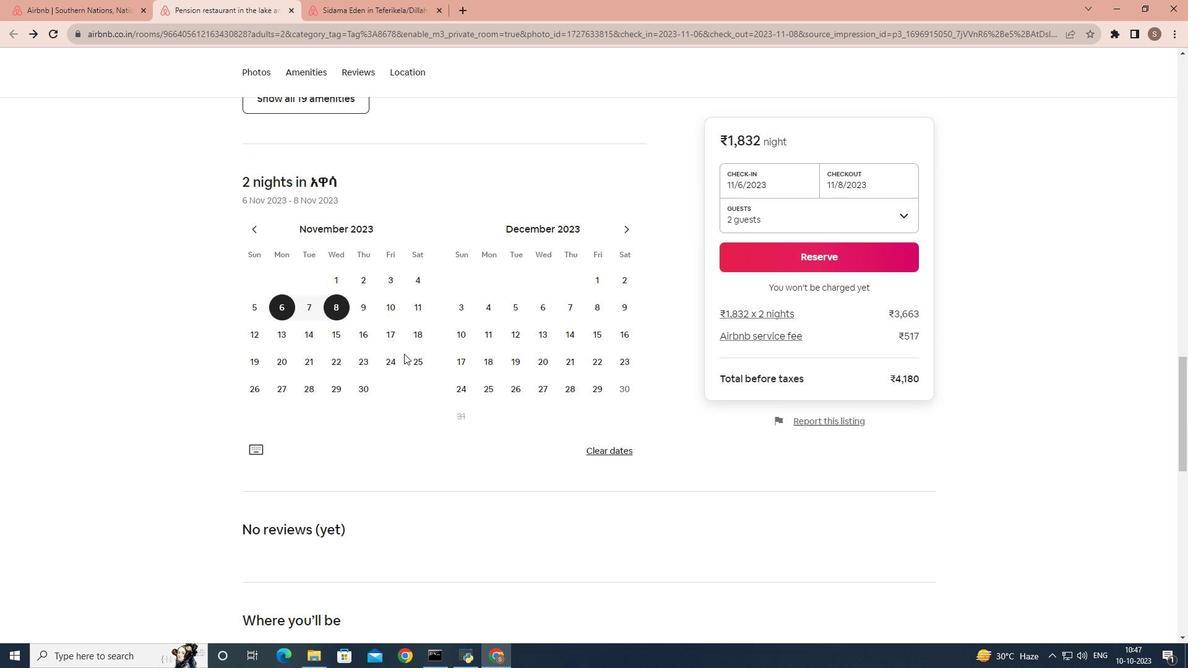 
Action: Mouse scrolled (404, 354) with delta (0, 0)
Screenshot: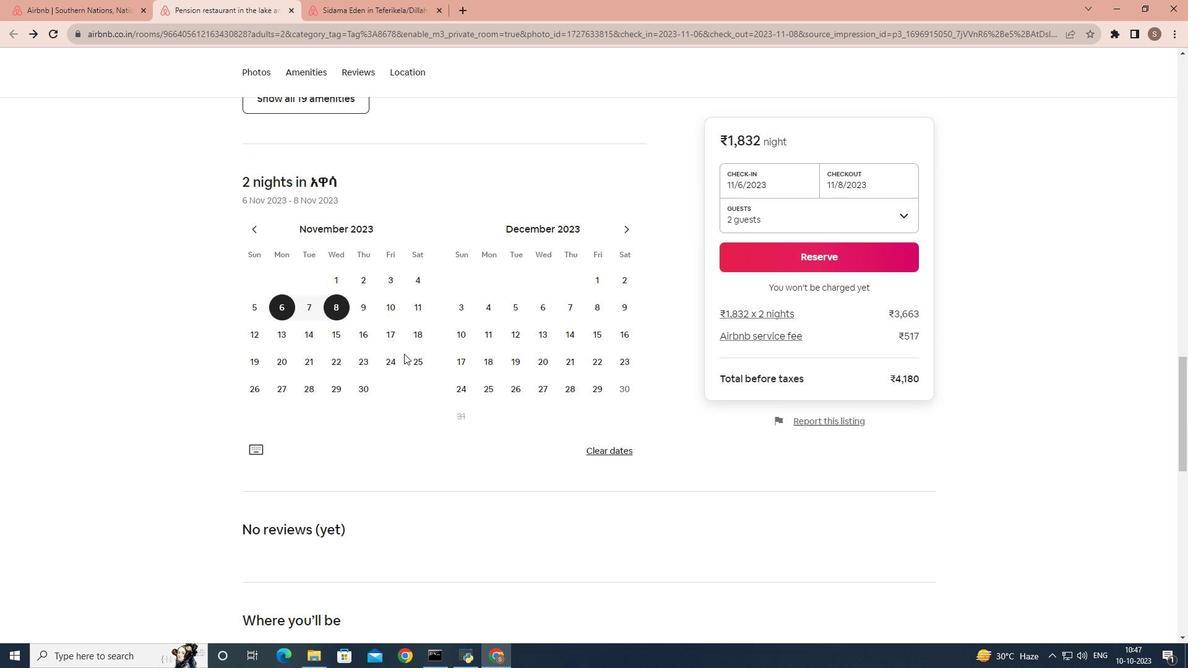 
Action: Mouse scrolled (404, 354) with delta (0, 0)
Screenshot: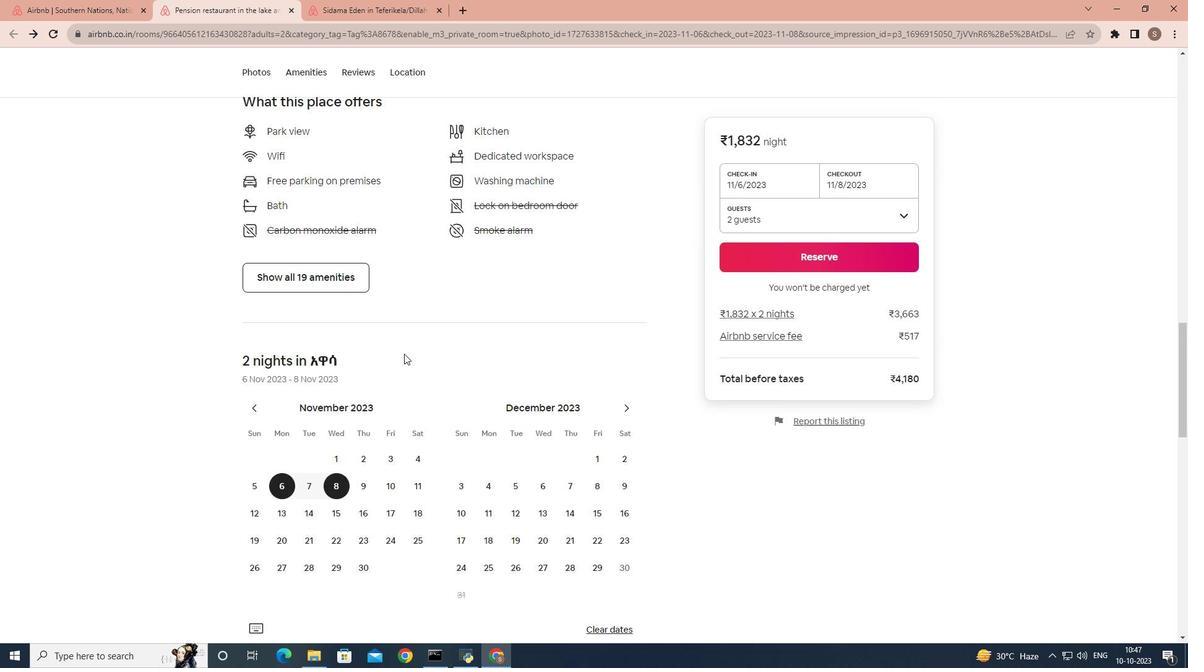 
Action: Mouse scrolled (404, 354) with delta (0, 0)
Screenshot: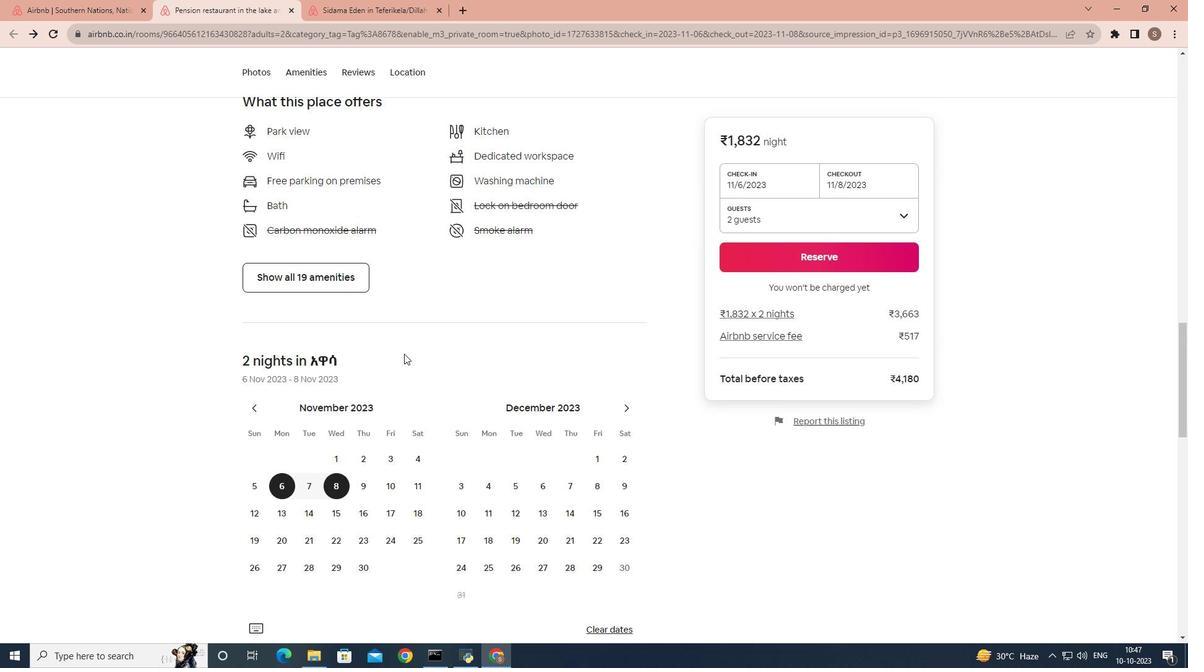 
Action: Mouse scrolled (404, 354) with delta (0, 0)
Screenshot: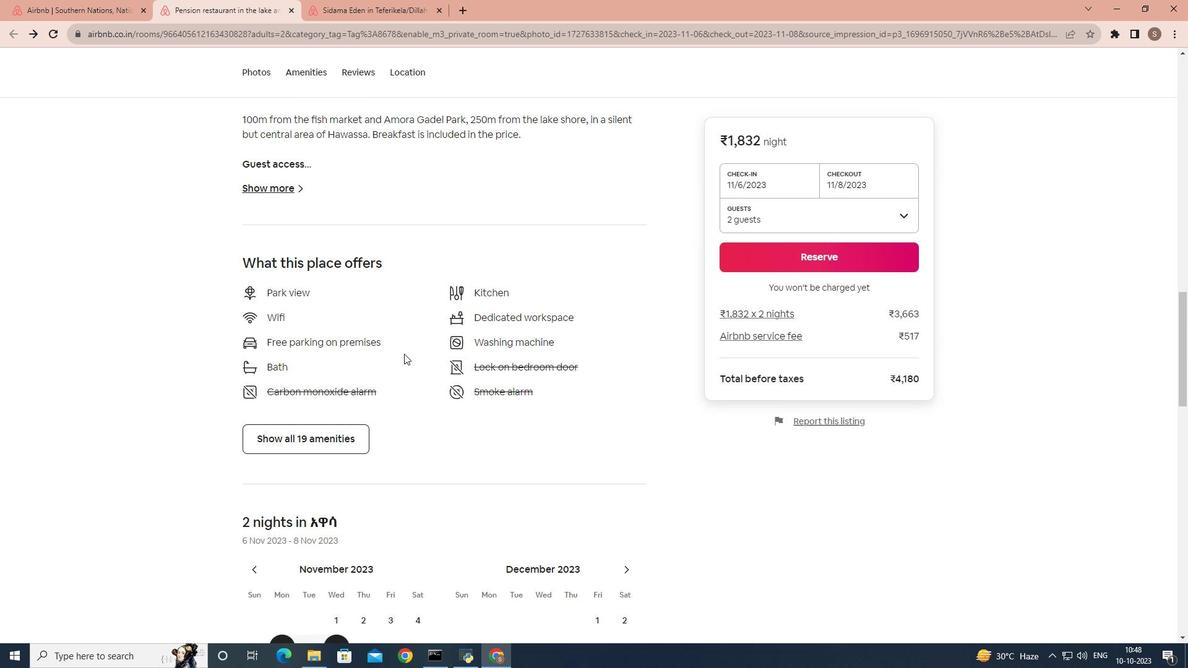 
Action: Mouse scrolled (404, 354) with delta (0, 0)
Screenshot: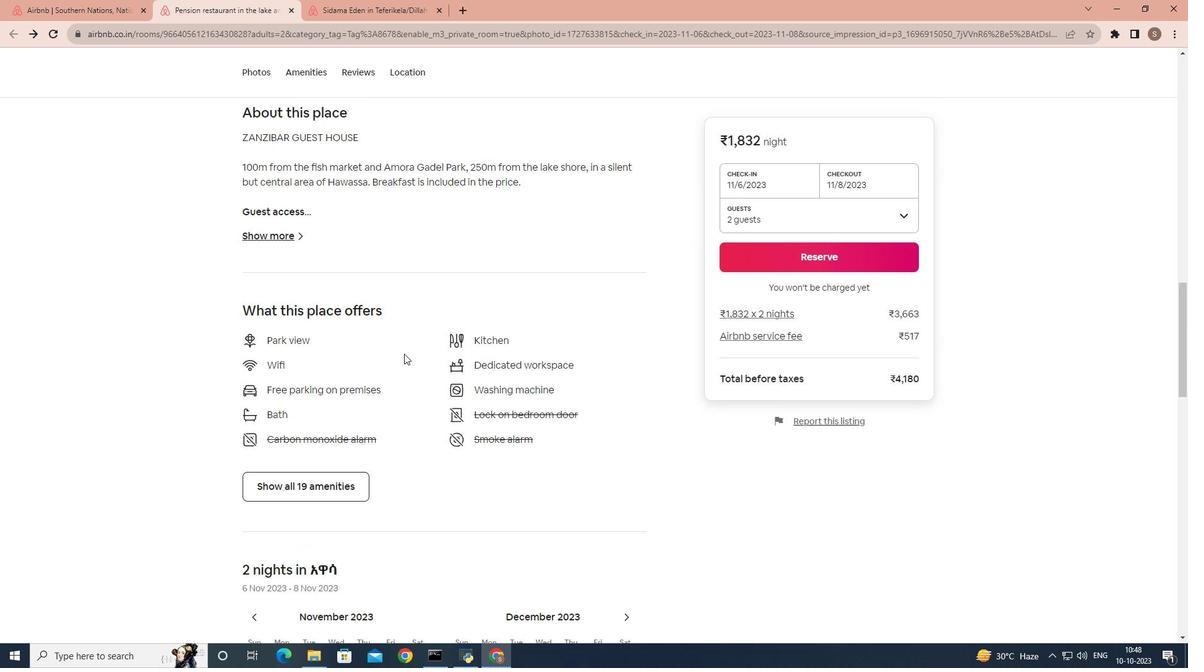 
Action: Mouse scrolled (404, 354) with delta (0, 0)
Screenshot: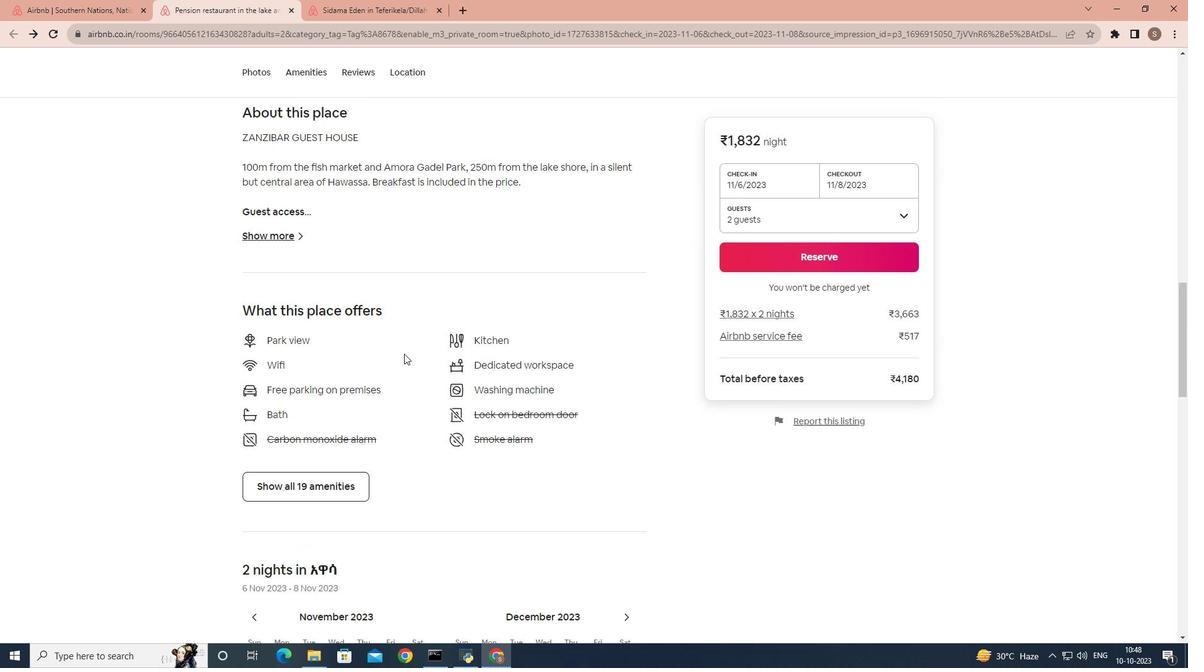 
Action: Mouse scrolled (404, 354) with delta (0, 0)
Screenshot: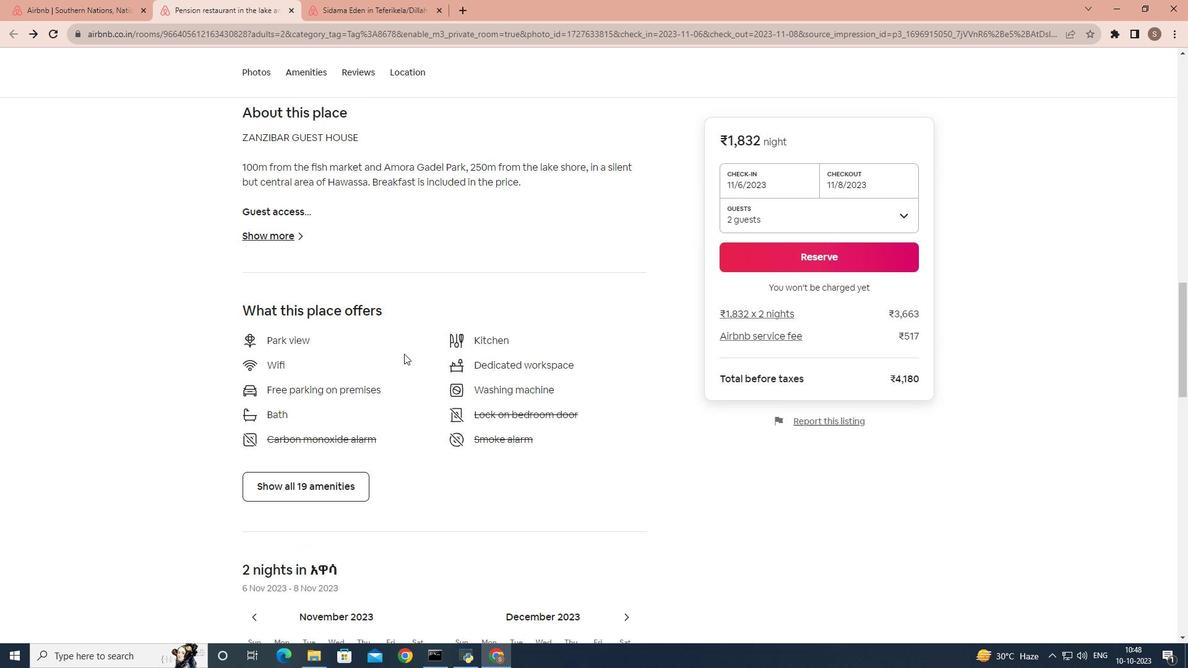 
Action: Mouse scrolled (404, 354) with delta (0, 0)
Screenshot: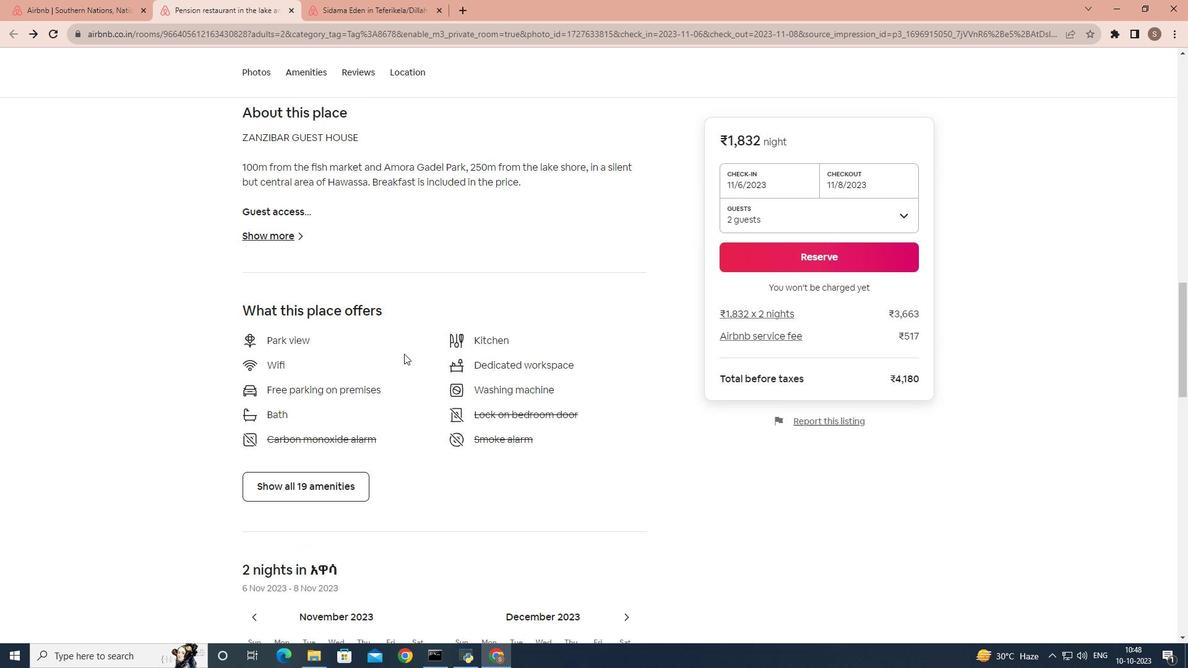 
Action: Mouse scrolled (404, 354) with delta (0, 0)
Screenshot: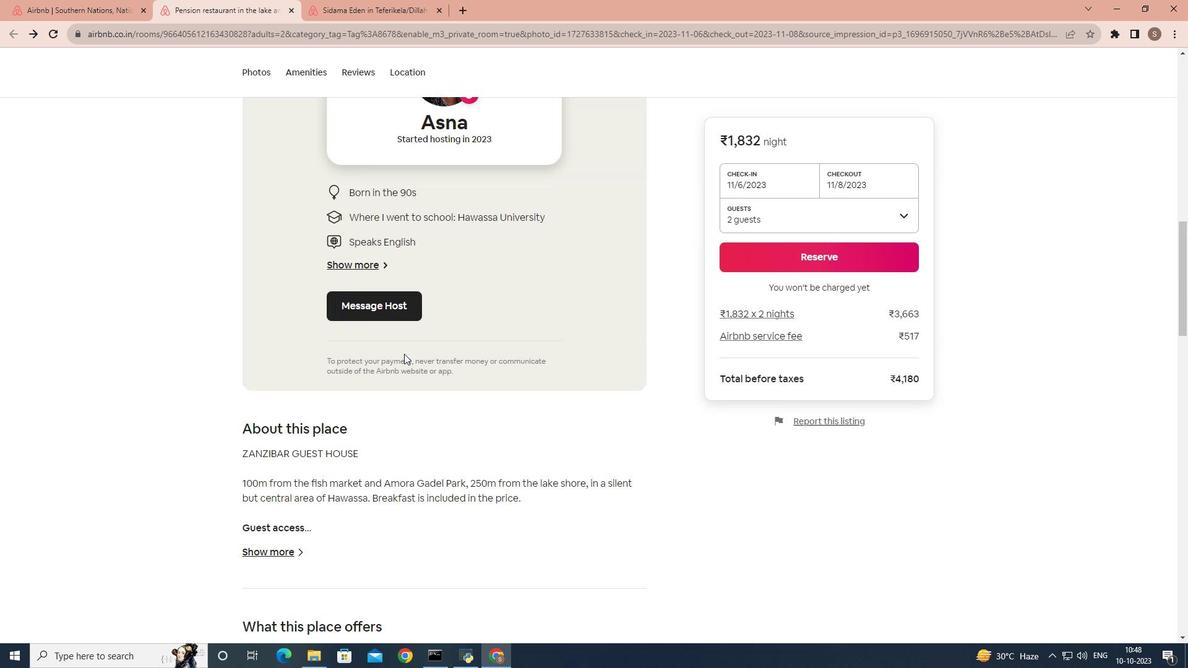 
Action: Mouse scrolled (404, 353) with delta (0, 0)
Screenshot: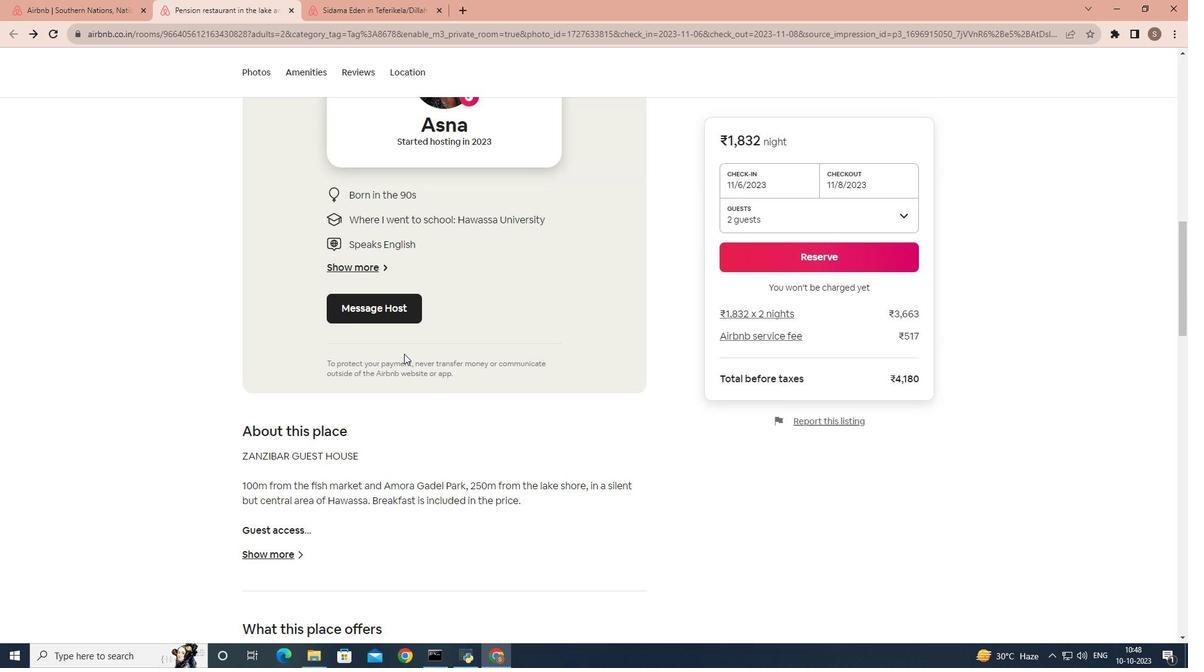 
Action: Mouse scrolled (404, 354) with delta (0, 0)
Screenshot: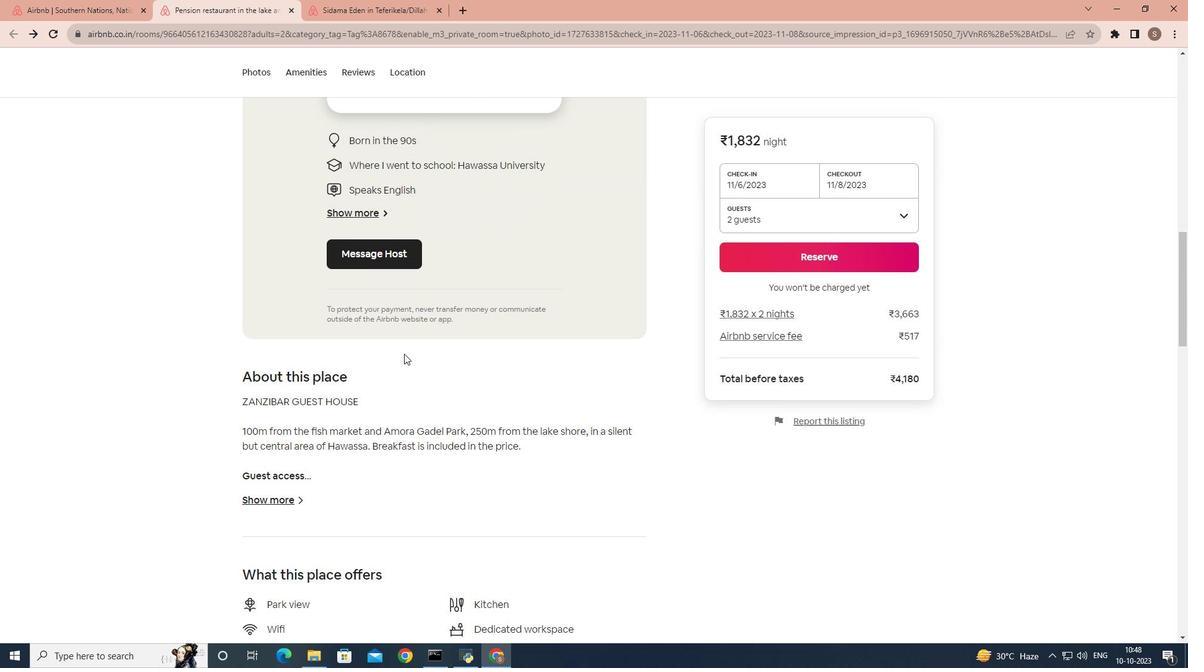 
Action: Mouse scrolled (404, 354) with delta (0, 0)
Screenshot: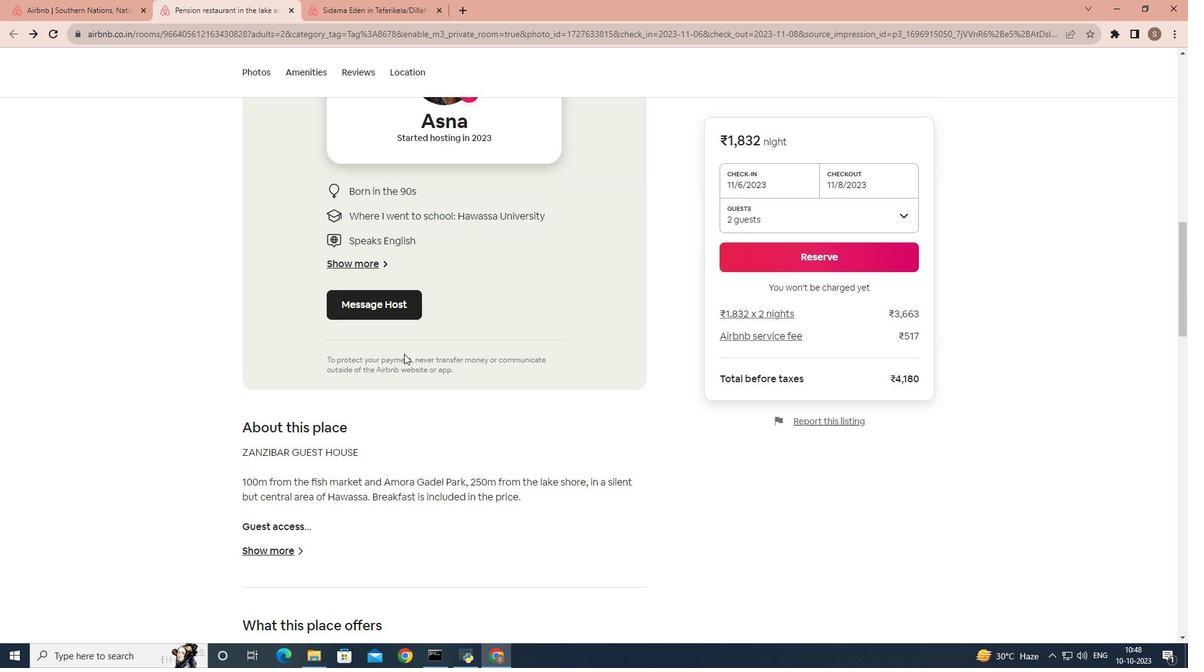 
Action: Mouse scrolled (404, 354) with delta (0, 0)
Screenshot: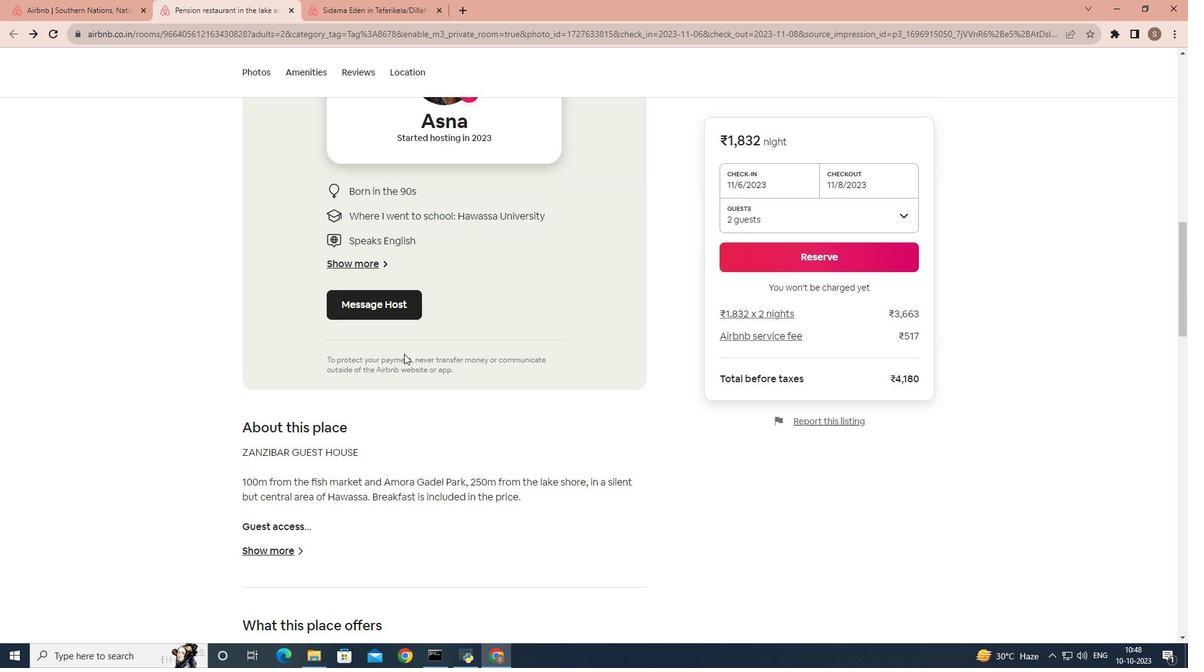 
Action: Mouse scrolled (404, 354) with delta (0, 0)
Screenshot: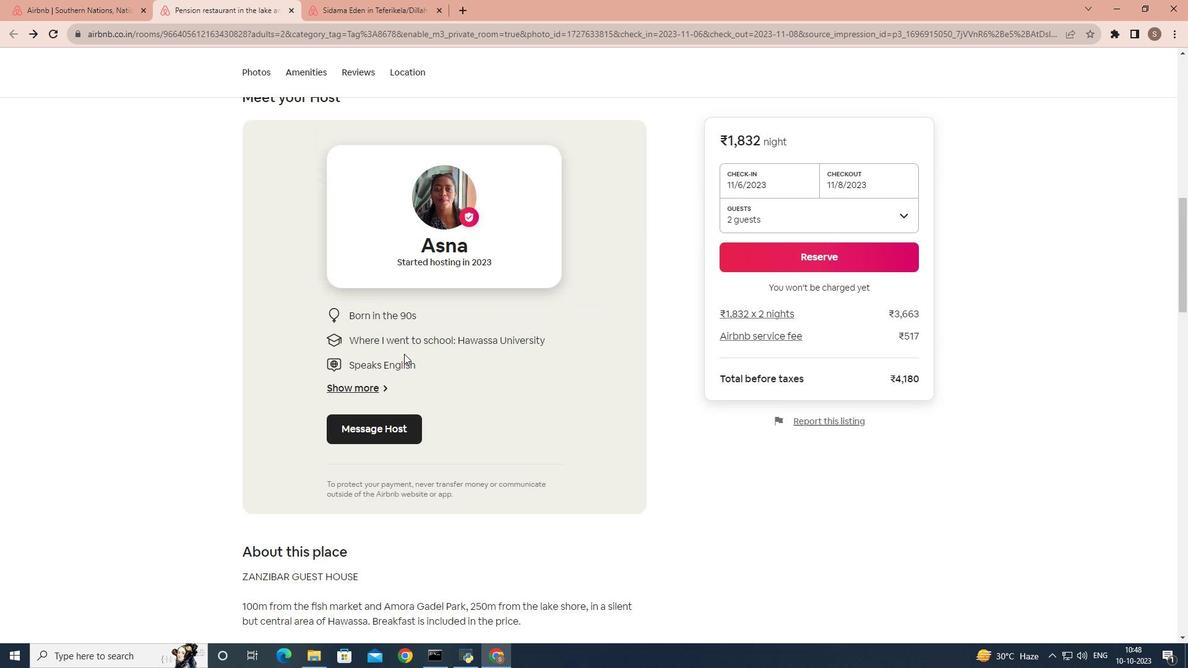 
Action: Mouse scrolled (404, 354) with delta (0, 0)
Screenshot: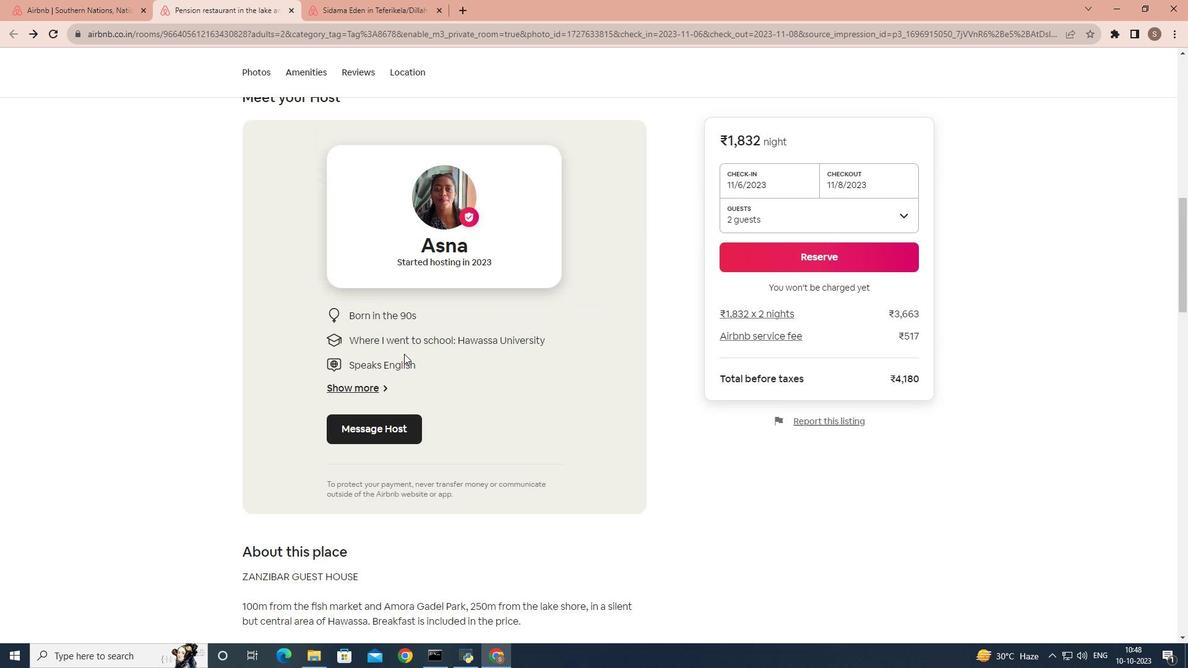 
Action: Mouse scrolled (404, 354) with delta (0, 0)
Screenshot: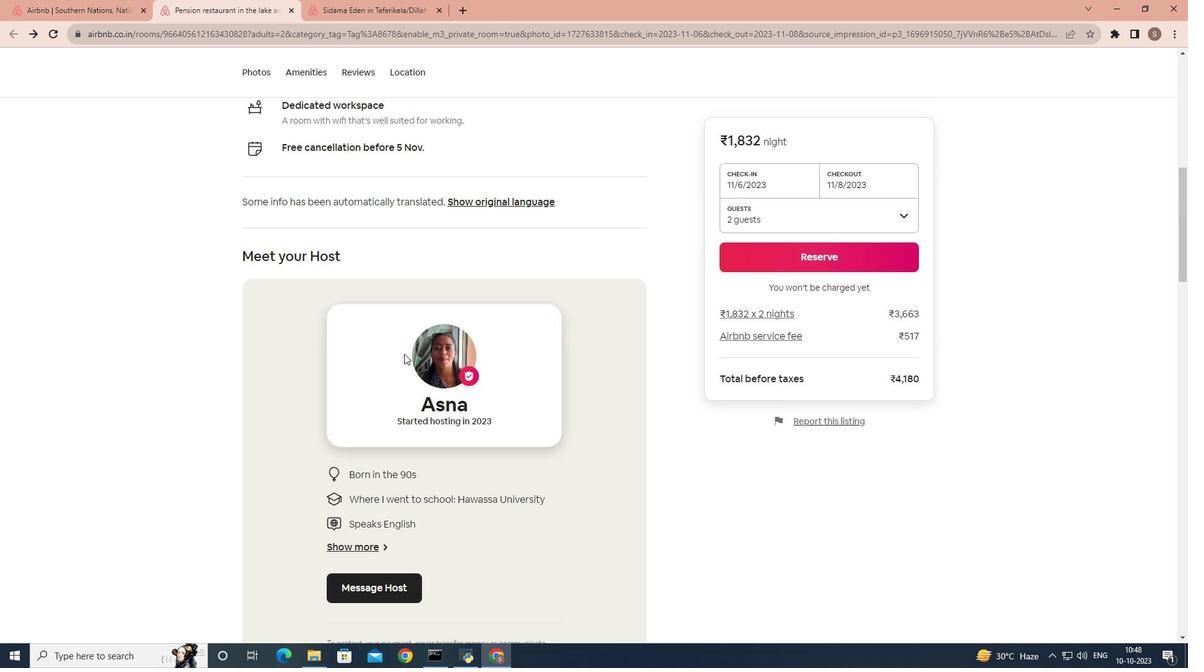 
Action: Mouse scrolled (404, 354) with delta (0, 0)
Screenshot: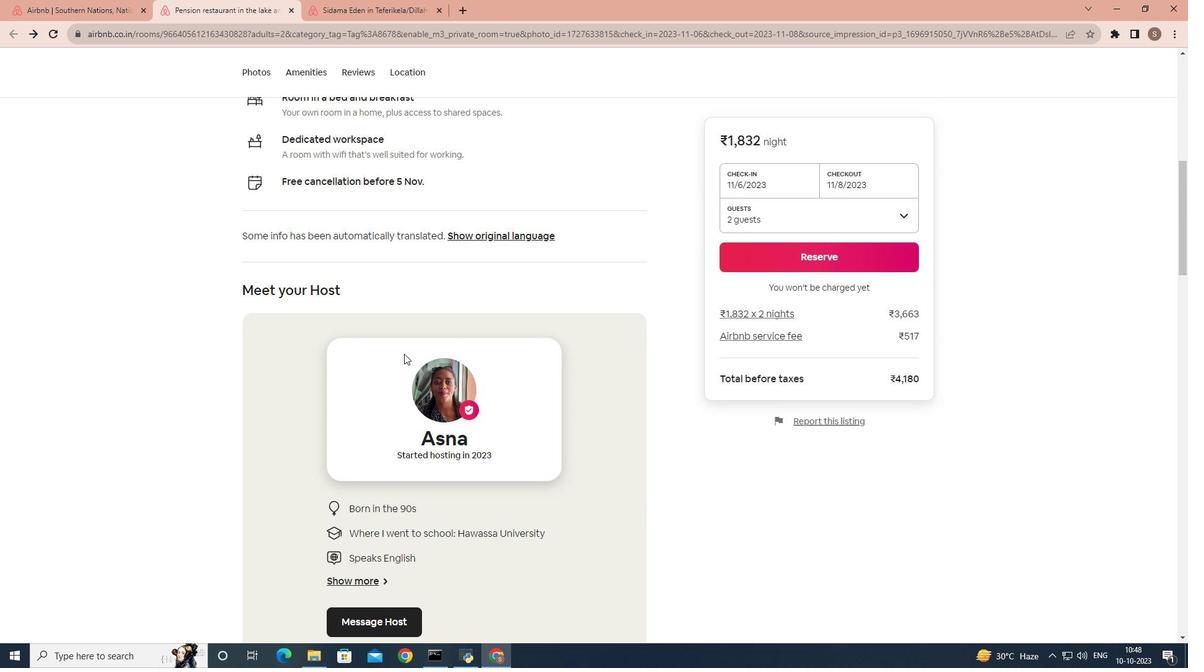 
Action: Mouse scrolled (404, 354) with delta (0, 0)
Screenshot: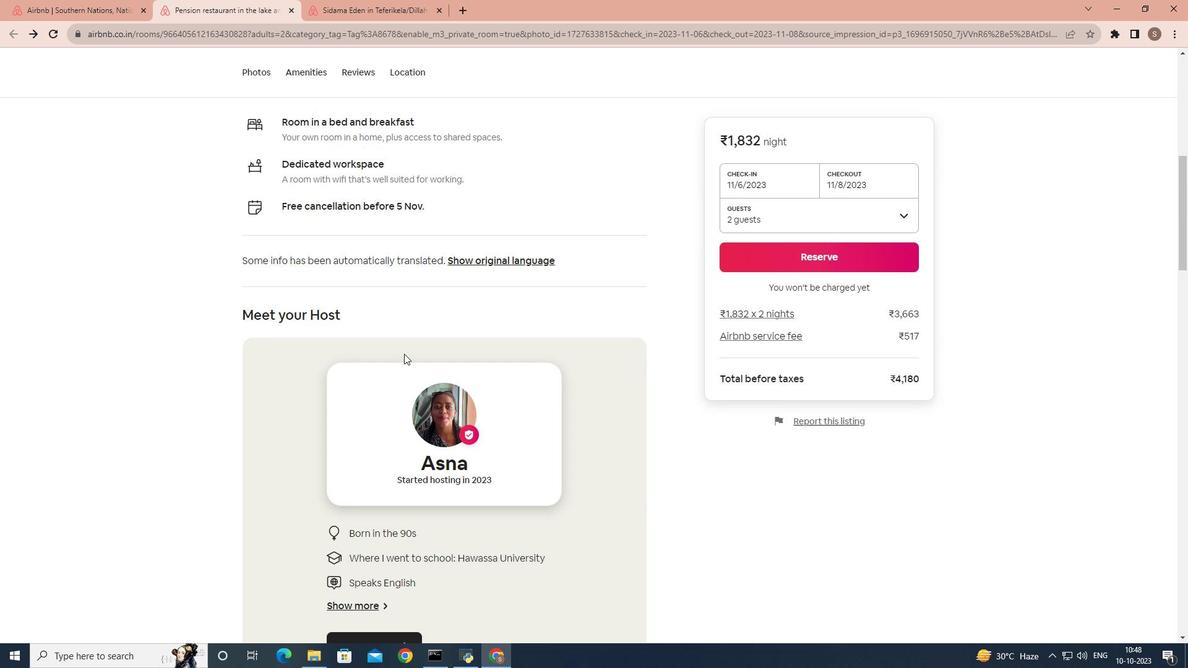 
Action: Mouse scrolled (404, 354) with delta (0, 0)
Screenshot: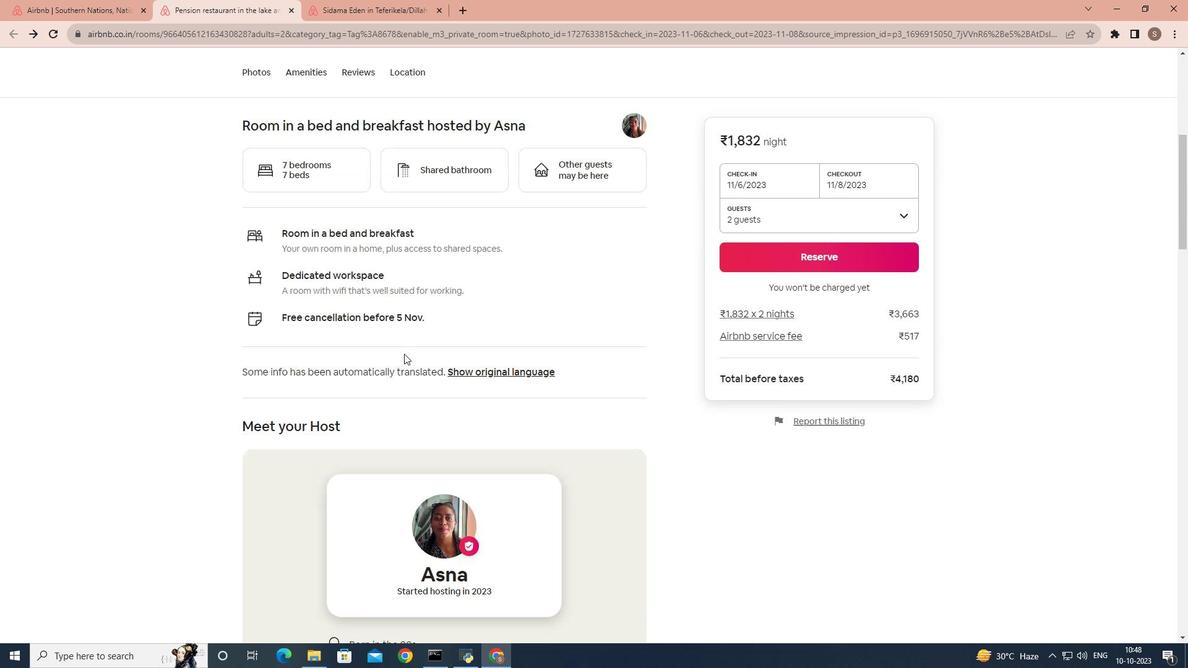 
Action: Mouse scrolled (404, 354) with delta (0, 0)
Screenshot: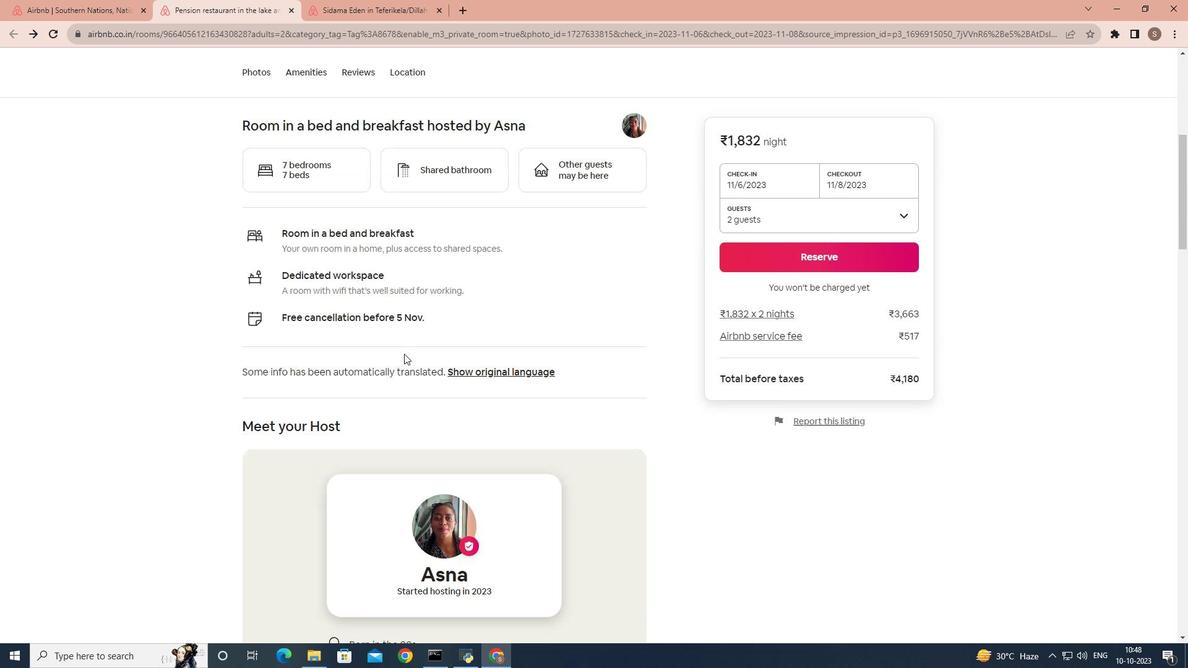 
Action: Mouse scrolled (404, 354) with delta (0, 0)
Screenshot: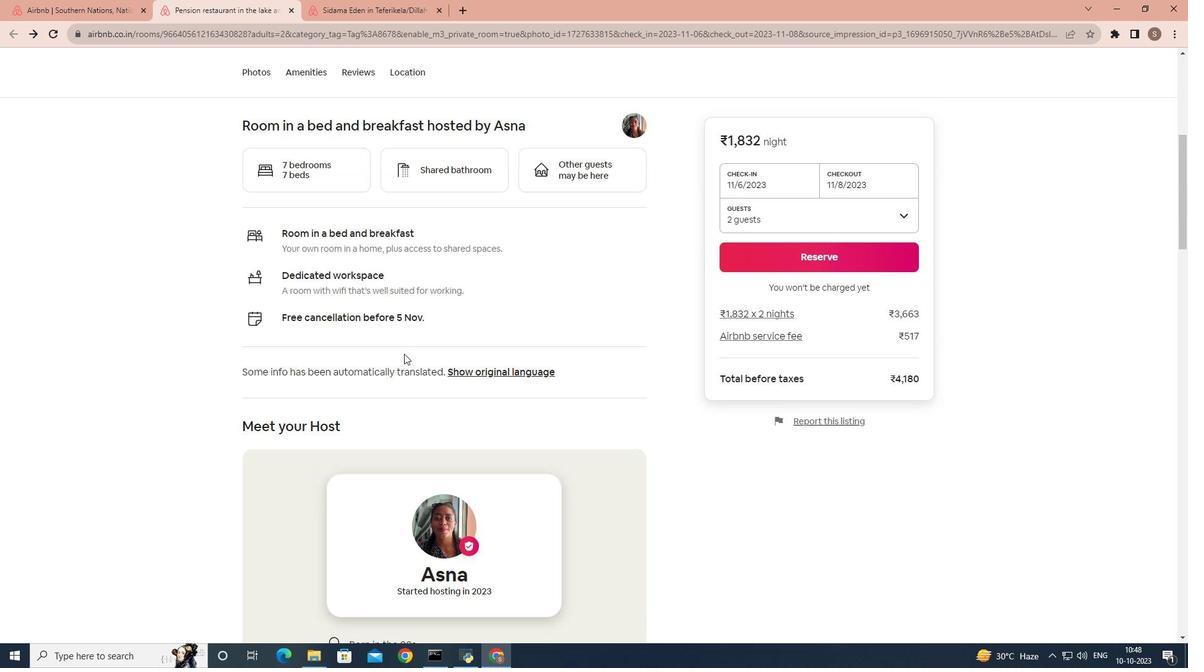 
Action: Mouse scrolled (404, 354) with delta (0, 0)
Screenshot: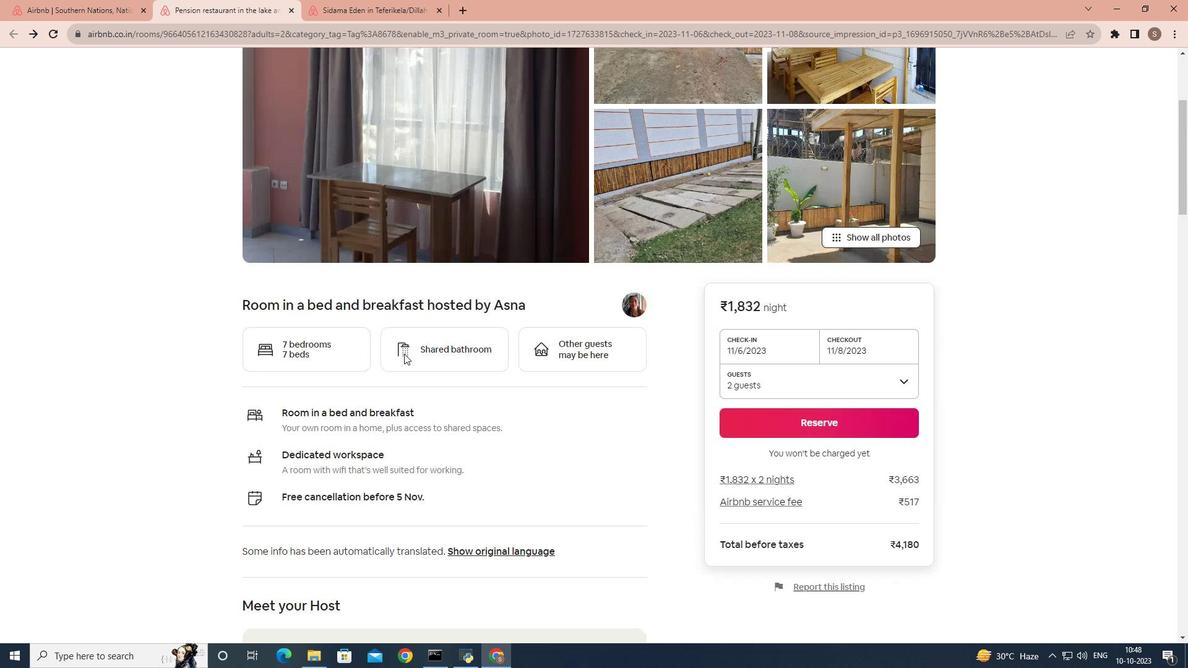 
Action: Mouse scrolled (404, 353) with delta (0, 0)
Screenshot: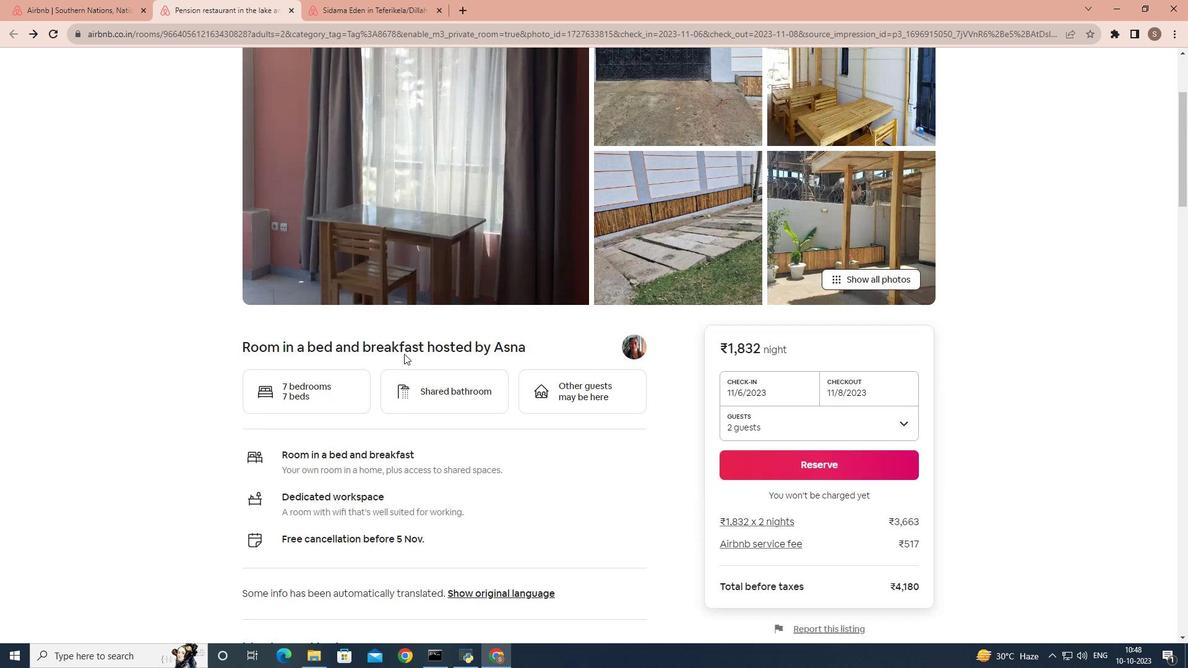 
Action: Mouse scrolled (404, 354) with delta (0, 0)
Screenshot: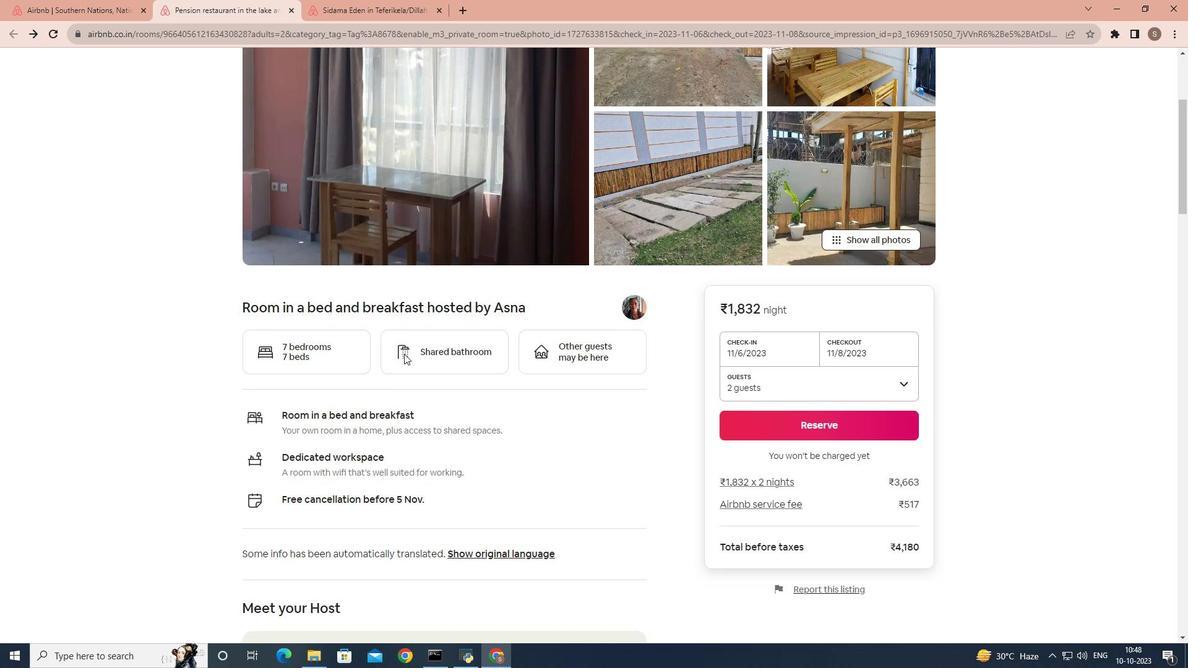 
Action: Mouse scrolled (404, 354) with delta (0, 0)
Screenshot: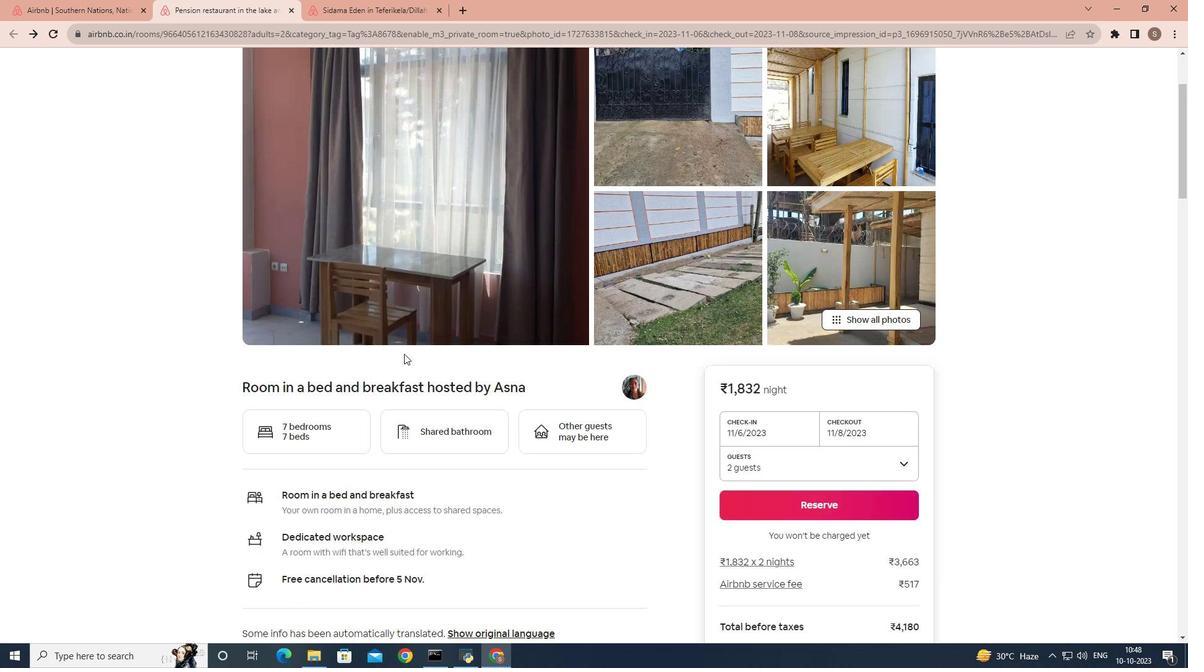 
Action: Mouse scrolled (404, 354) with delta (0, 0)
Screenshot: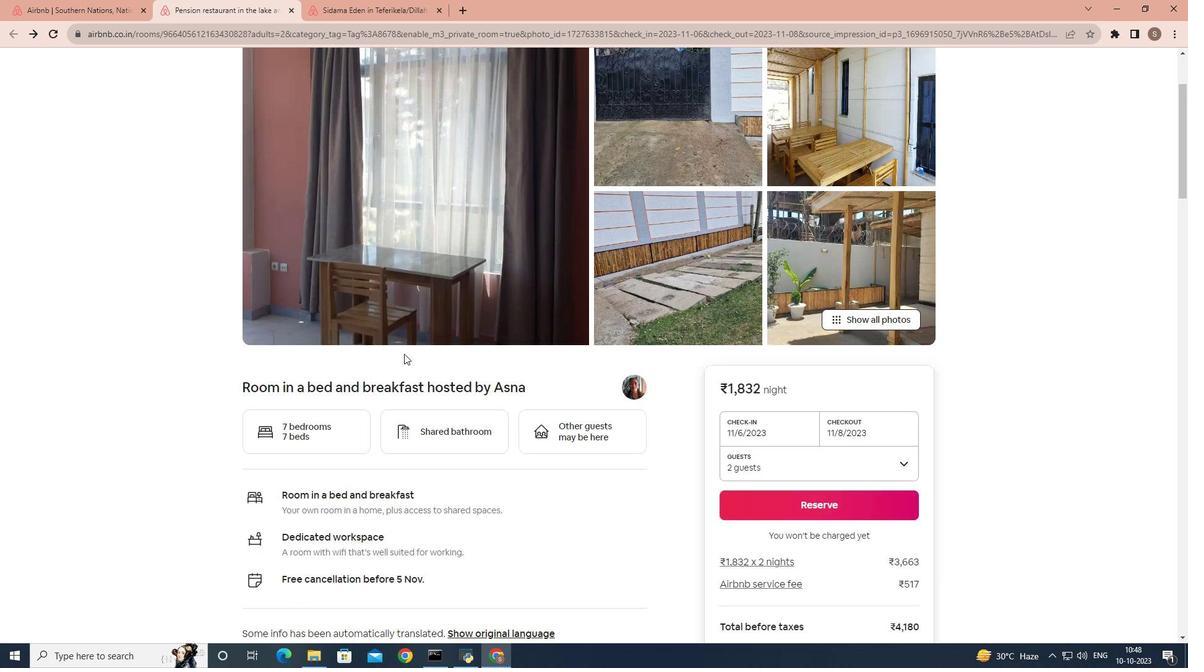 
Action: Mouse scrolled (404, 354) with delta (0, 0)
Screenshot: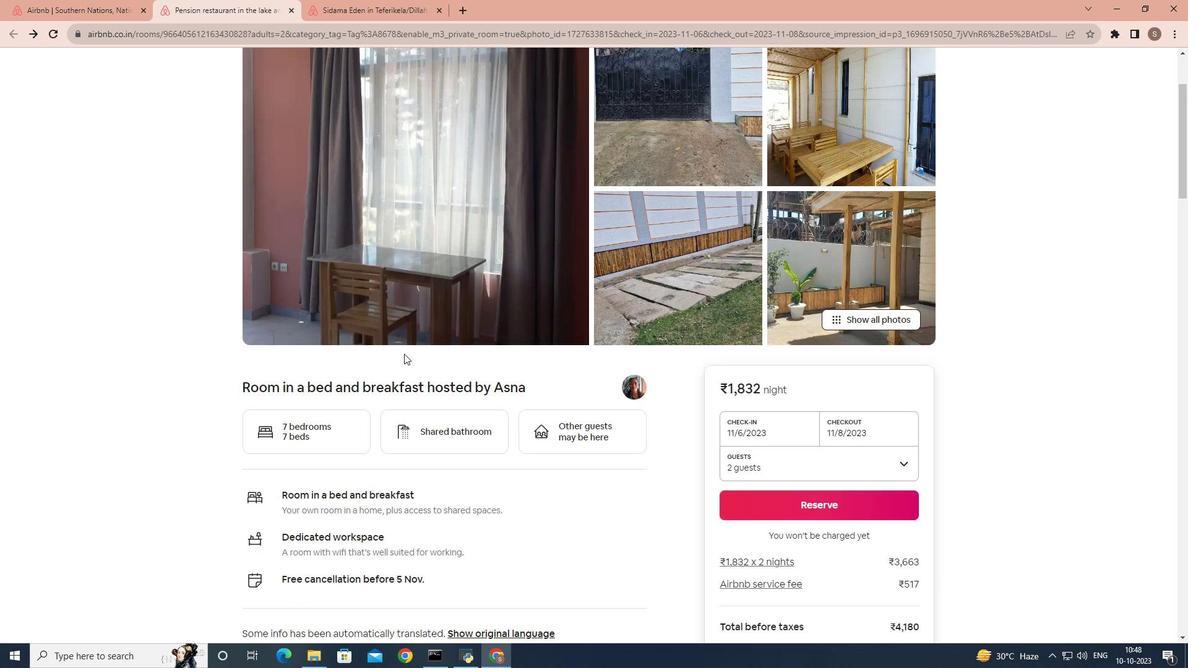 
Action: Mouse scrolled (404, 354) with delta (0, 0)
Screenshot: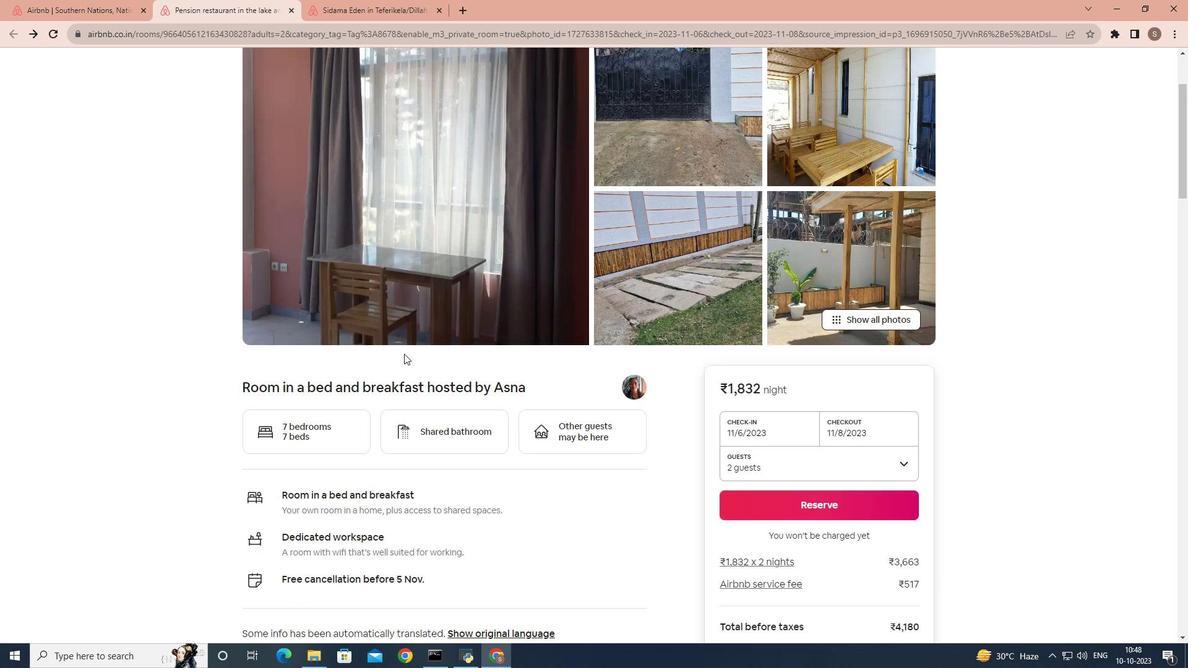 
Action: Mouse scrolled (404, 354) with delta (0, 0)
Screenshot: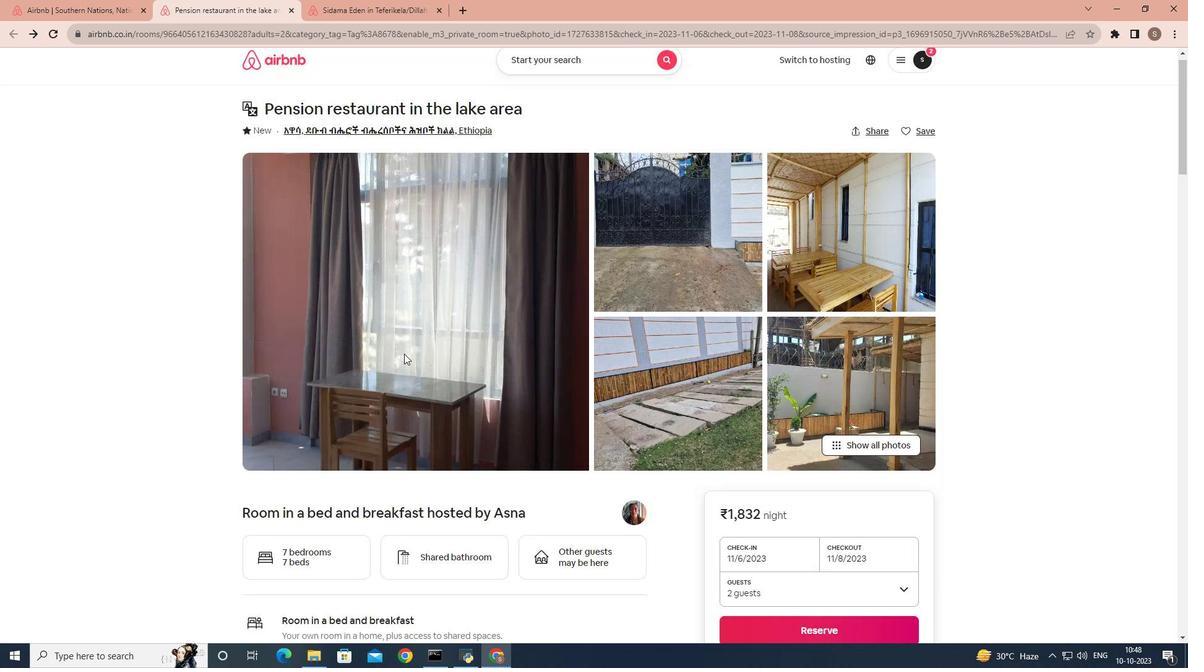 
Action: Mouse moved to (417, 339)
Screenshot: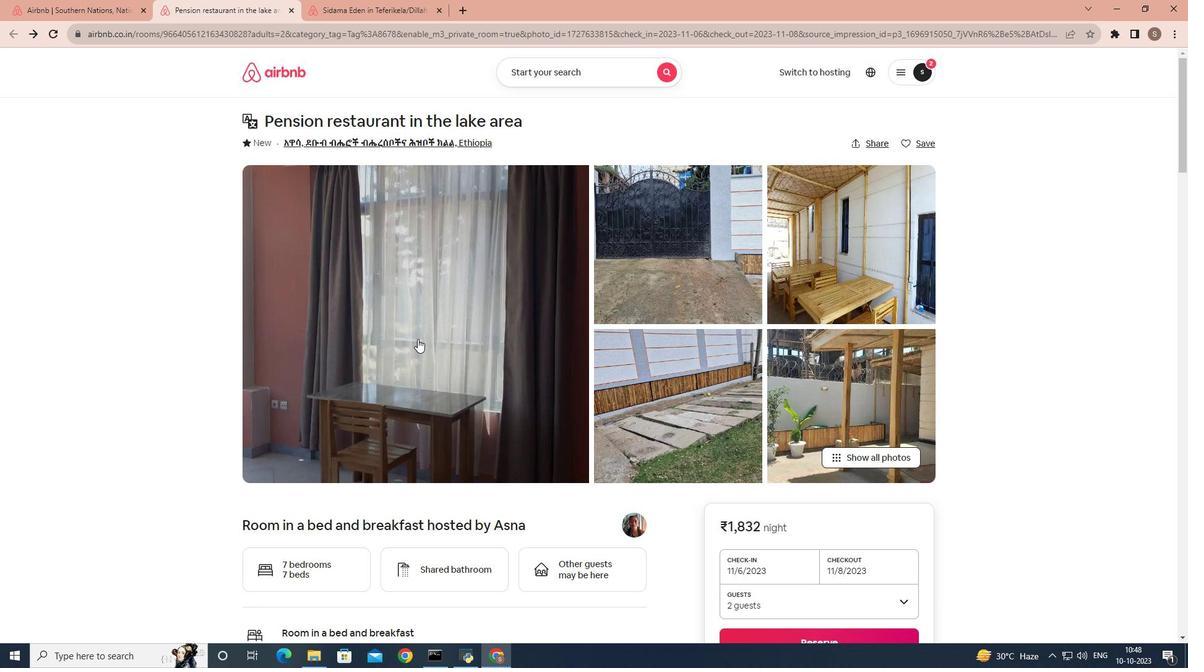 
Action: Mouse pressed left at (417, 339)
Screenshot: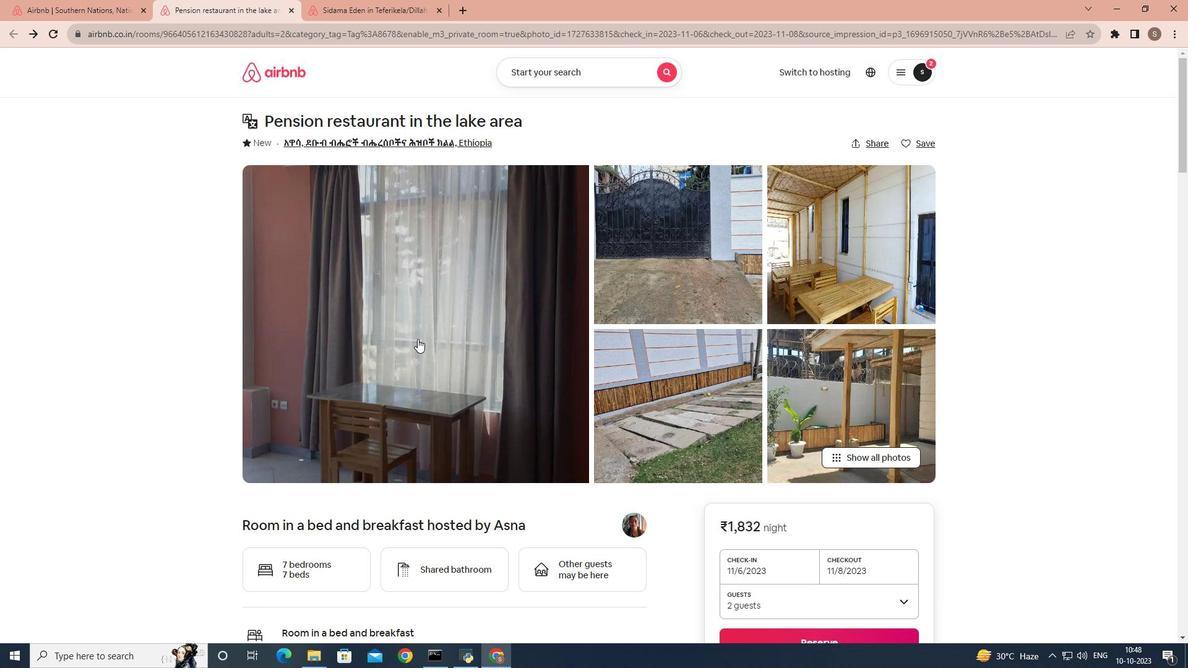 
Action: Mouse moved to (434, 346)
Screenshot: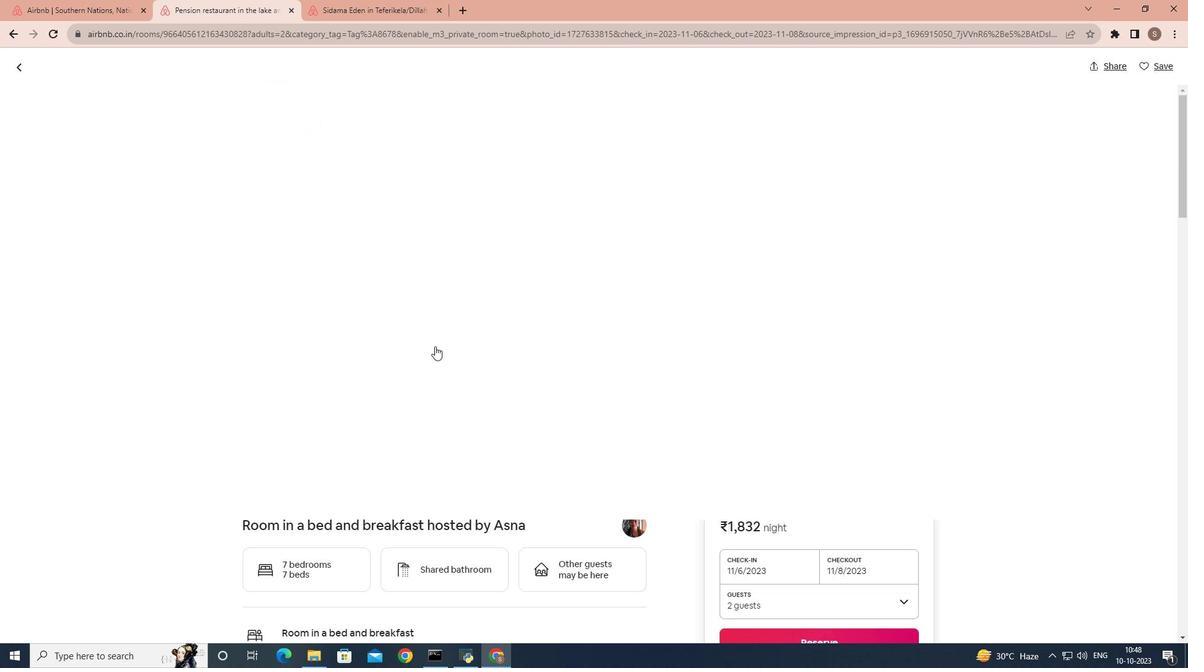 
Action: Mouse scrolled (434, 345) with delta (0, 0)
Screenshot: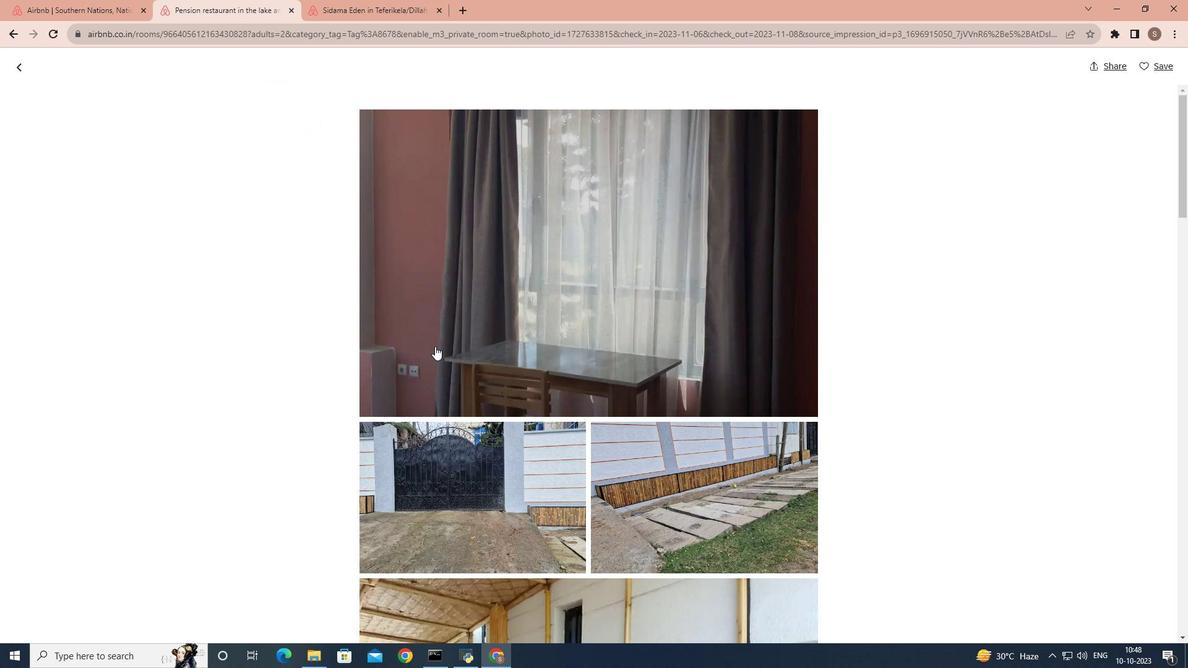 
Action: Mouse scrolled (434, 345) with delta (0, 0)
Screenshot: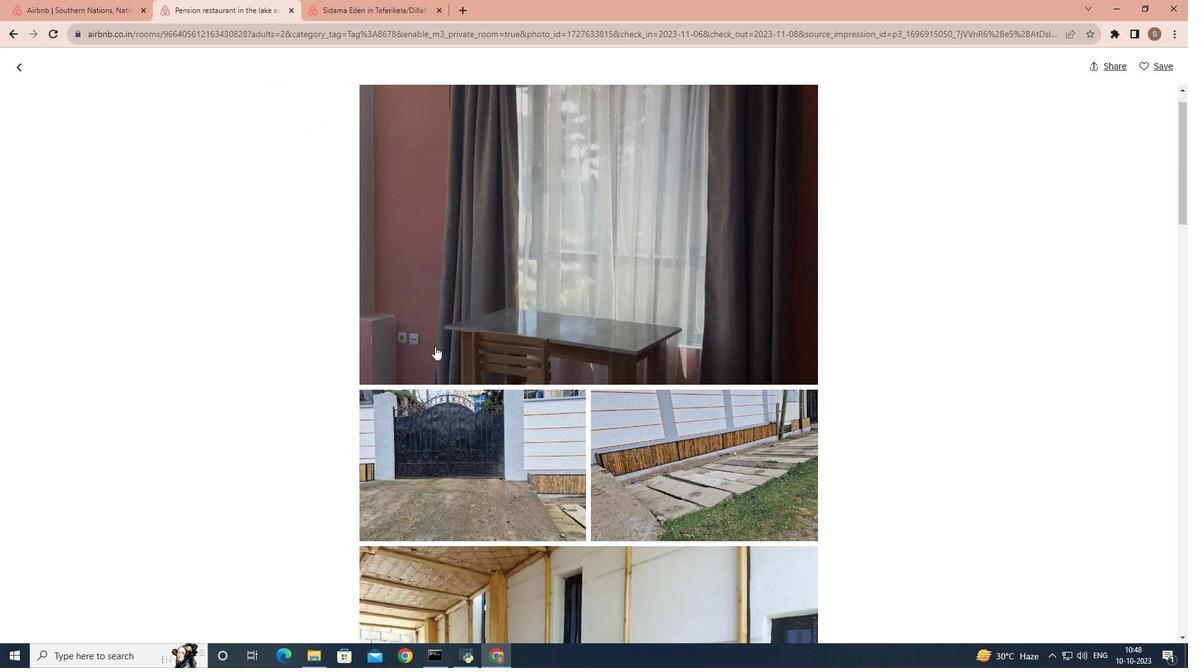 
Action: Mouse scrolled (434, 345) with delta (0, 0)
Screenshot: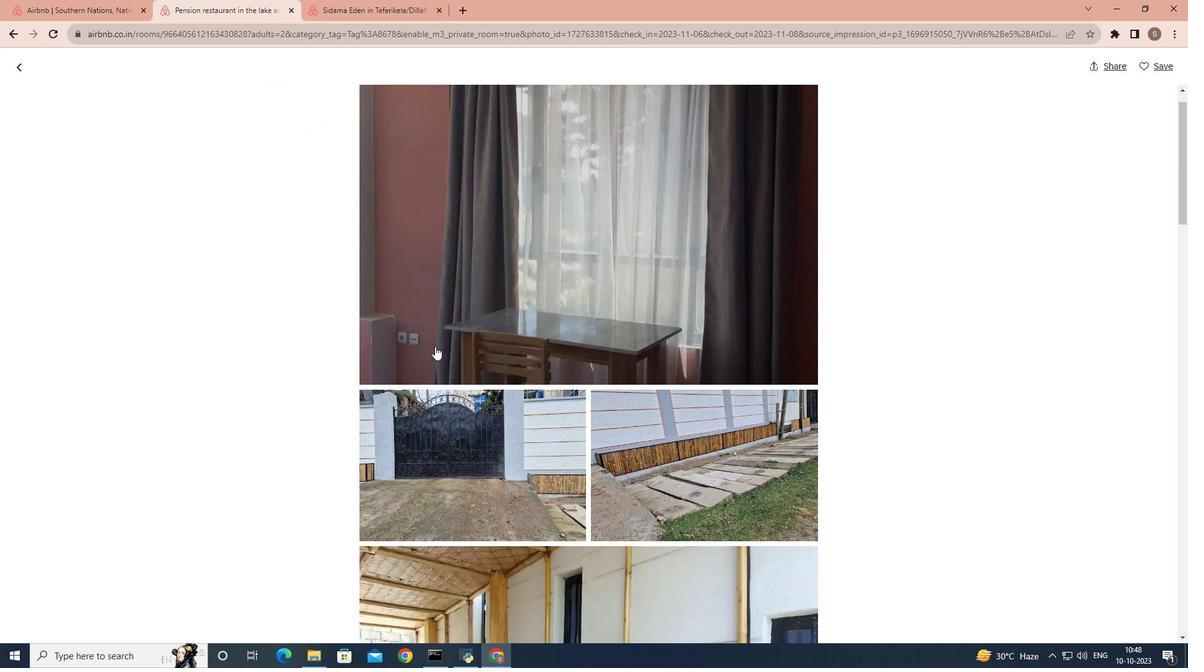 
Action: Mouse scrolled (434, 345) with delta (0, 0)
Screenshot: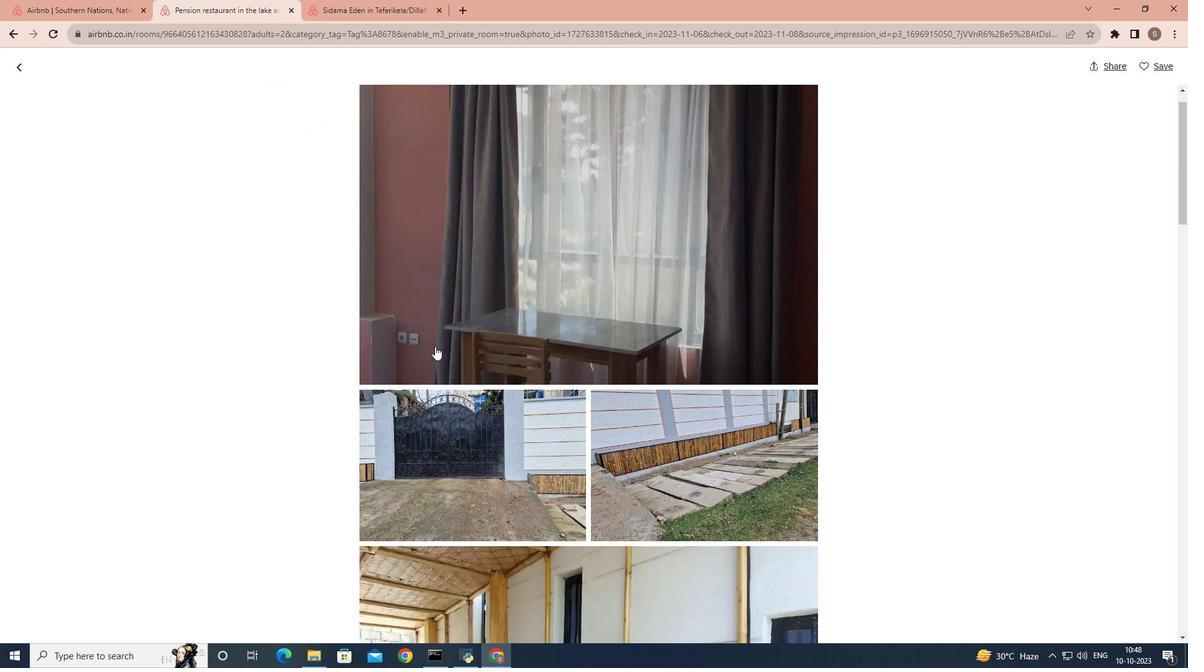 
Action: Mouse scrolled (434, 345) with delta (0, 0)
Screenshot: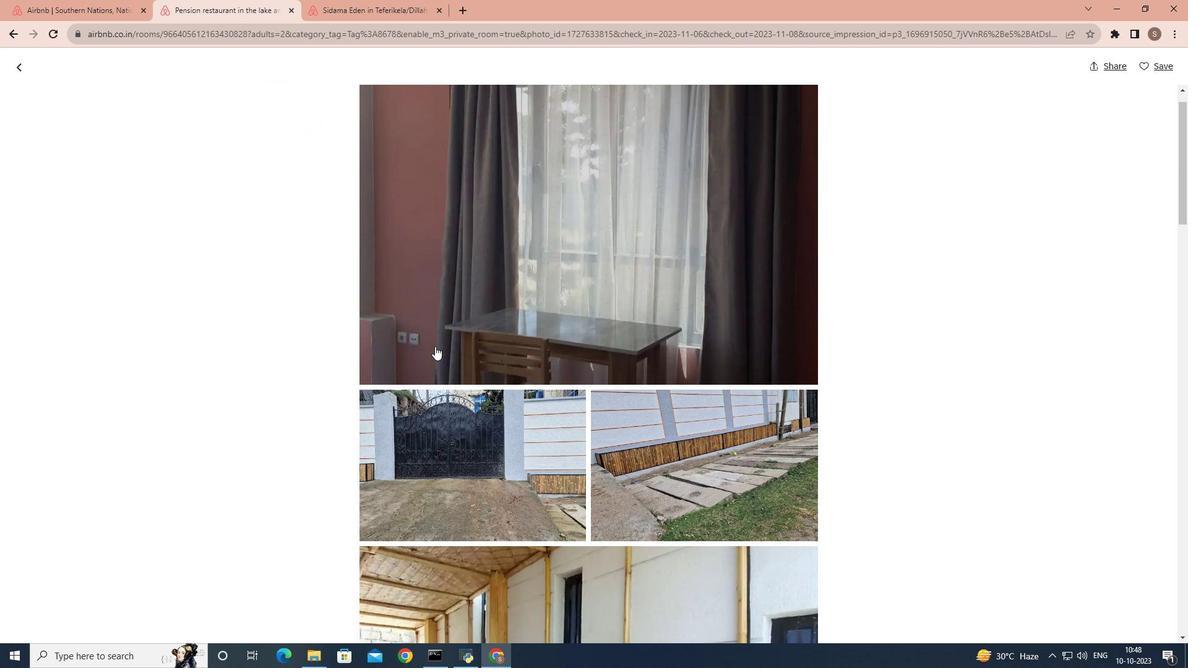 
Action: Mouse scrolled (434, 345) with delta (0, 0)
Screenshot: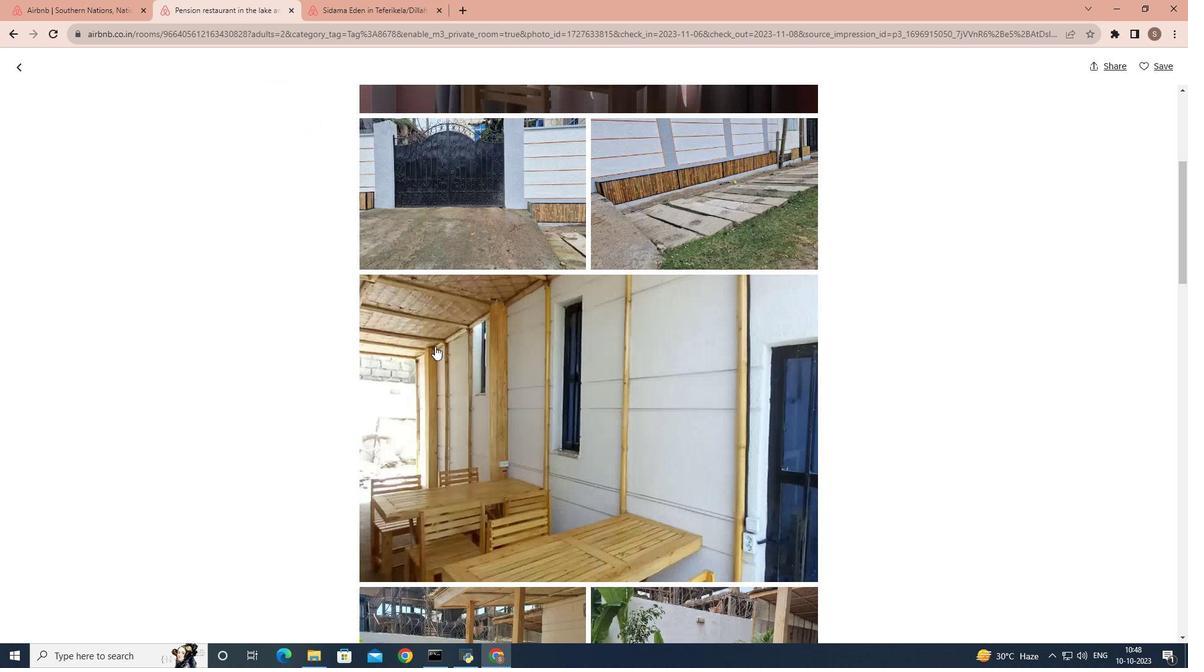 
Action: Mouse scrolled (434, 345) with delta (0, 0)
Screenshot: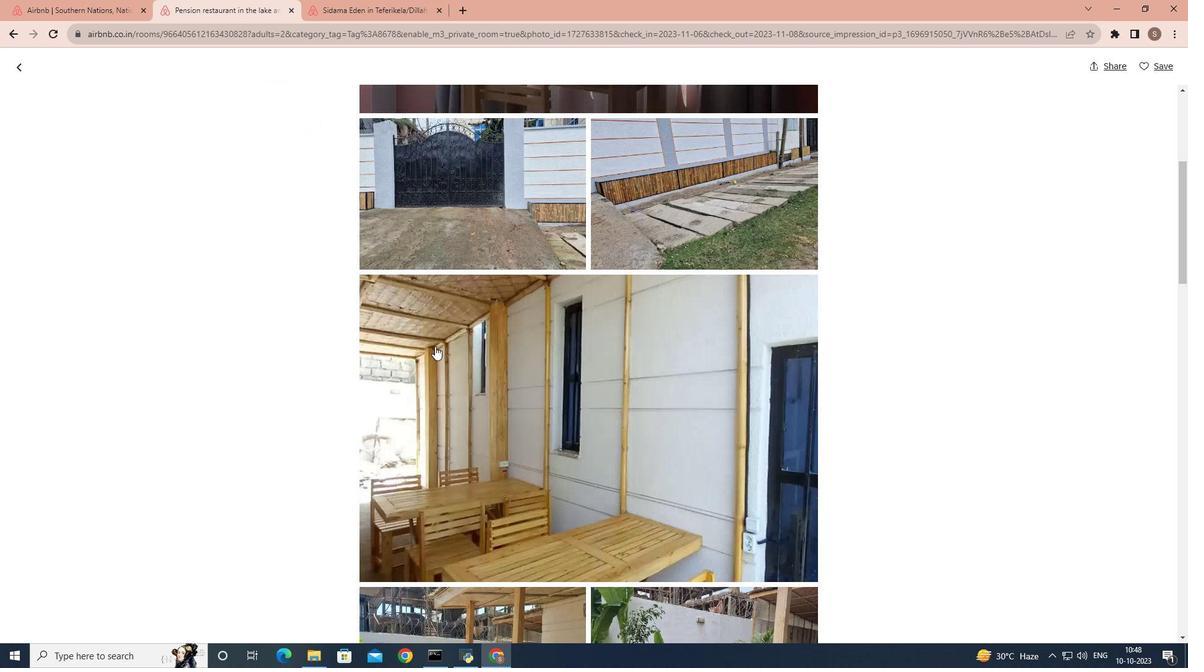 
Action: Mouse scrolled (434, 345) with delta (0, 0)
Screenshot: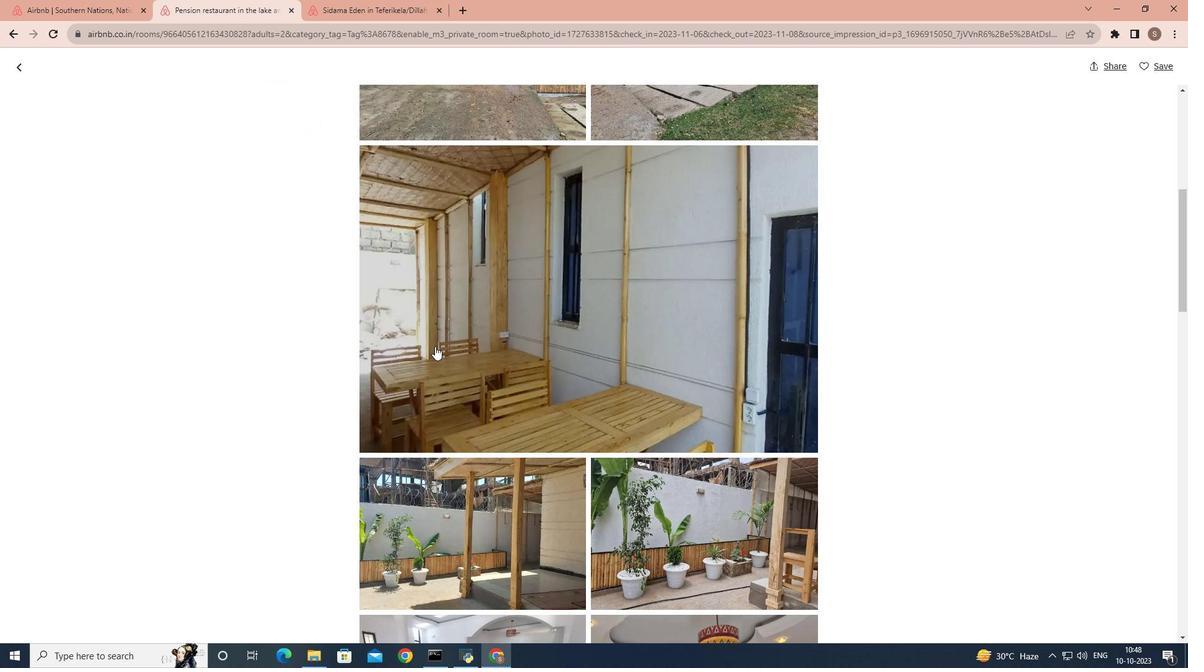 
Action: Mouse scrolled (434, 345) with delta (0, 0)
Screenshot: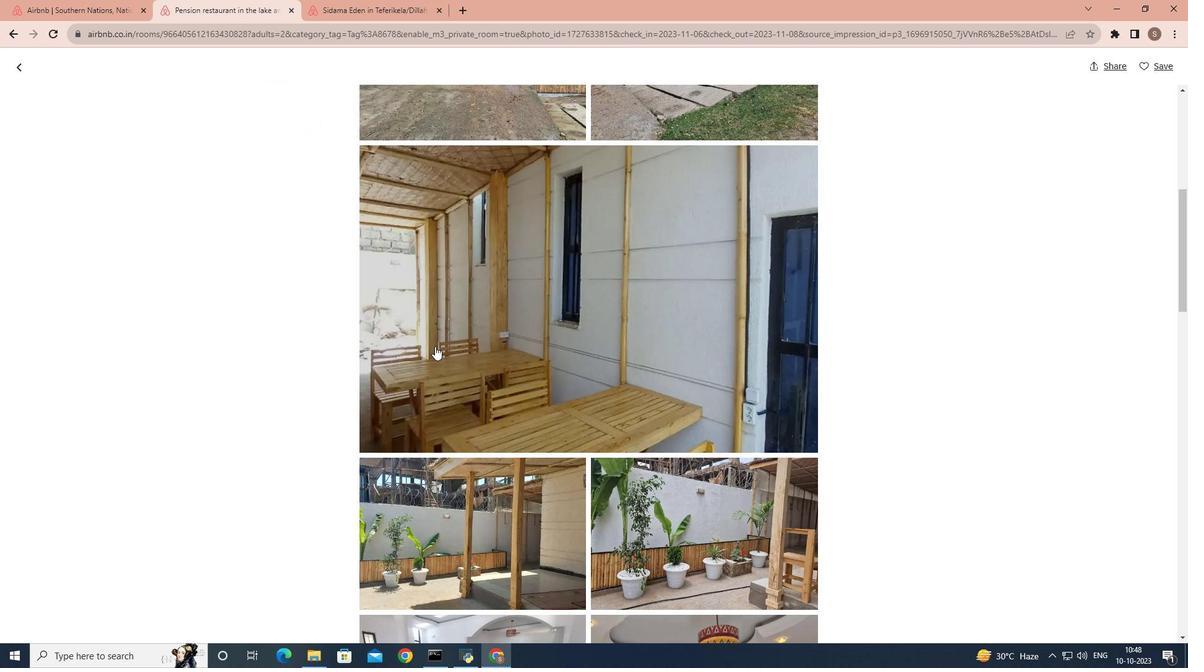 
Action: Mouse scrolled (434, 345) with delta (0, 0)
Screenshot: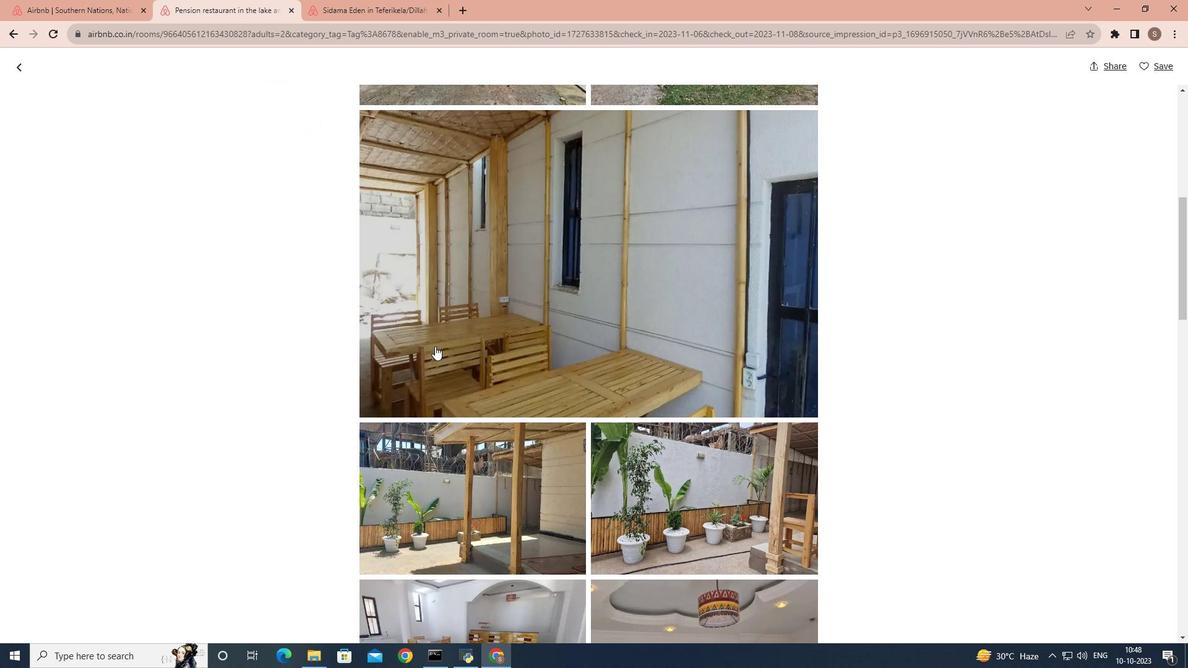 
Action: Mouse scrolled (434, 345) with delta (0, 0)
Screenshot: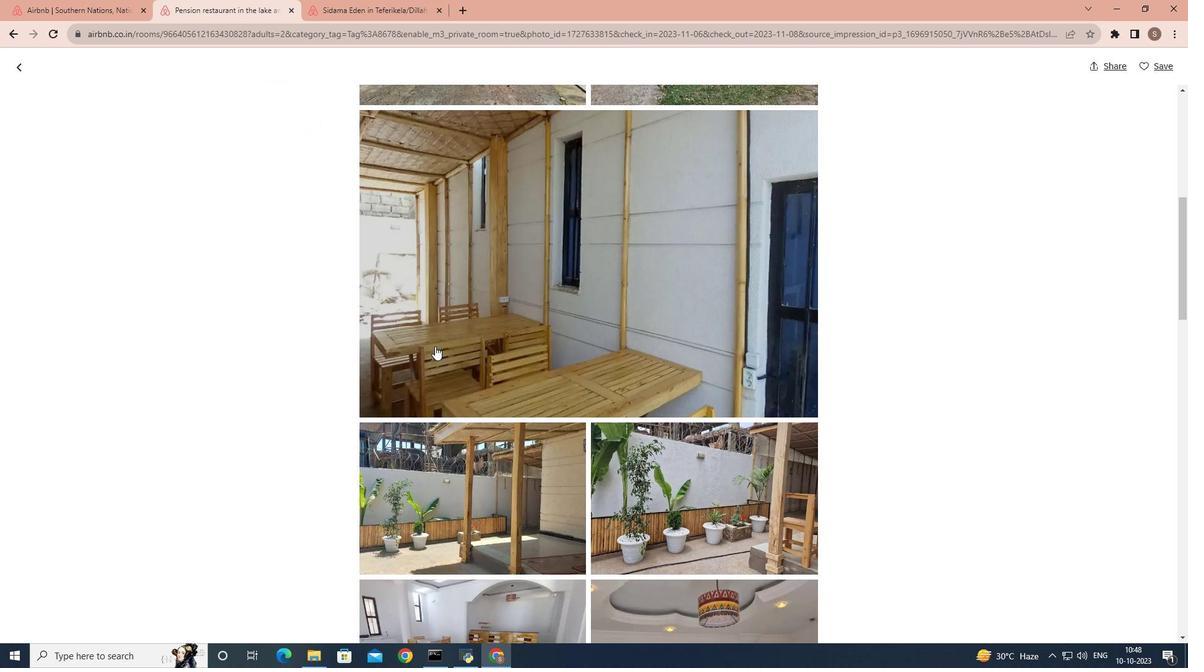 
Action: Mouse scrolled (434, 345) with delta (0, 0)
Screenshot: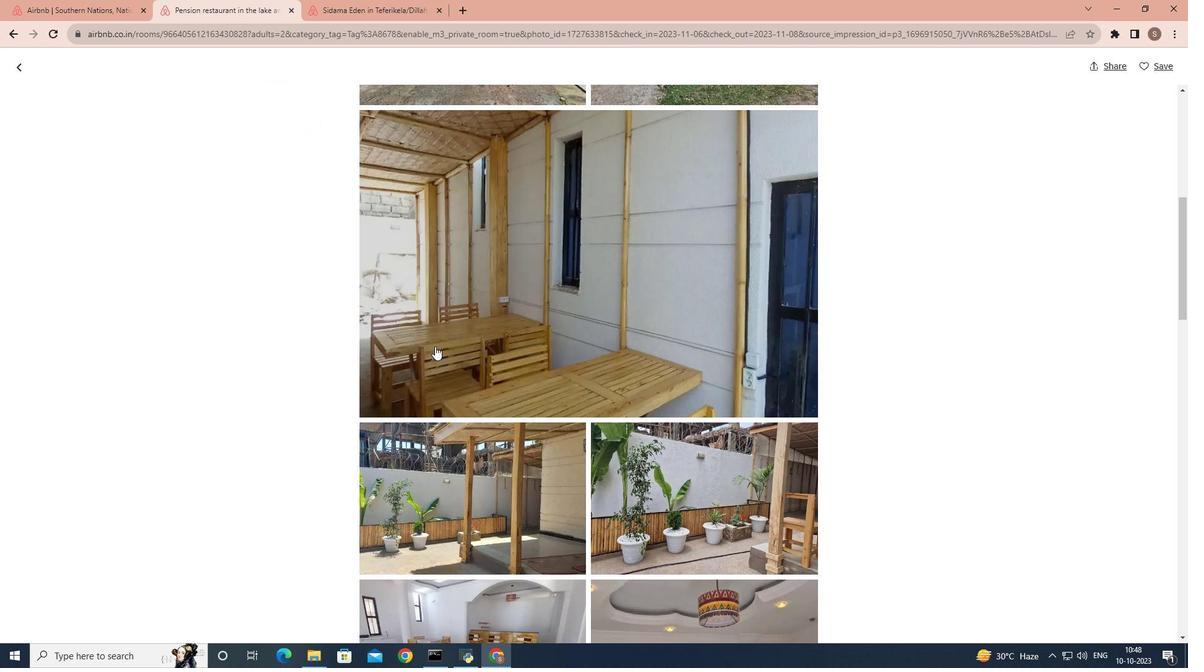 
Action: Mouse scrolled (434, 345) with delta (0, 0)
Screenshot: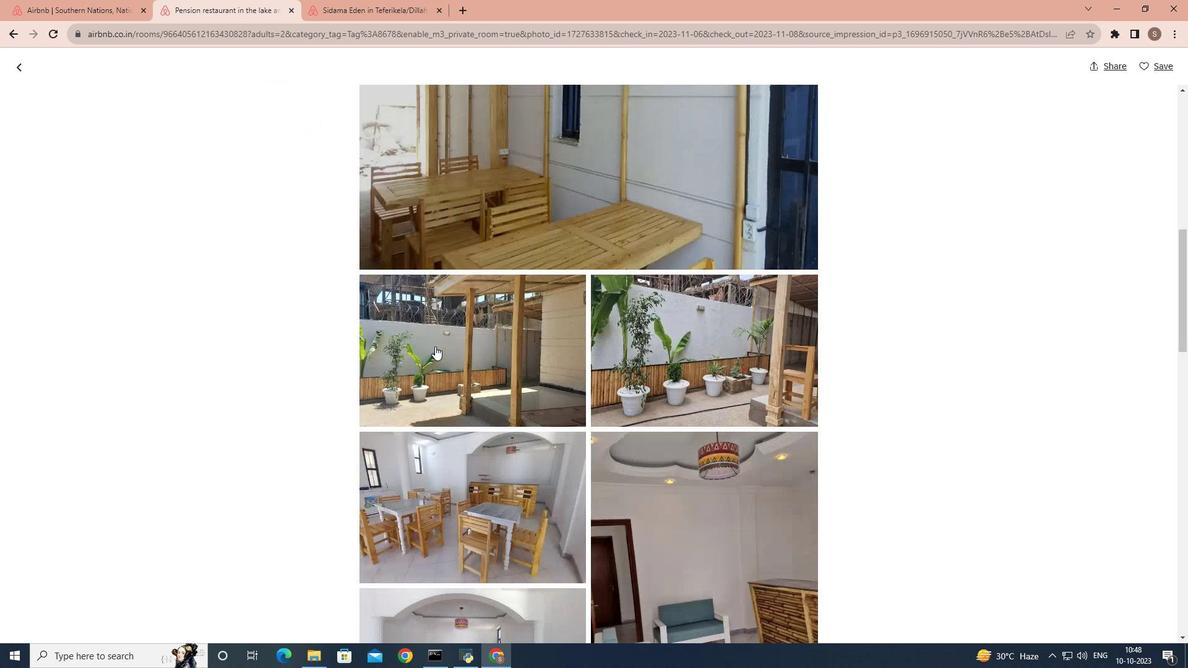 
Action: Mouse scrolled (434, 345) with delta (0, 0)
Screenshot: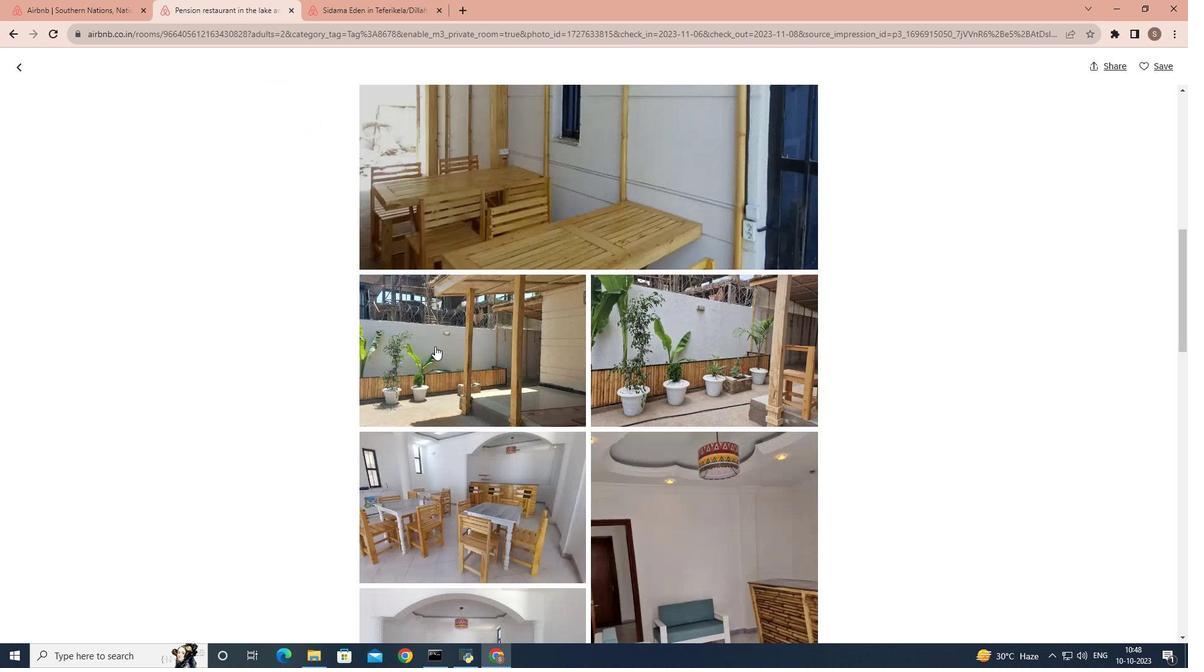 
Action: Mouse scrolled (434, 345) with delta (0, 0)
Screenshot: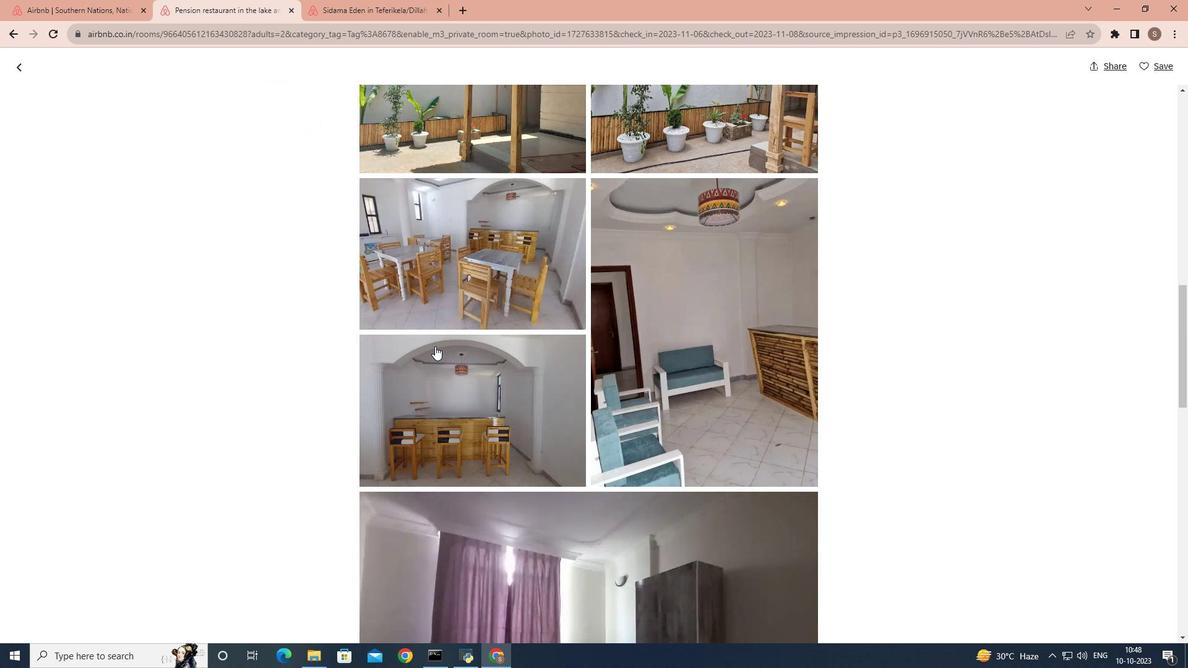 
Action: Mouse scrolled (434, 345) with delta (0, 0)
Screenshot: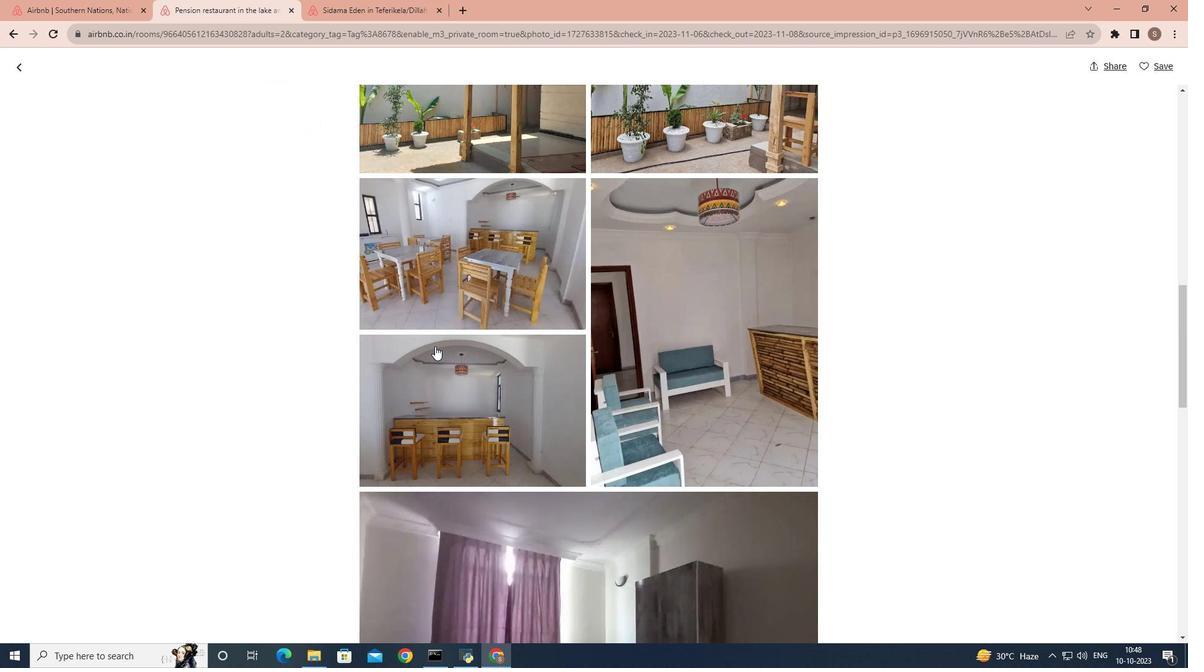 
Action: Mouse scrolled (434, 345) with delta (0, 0)
Screenshot: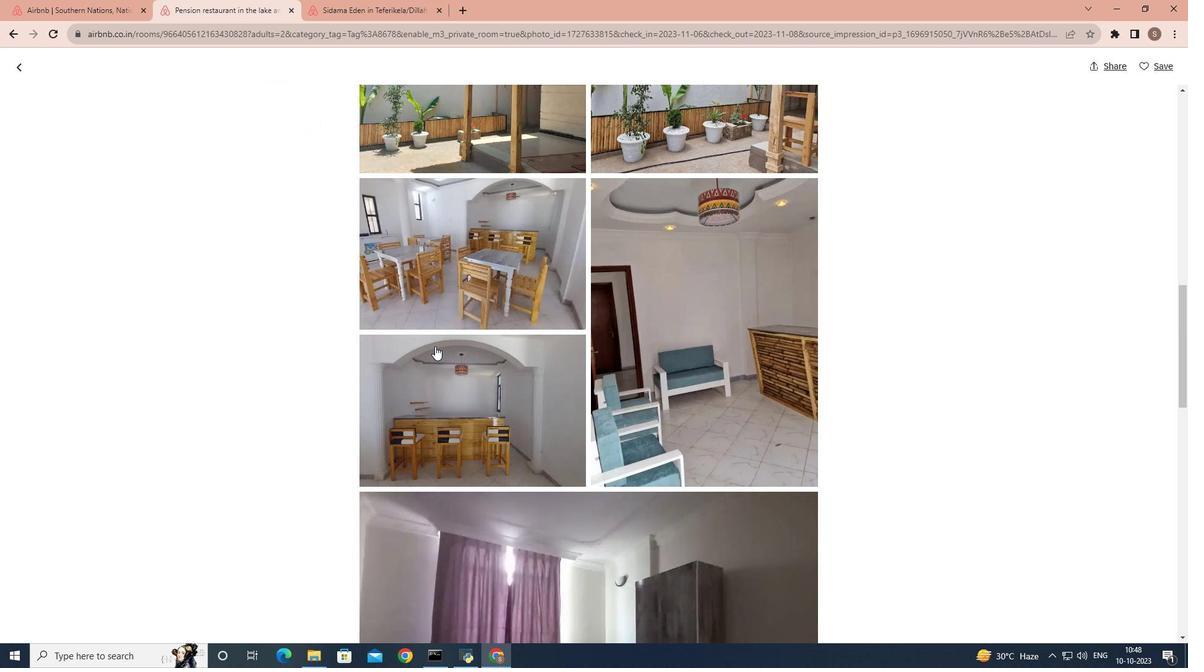 
Action: Mouse scrolled (434, 345) with delta (0, 0)
Screenshot: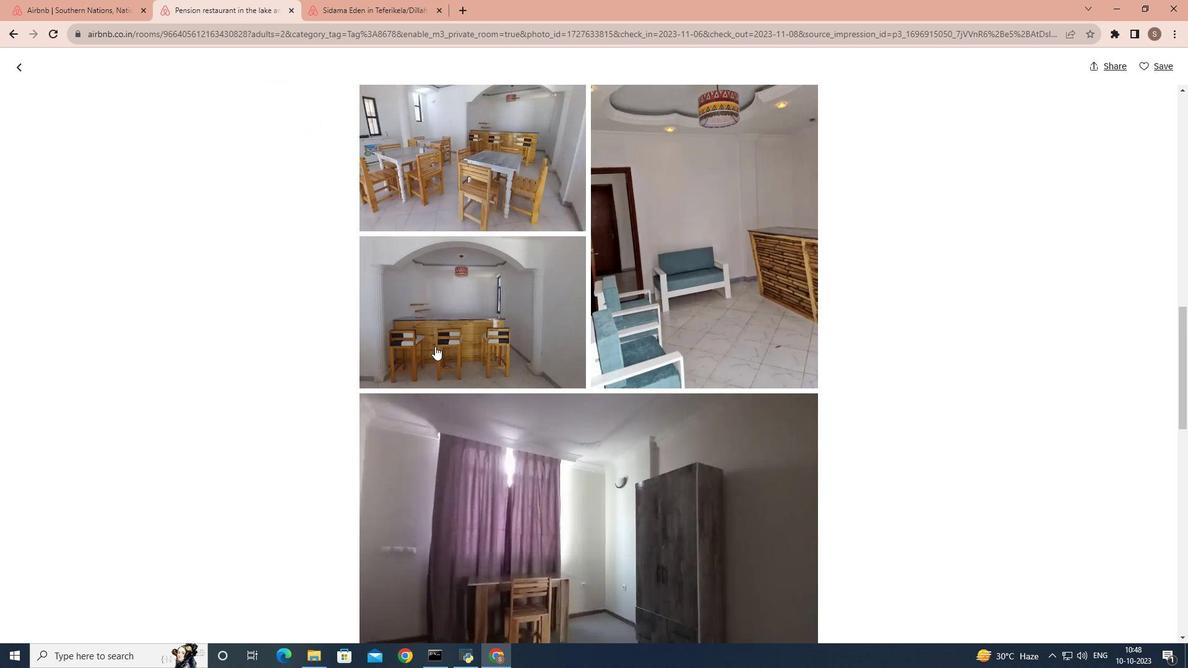 
Action: Mouse scrolled (434, 345) with delta (0, 0)
Screenshot: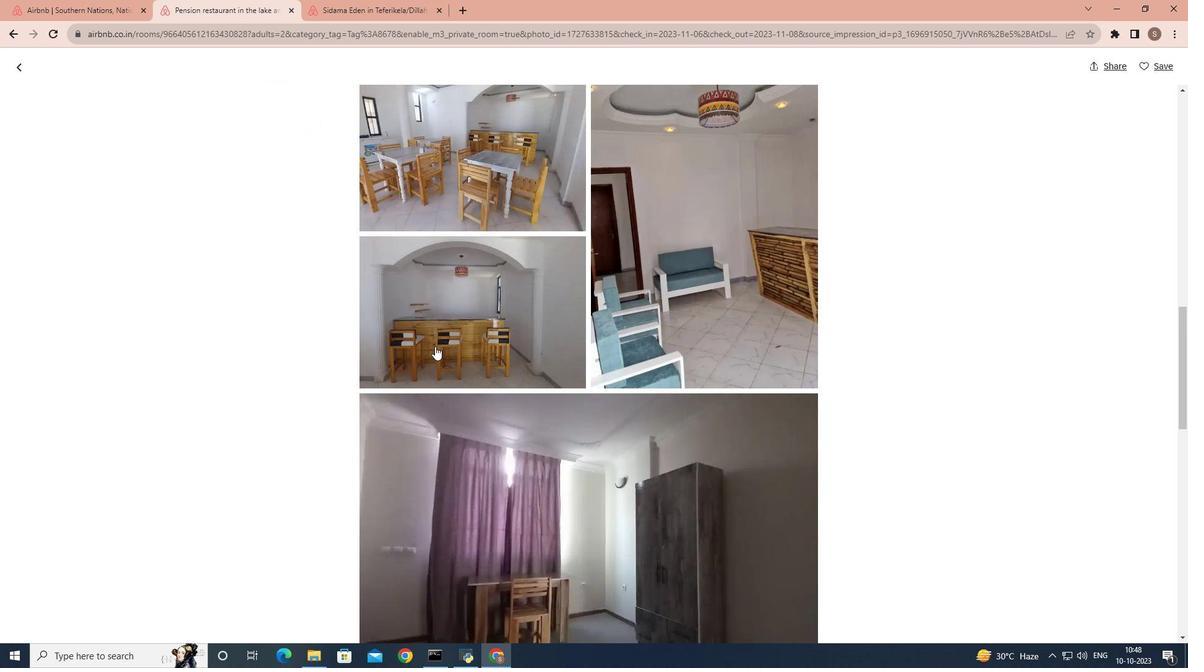 
Action: Mouse scrolled (434, 345) with delta (0, 0)
Screenshot: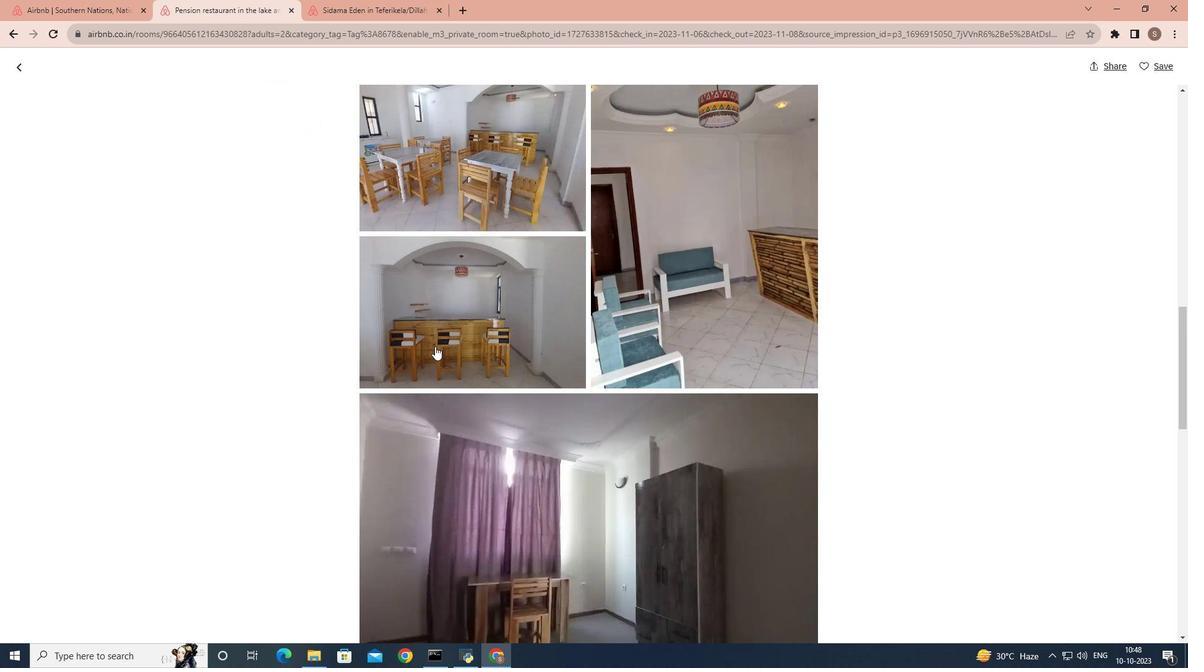 
Action: Mouse scrolled (434, 345) with delta (0, 0)
Screenshot: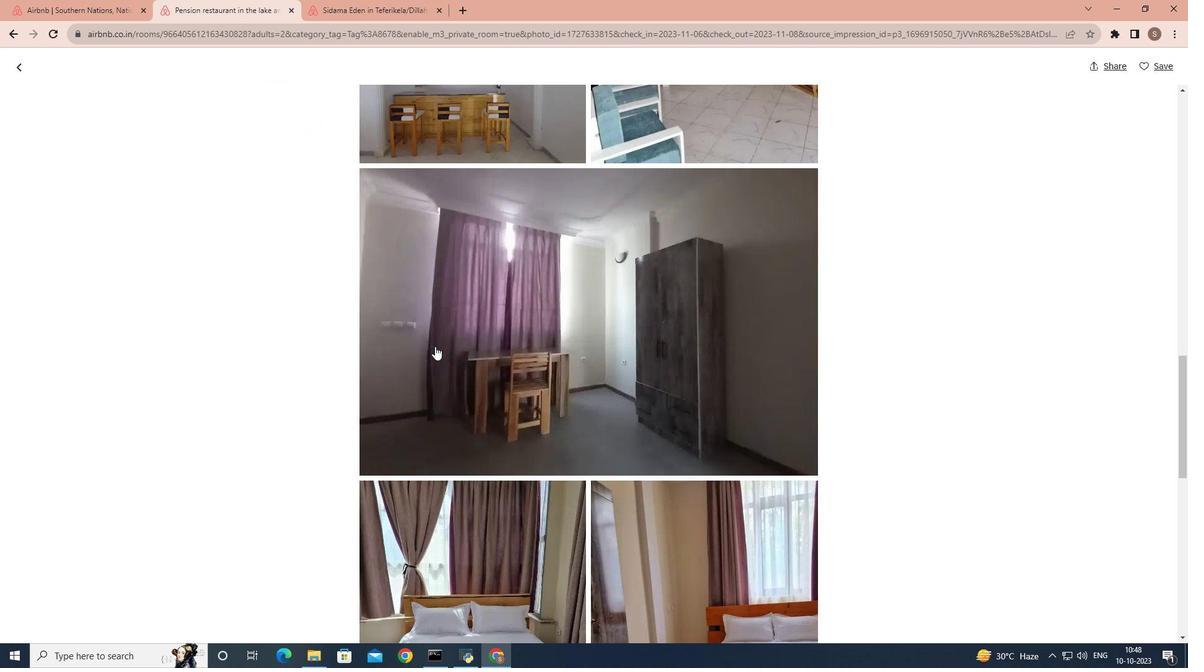 
Action: Mouse scrolled (434, 345) with delta (0, 0)
Screenshot: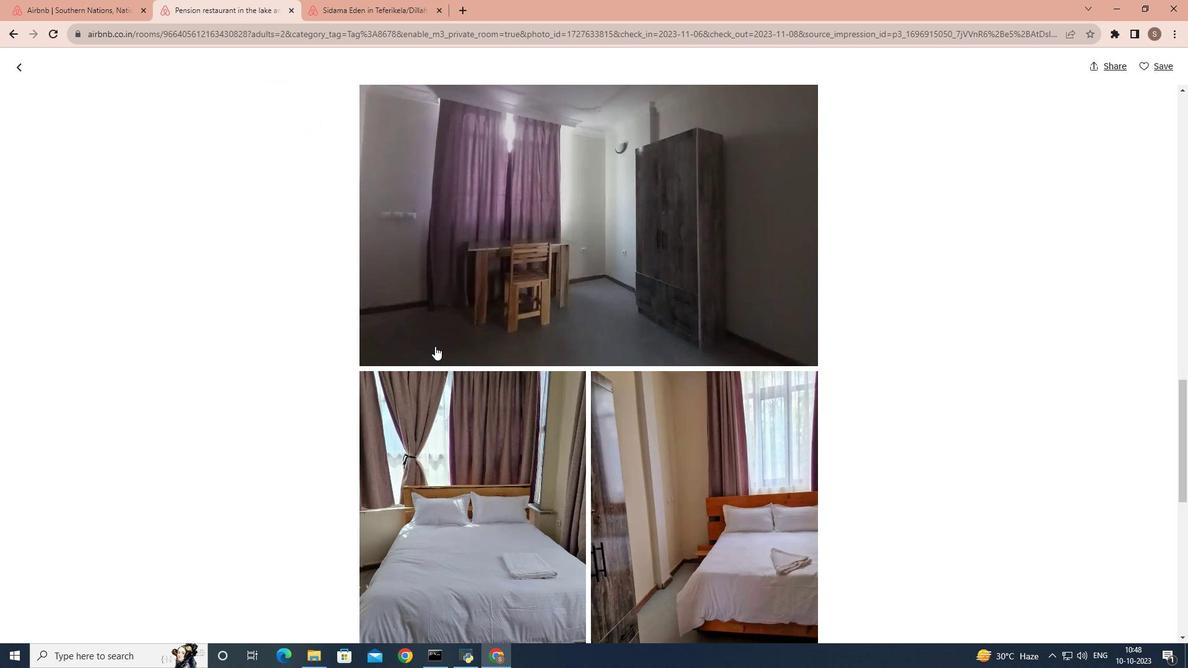 
Action: Mouse scrolled (434, 345) with delta (0, 0)
Screenshot: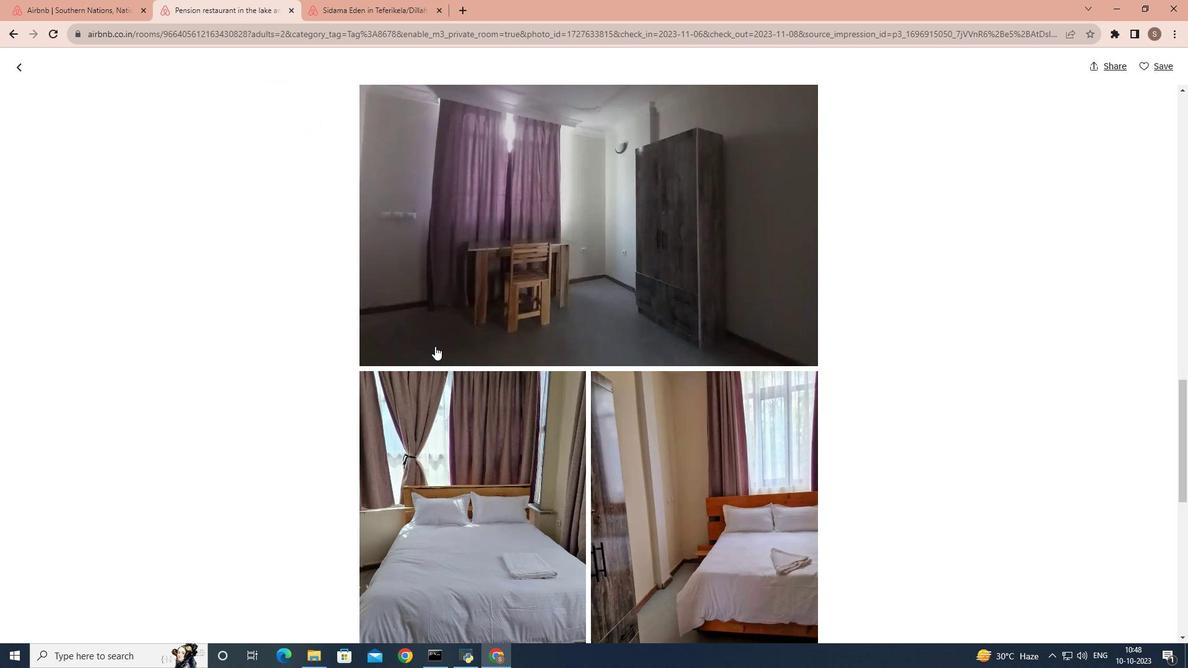 
Action: Mouse scrolled (434, 345) with delta (0, 0)
Screenshot: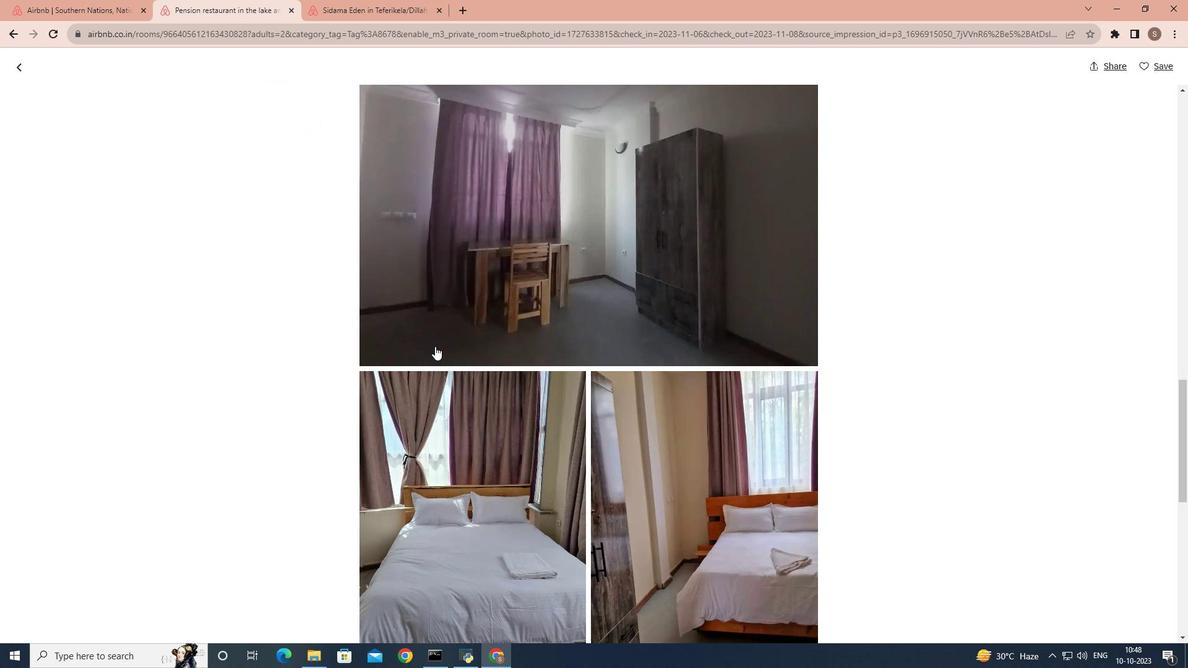 
Action: Mouse scrolled (434, 345) with delta (0, 0)
Screenshot: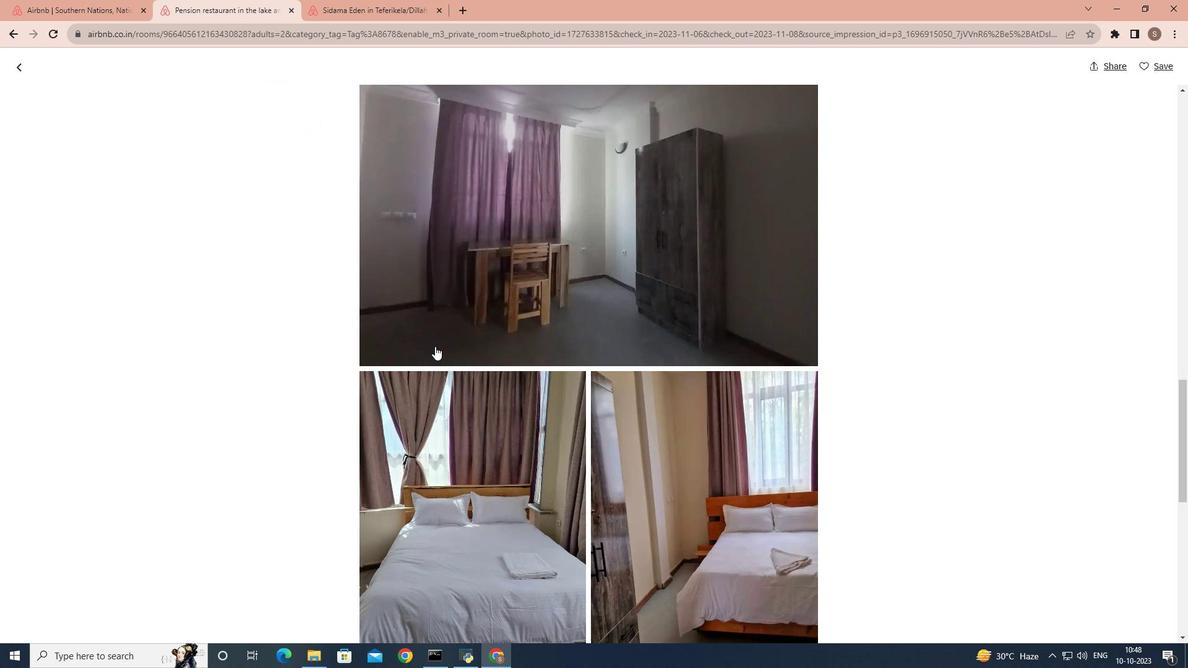 
Action: Mouse scrolled (434, 345) with delta (0, 0)
Screenshot: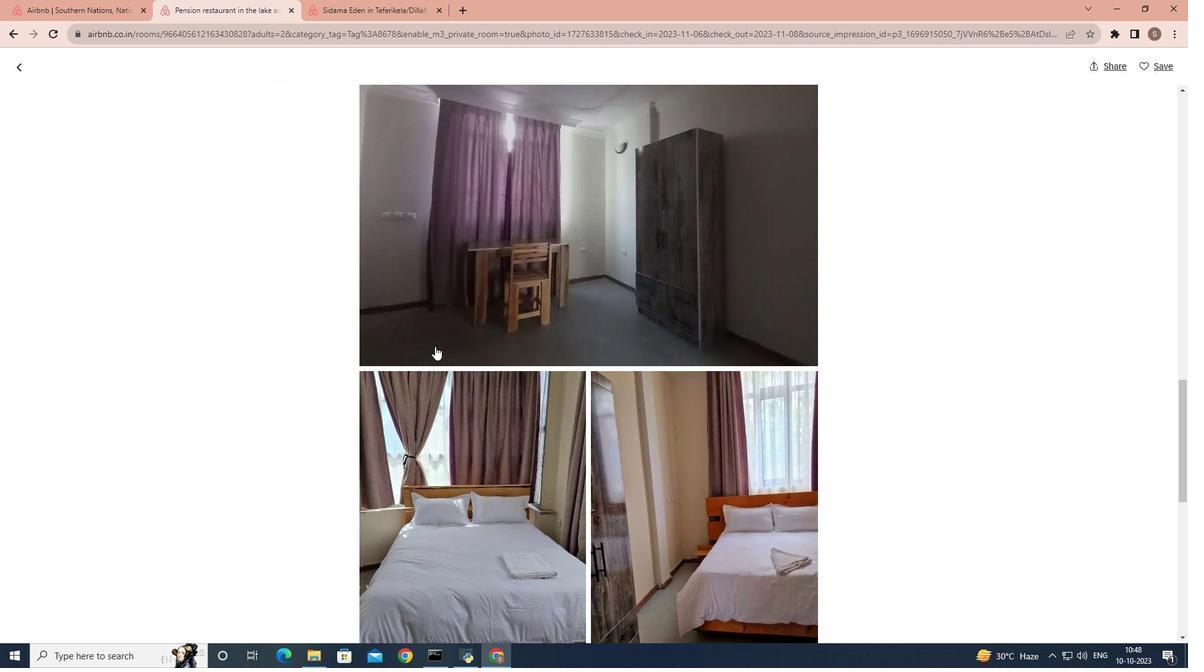 
Action: Mouse scrolled (434, 345) with delta (0, 0)
Screenshot: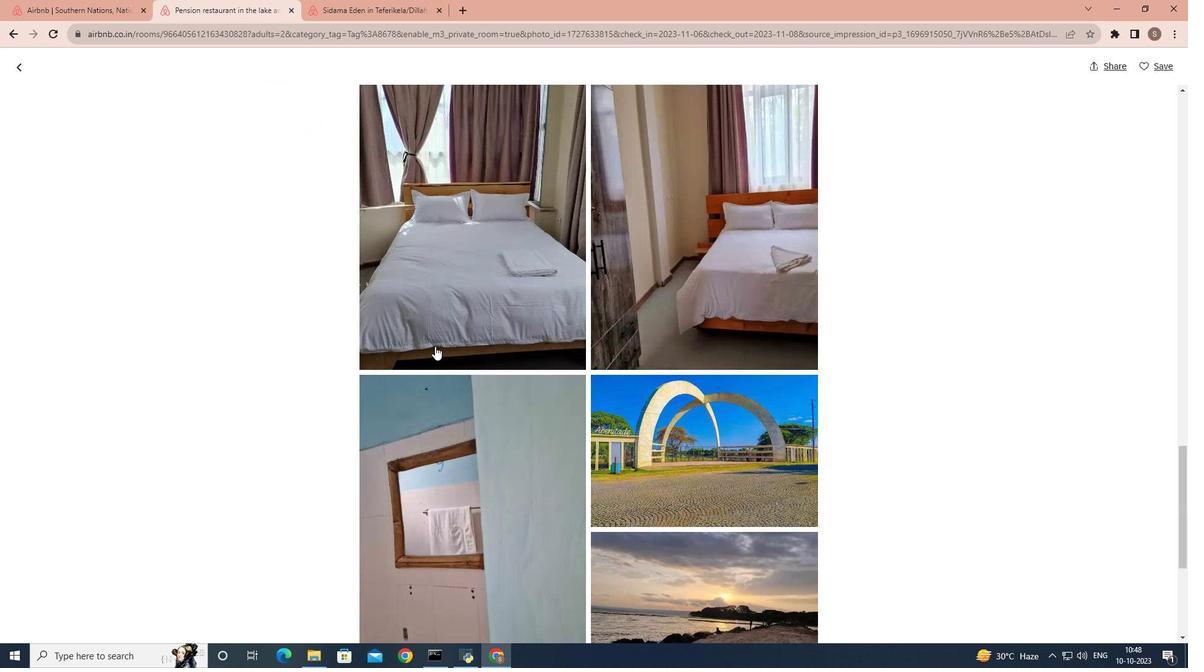 
Action: Mouse scrolled (434, 345) with delta (0, 0)
Screenshot: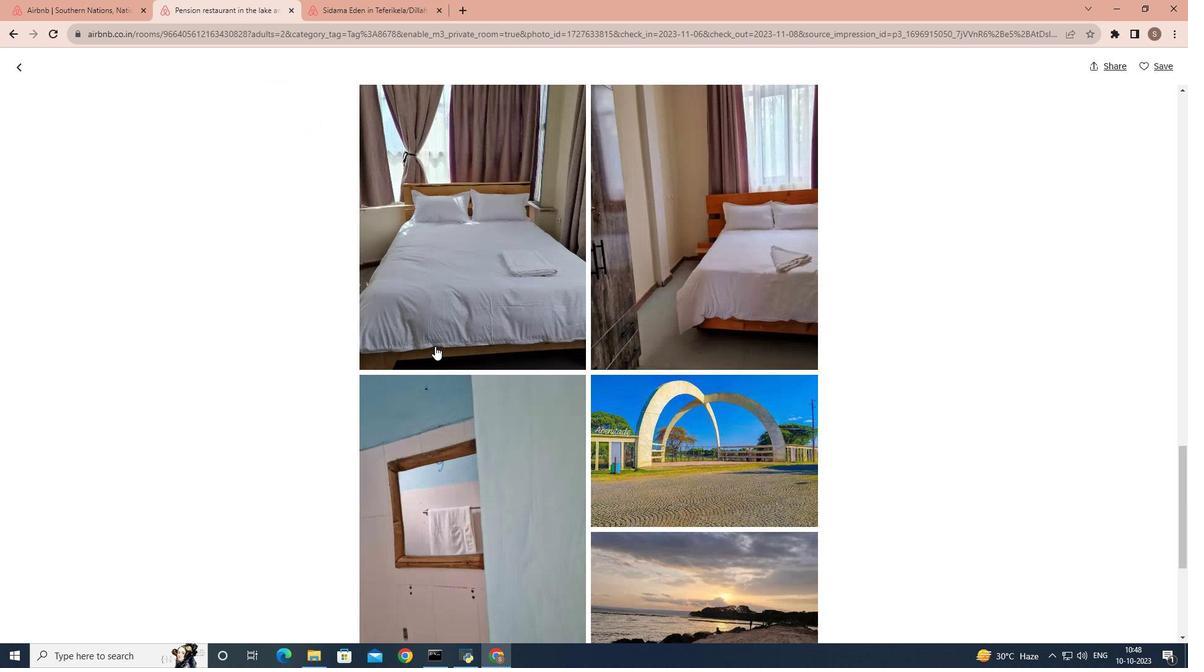 
Action: Mouse scrolled (434, 345) with delta (0, 0)
Screenshot: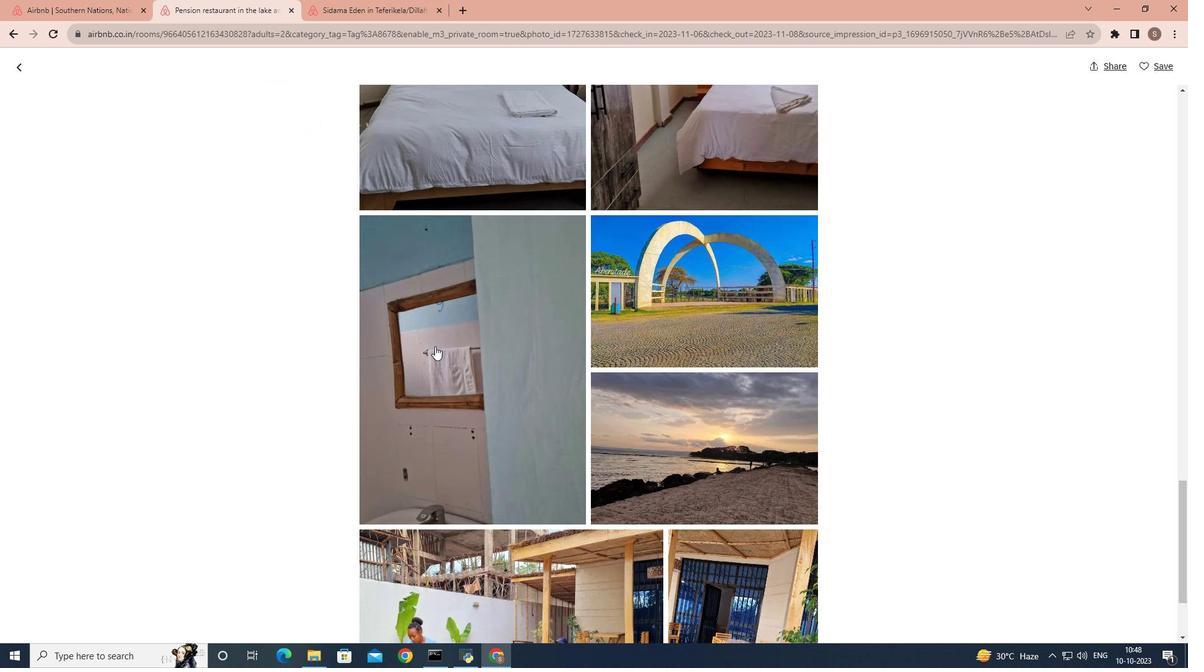 
Action: Mouse scrolled (434, 345) with delta (0, 0)
Screenshot: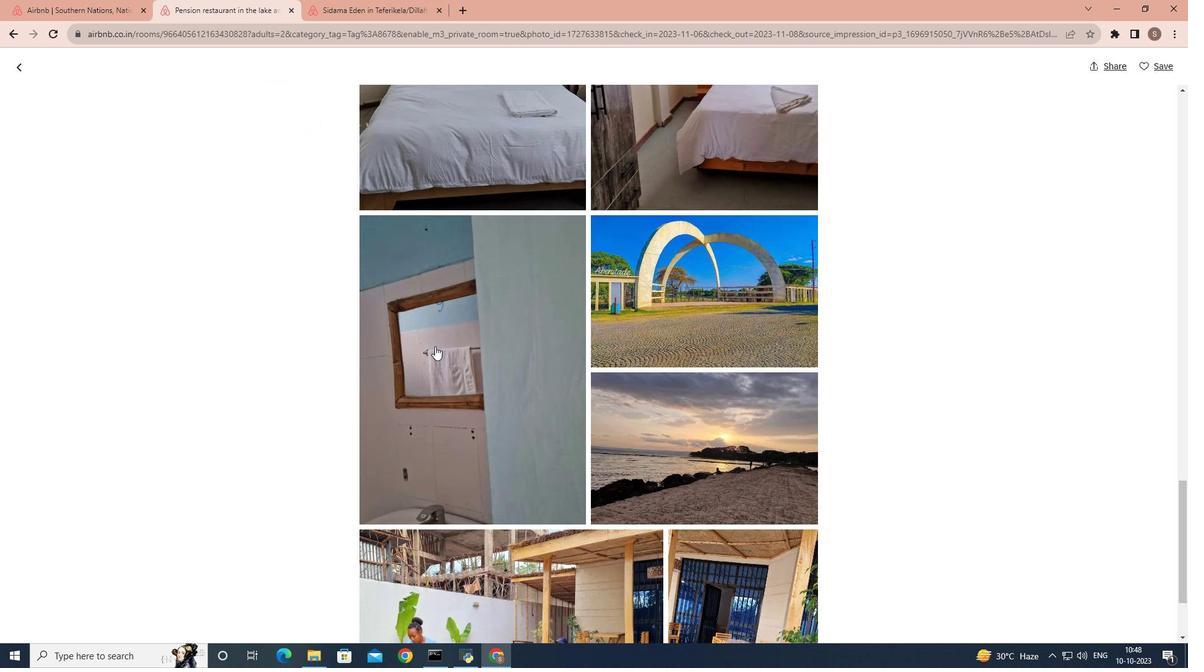 
Action: Mouse scrolled (434, 345) with delta (0, 0)
Screenshot: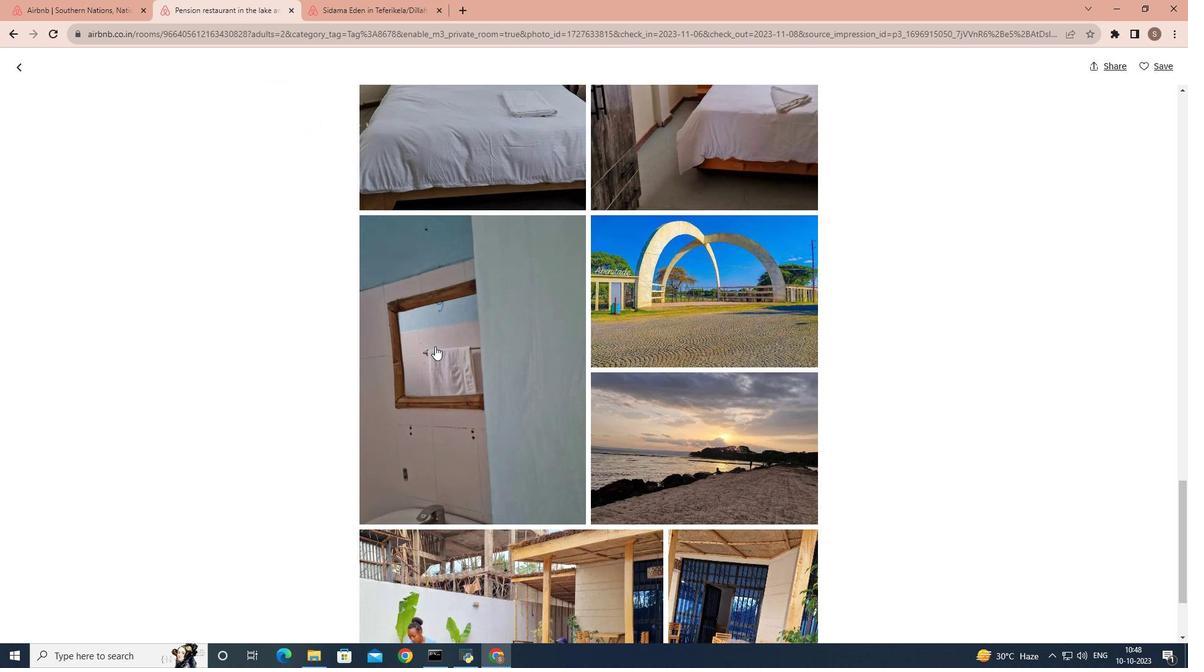 
Action: Mouse scrolled (434, 345) with delta (0, 0)
Screenshot: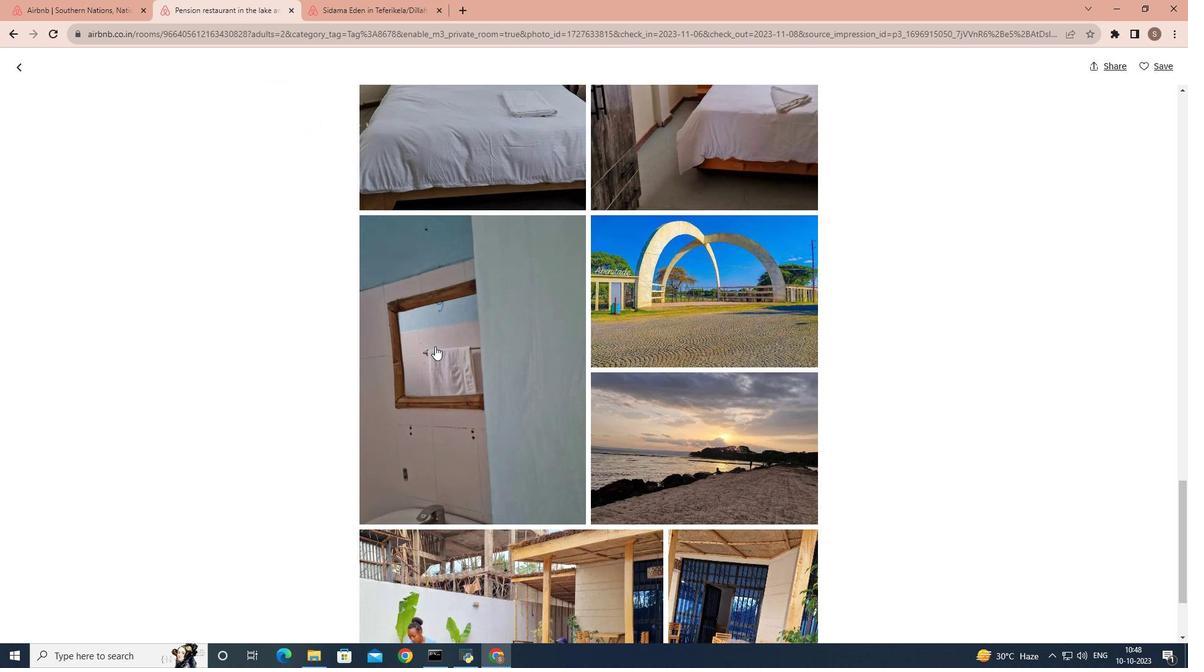
Action: Mouse scrolled (434, 345) with delta (0, 0)
Screenshot: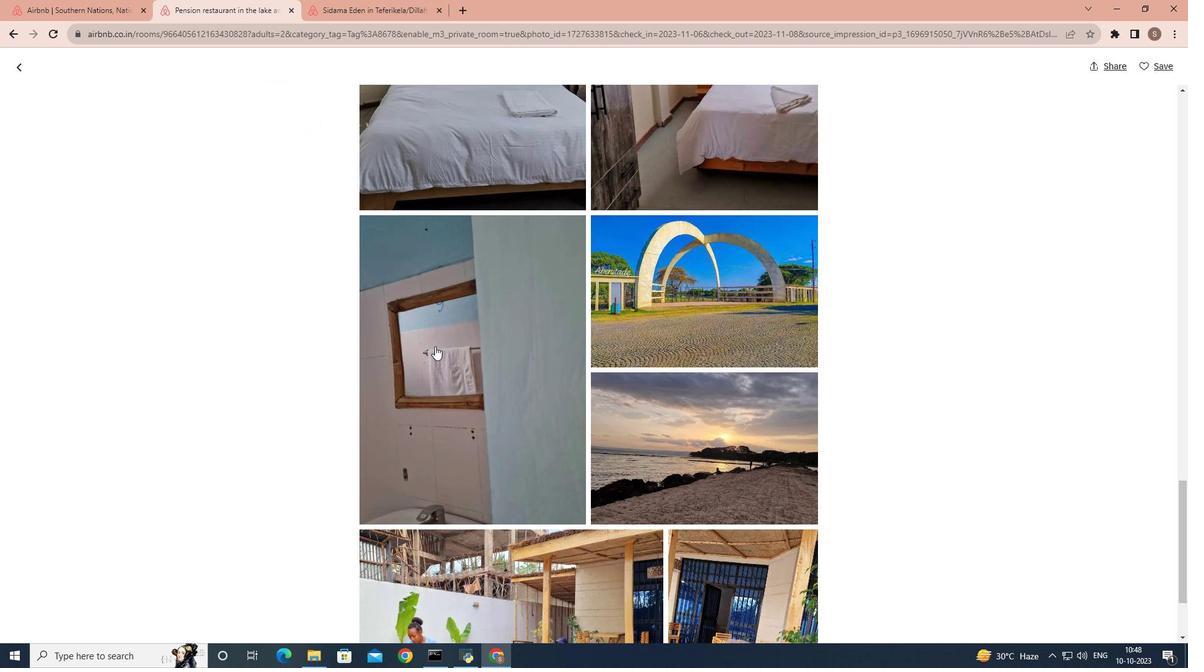 
Action: Mouse scrolled (434, 345) with delta (0, 0)
Screenshot: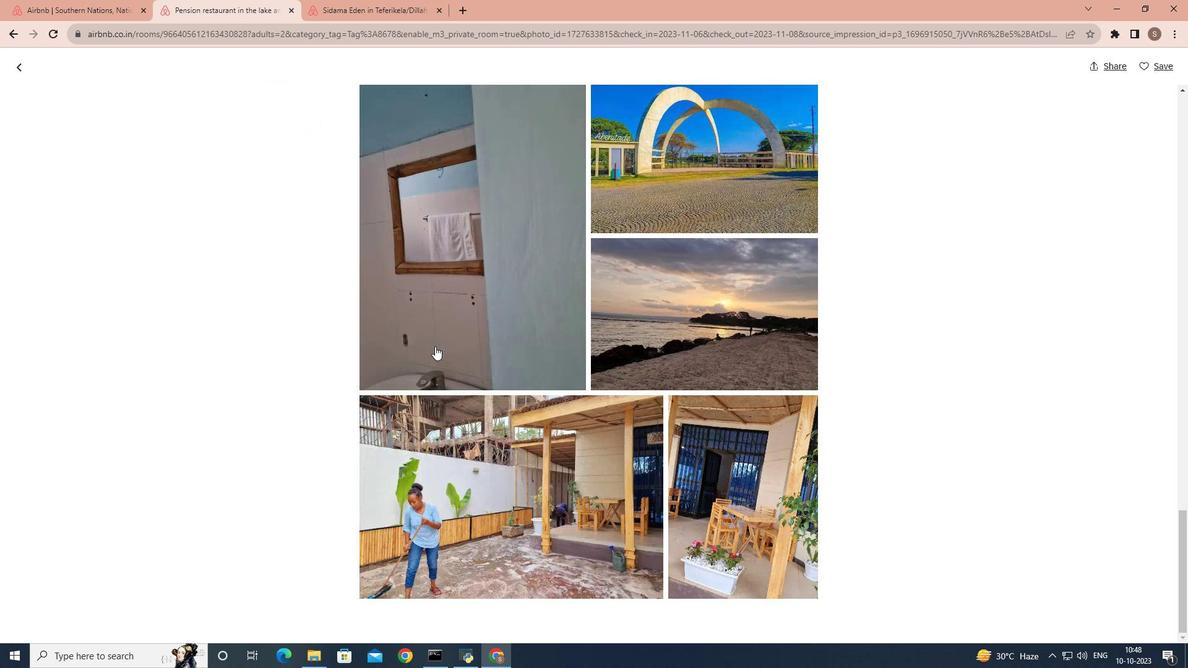 
Action: Mouse scrolled (434, 345) with delta (0, 0)
Screenshot: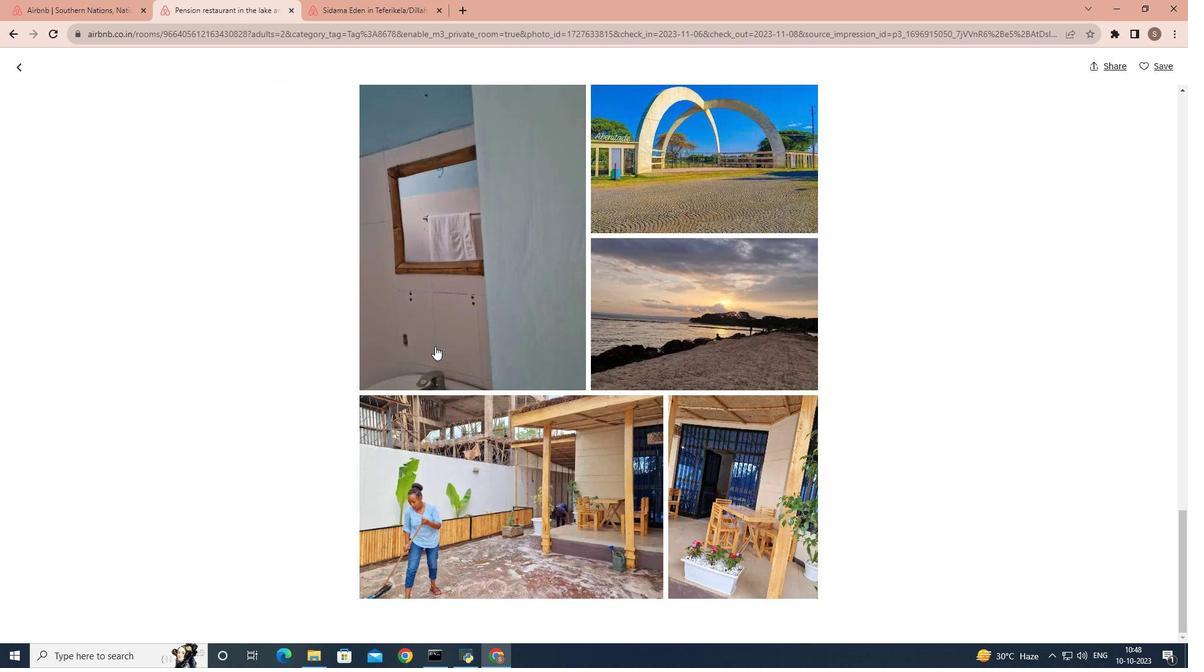 
Action: Mouse moved to (22, 66)
Screenshot: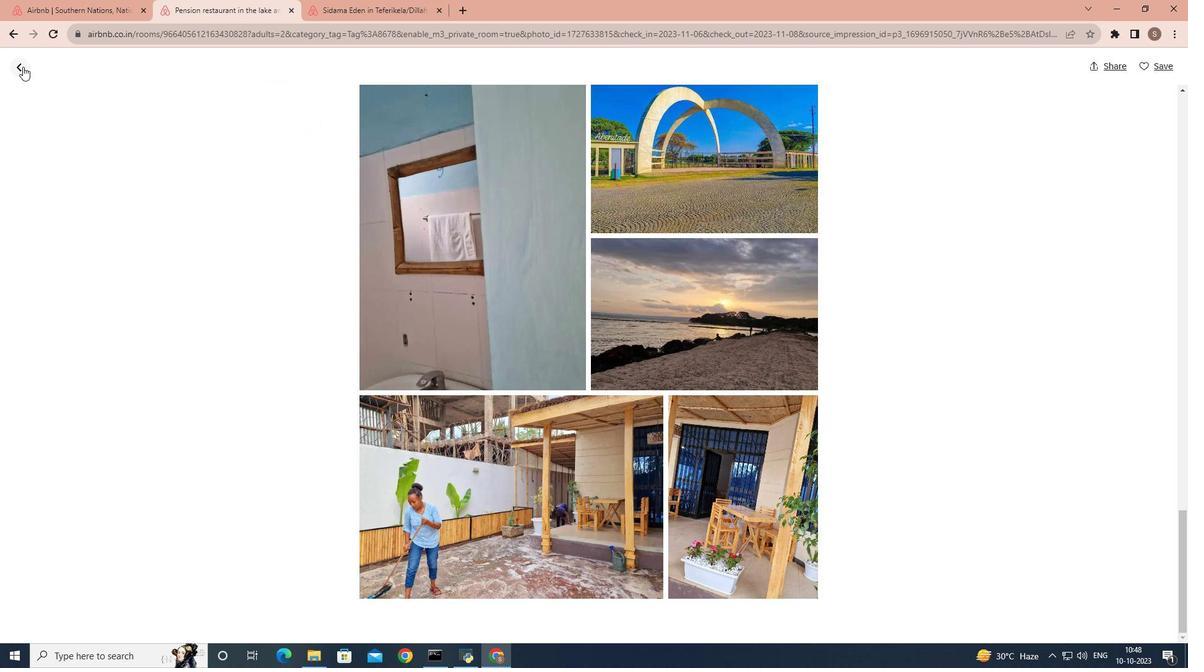 
Action: Mouse pressed left at (22, 66)
Screenshot: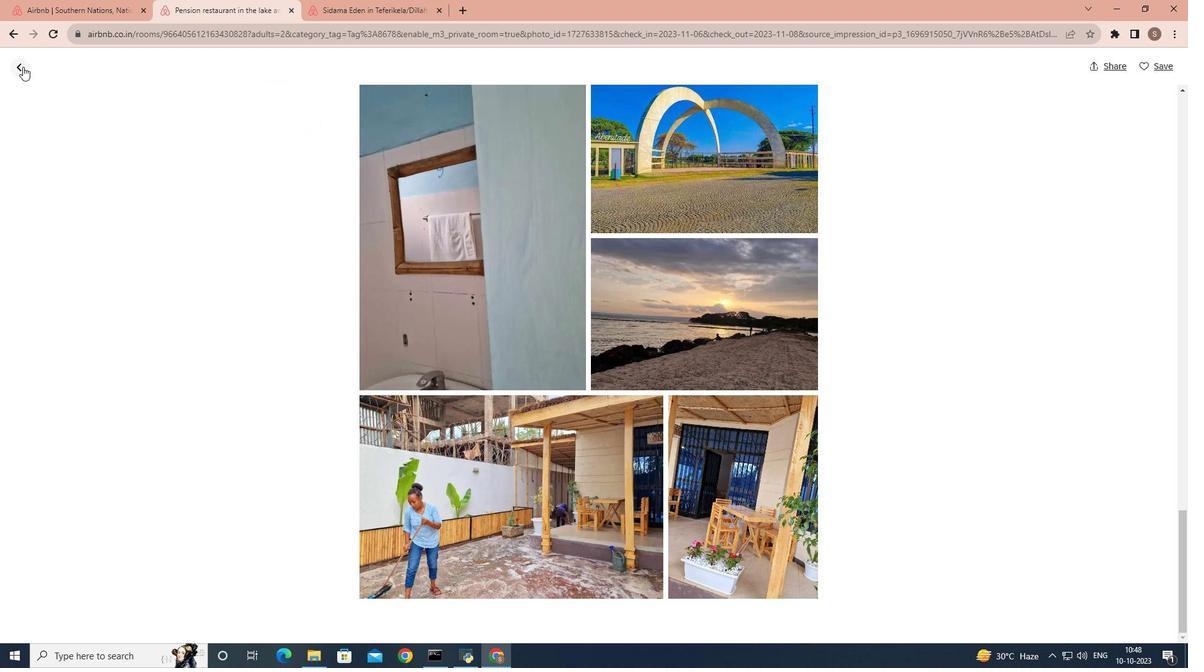 
Action: Mouse moved to (99, 7)
Screenshot: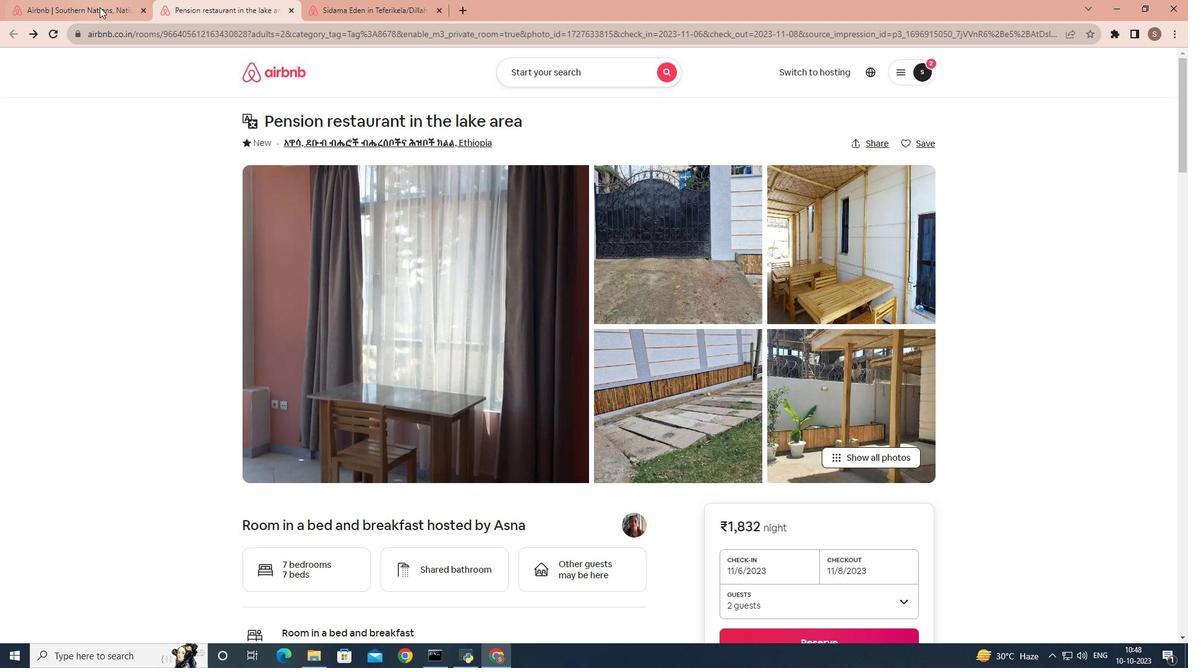 
Action: Mouse pressed left at (99, 7)
Screenshot: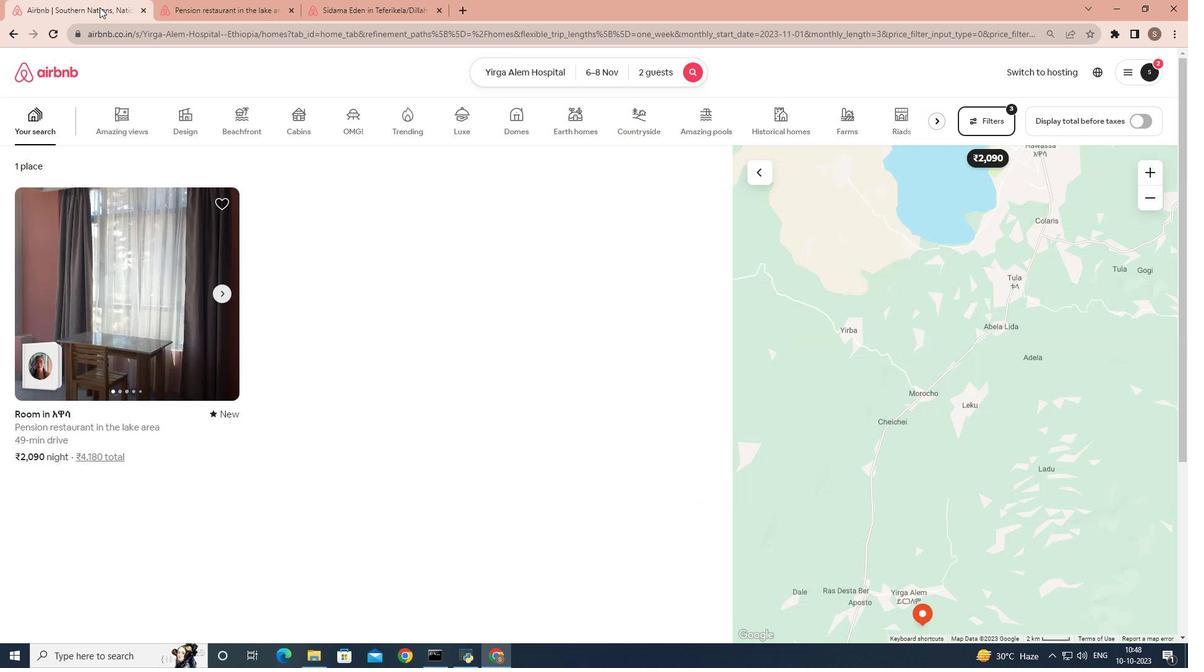 
Action: Mouse moved to (606, 349)
Screenshot: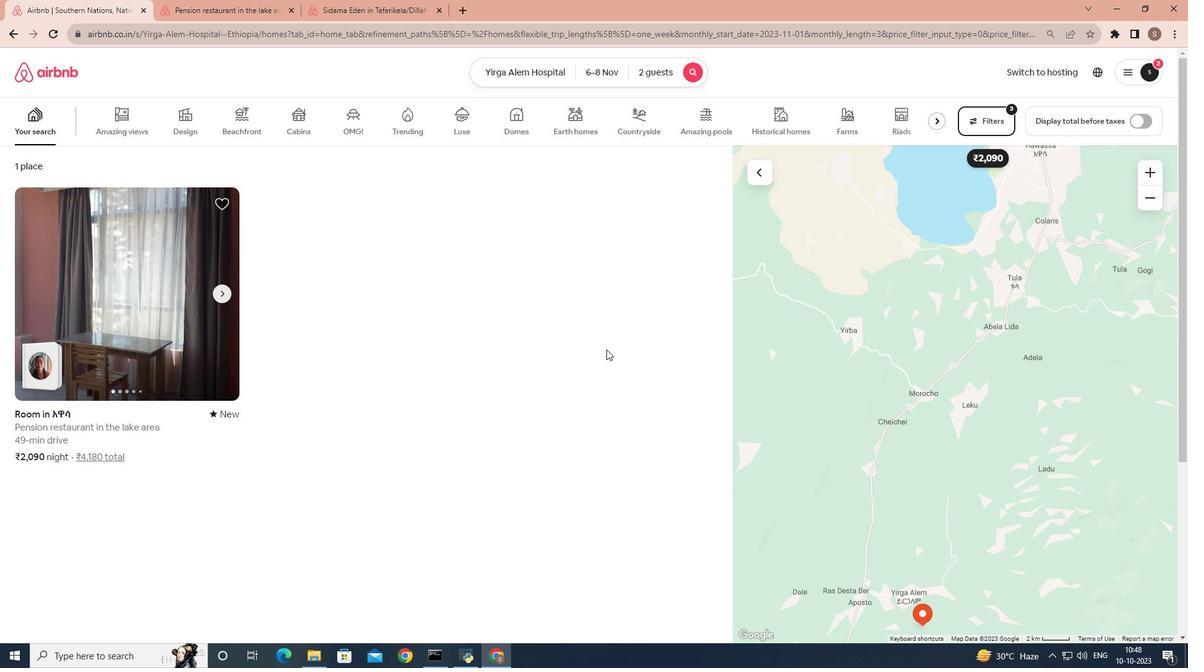 
